 Task: Add a timeline in the project AutoWave for the epic 'IT skills development and training' from 2023/02/05 to 2024/08/14. Add a timeline in the project AutoWave for the epic 'Collaboration platform implementation' from 2023/02/07 to 2025/08/03. Add a timeline in the project AutoWave for the epic 'Software as a service (SaaS) migration' from 2023/06/23 to 2024/12/18
Action: Mouse moved to (244, 68)
Screenshot: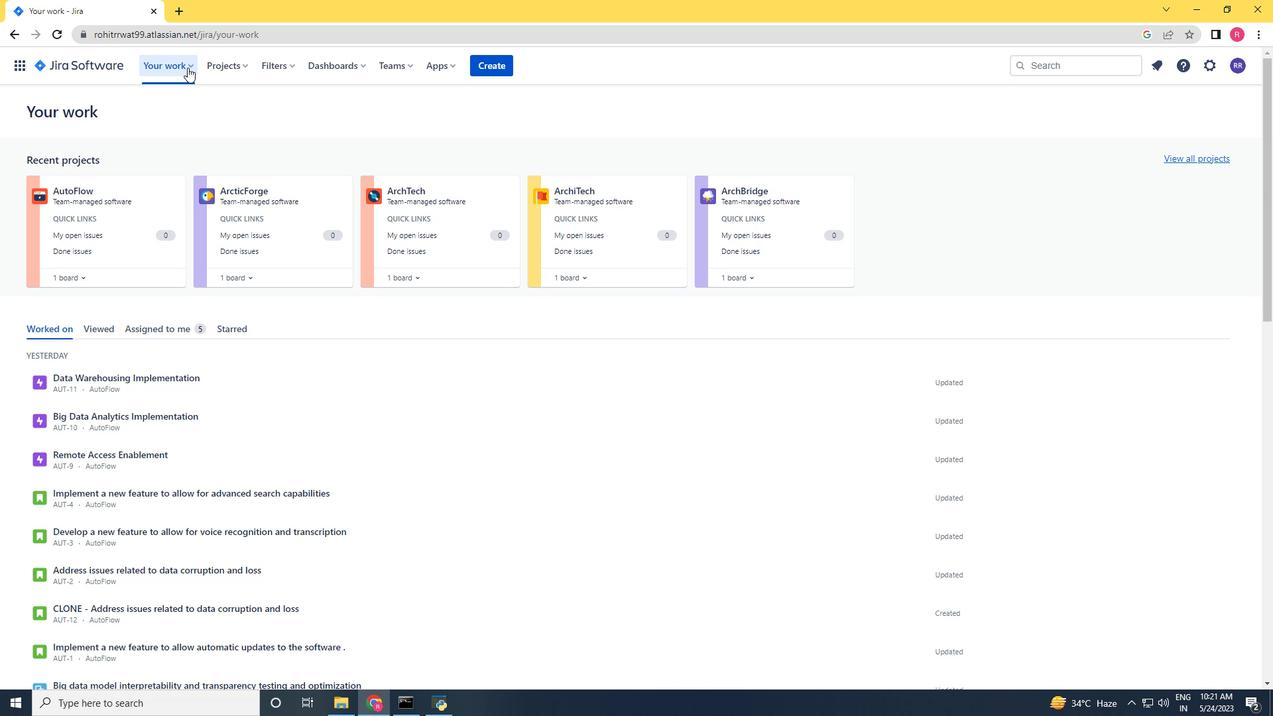 
Action: Mouse pressed left at (244, 68)
Screenshot: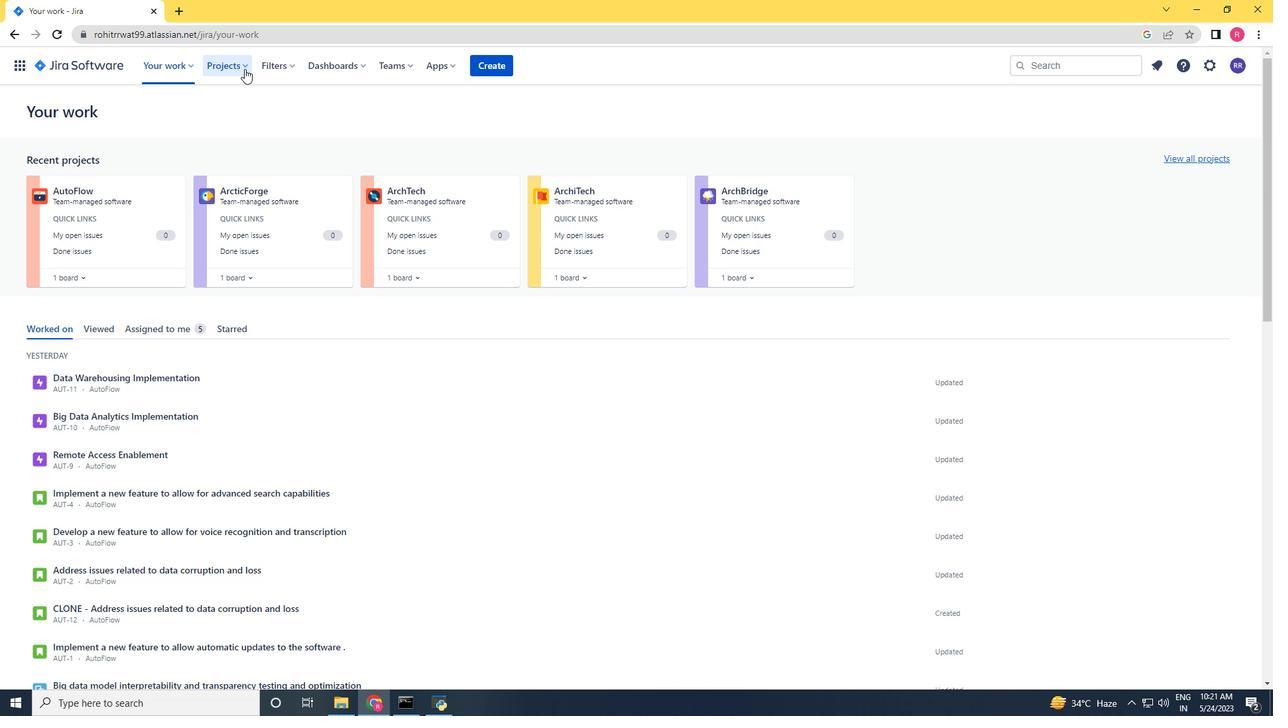 
Action: Mouse moved to (245, 114)
Screenshot: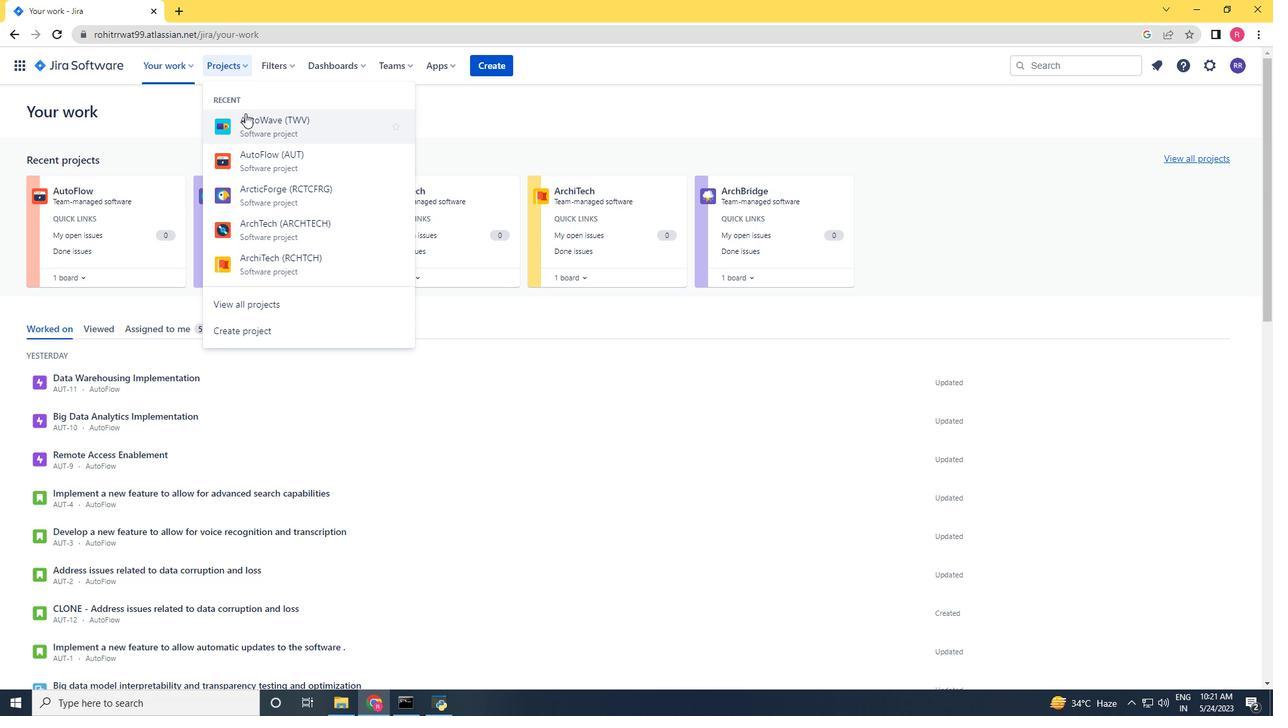 
Action: Mouse pressed left at (245, 114)
Screenshot: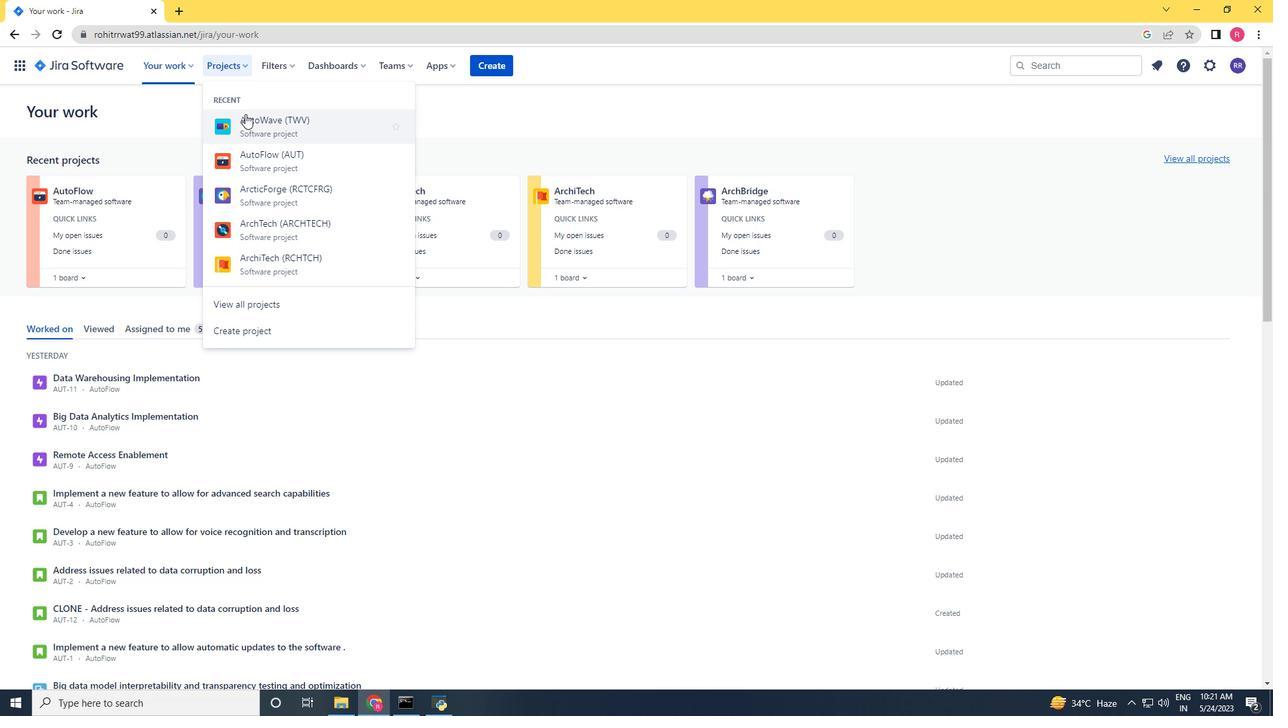 
Action: Mouse moved to (57, 204)
Screenshot: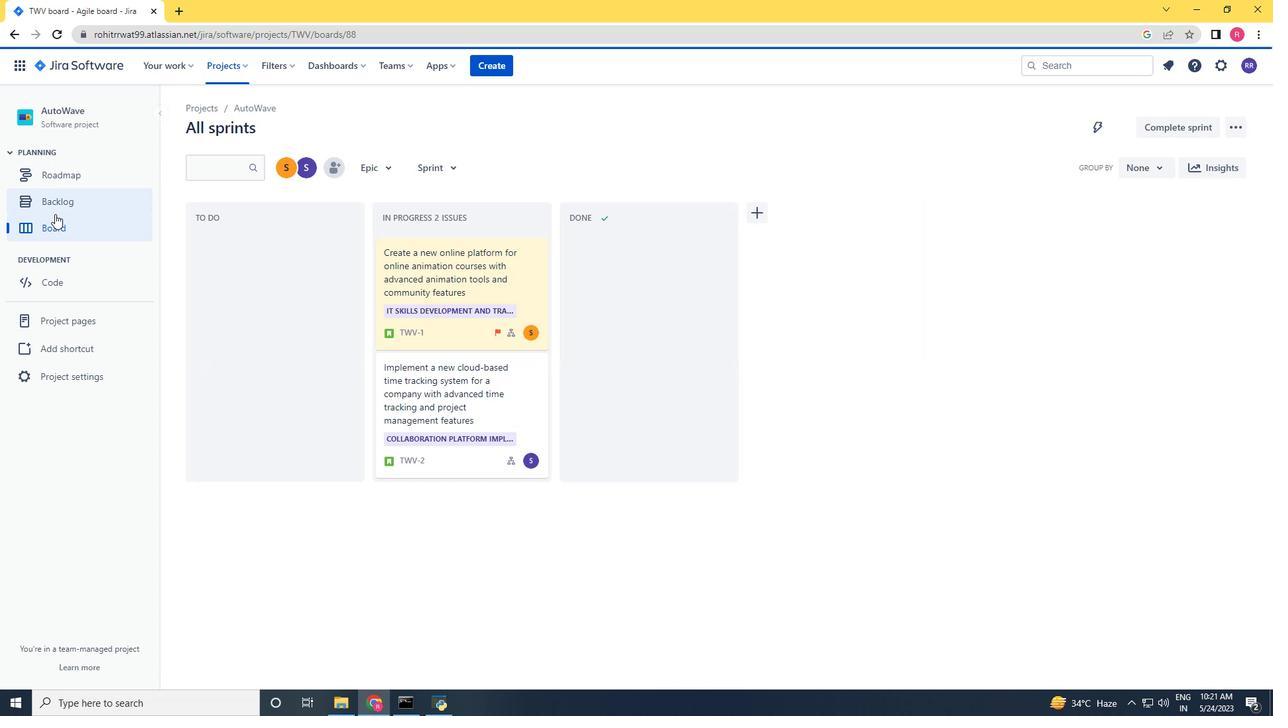 
Action: Mouse pressed left at (57, 204)
Screenshot: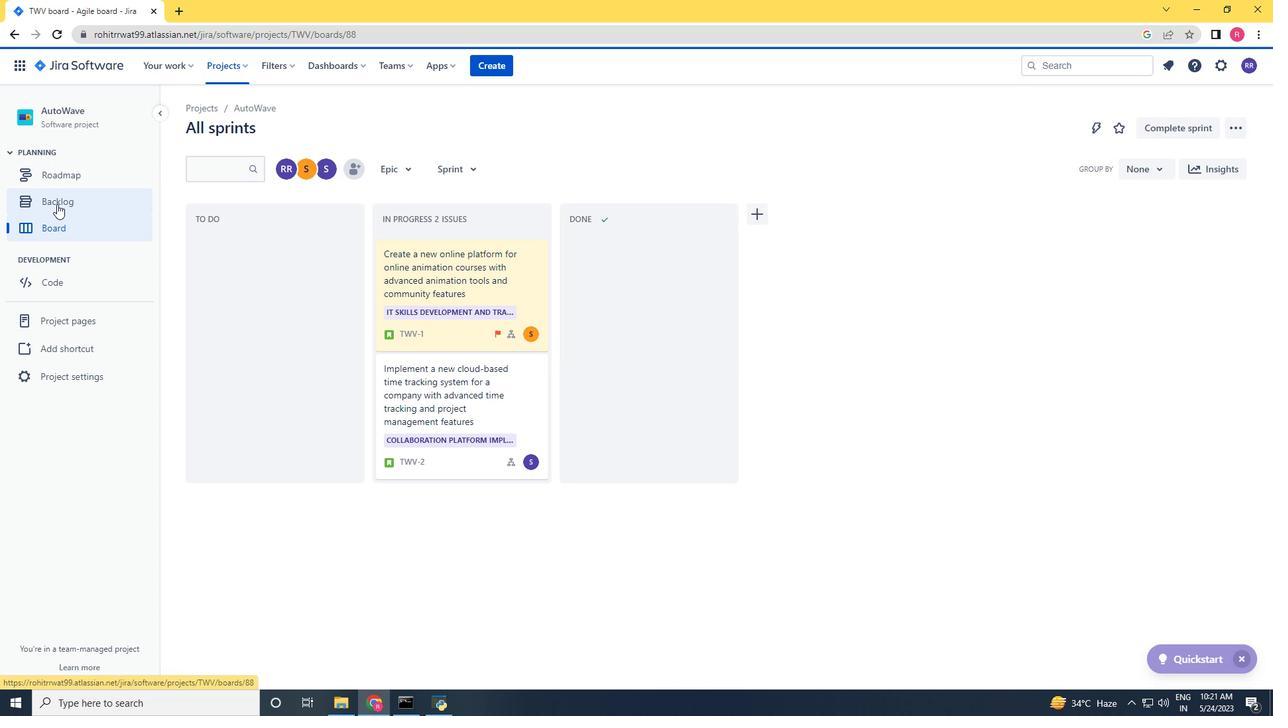 
Action: Mouse moved to (199, 267)
Screenshot: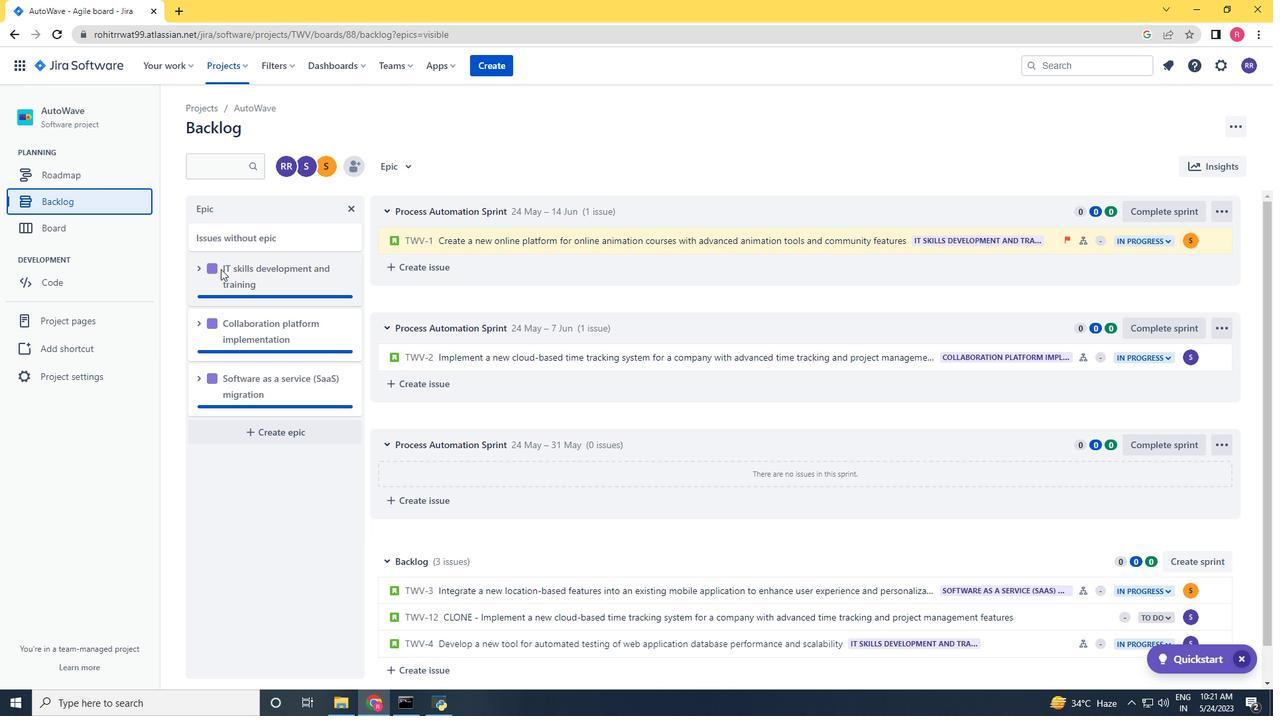 
Action: Mouse pressed left at (199, 267)
Screenshot: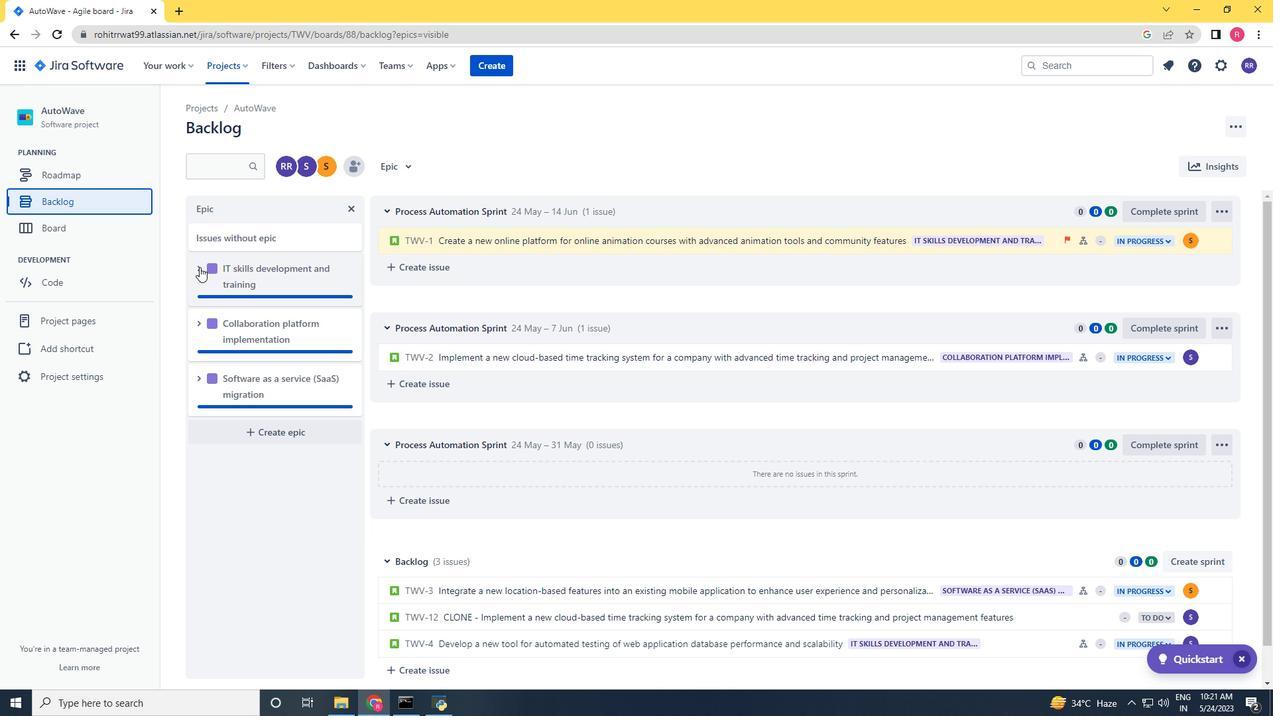 
Action: Mouse moved to (249, 375)
Screenshot: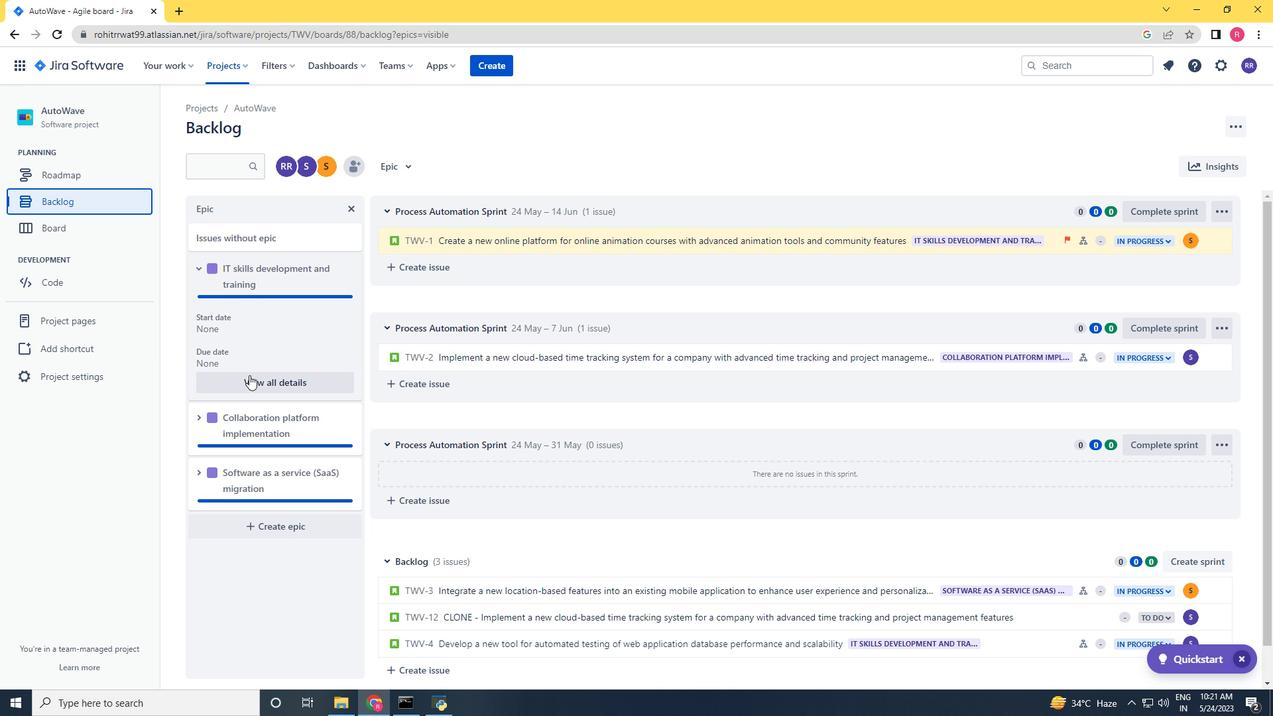 
Action: Mouse pressed left at (249, 375)
Screenshot: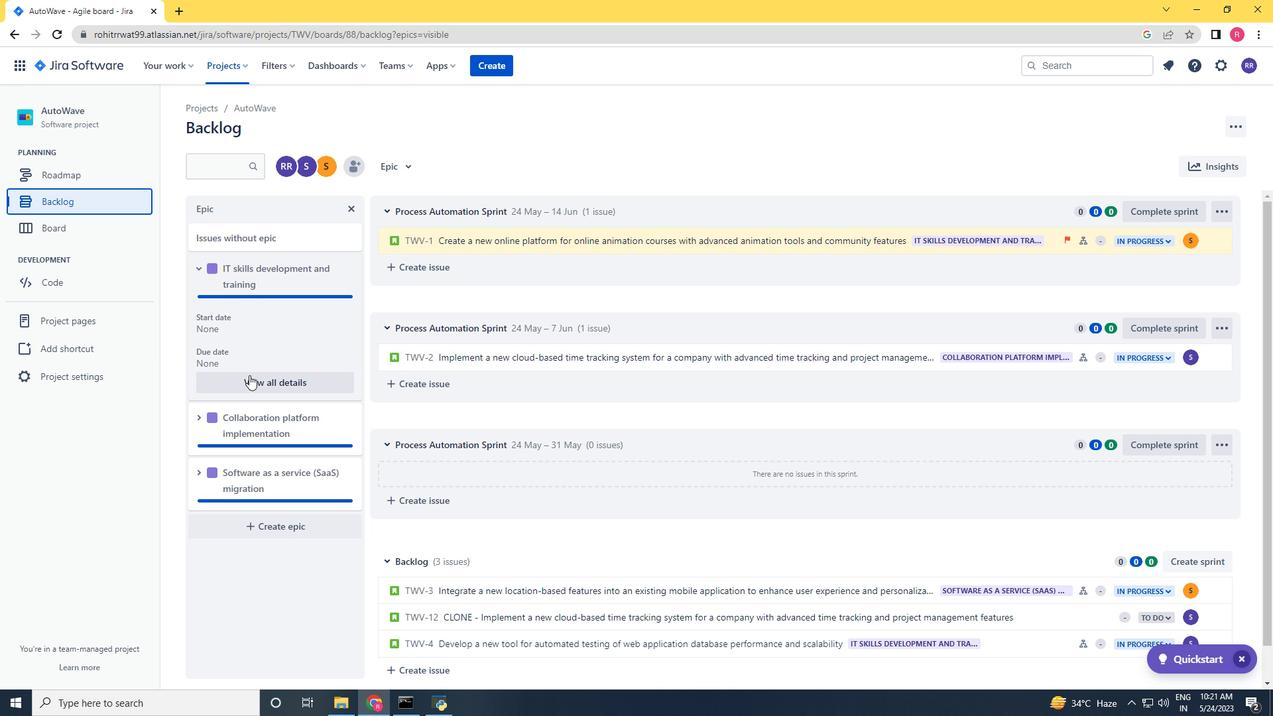 
Action: Mouse moved to (702, 400)
Screenshot: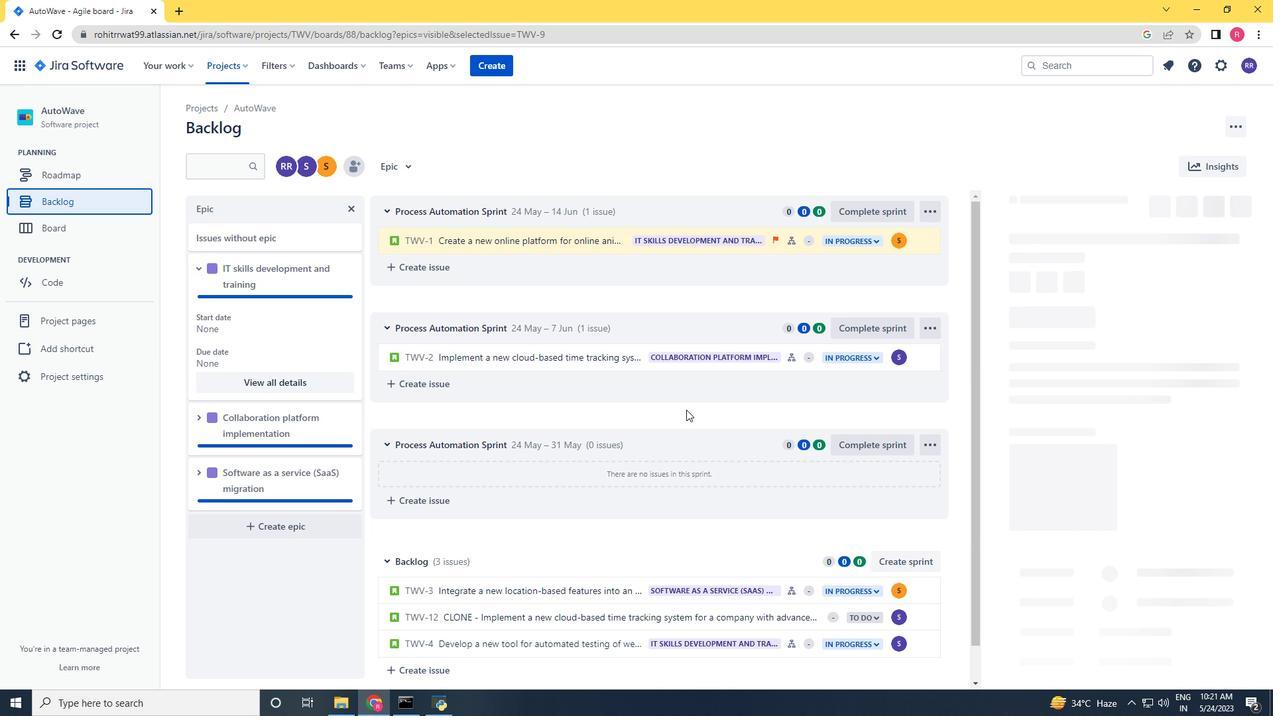 
Action: Mouse scrolled (702, 399) with delta (0, 0)
Screenshot: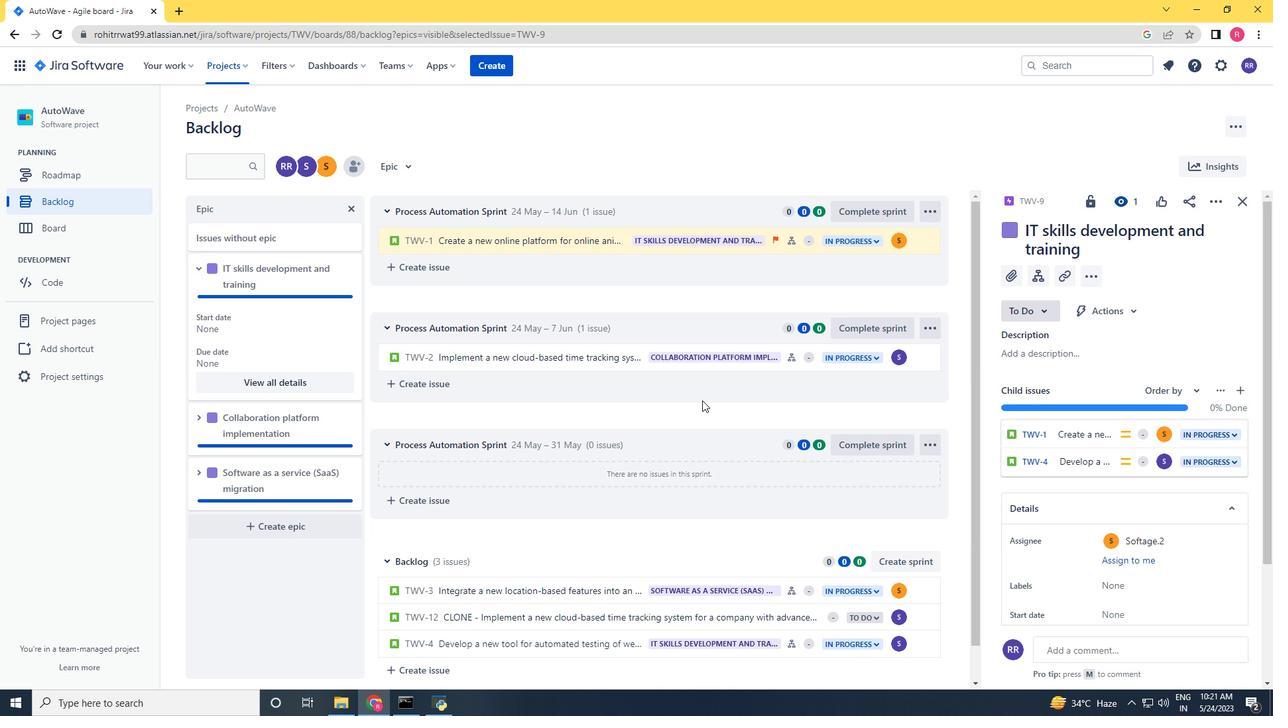 
Action: Mouse scrolled (702, 399) with delta (0, 0)
Screenshot: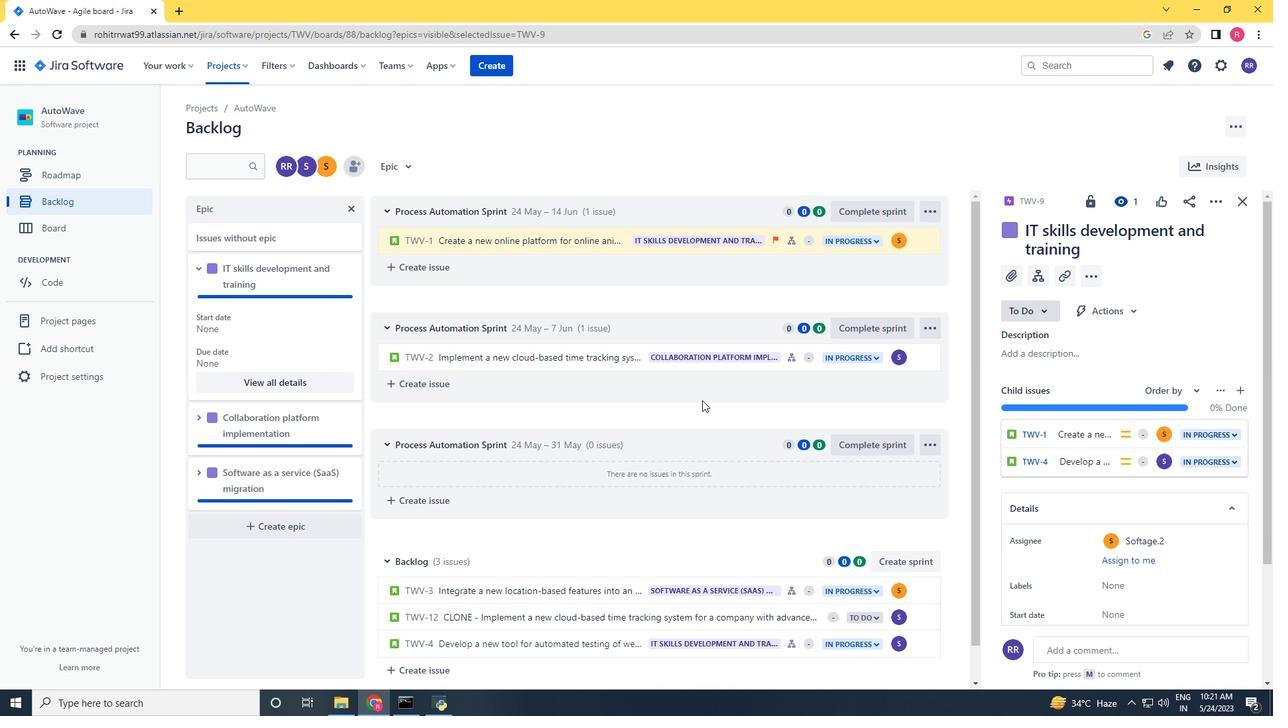 
Action: Mouse moved to (1186, 576)
Screenshot: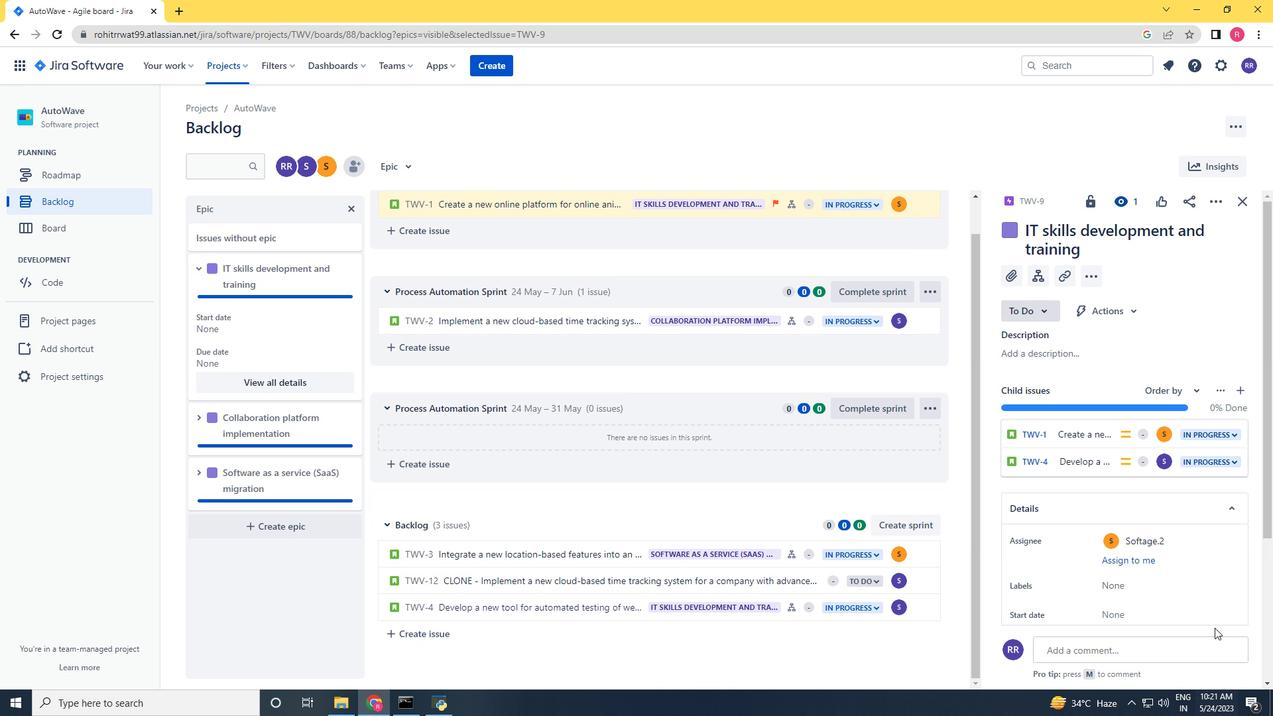 
Action: Mouse scrolled (1186, 576) with delta (0, 0)
Screenshot: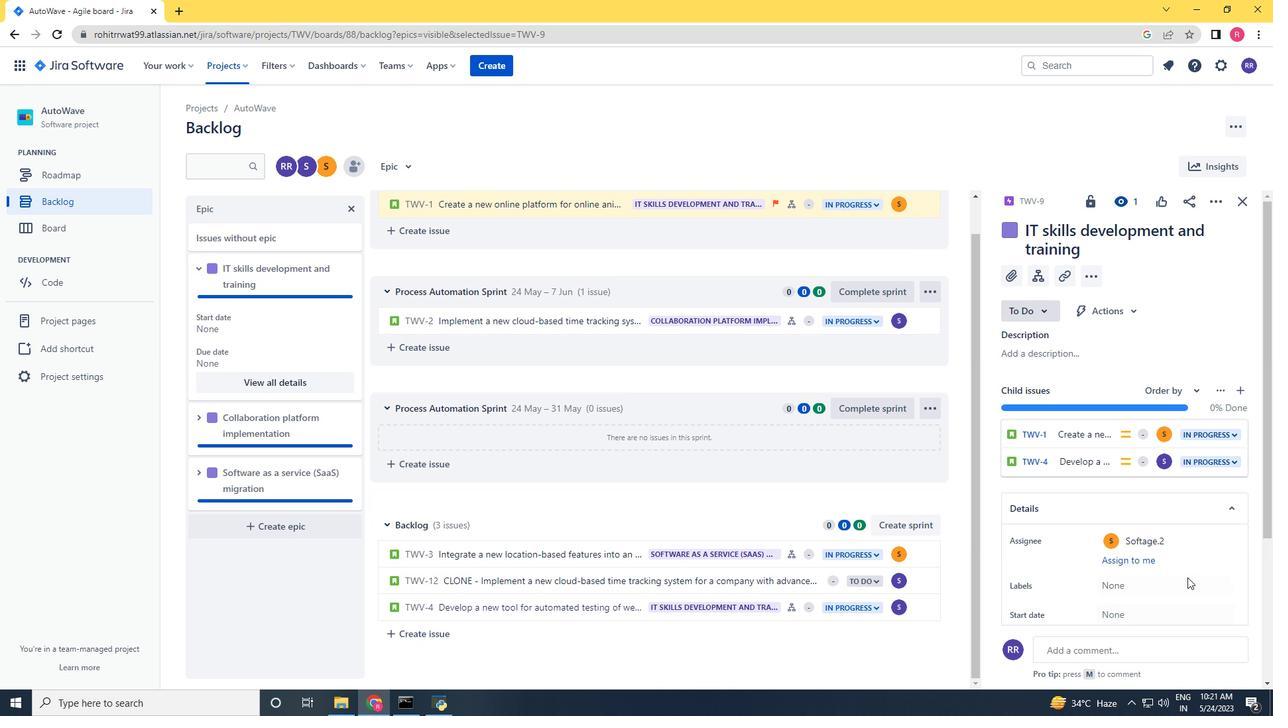 
Action: Mouse scrolled (1186, 576) with delta (0, 0)
Screenshot: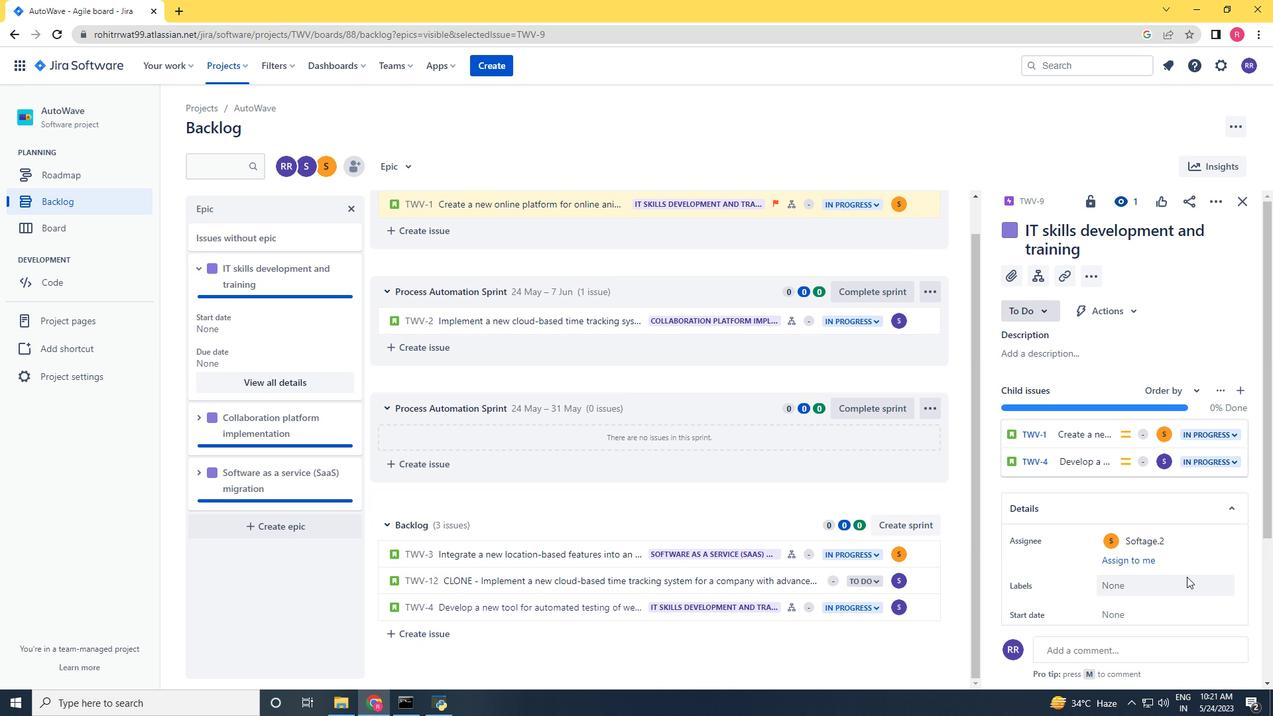 
Action: Mouse moved to (1128, 481)
Screenshot: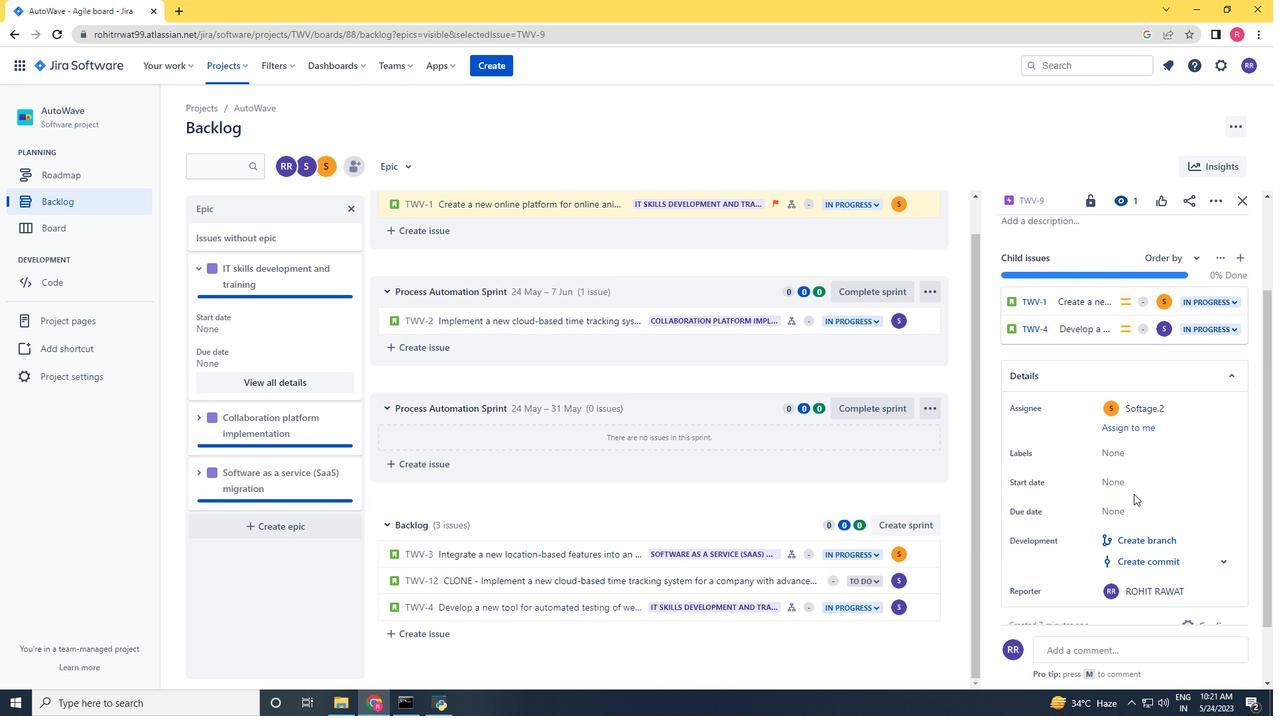 
Action: Mouse pressed left at (1128, 481)
Screenshot: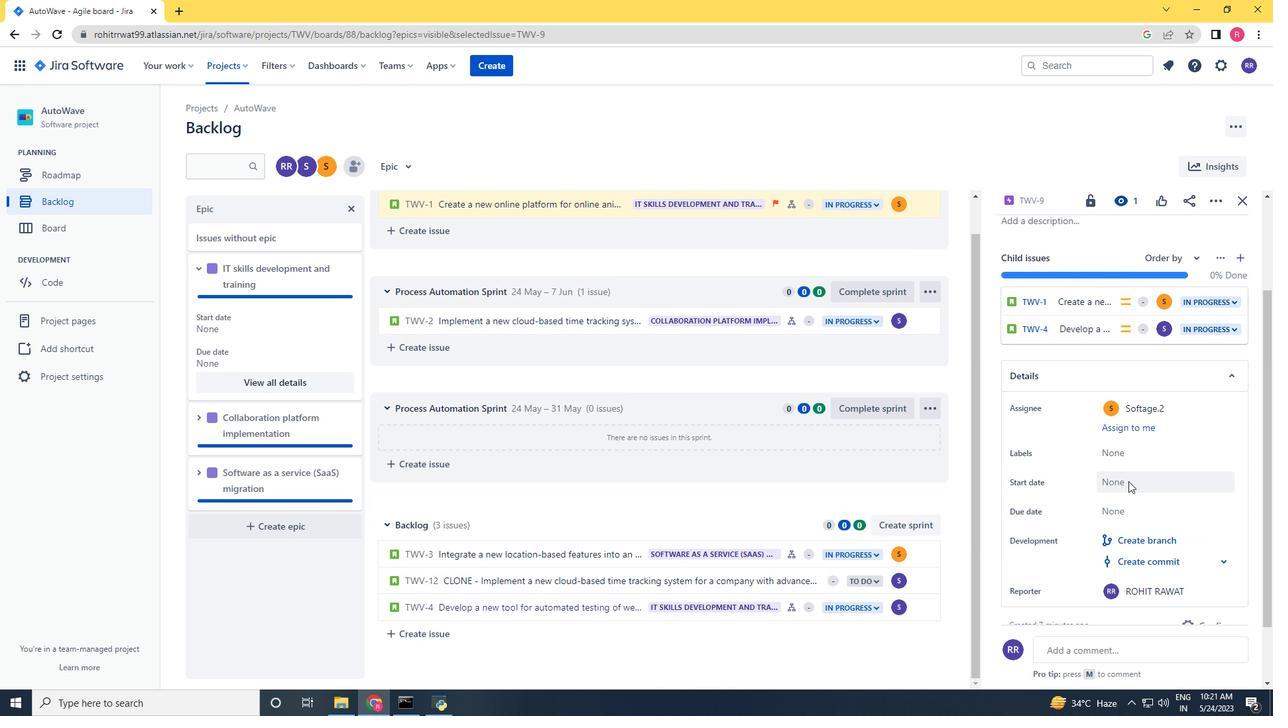 
Action: Mouse moved to (1245, 289)
Screenshot: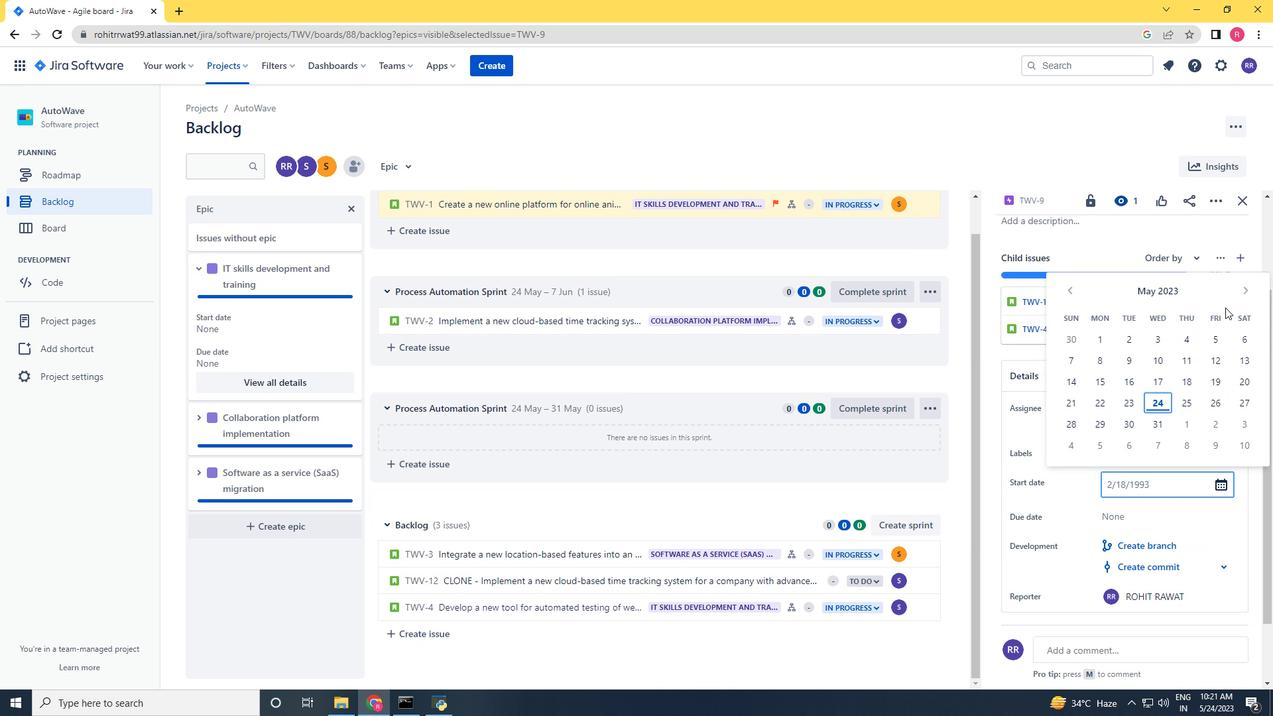 
Action: Mouse pressed left at (1245, 289)
Screenshot: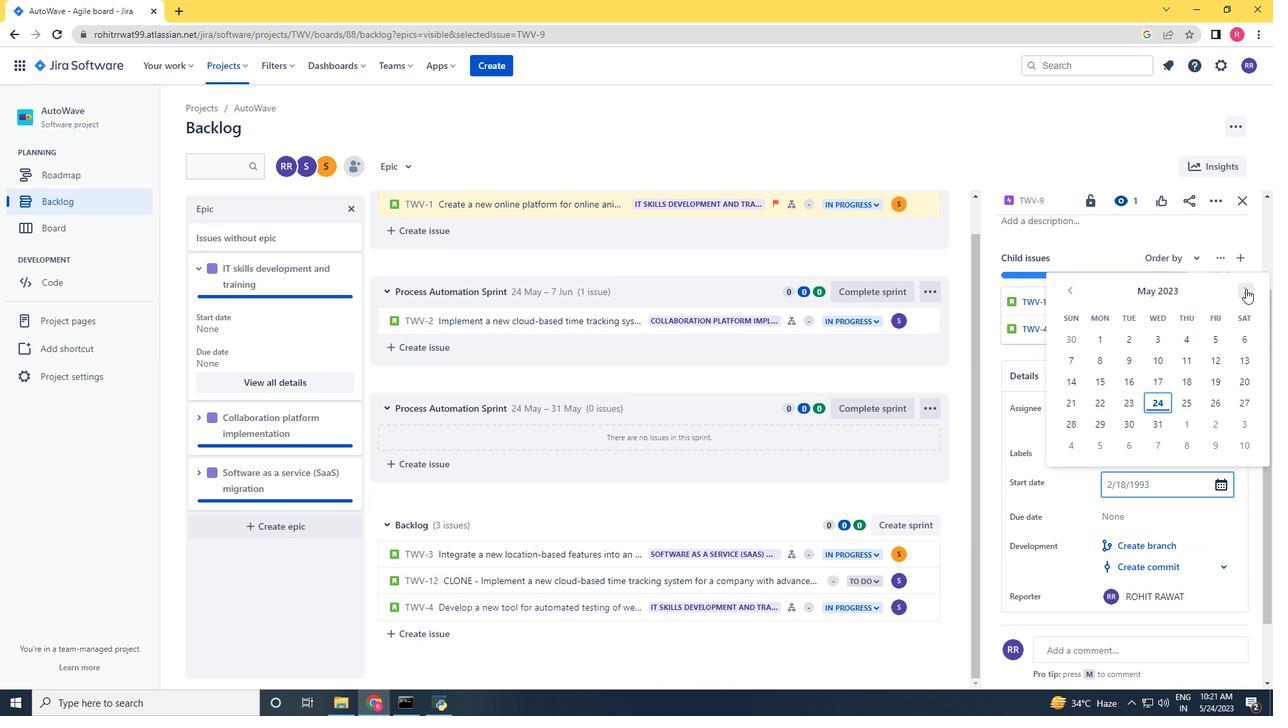 
Action: Mouse pressed left at (1245, 289)
Screenshot: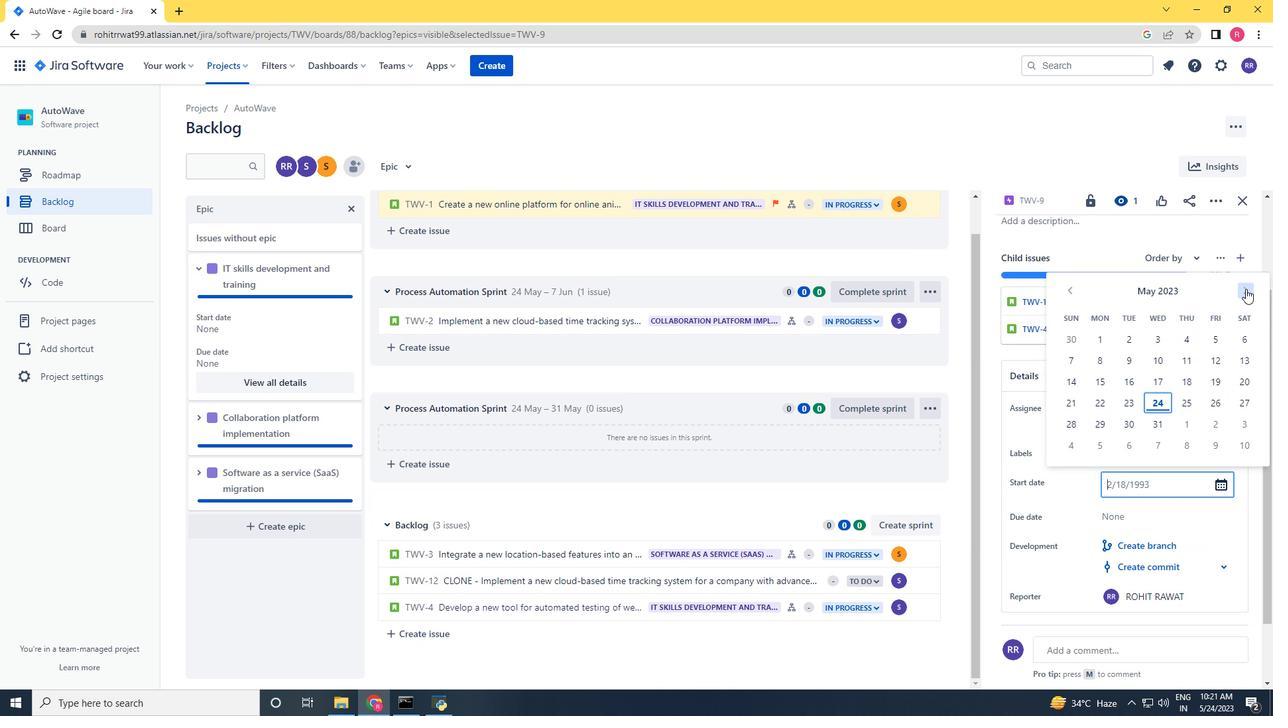
Action: Mouse moved to (1066, 291)
Screenshot: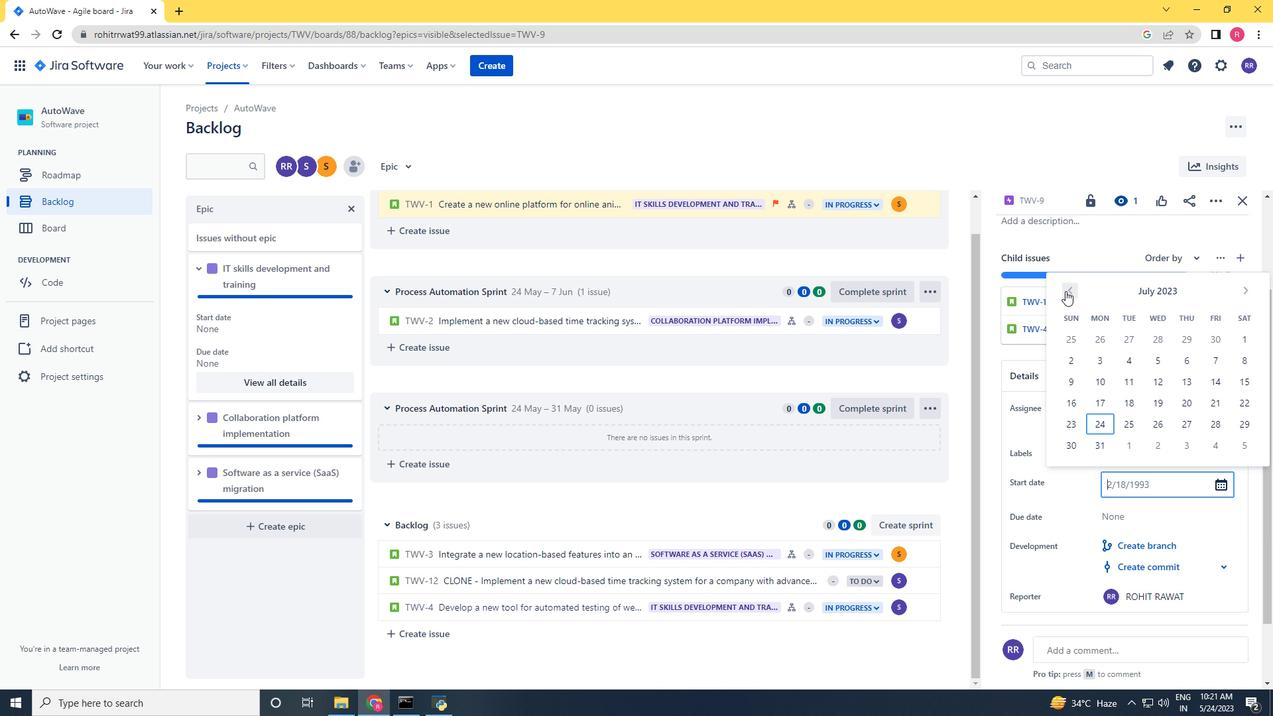 
Action: Mouse pressed left at (1066, 291)
Screenshot: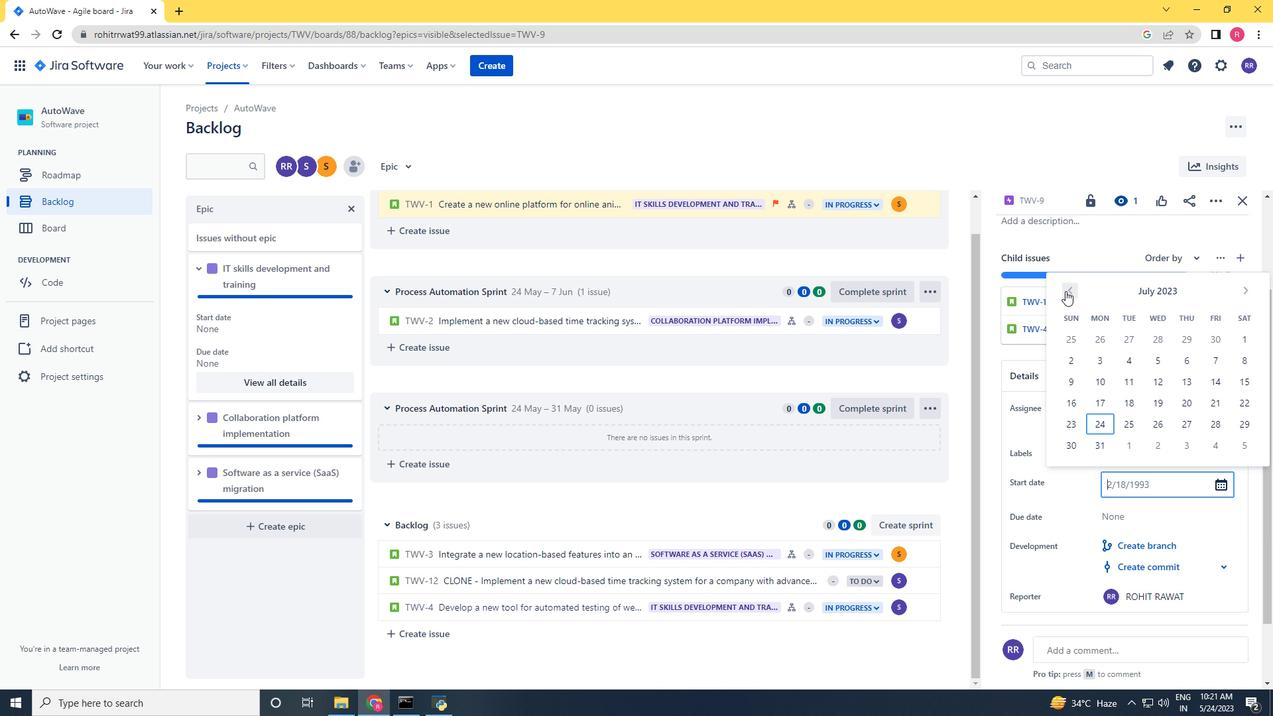 
Action: Mouse pressed left at (1066, 291)
Screenshot: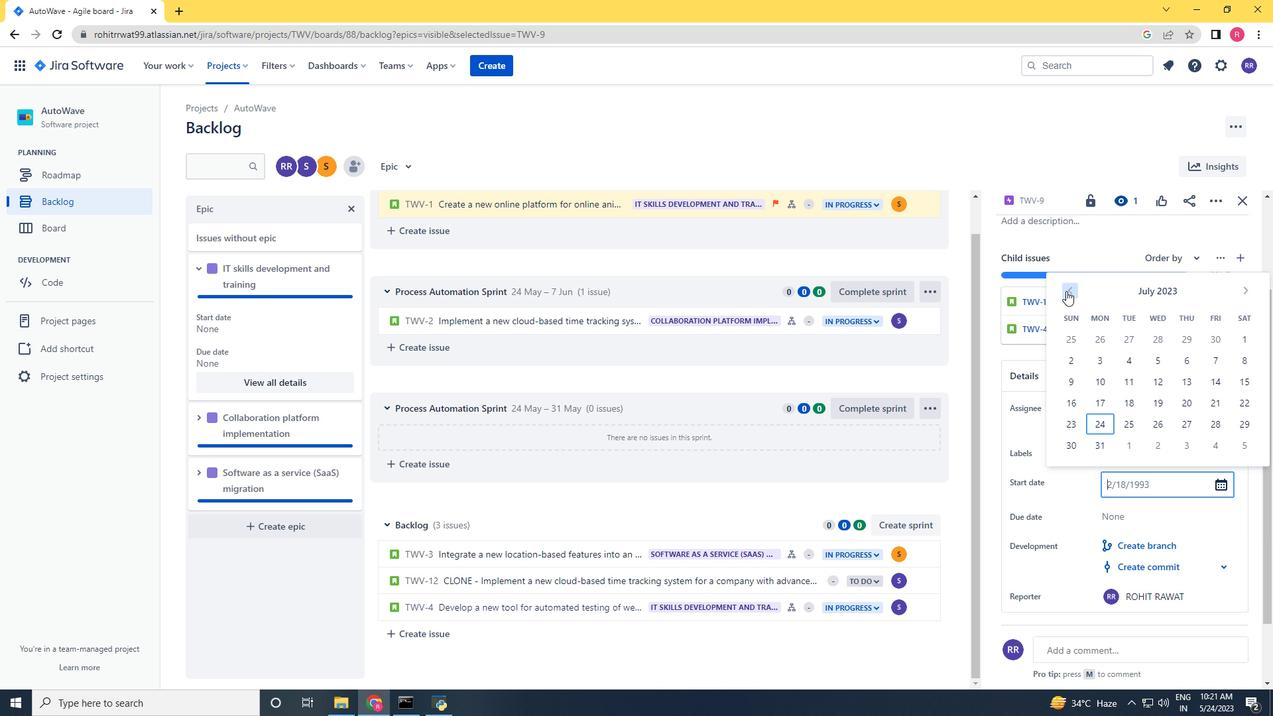 
Action: Mouse pressed left at (1066, 291)
Screenshot: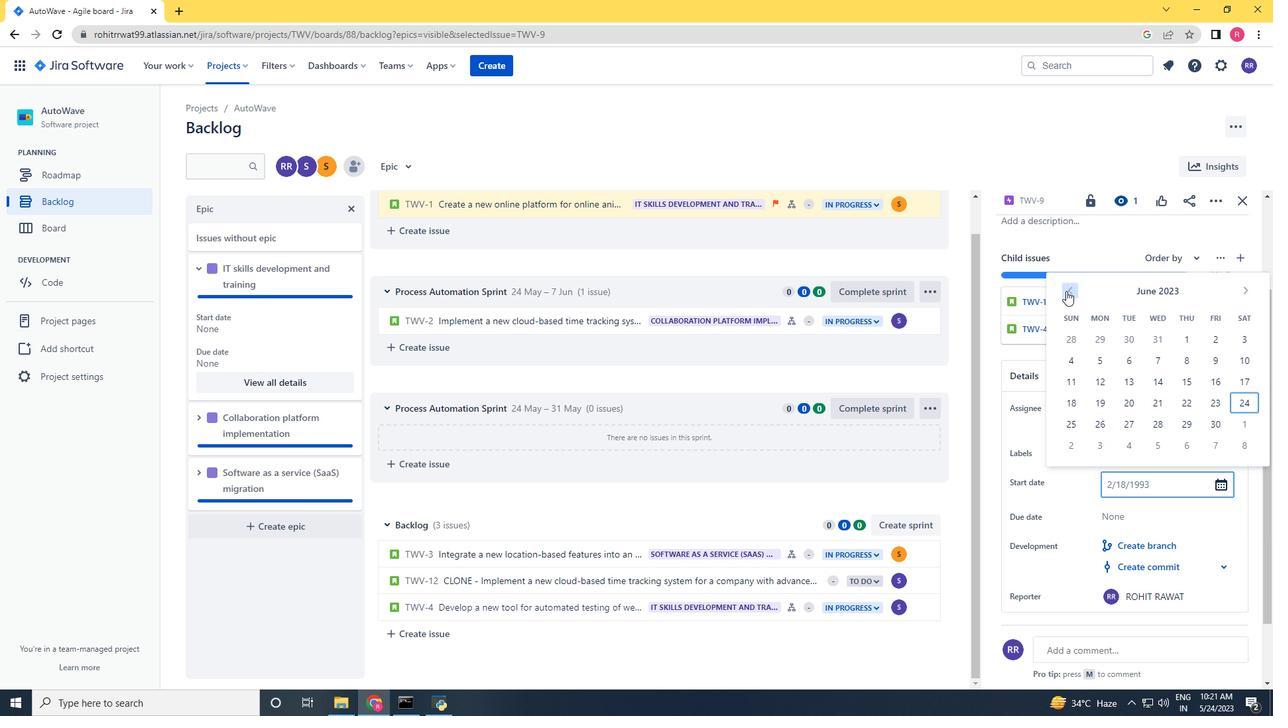 
Action: Mouse pressed left at (1066, 291)
Screenshot: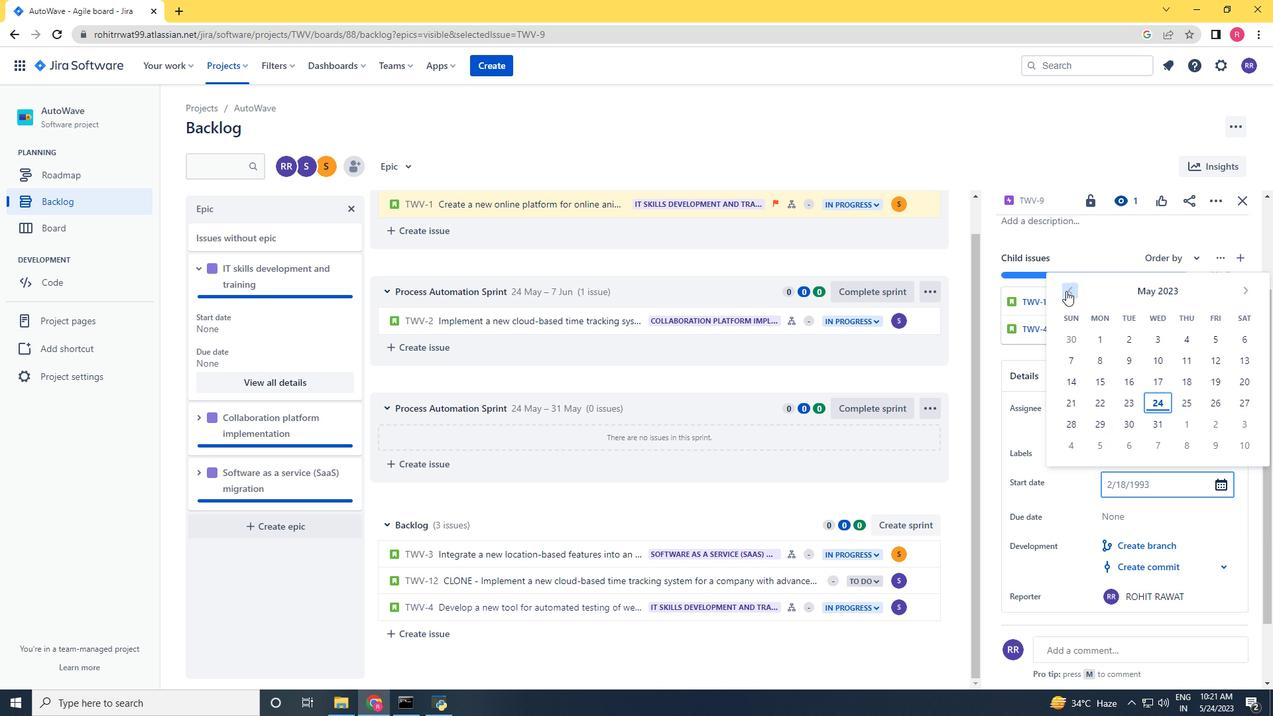 
Action: Mouse pressed left at (1066, 291)
Screenshot: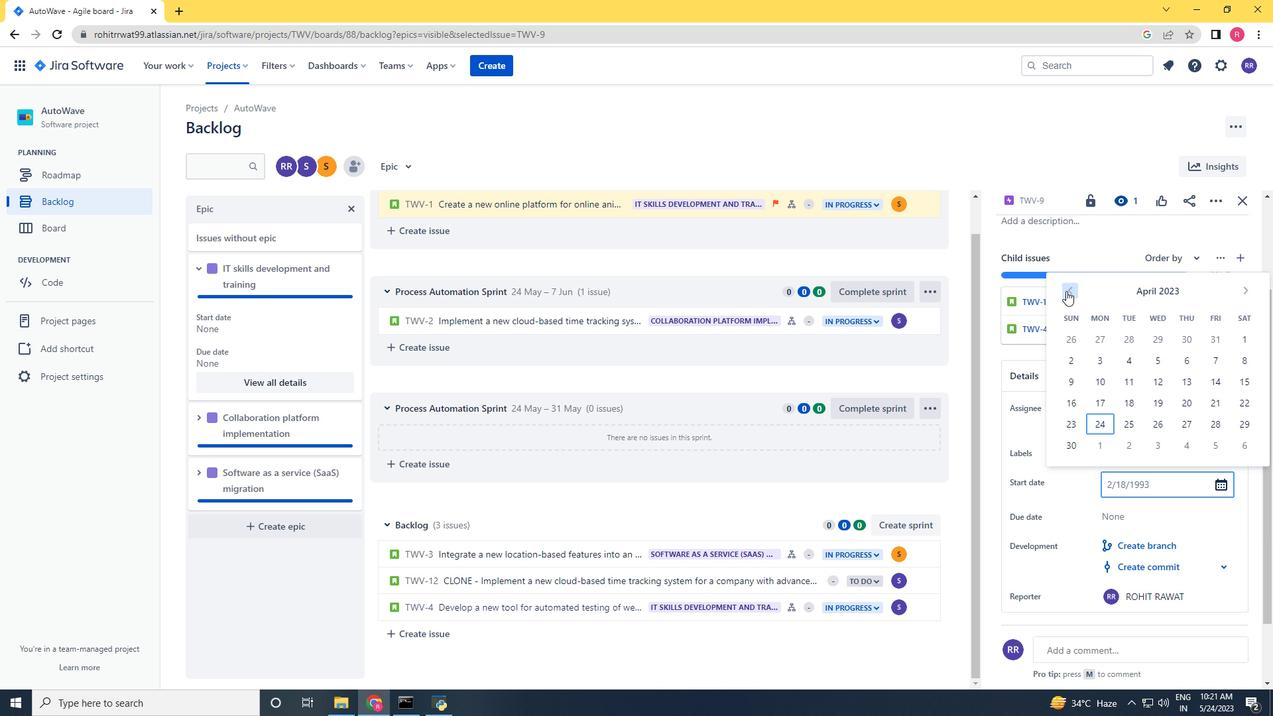 
Action: Mouse pressed left at (1066, 291)
Screenshot: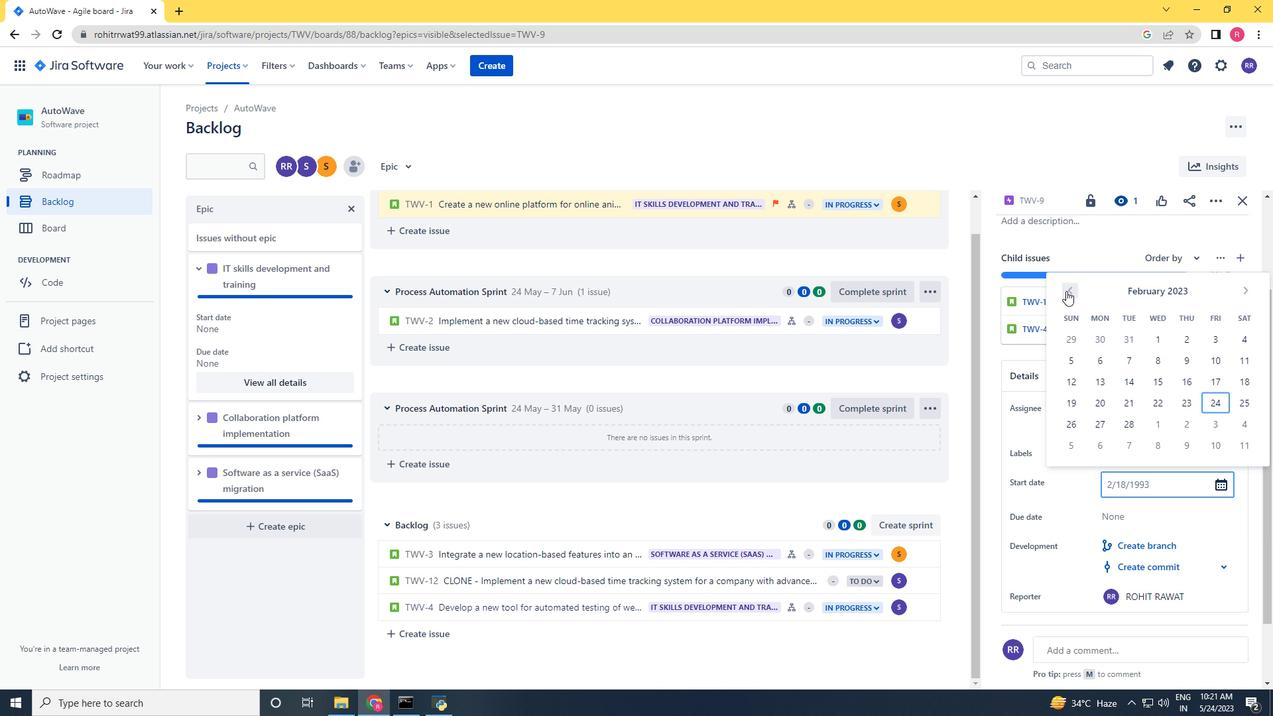 
Action: Mouse moved to (1253, 291)
Screenshot: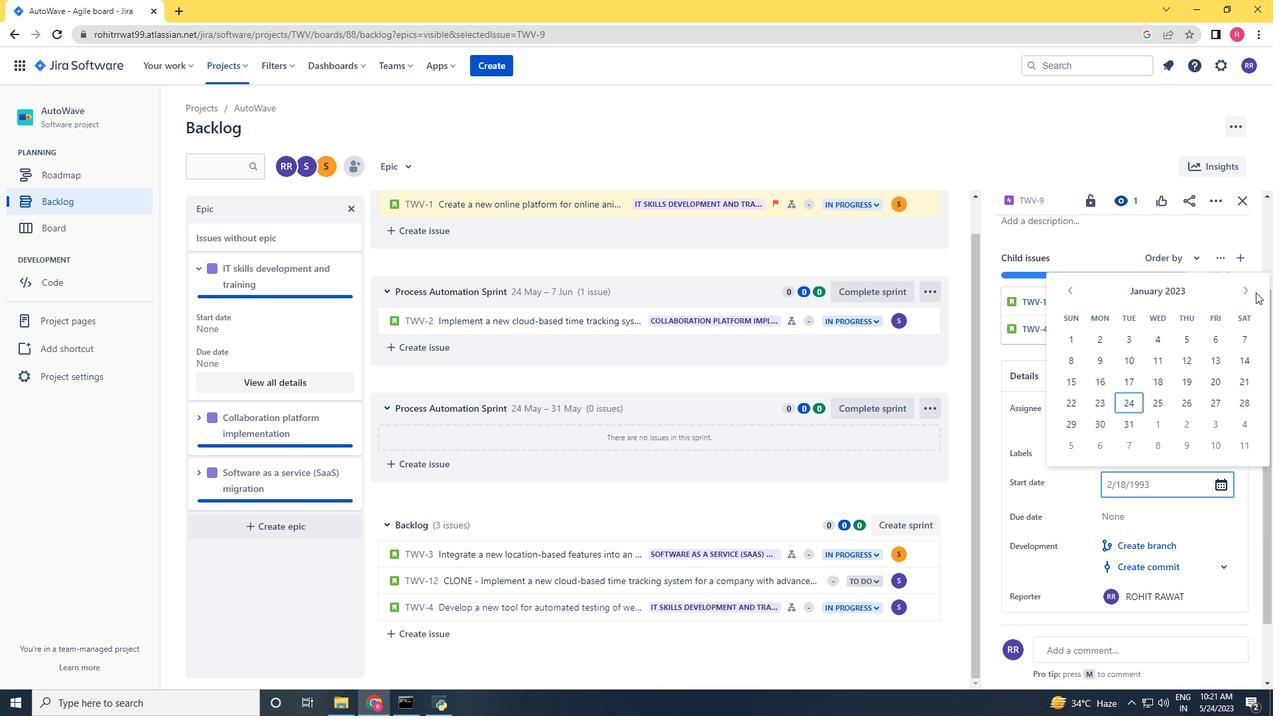 
Action: Mouse pressed left at (1253, 291)
Screenshot: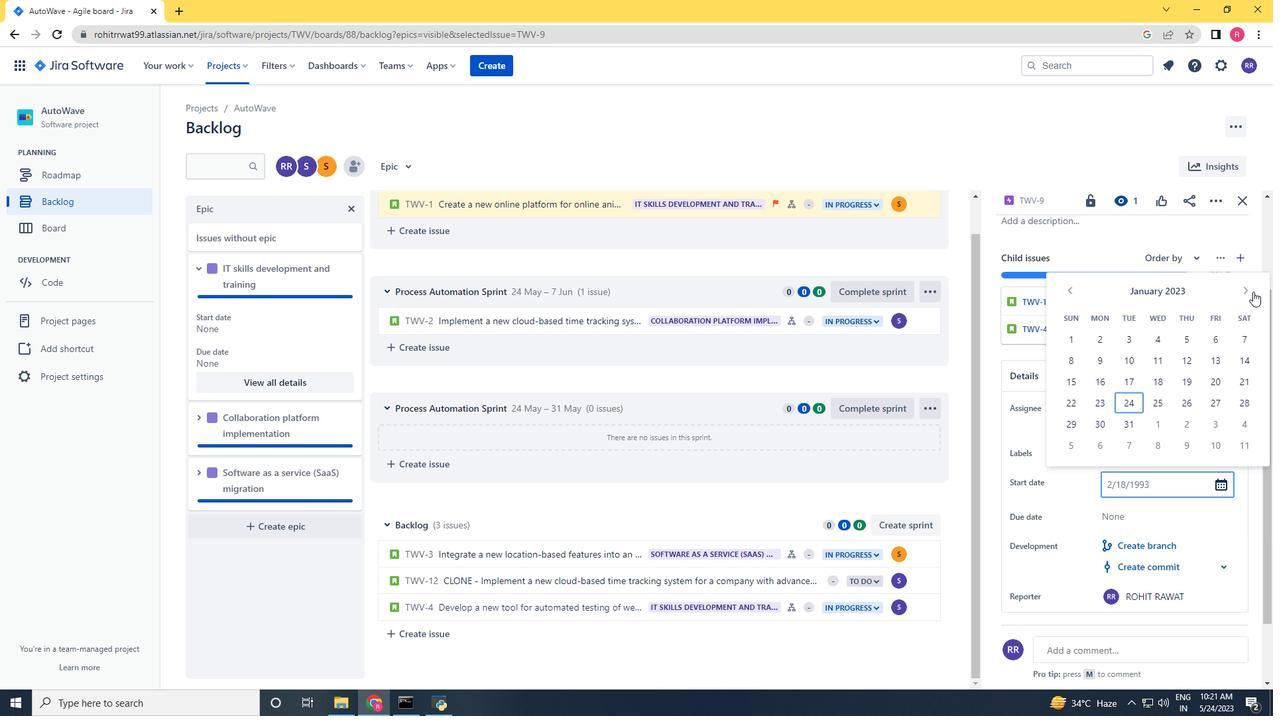 
Action: Mouse moved to (1082, 358)
Screenshot: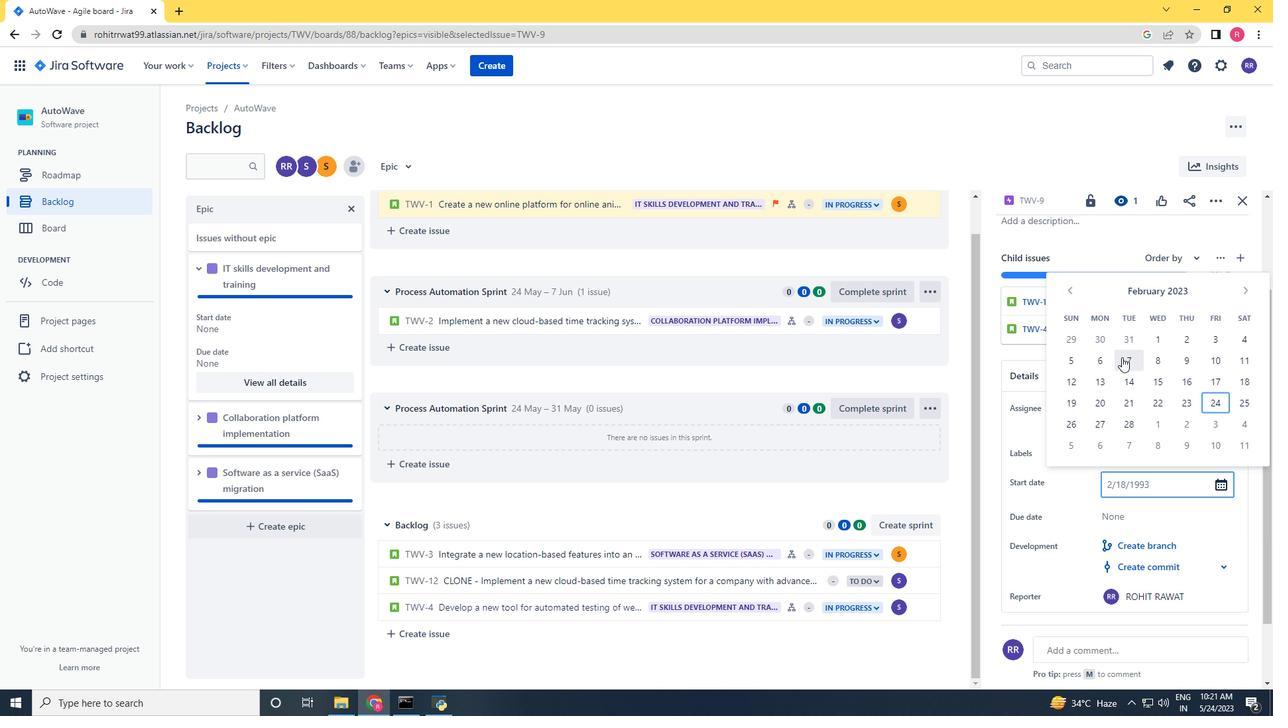 
Action: Mouse pressed left at (1082, 358)
Screenshot: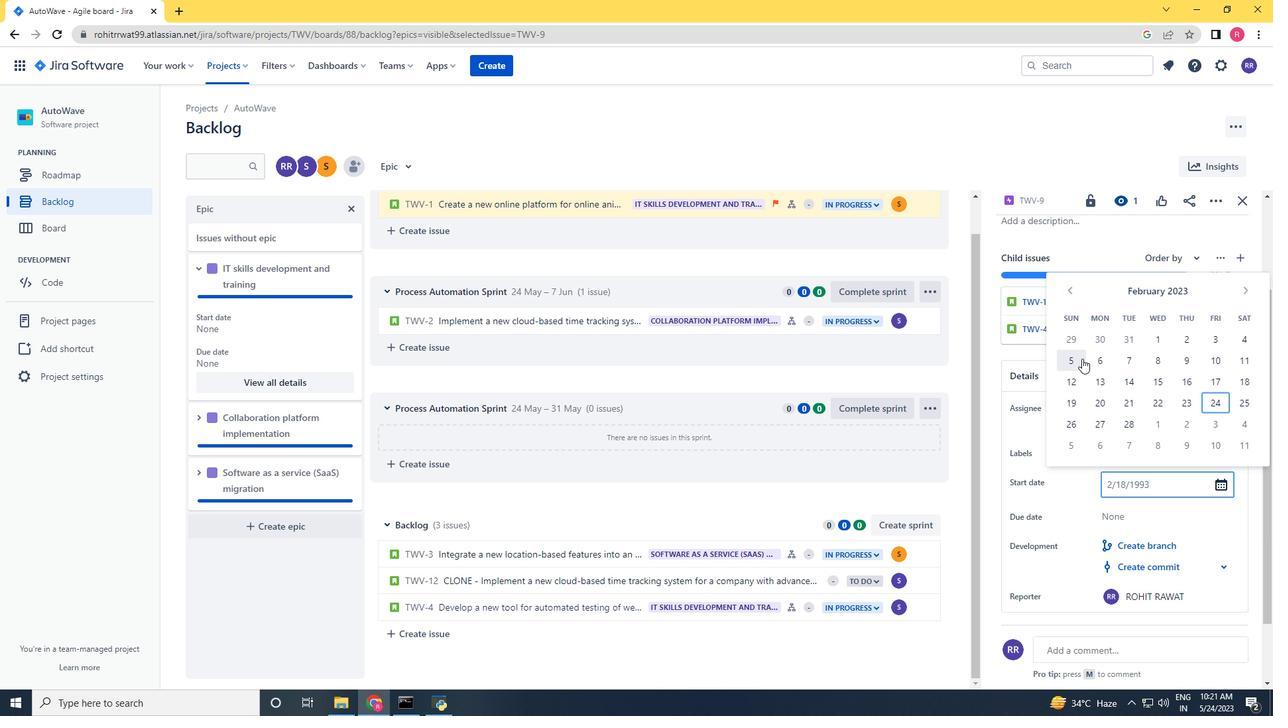 
Action: Mouse moved to (1125, 510)
Screenshot: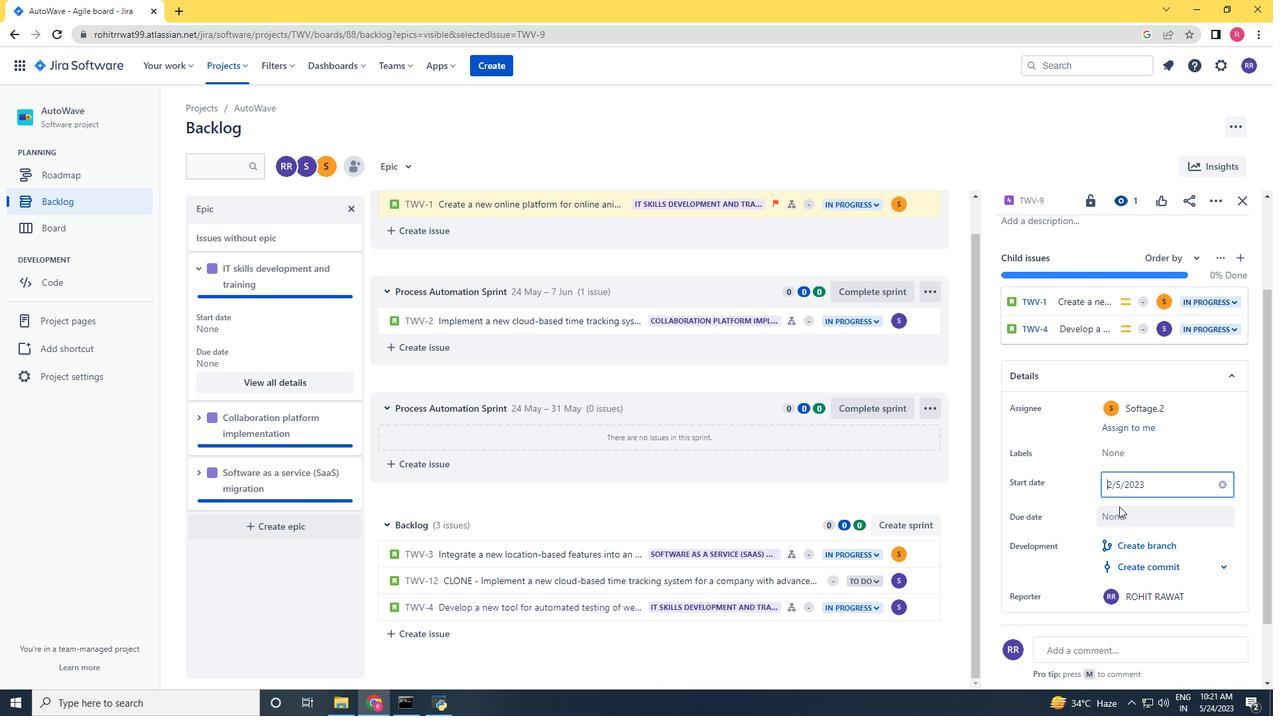 
Action: Mouse pressed left at (1125, 510)
Screenshot: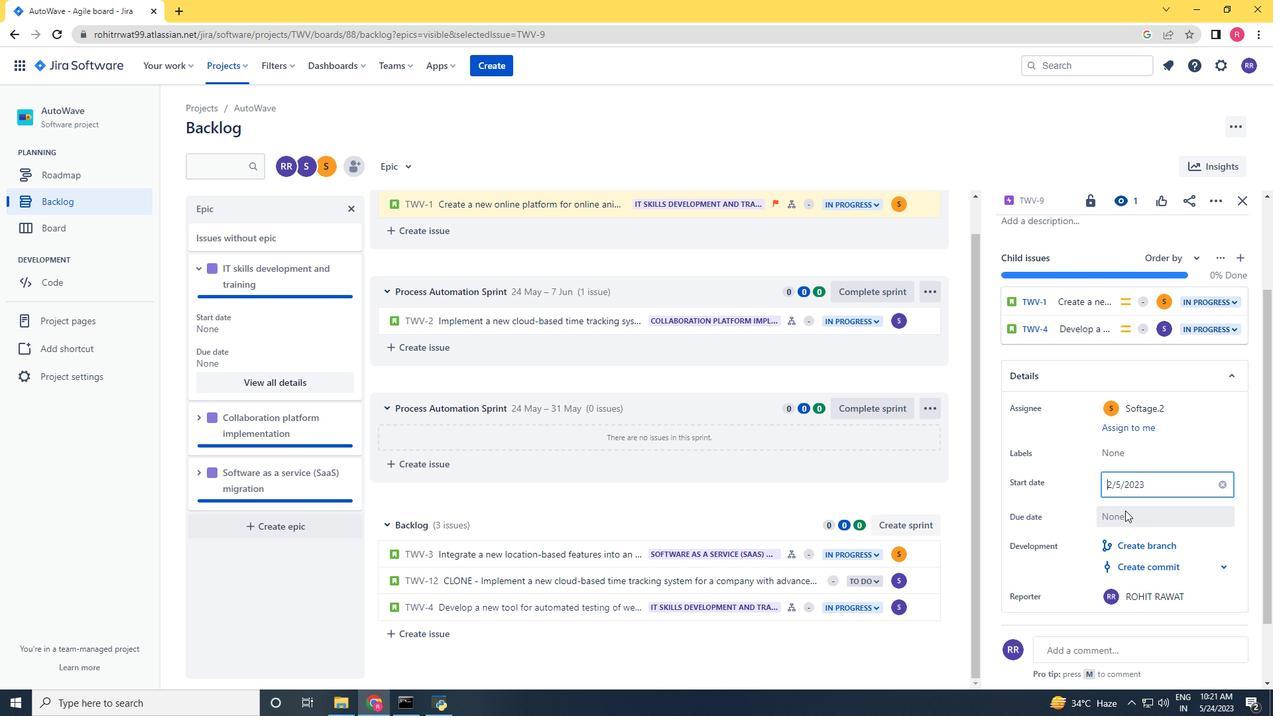 
Action: Mouse moved to (1245, 332)
Screenshot: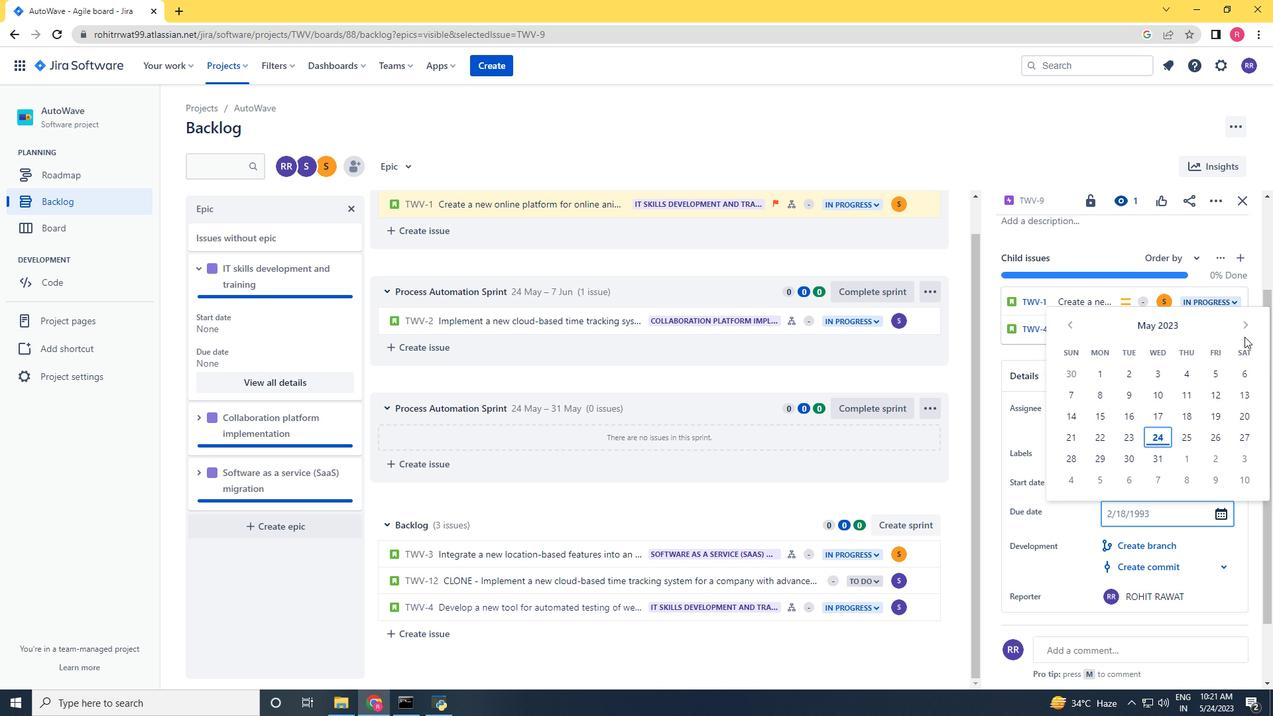 
Action: Mouse pressed left at (1245, 332)
Screenshot: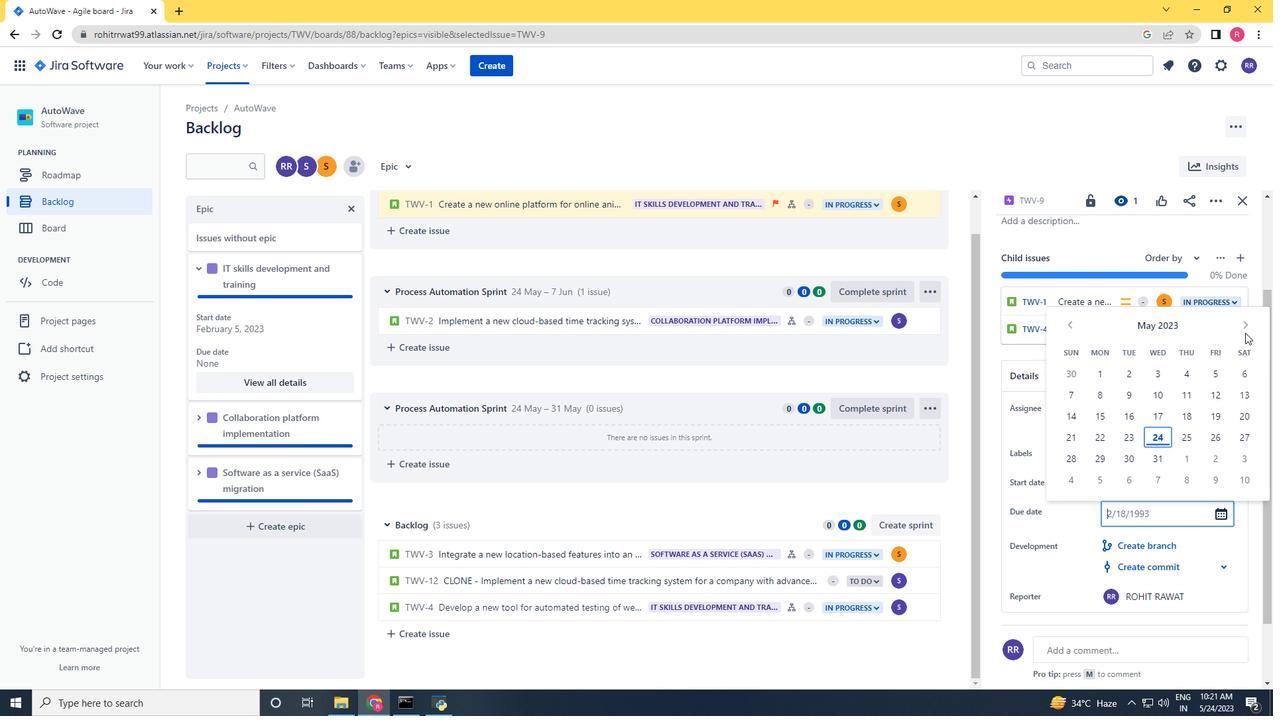 
Action: Mouse pressed left at (1245, 332)
Screenshot: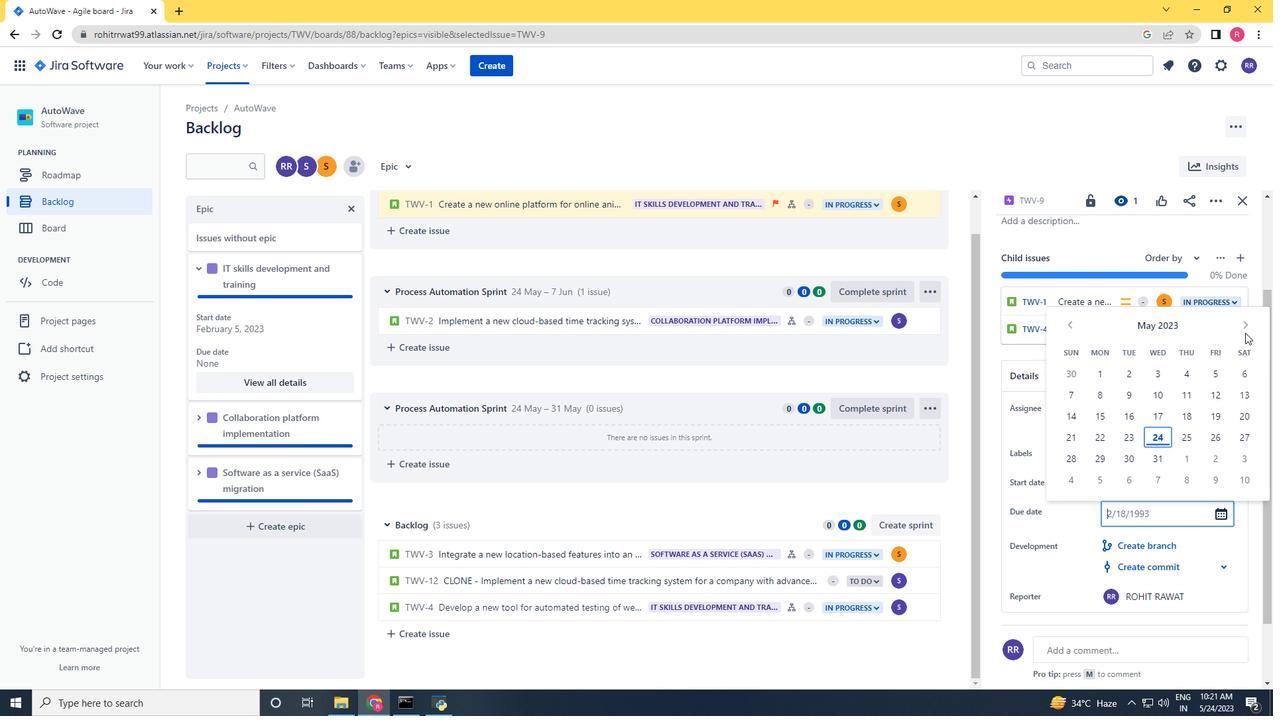 
Action: Mouse pressed left at (1245, 332)
Screenshot: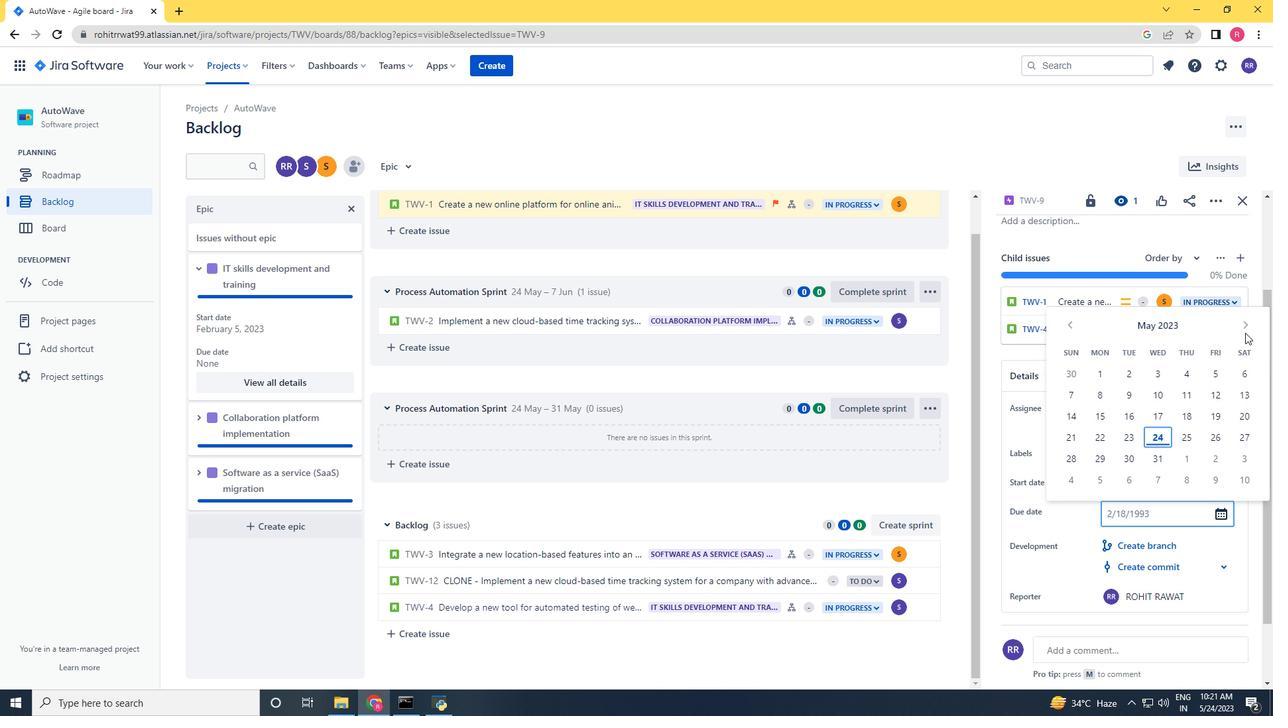 
Action: Mouse pressed left at (1245, 332)
Screenshot: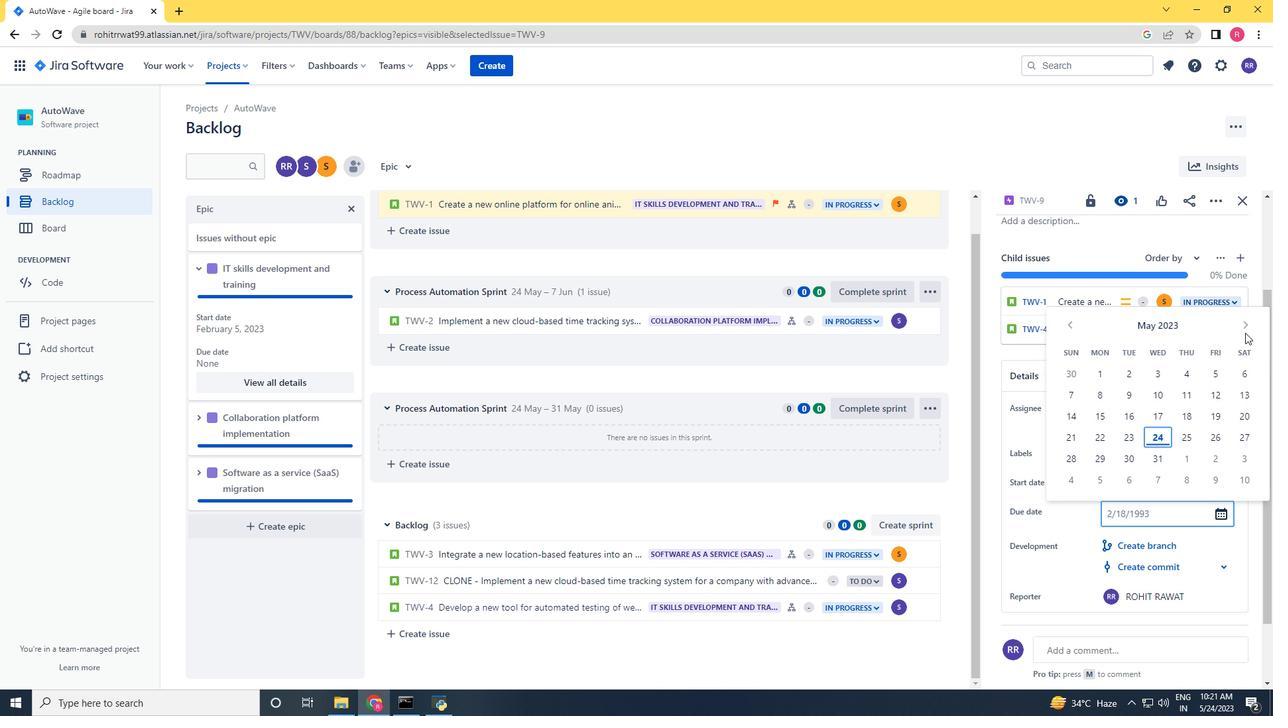 
Action: Mouse pressed left at (1245, 332)
Screenshot: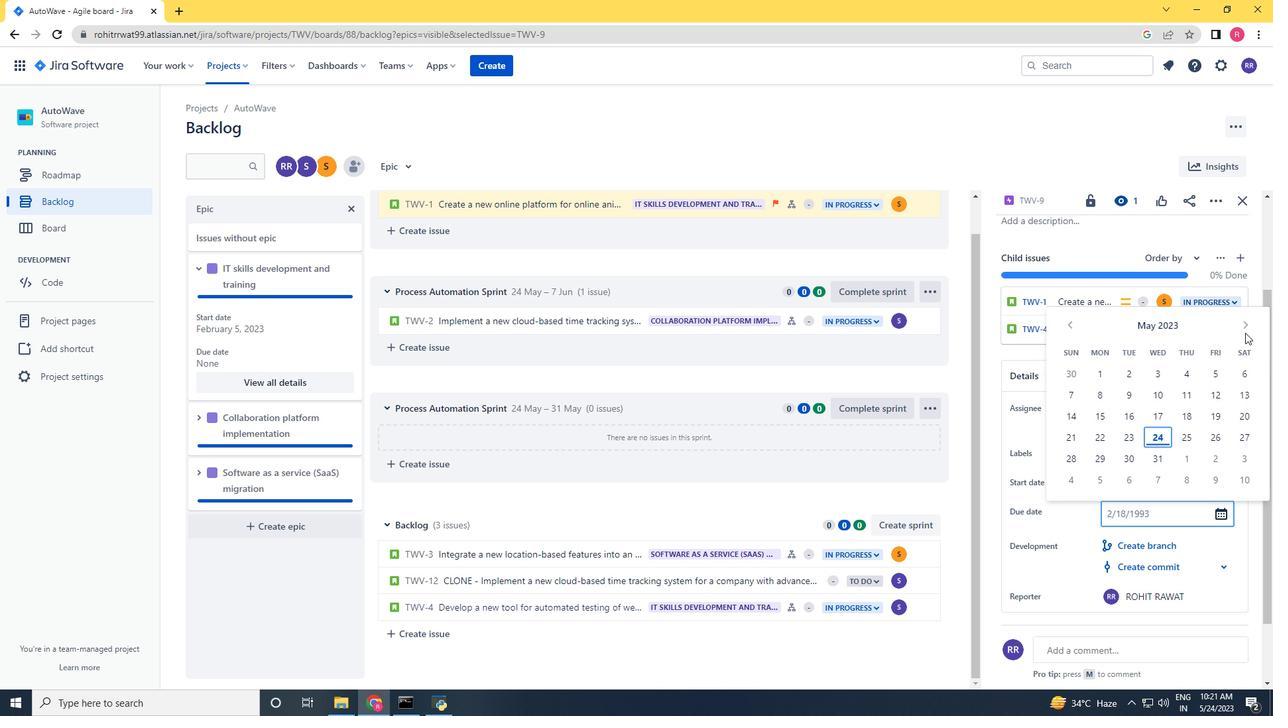 
Action: Mouse pressed left at (1245, 332)
Screenshot: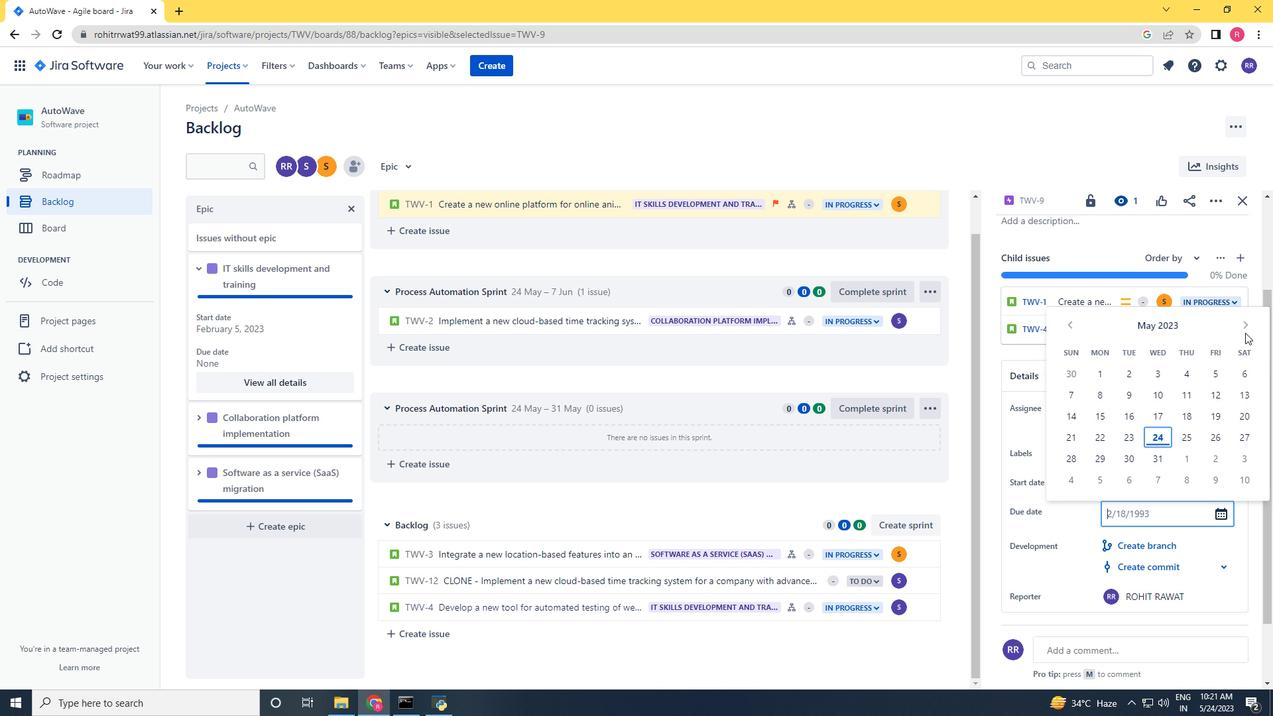 
Action: Mouse pressed left at (1245, 332)
Screenshot: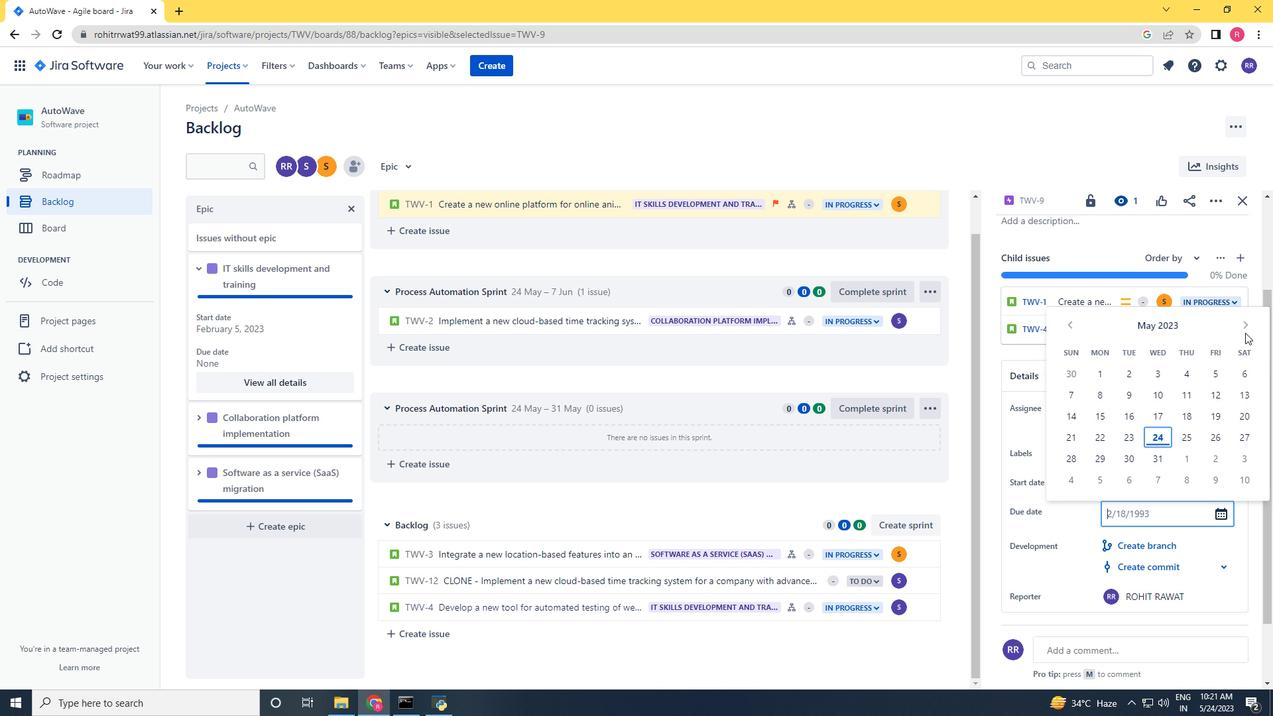 
Action: Mouse moved to (1246, 317)
Screenshot: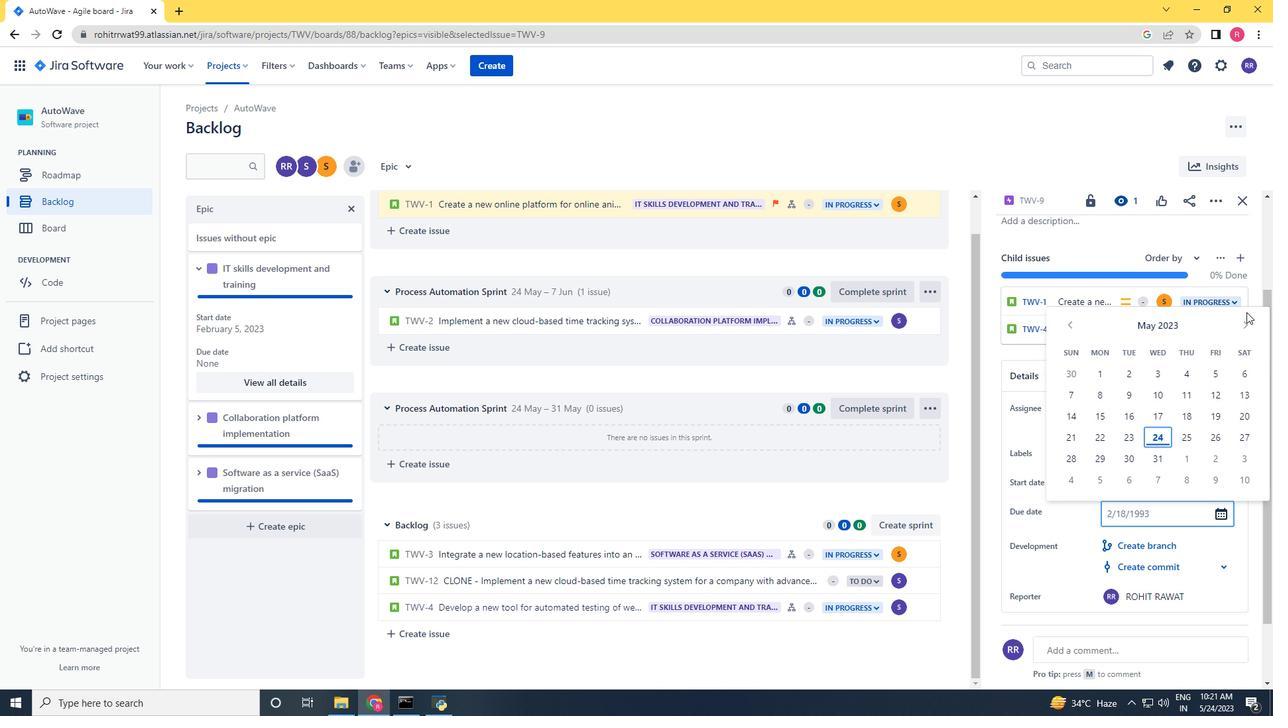 
Action: Mouse pressed left at (1246, 317)
Screenshot: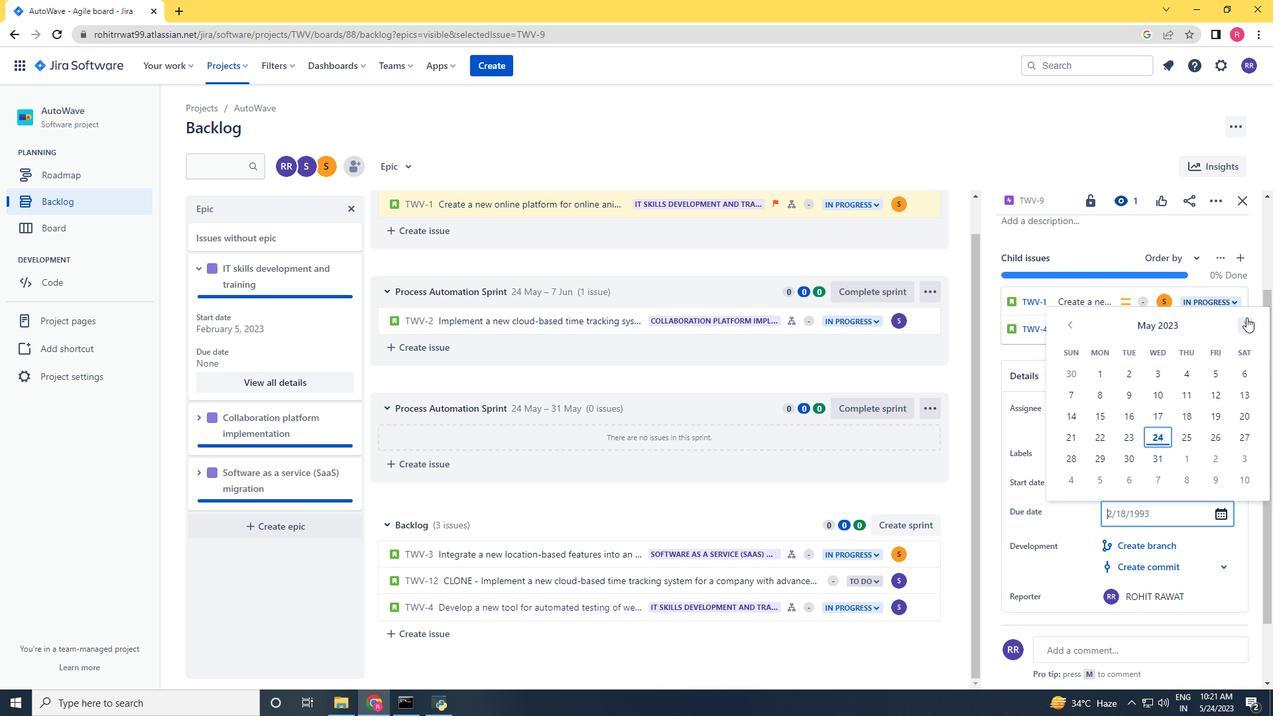 
Action: Mouse pressed left at (1246, 317)
Screenshot: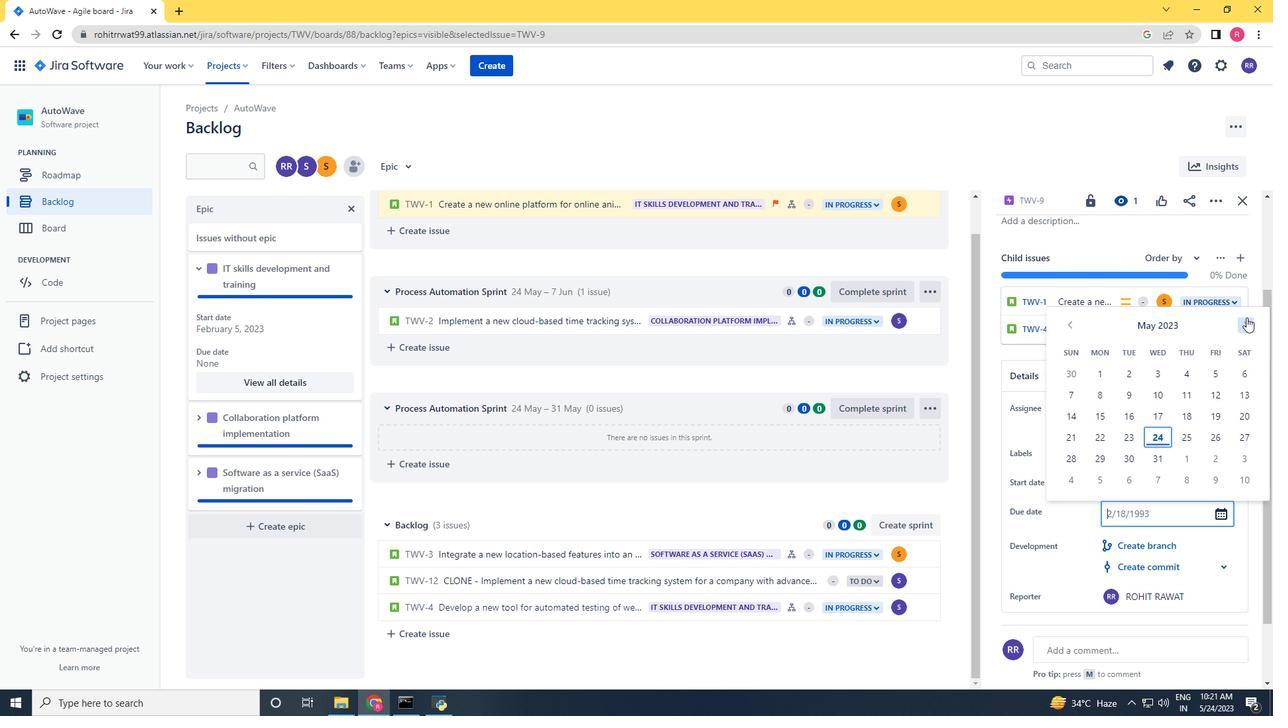 
Action: Mouse pressed left at (1246, 317)
Screenshot: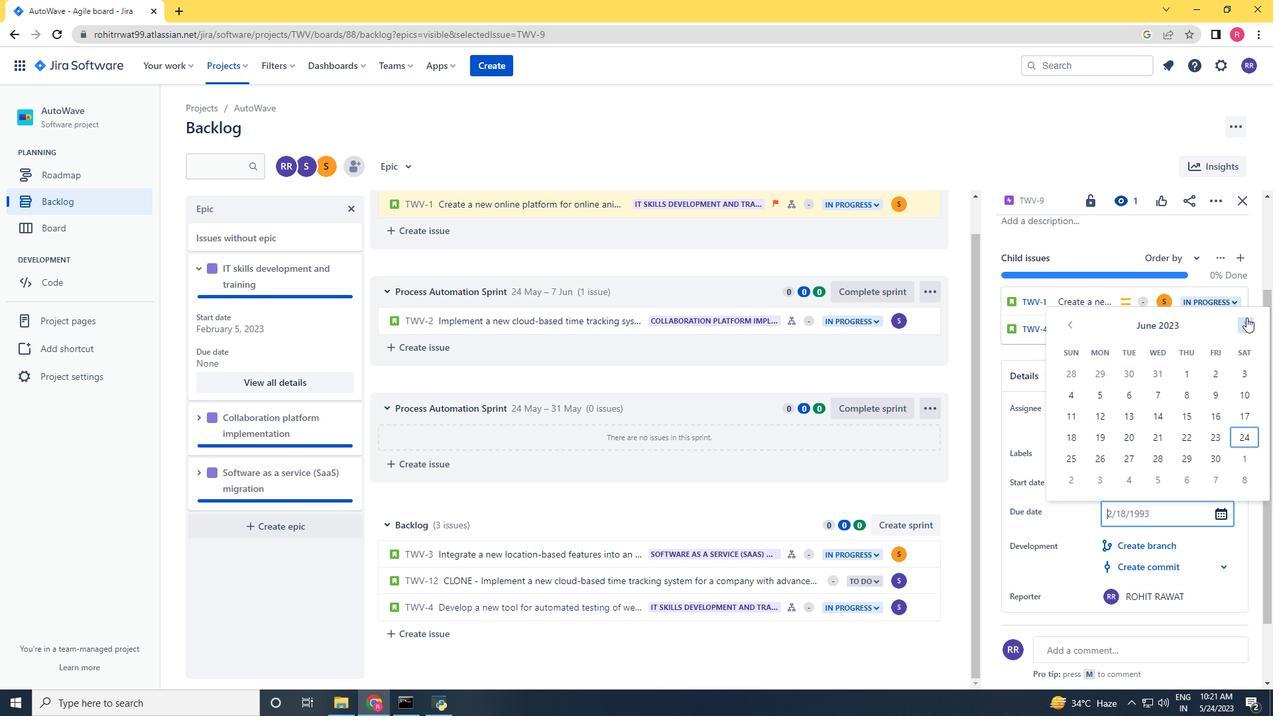 
Action: Mouse pressed left at (1246, 317)
Screenshot: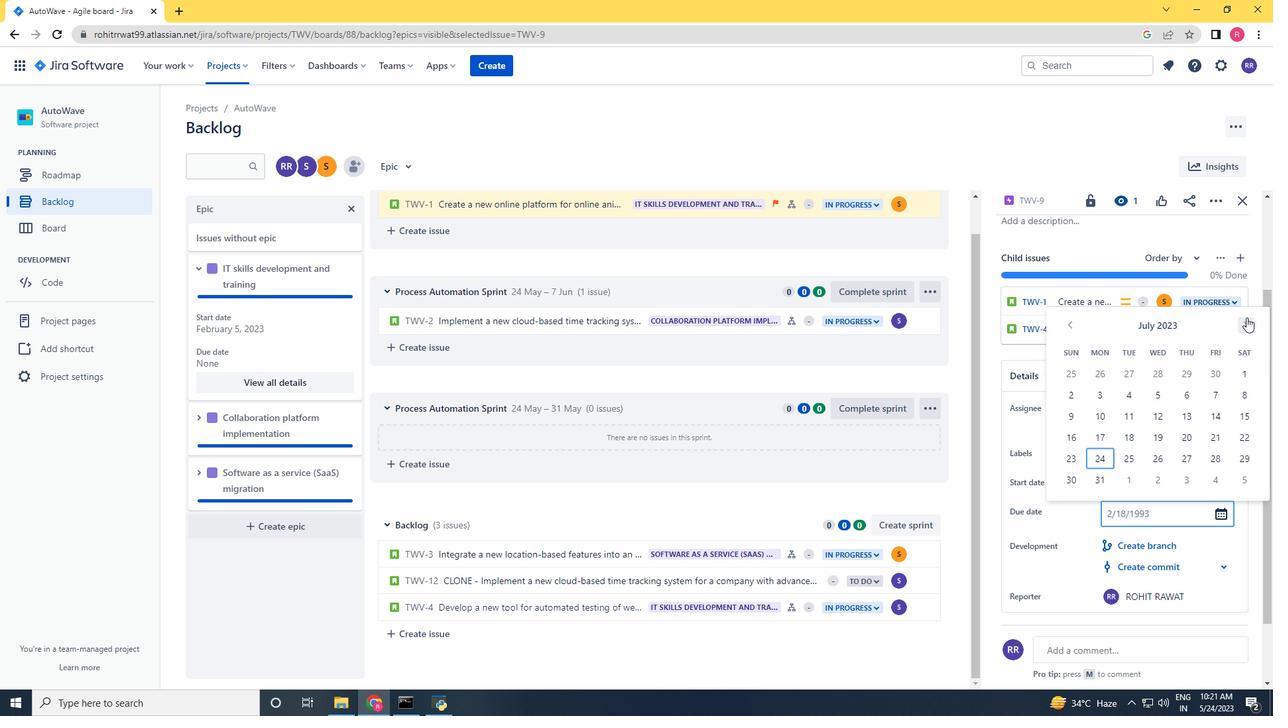 
Action: Mouse pressed left at (1246, 317)
Screenshot: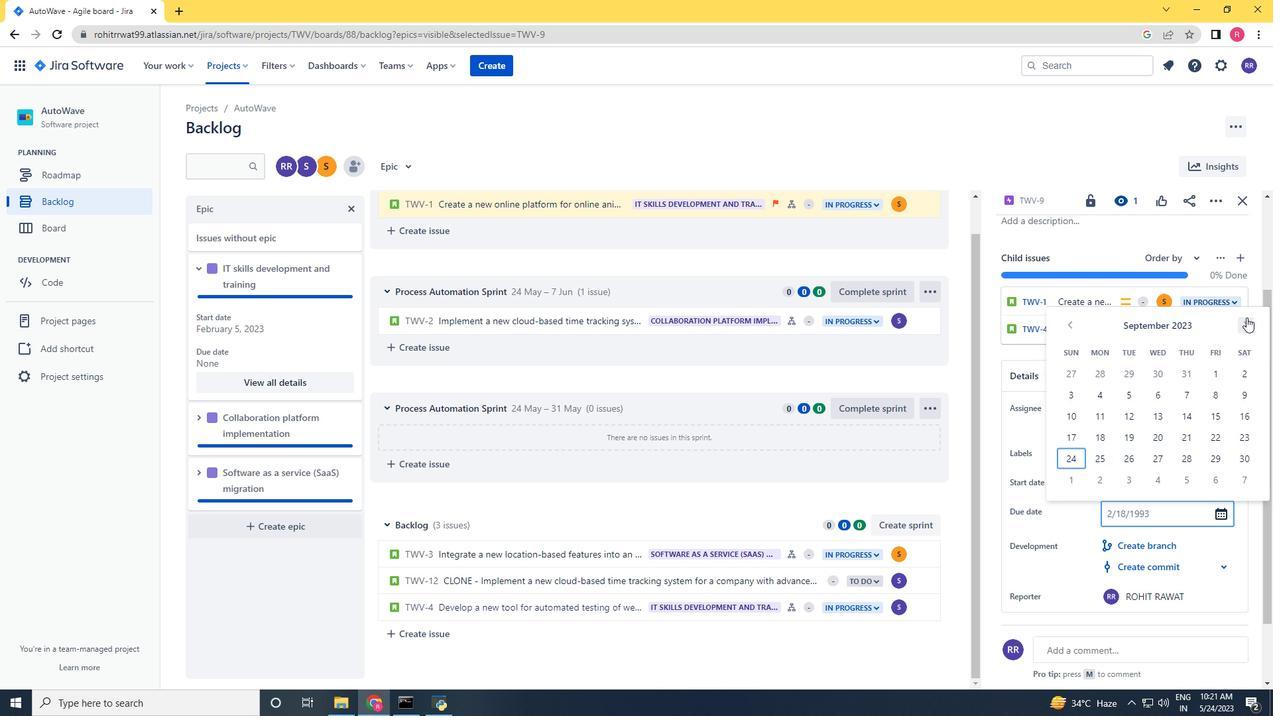 
Action: Mouse pressed left at (1246, 317)
Screenshot: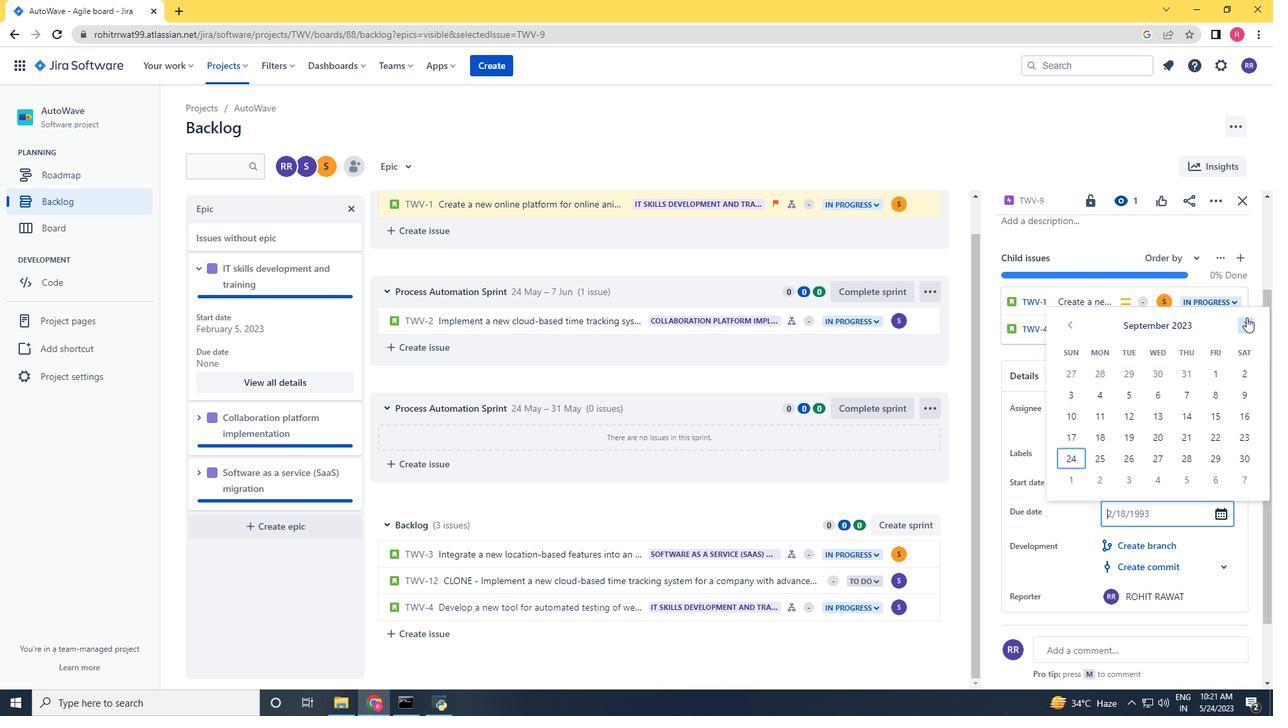 
Action: Mouse pressed left at (1246, 317)
Screenshot: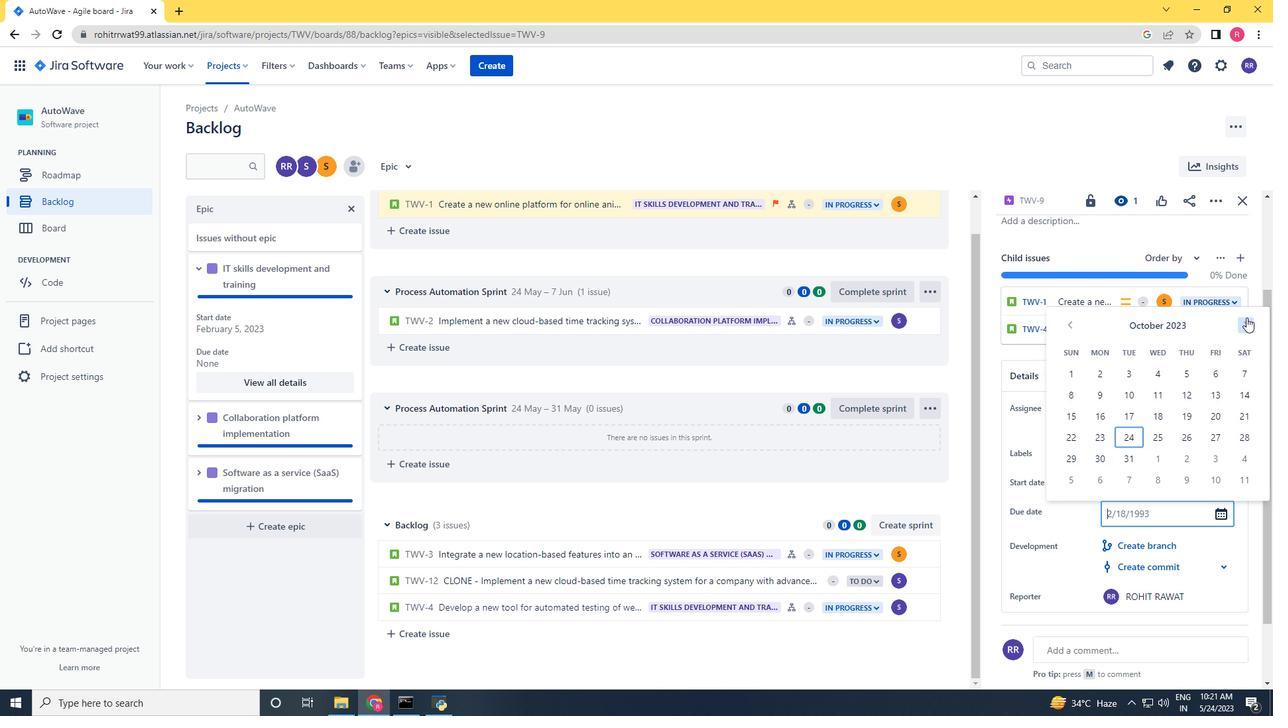 
Action: Mouse pressed left at (1246, 317)
Screenshot: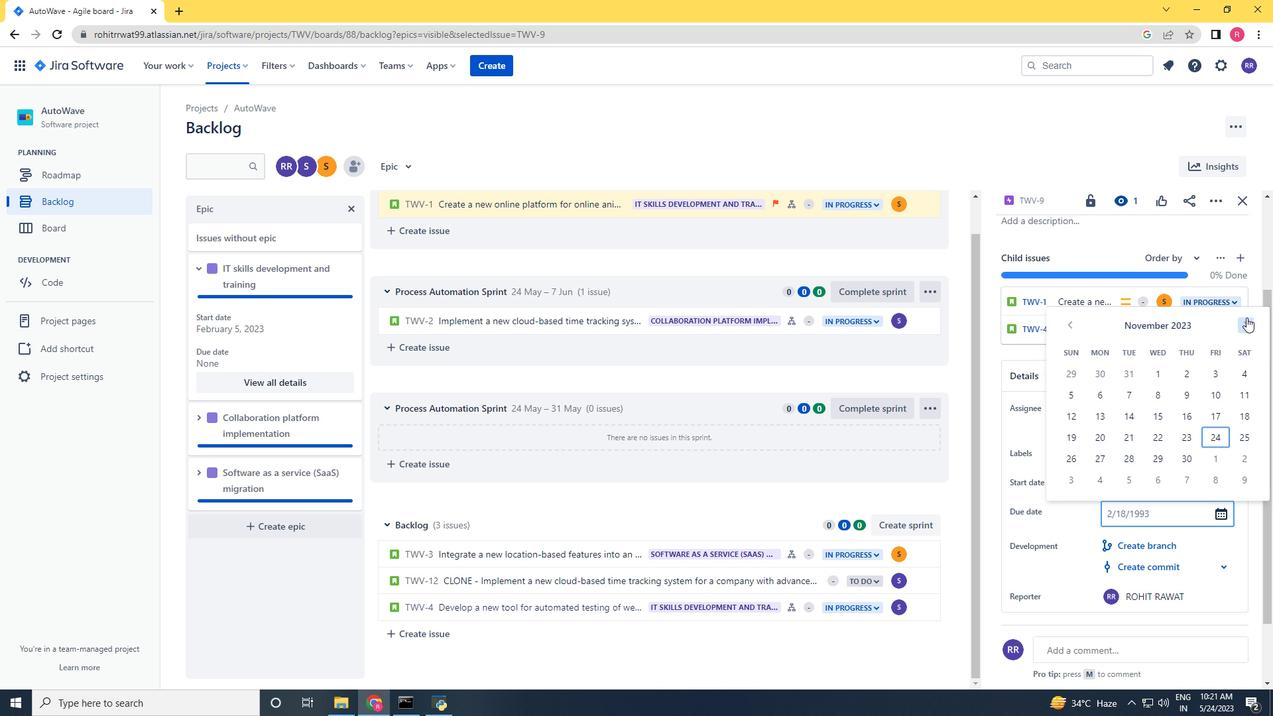 
Action: Mouse pressed left at (1246, 317)
Screenshot: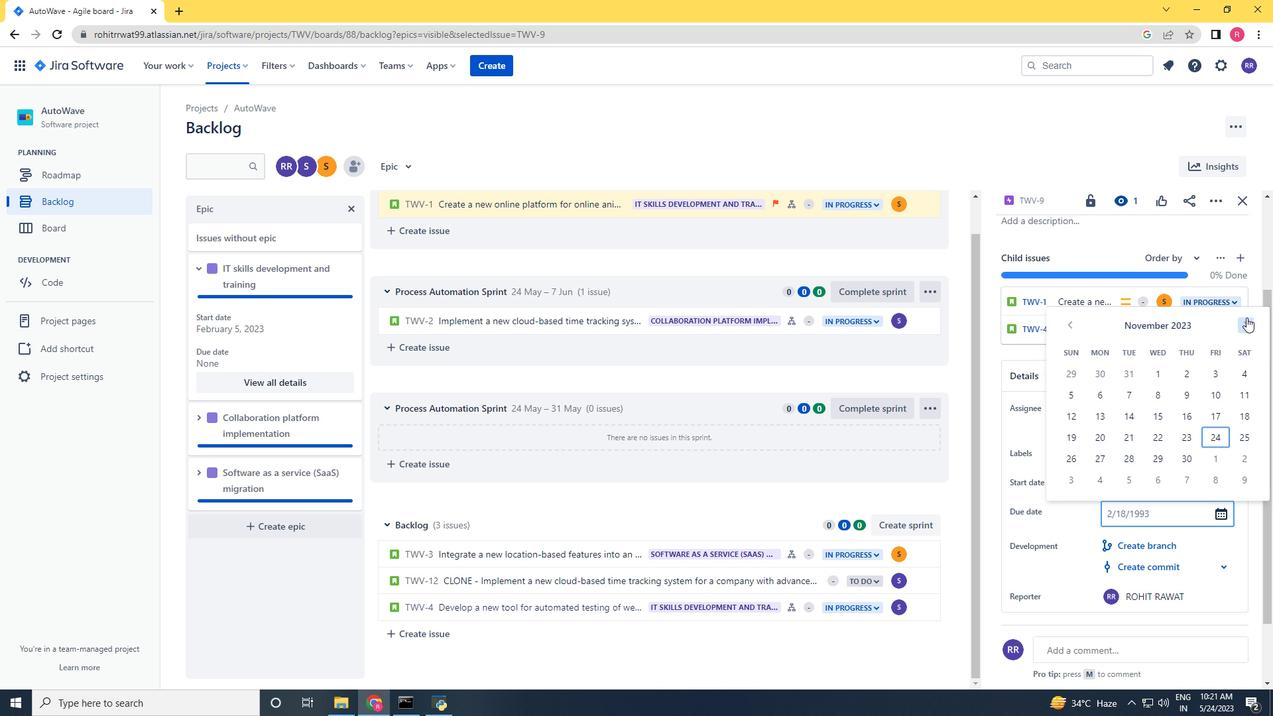
Action: Mouse pressed left at (1246, 317)
Screenshot: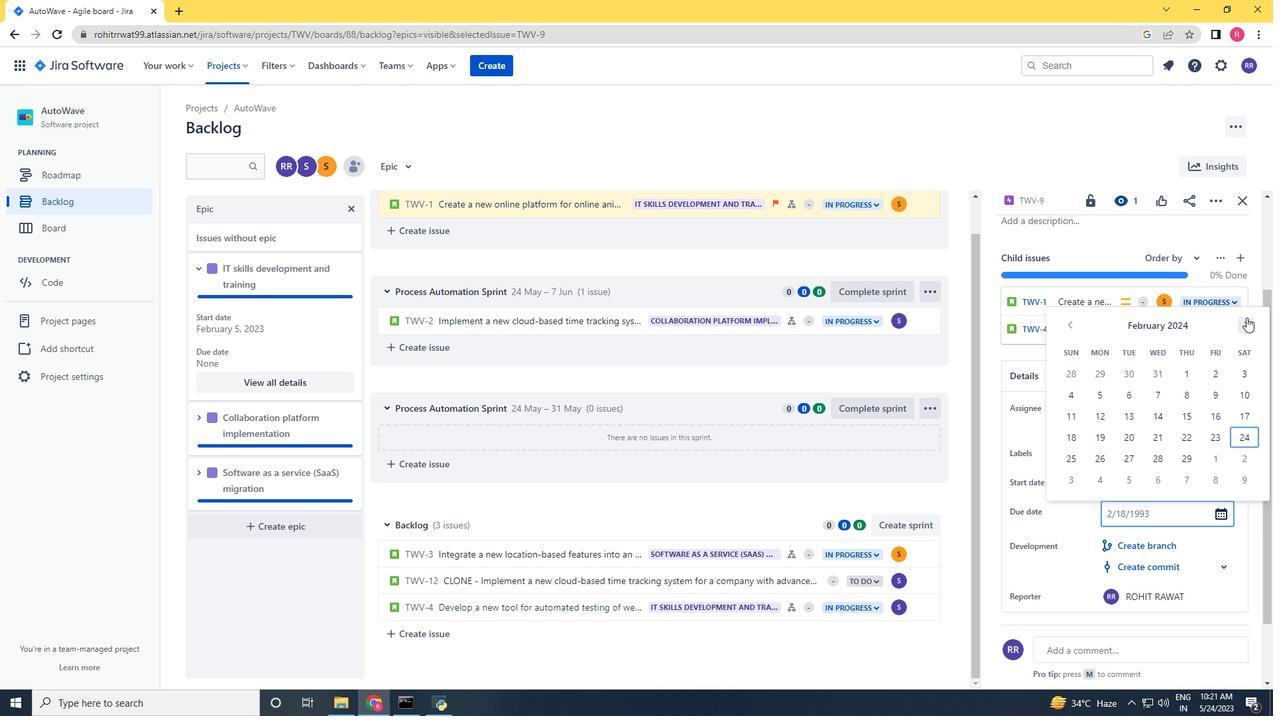 
Action: Mouse pressed left at (1246, 317)
Screenshot: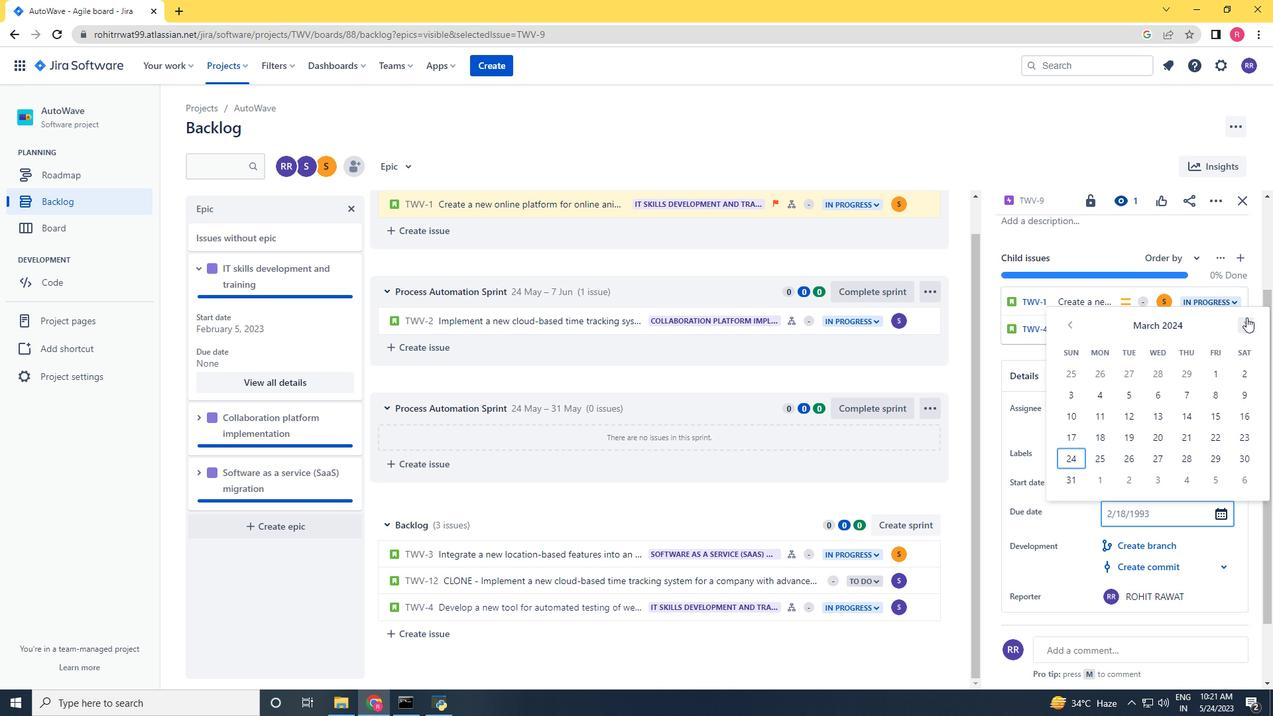 
Action: Mouse pressed left at (1246, 317)
Screenshot: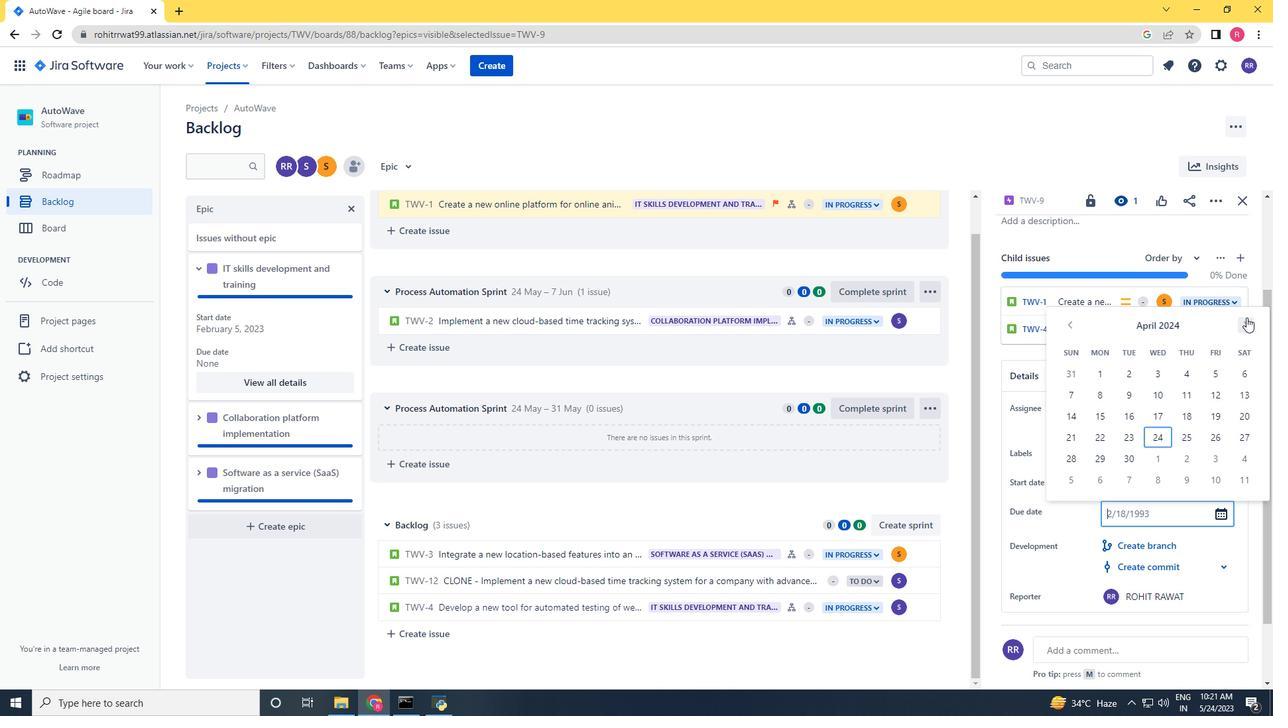 
Action: Mouse pressed left at (1246, 317)
Screenshot: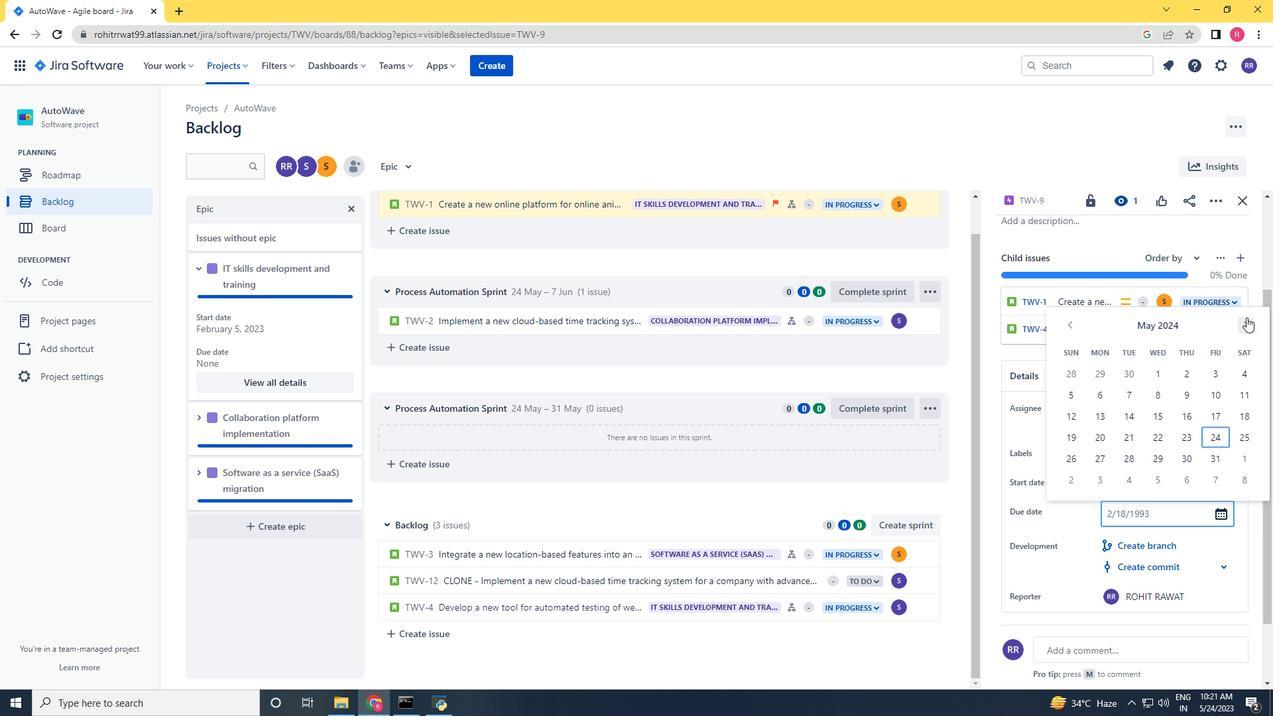 
Action: Mouse pressed left at (1246, 317)
Screenshot: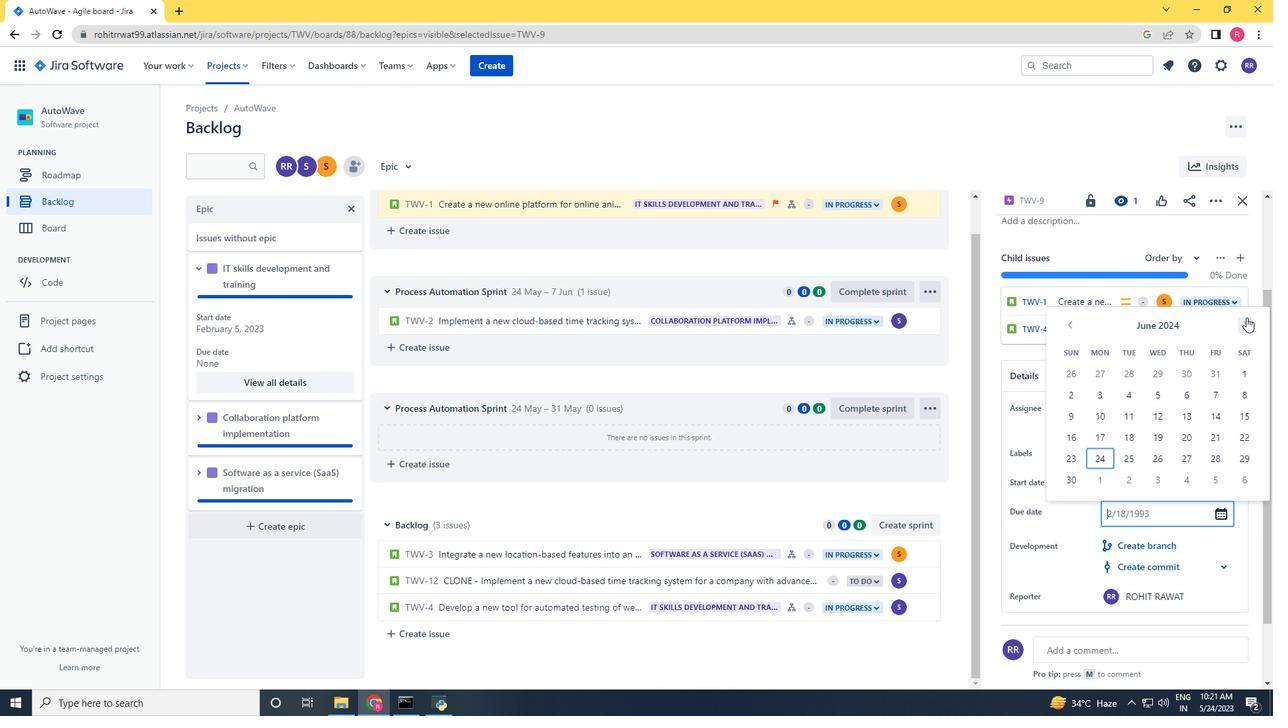 
Action: Mouse pressed left at (1246, 317)
Screenshot: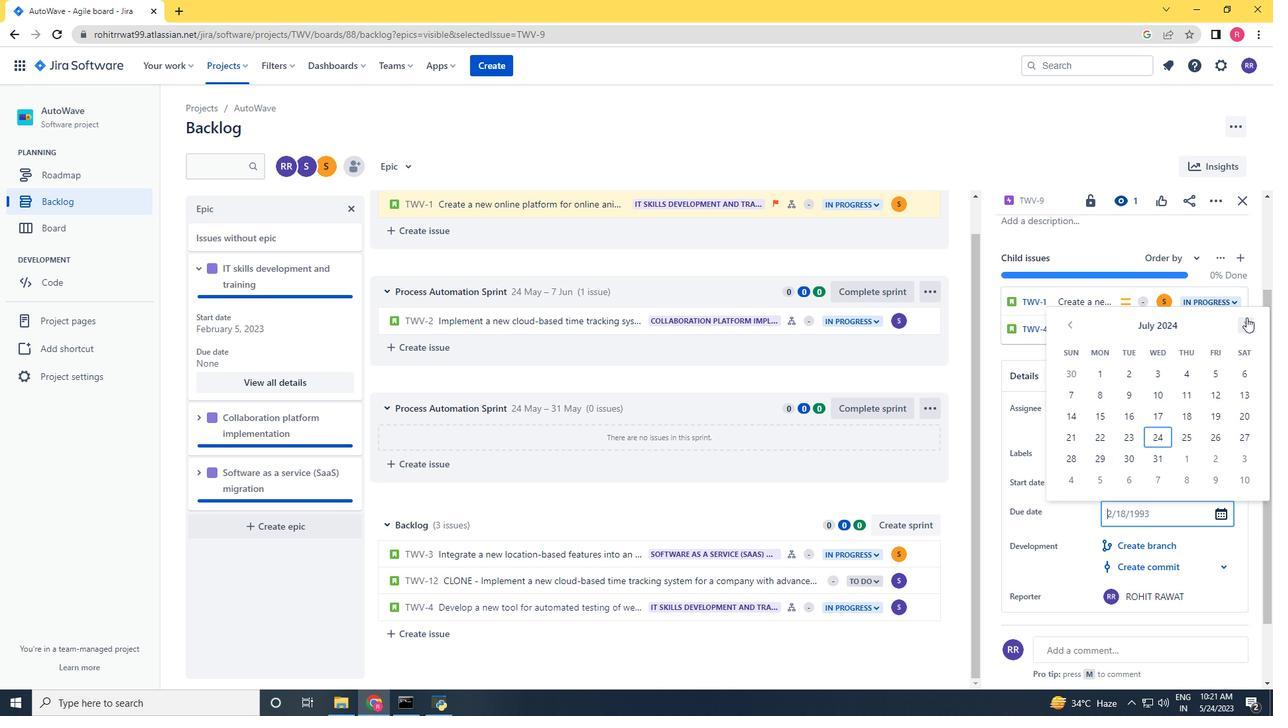 
Action: Mouse moved to (1162, 419)
Screenshot: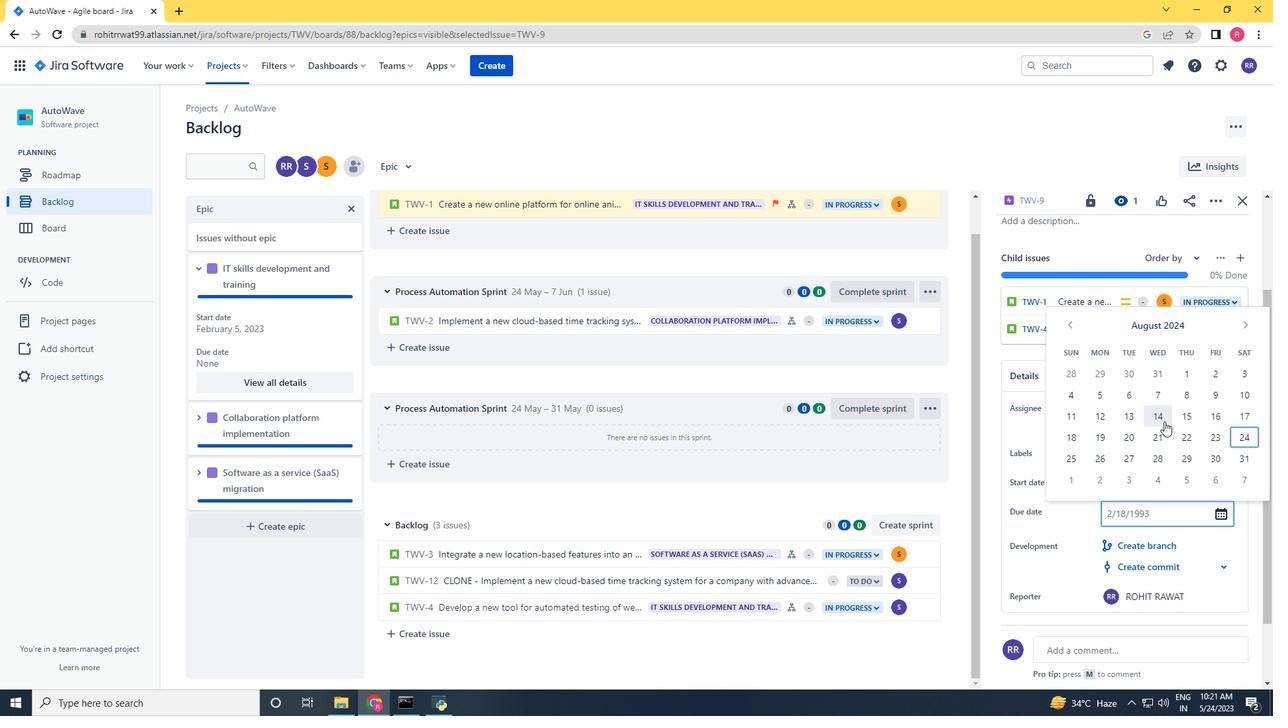 
Action: Mouse pressed left at (1162, 419)
Screenshot: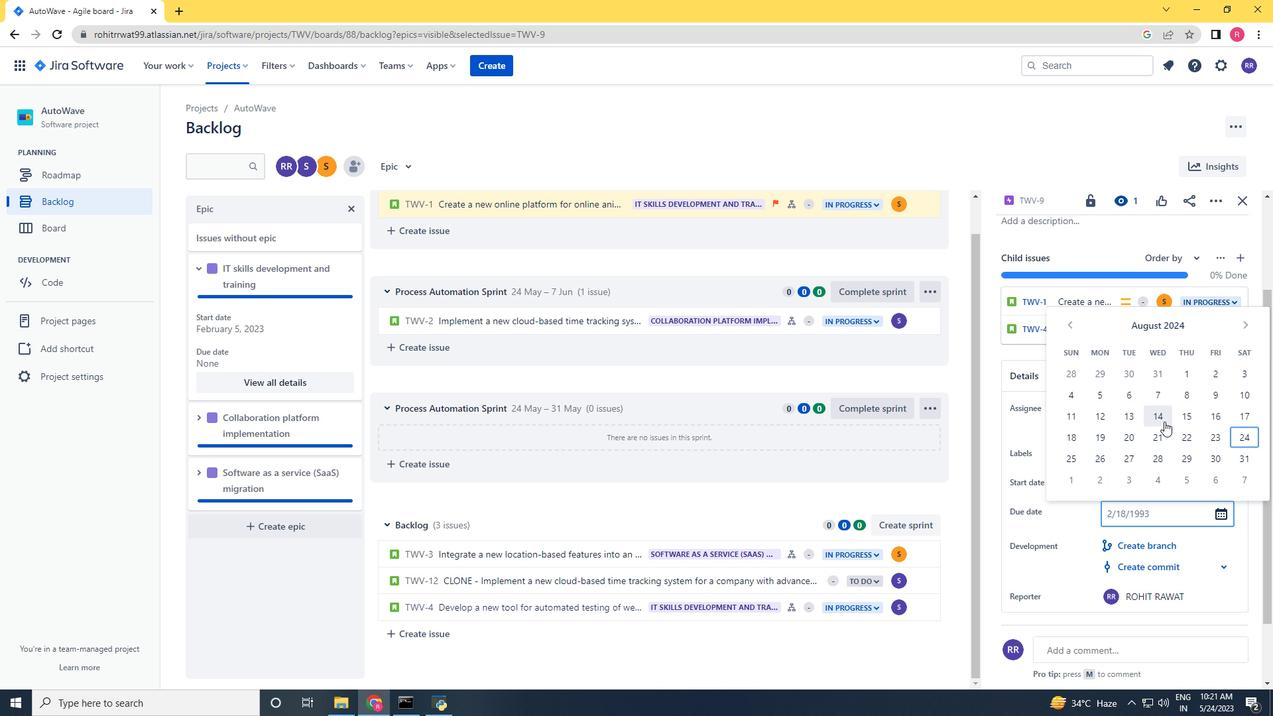 
Action: Mouse moved to (1123, 597)
Screenshot: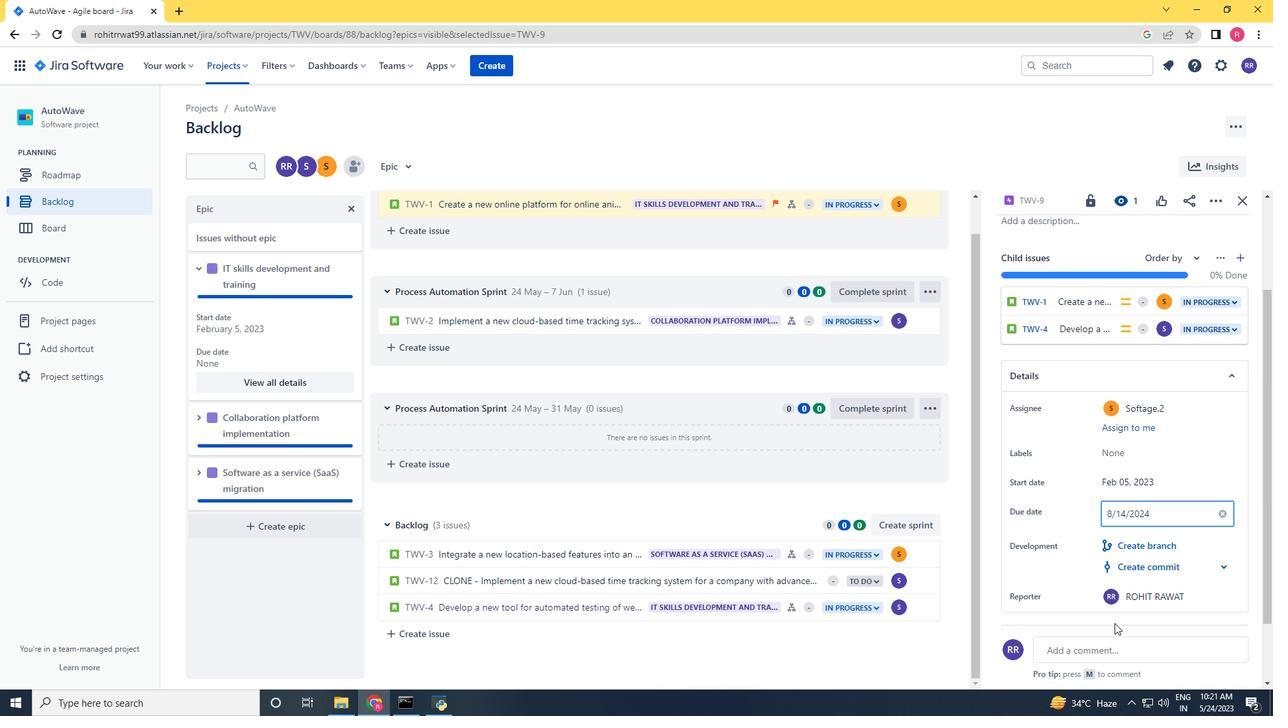 
Action: Mouse scrolled (1123, 596) with delta (0, 0)
Screenshot: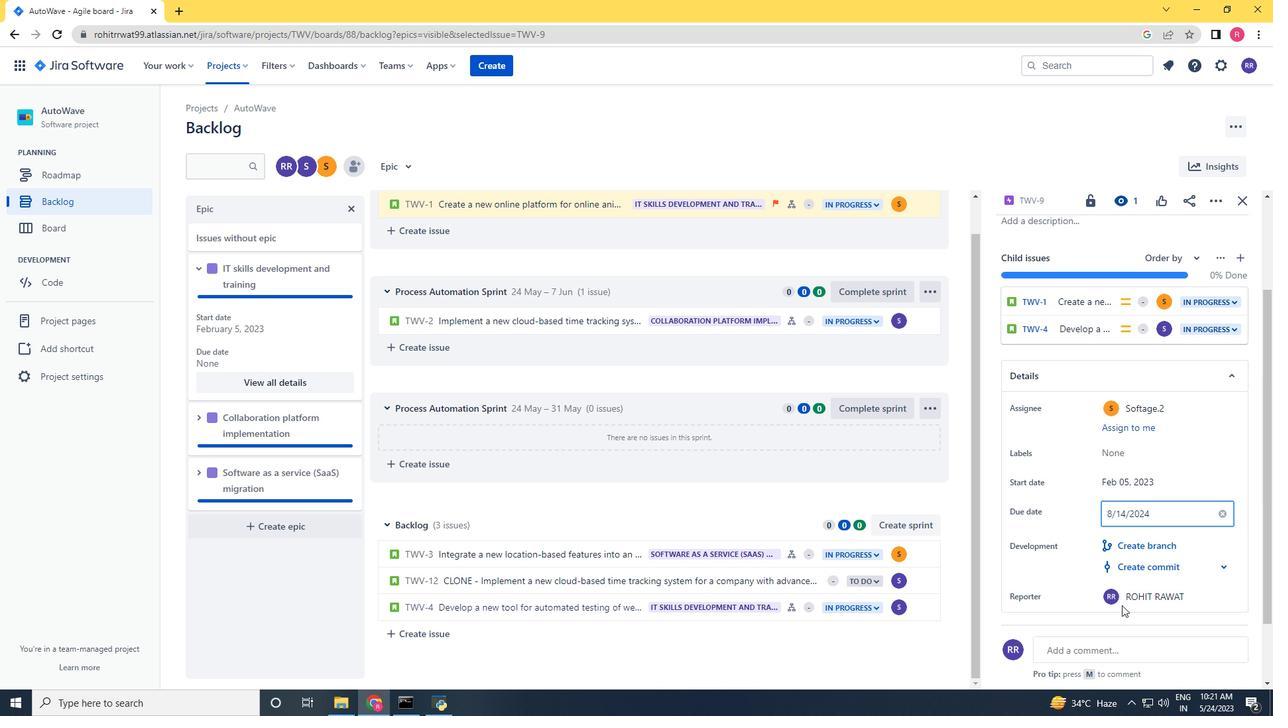 
Action: Mouse moved to (1123, 596)
Screenshot: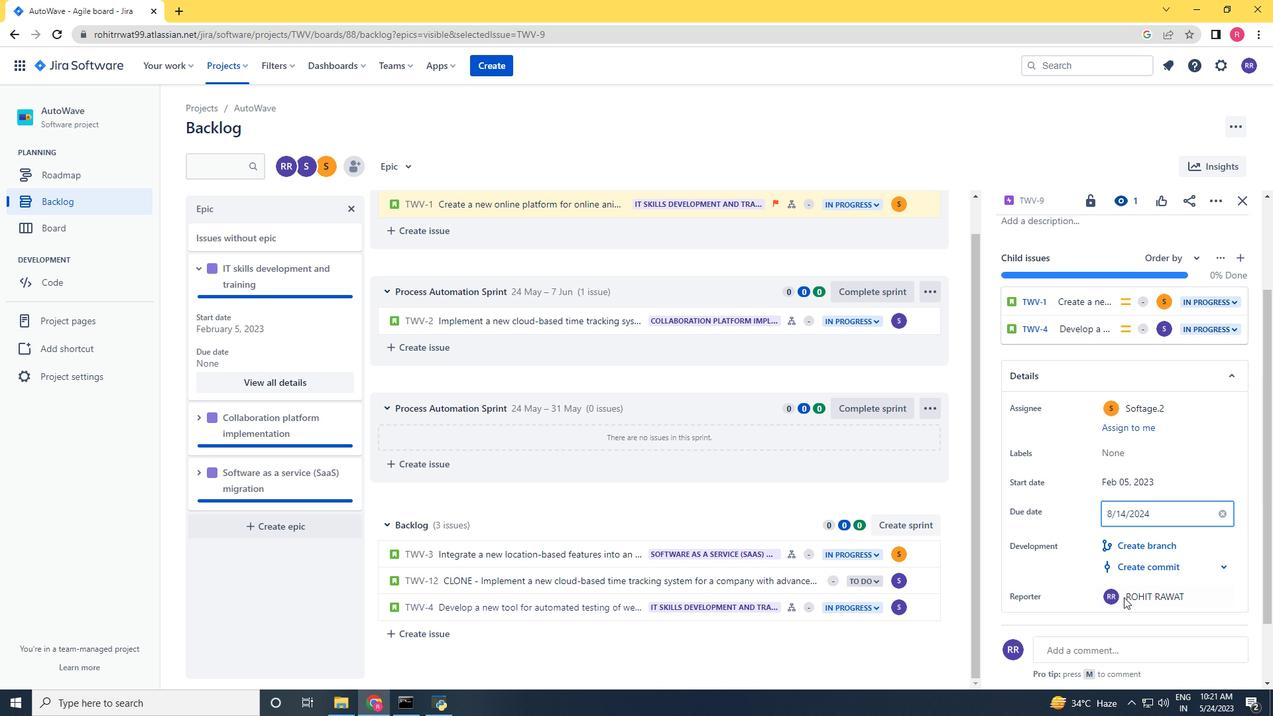 
Action: Mouse scrolled (1123, 596) with delta (0, 0)
Screenshot: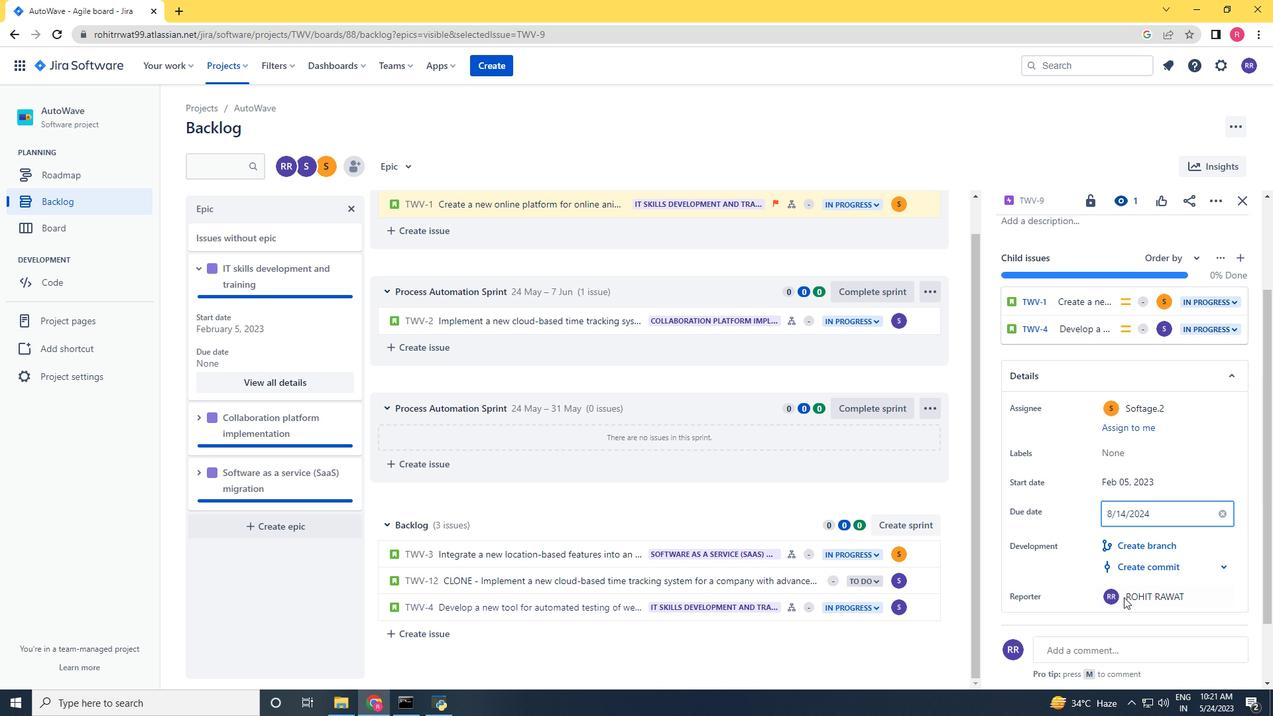 
Action: Mouse scrolled (1123, 596) with delta (0, 0)
Screenshot: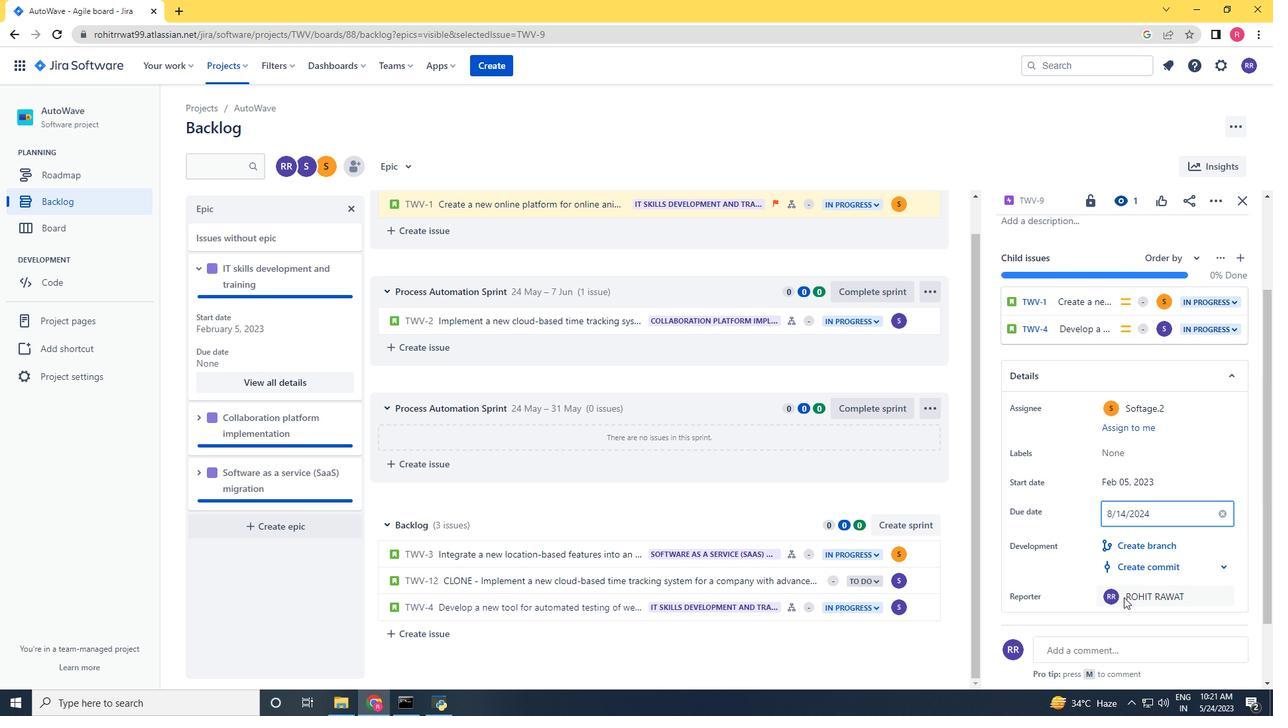 
Action: Mouse moved to (1145, 562)
Screenshot: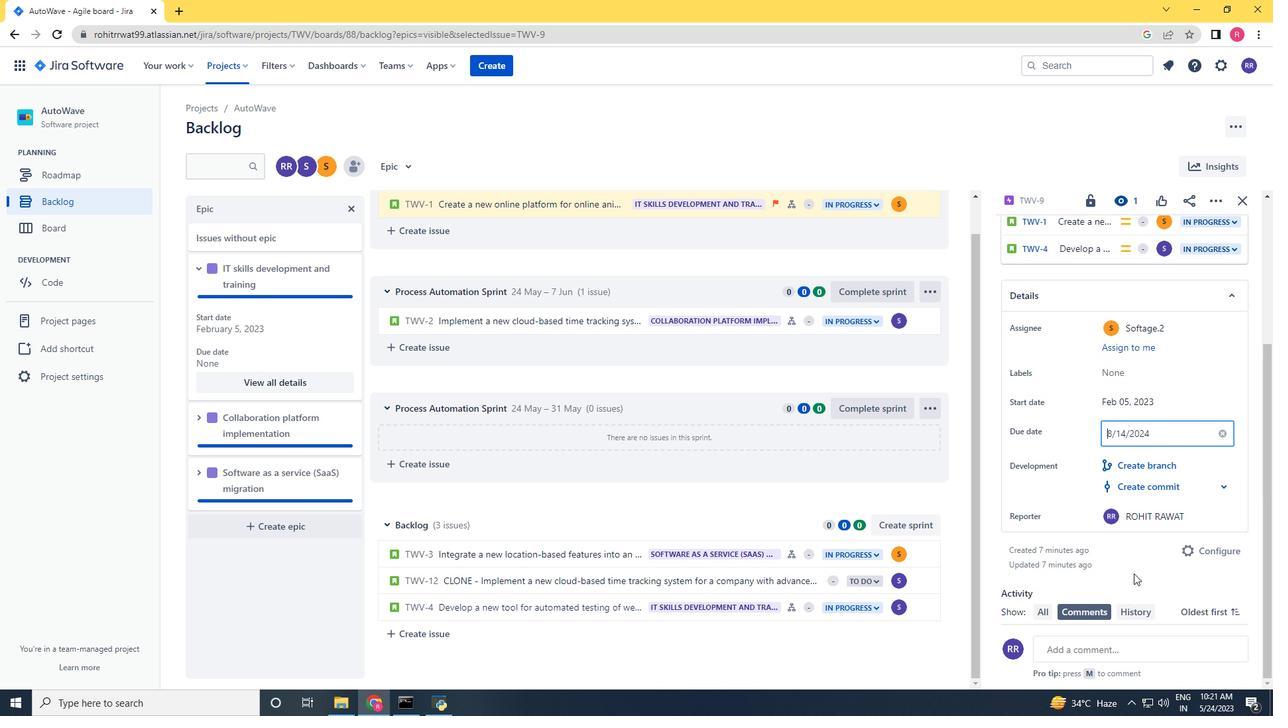 
Action: Mouse pressed left at (1145, 562)
Screenshot: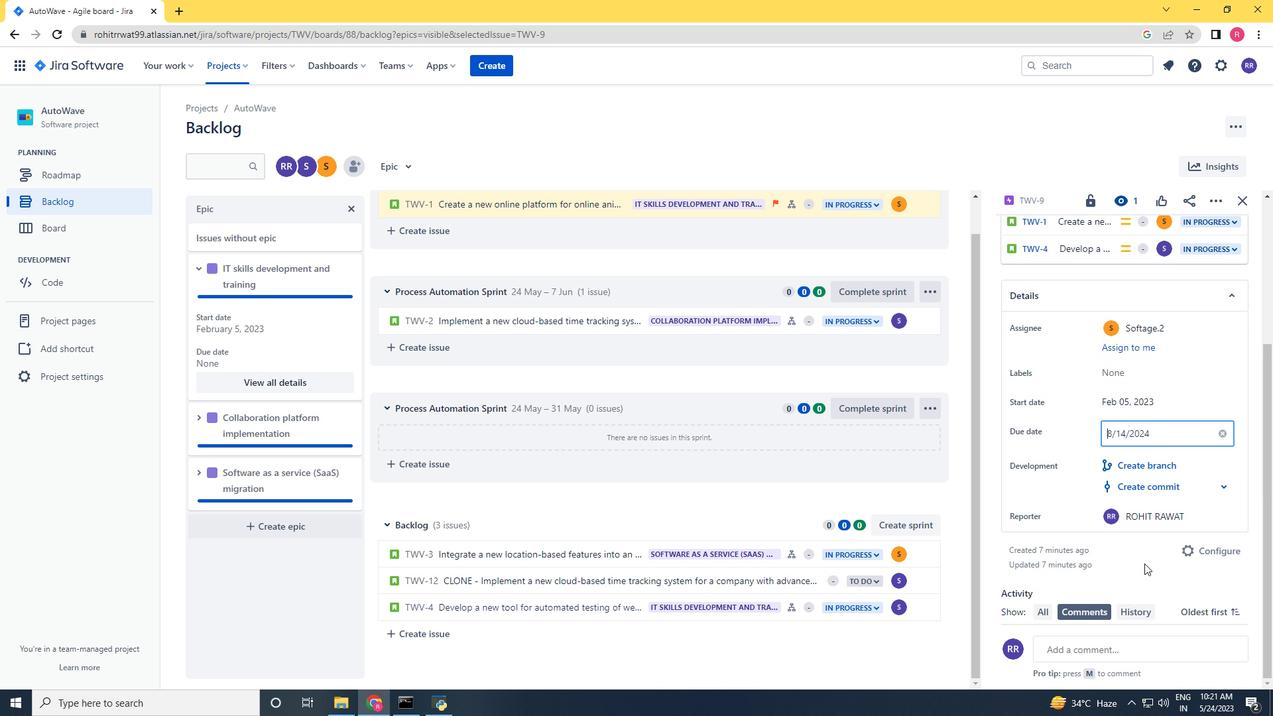 
Action: Mouse moved to (203, 423)
Screenshot: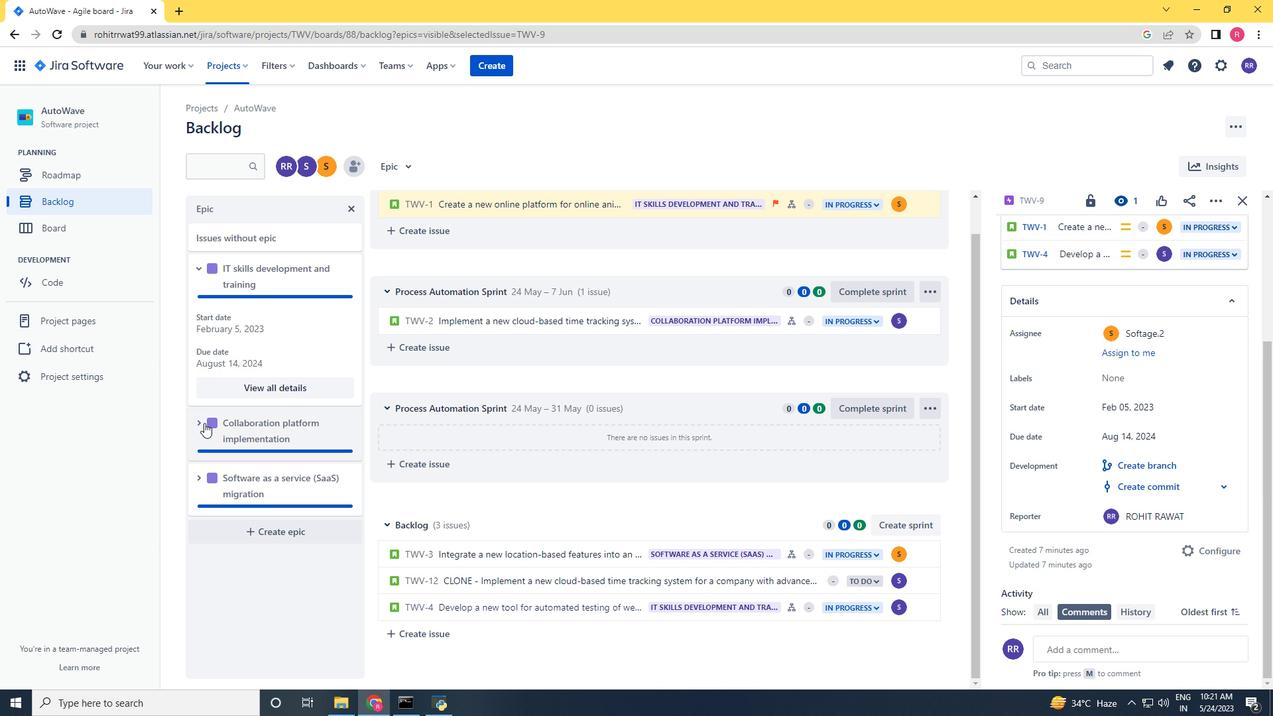 
Action: Mouse pressed left at (203, 423)
Screenshot: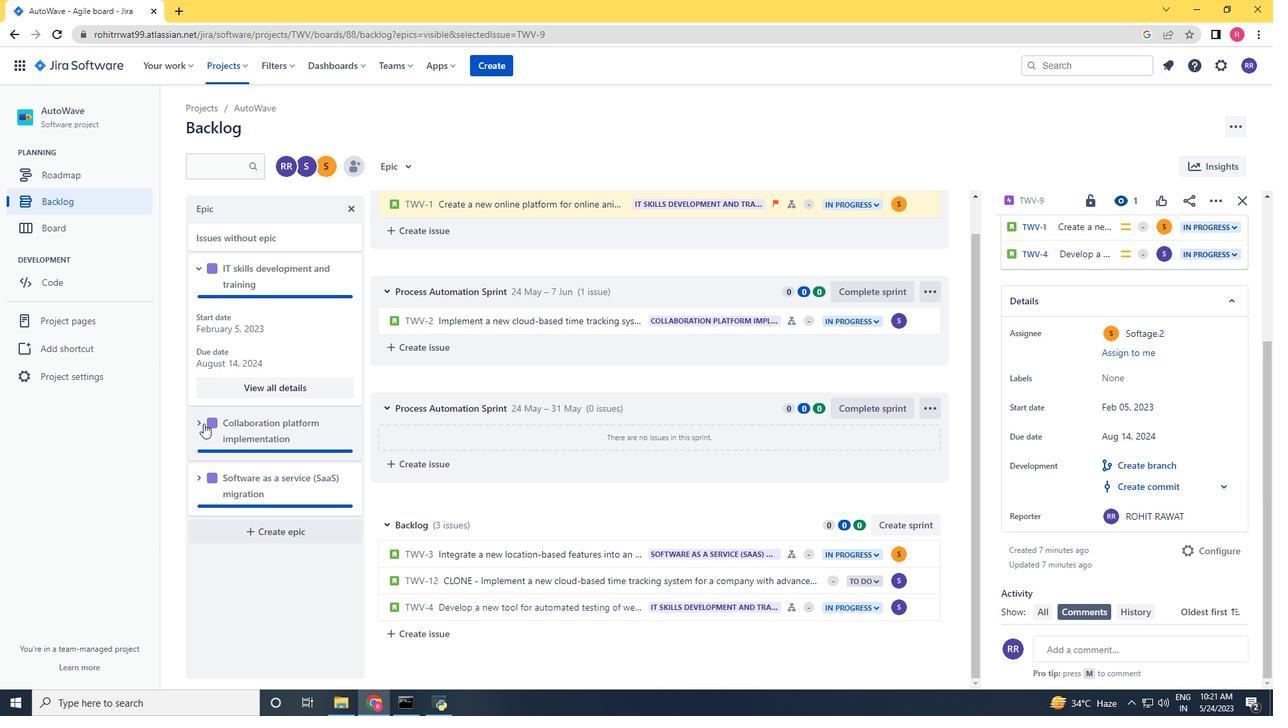 
Action: Mouse moved to (276, 539)
Screenshot: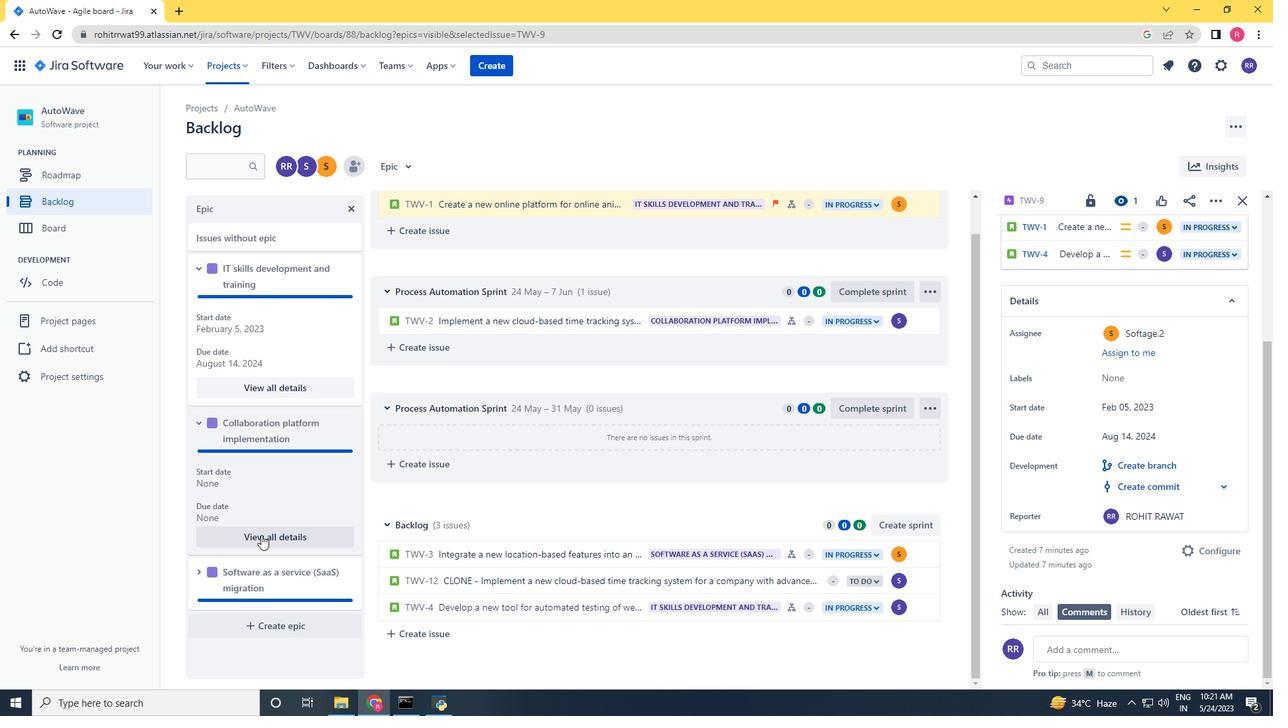 
Action: Mouse pressed left at (276, 539)
Screenshot: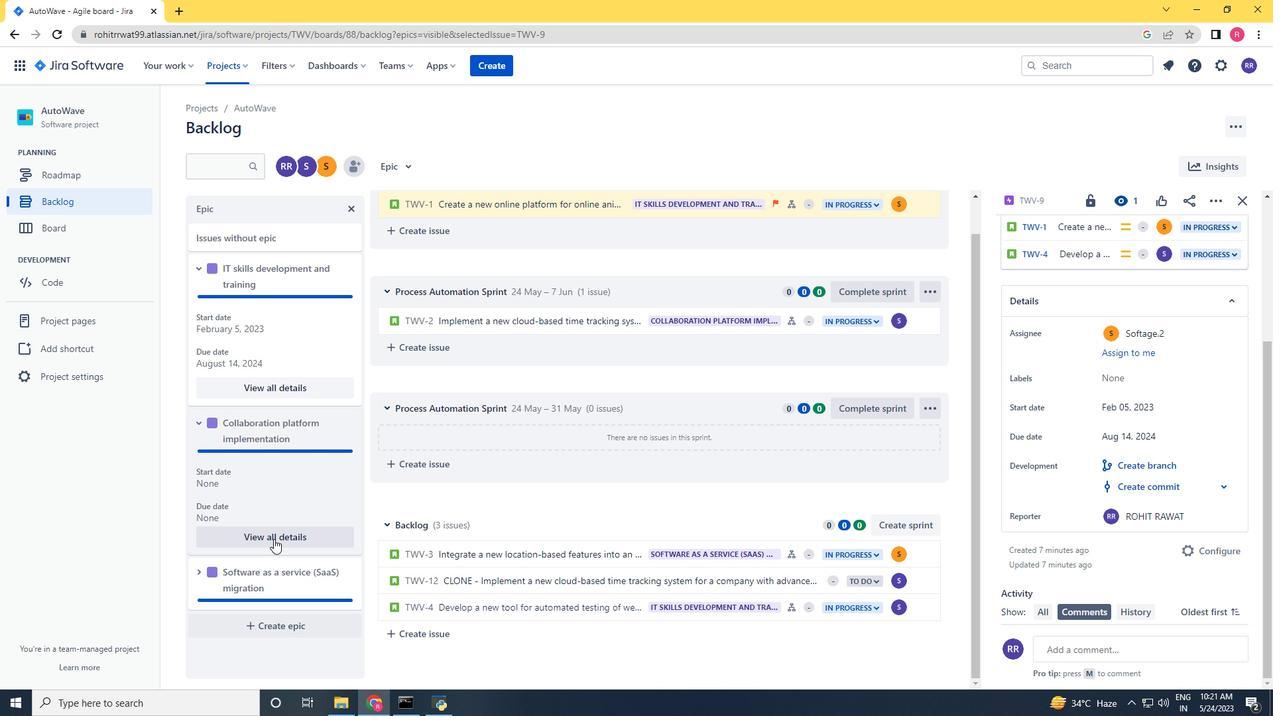 
Action: Mouse moved to (1083, 375)
Screenshot: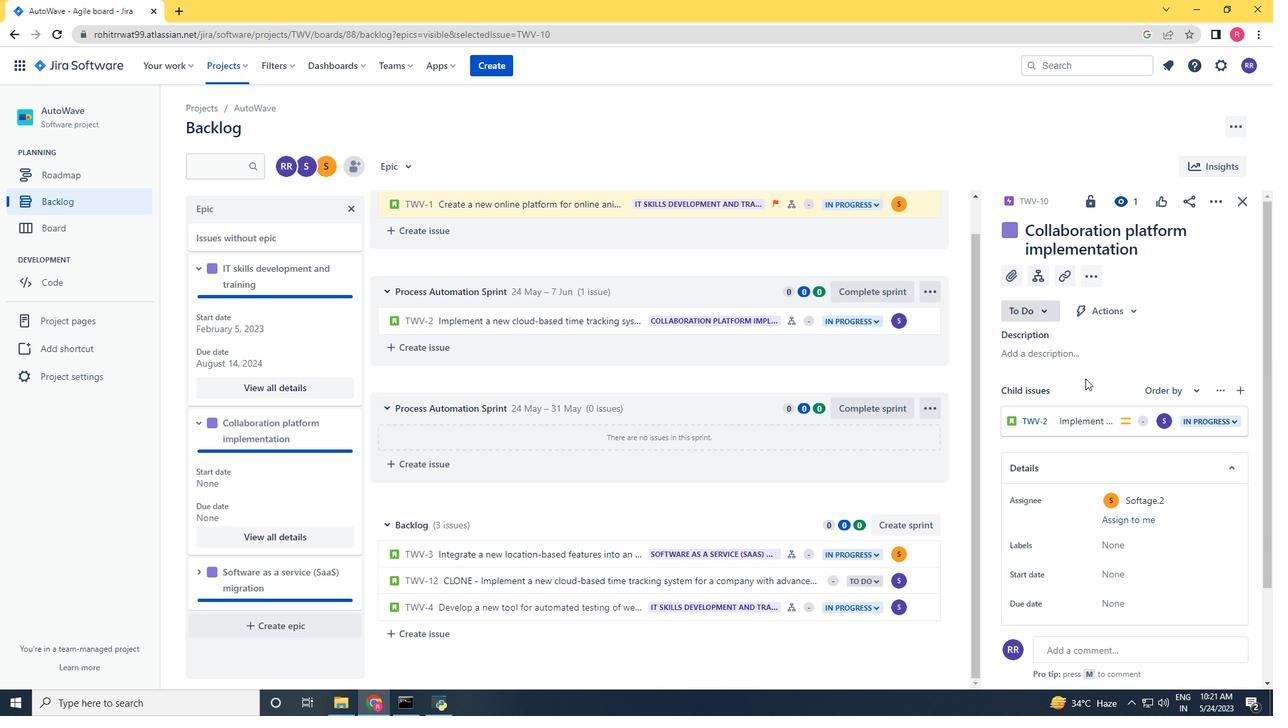 
Action: Mouse scrolled (1083, 375) with delta (0, 0)
Screenshot: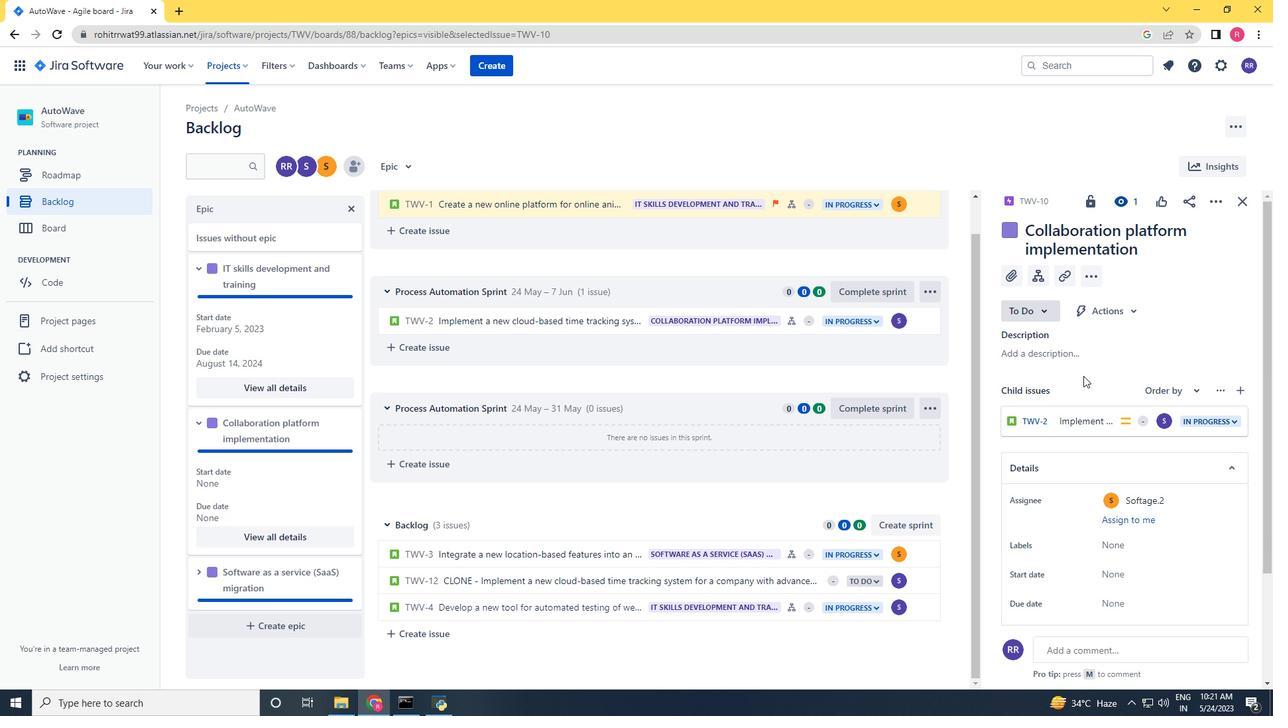 
Action: Mouse scrolled (1083, 375) with delta (0, 0)
Screenshot: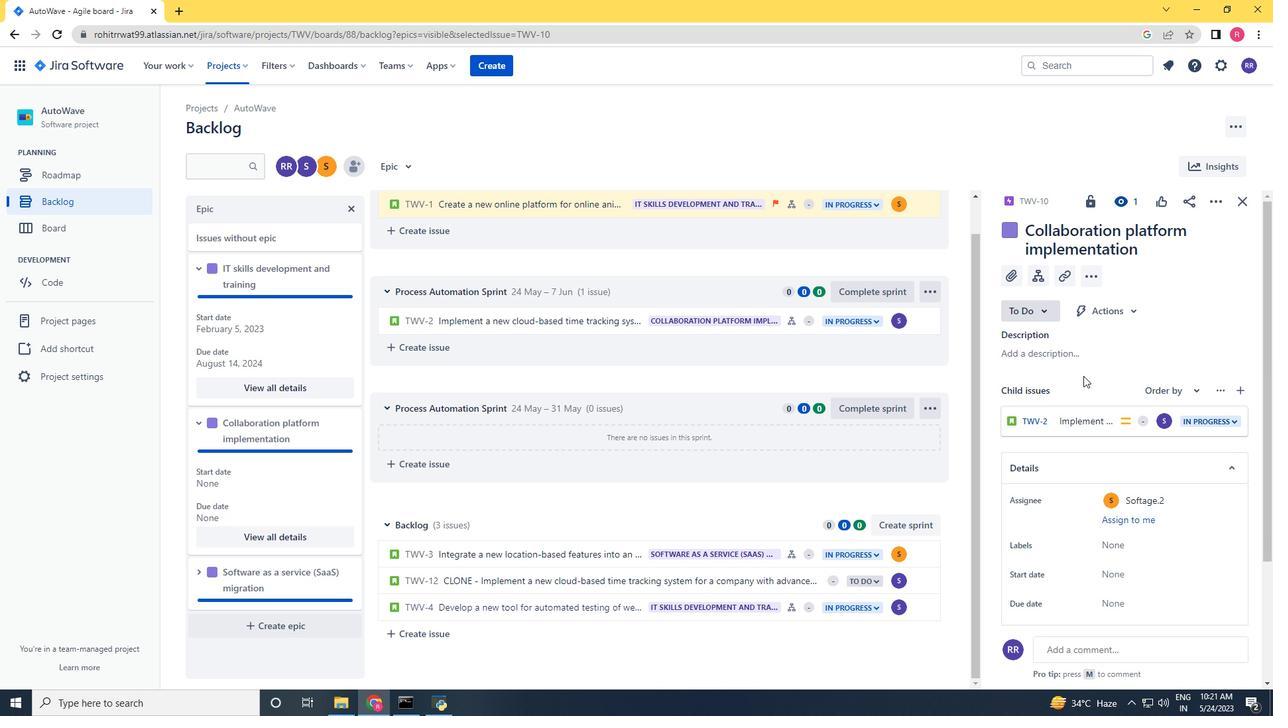 
Action: Mouse moved to (1083, 381)
Screenshot: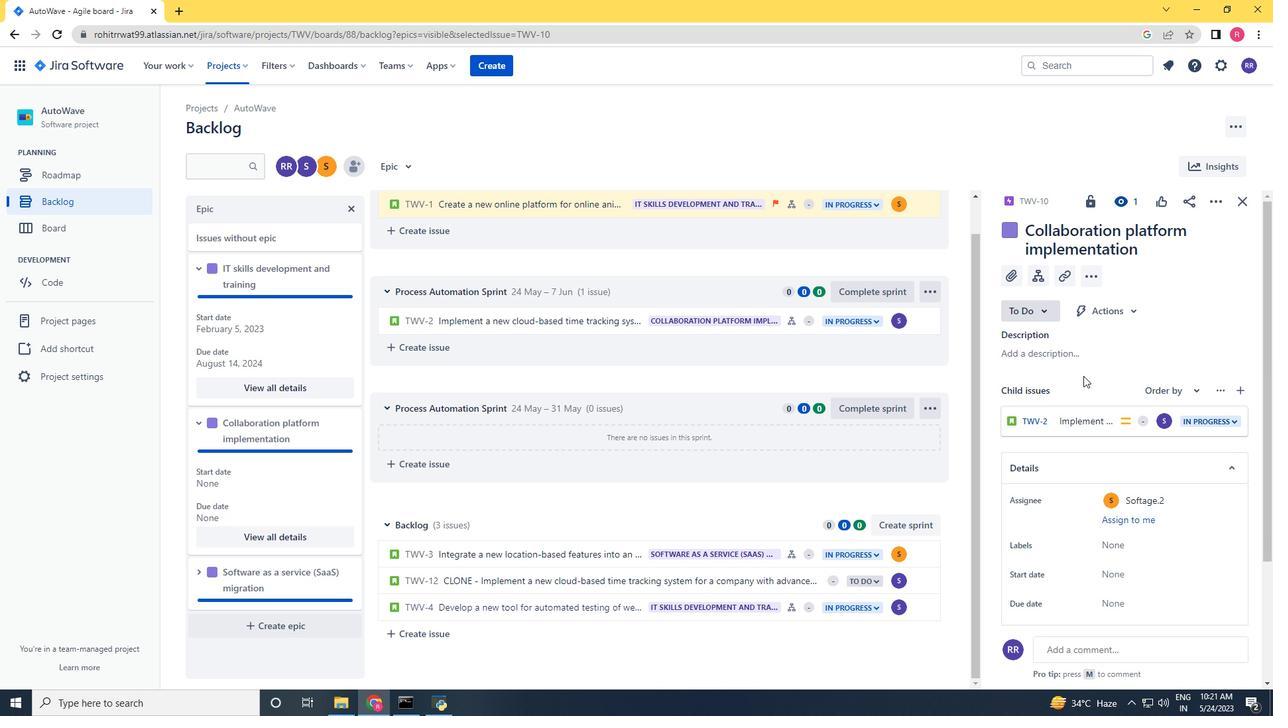 
Action: Mouse scrolled (1083, 381) with delta (0, 0)
Screenshot: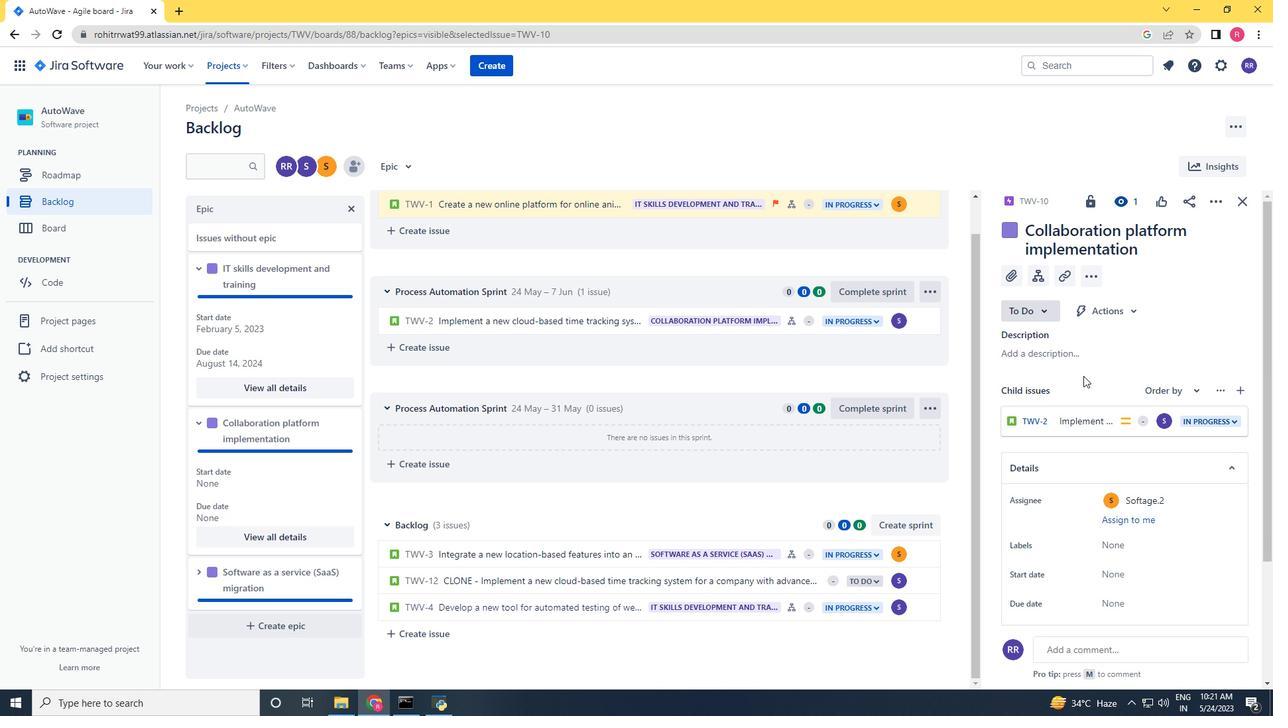 
Action: Mouse moved to (1113, 407)
Screenshot: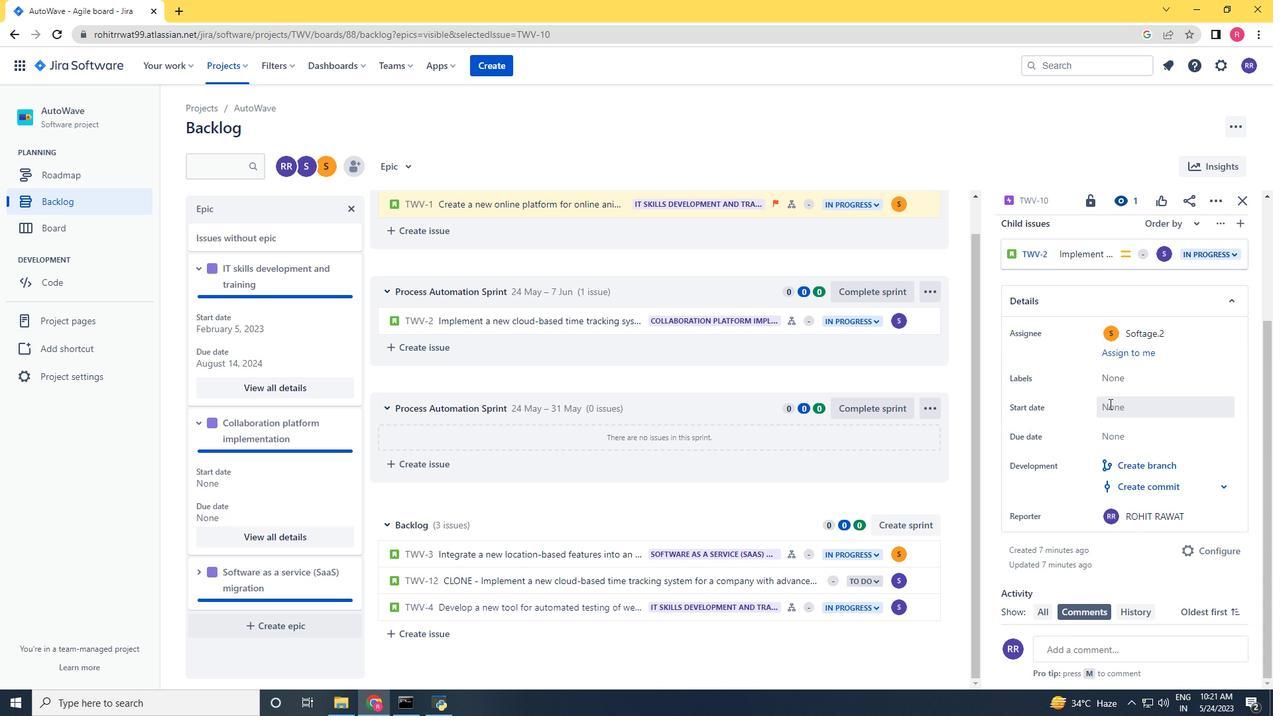 
Action: Mouse pressed left at (1113, 407)
Screenshot: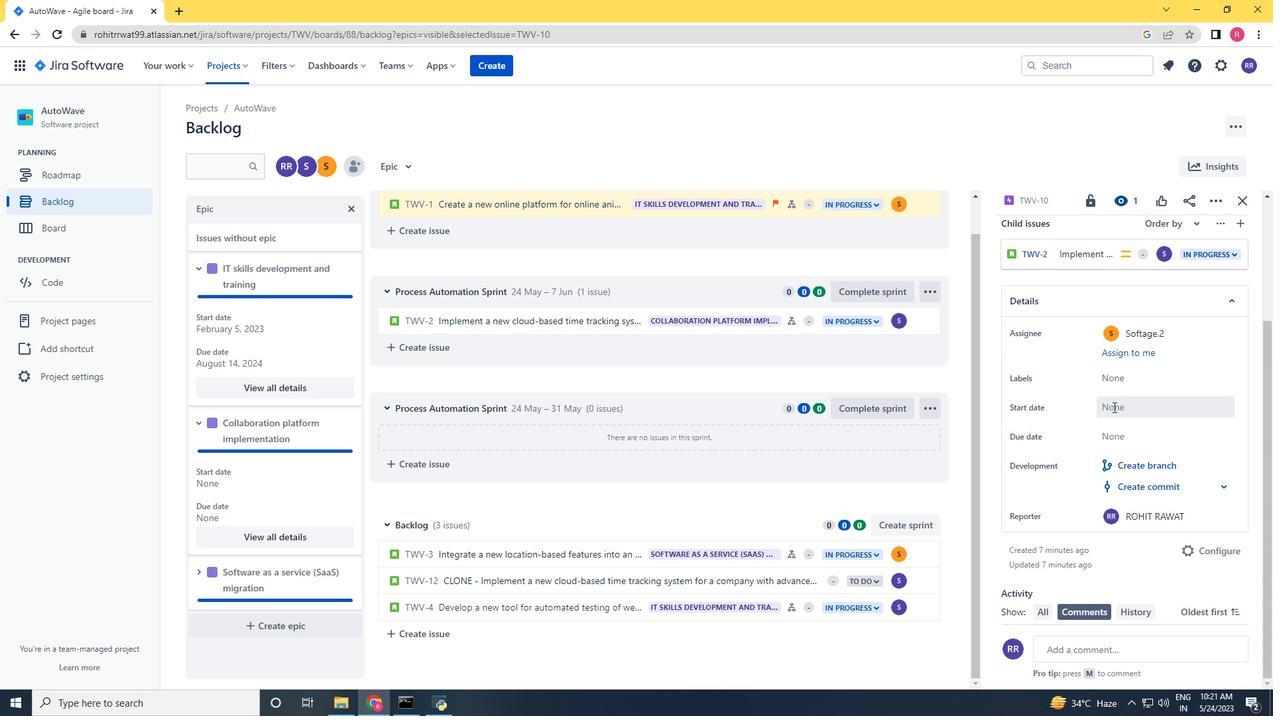 
Action: Mouse moved to (1241, 446)
Screenshot: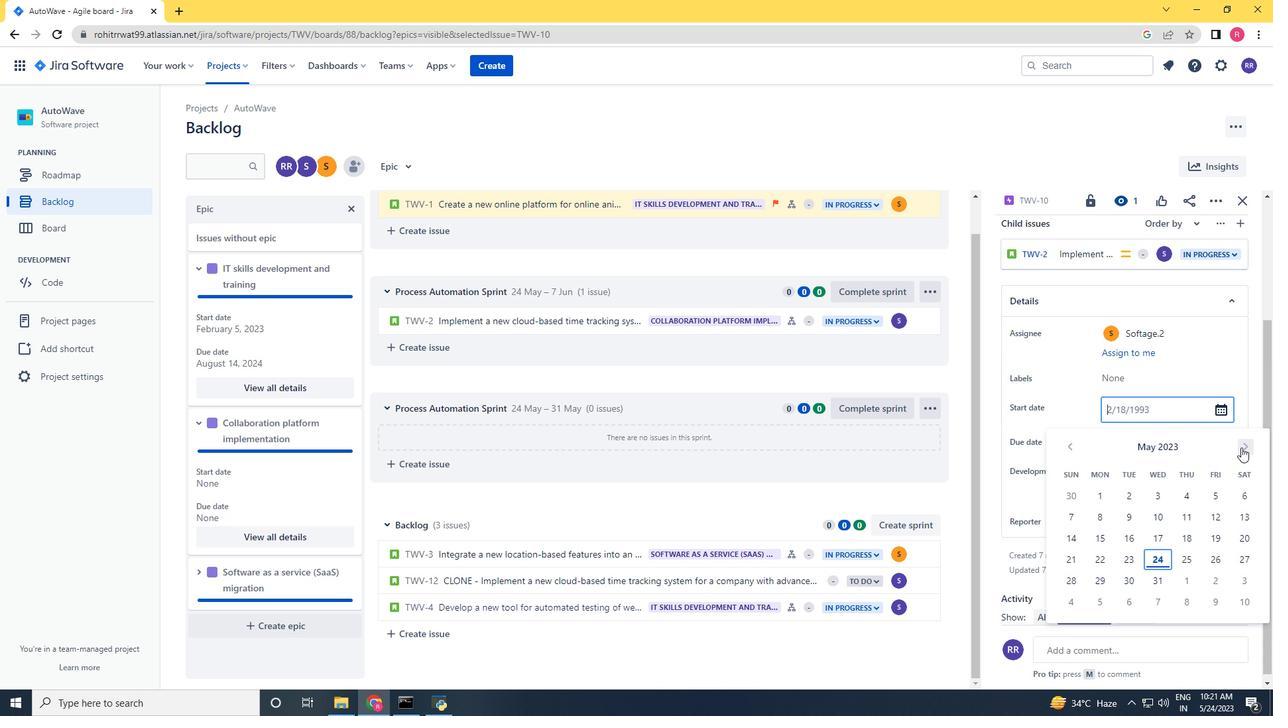 
Action: Mouse pressed left at (1241, 446)
Screenshot: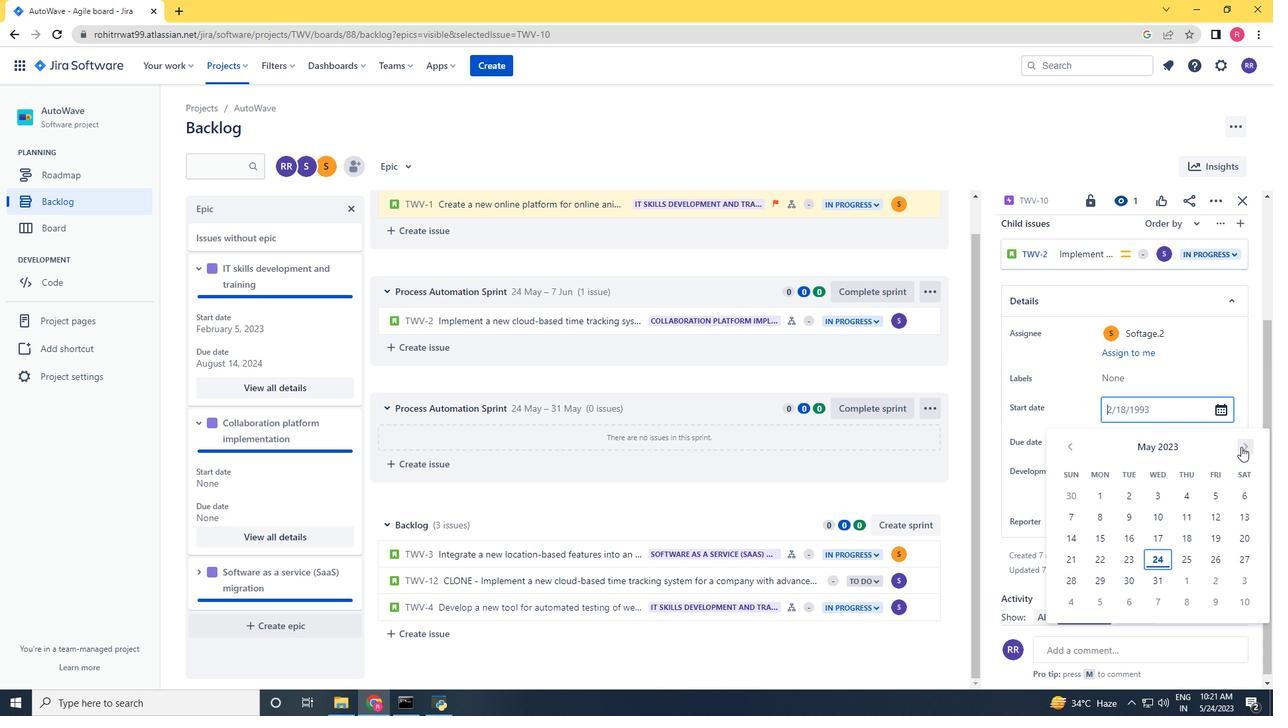 
Action: Mouse moved to (1072, 446)
Screenshot: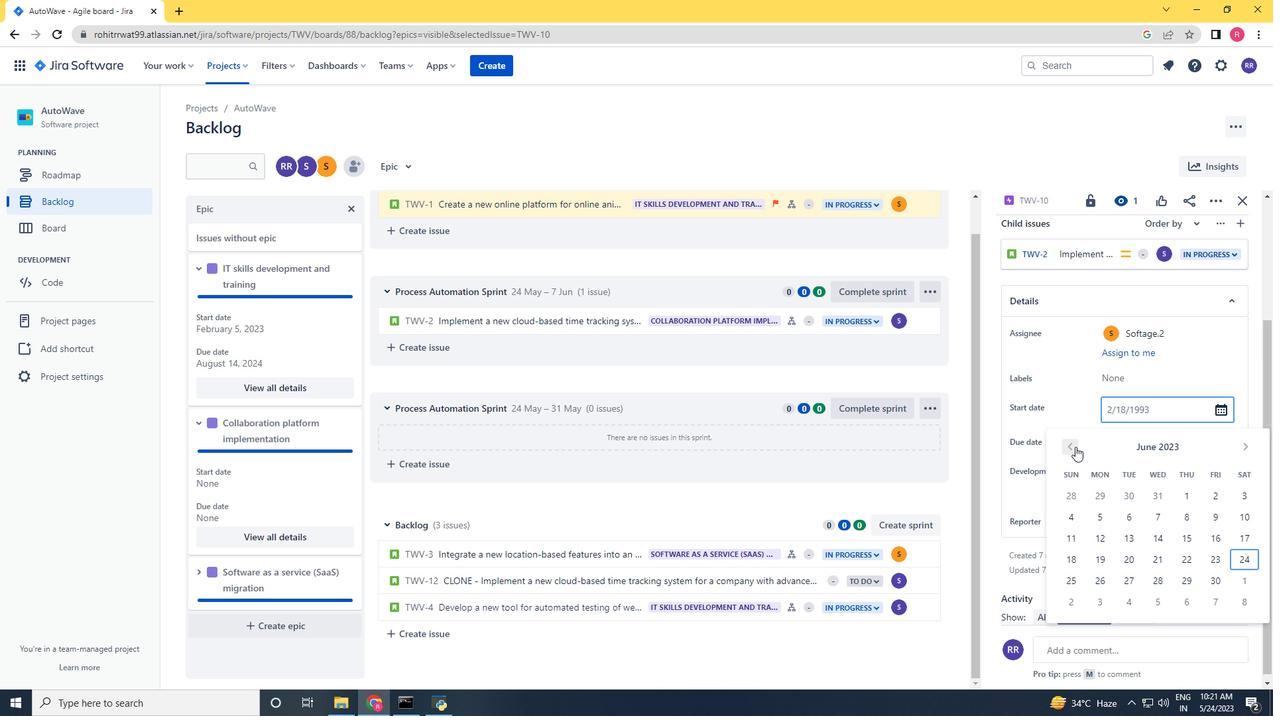 
Action: Mouse pressed left at (1072, 446)
Screenshot: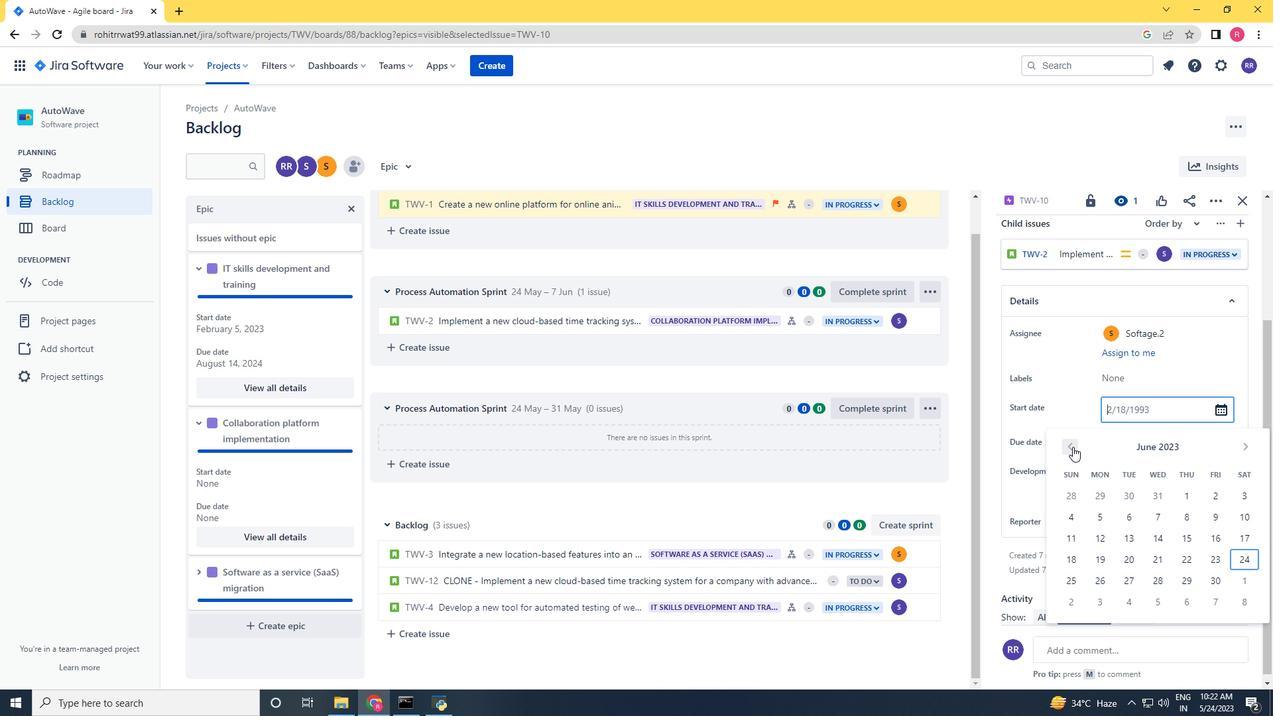 
Action: Mouse pressed left at (1072, 446)
Screenshot: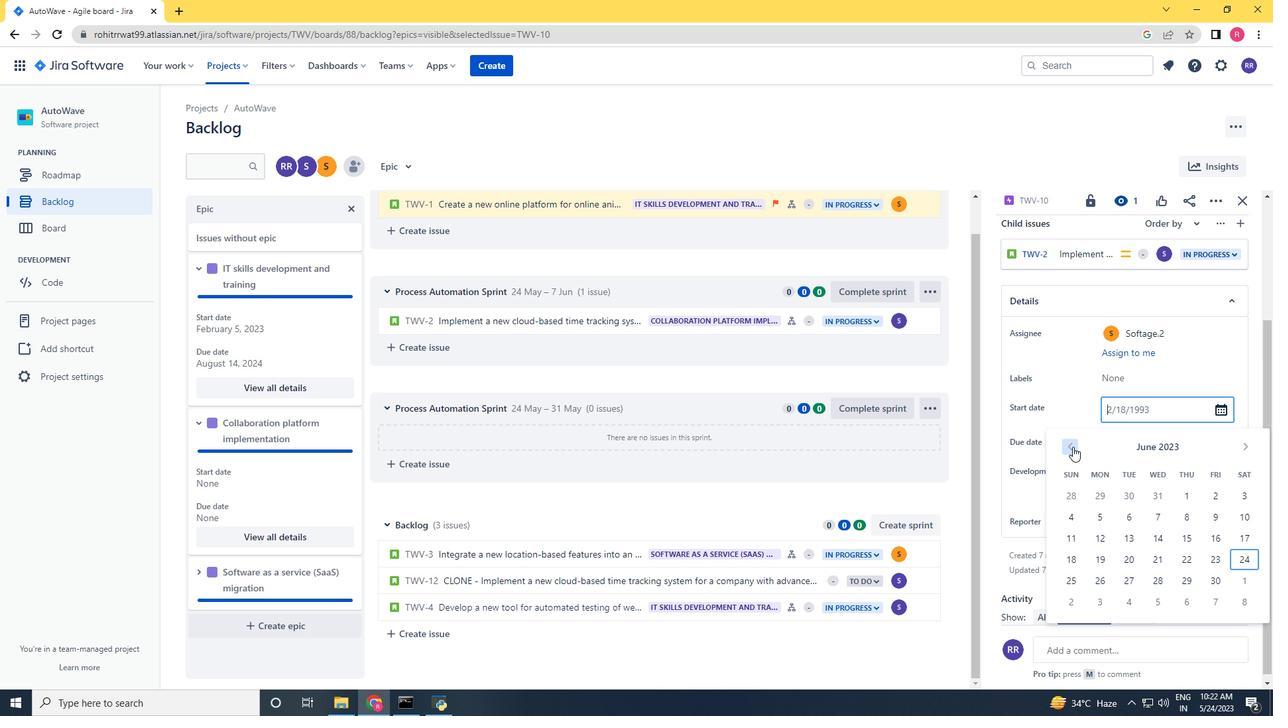 
Action: Mouse pressed left at (1072, 446)
Screenshot: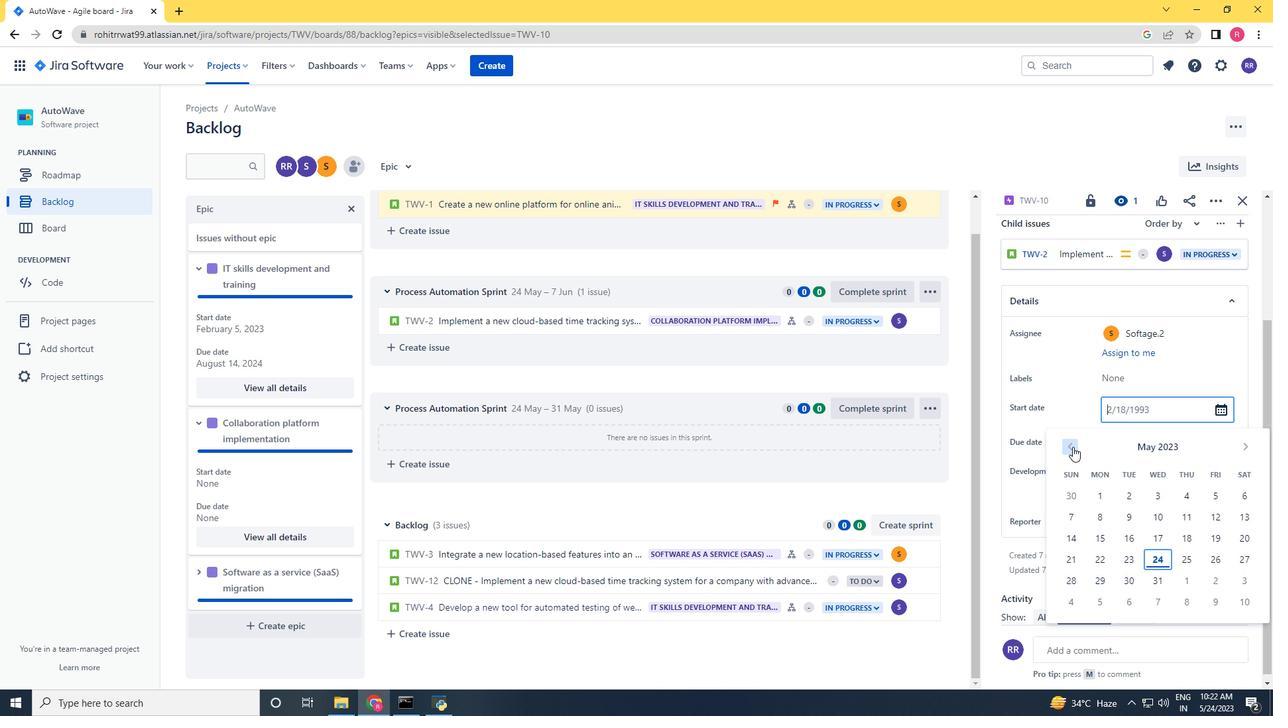 
Action: Mouse pressed left at (1072, 446)
Screenshot: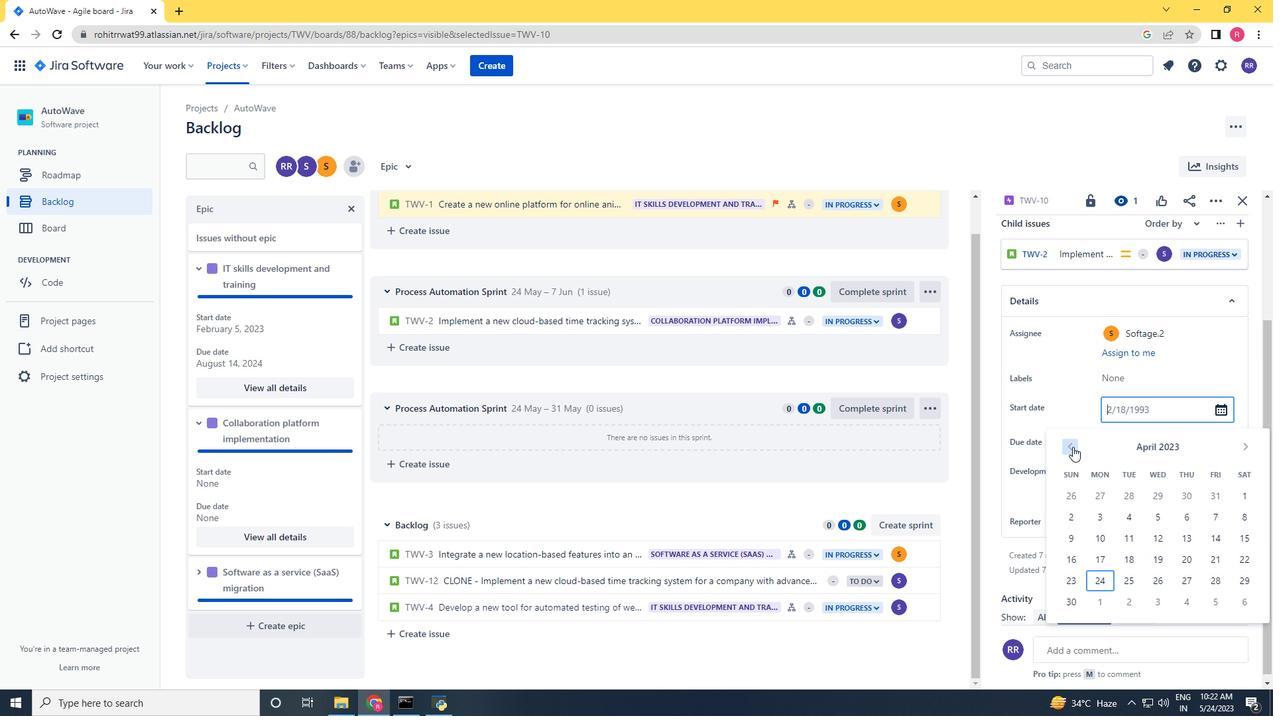 
Action: Mouse moved to (1123, 508)
Screenshot: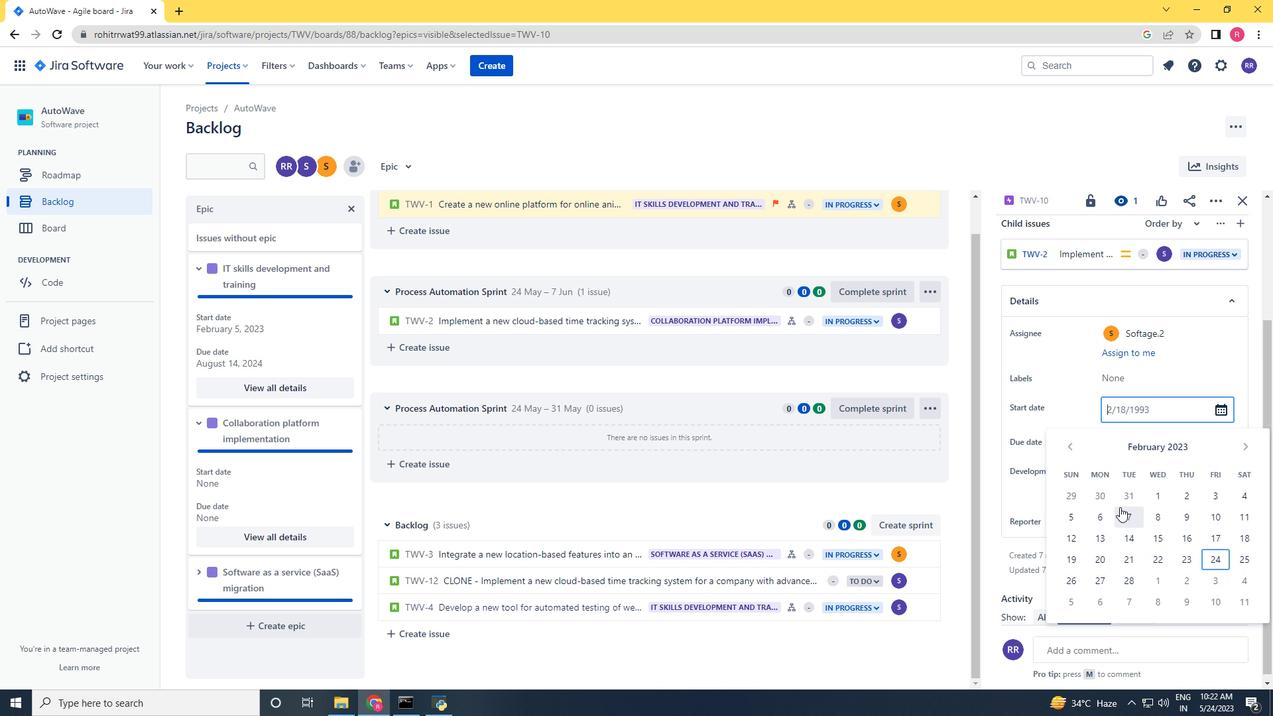 
Action: Mouse pressed left at (1123, 508)
Screenshot: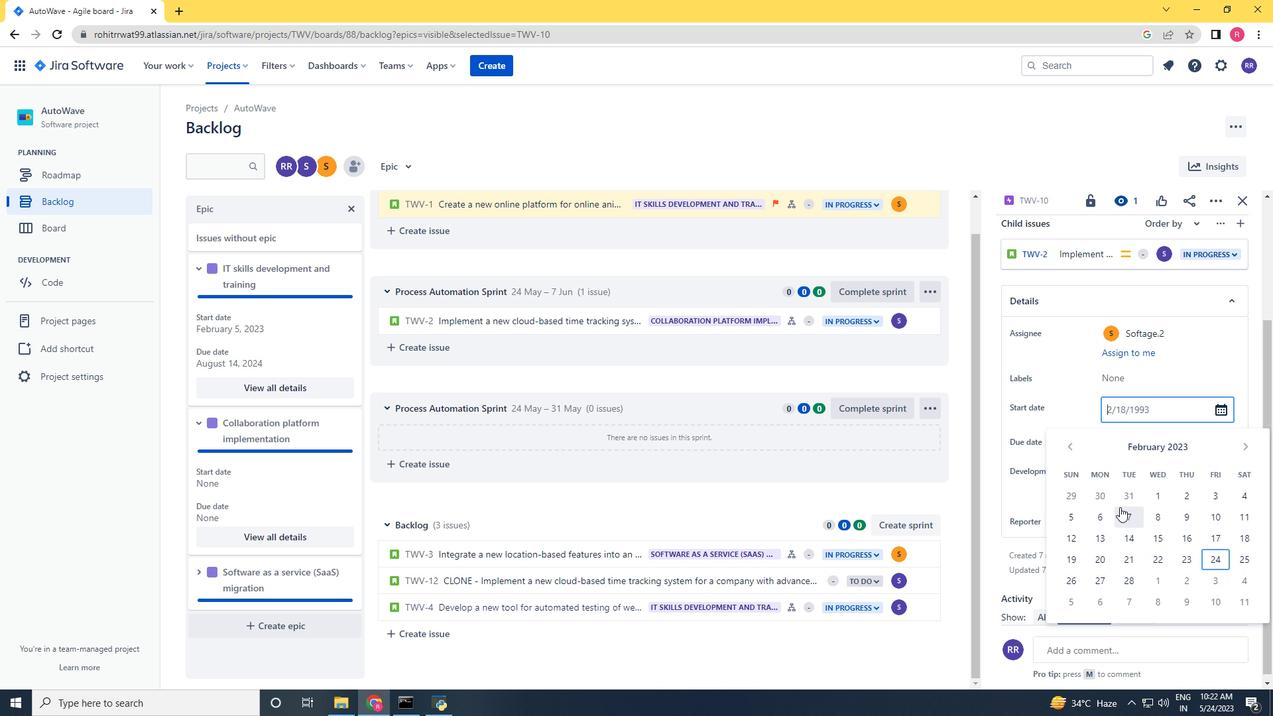 
Action: Mouse moved to (1121, 445)
Screenshot: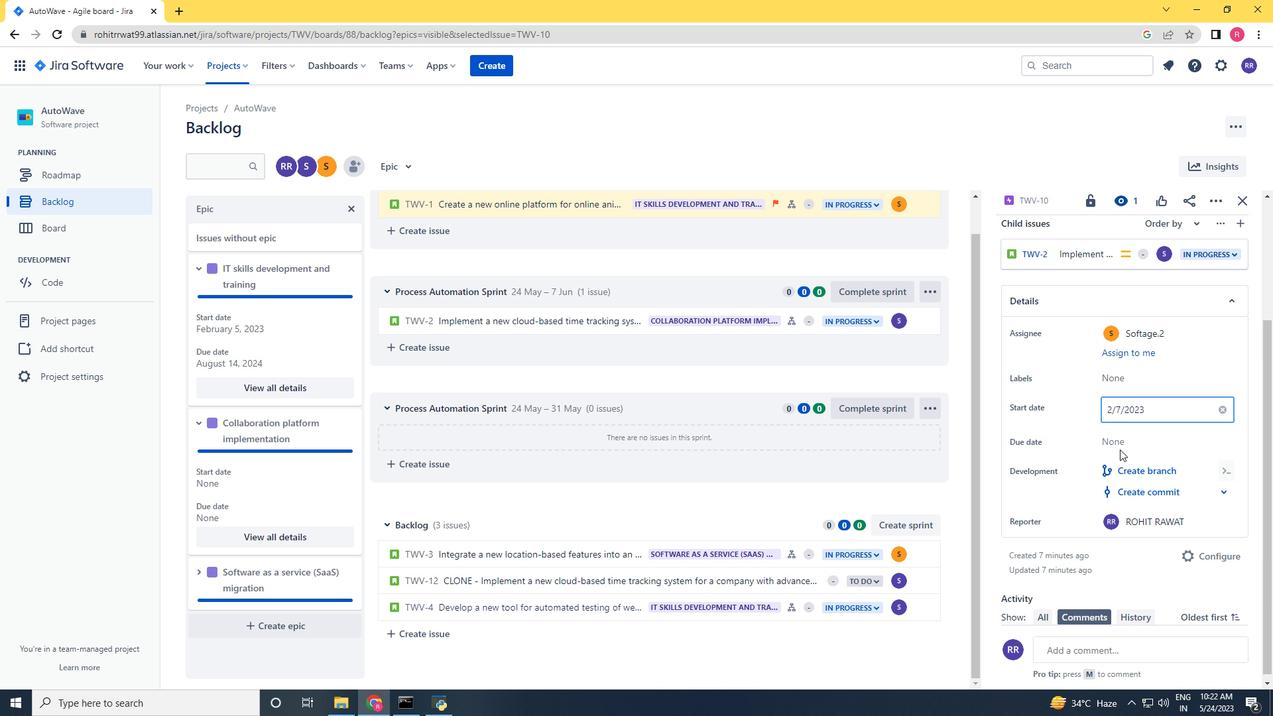 
Action: Mouse pressed left at (1121, 445)
Screenshot: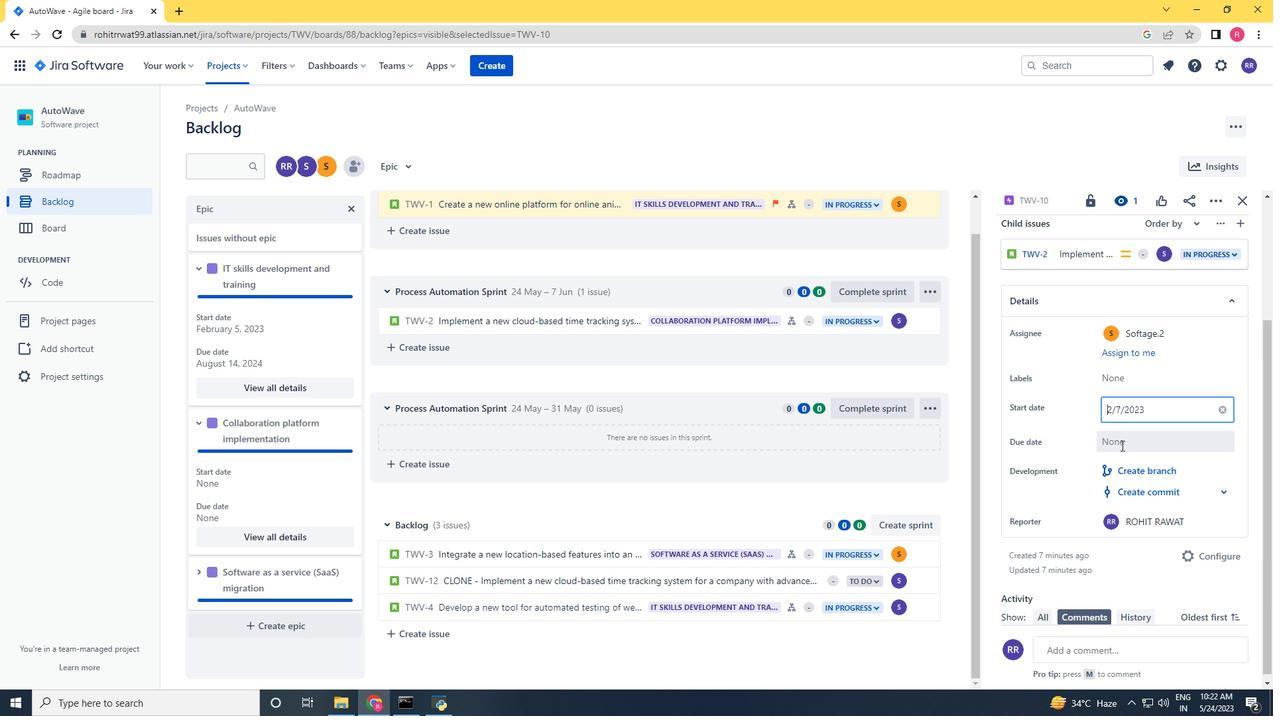 
Action: Mouse moved to (1249, 473)
Screenshot: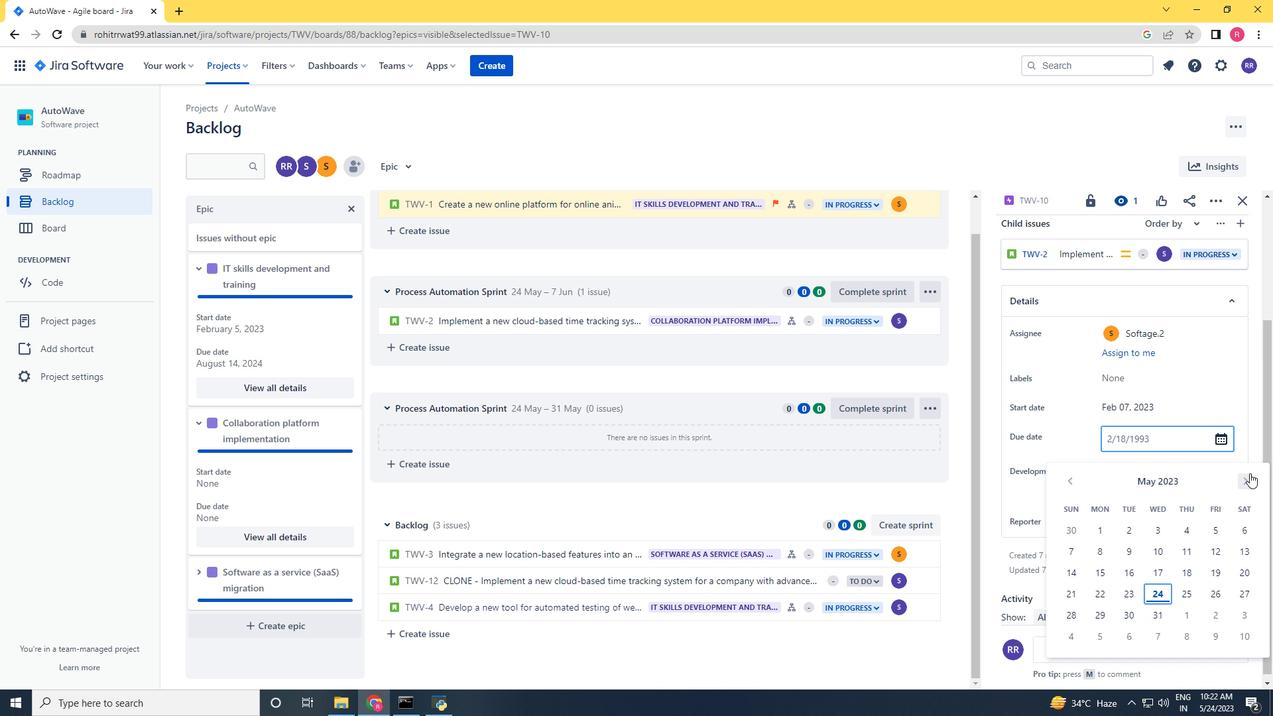
Action: Mouse pressed left at (1249, 473)
Screenshot: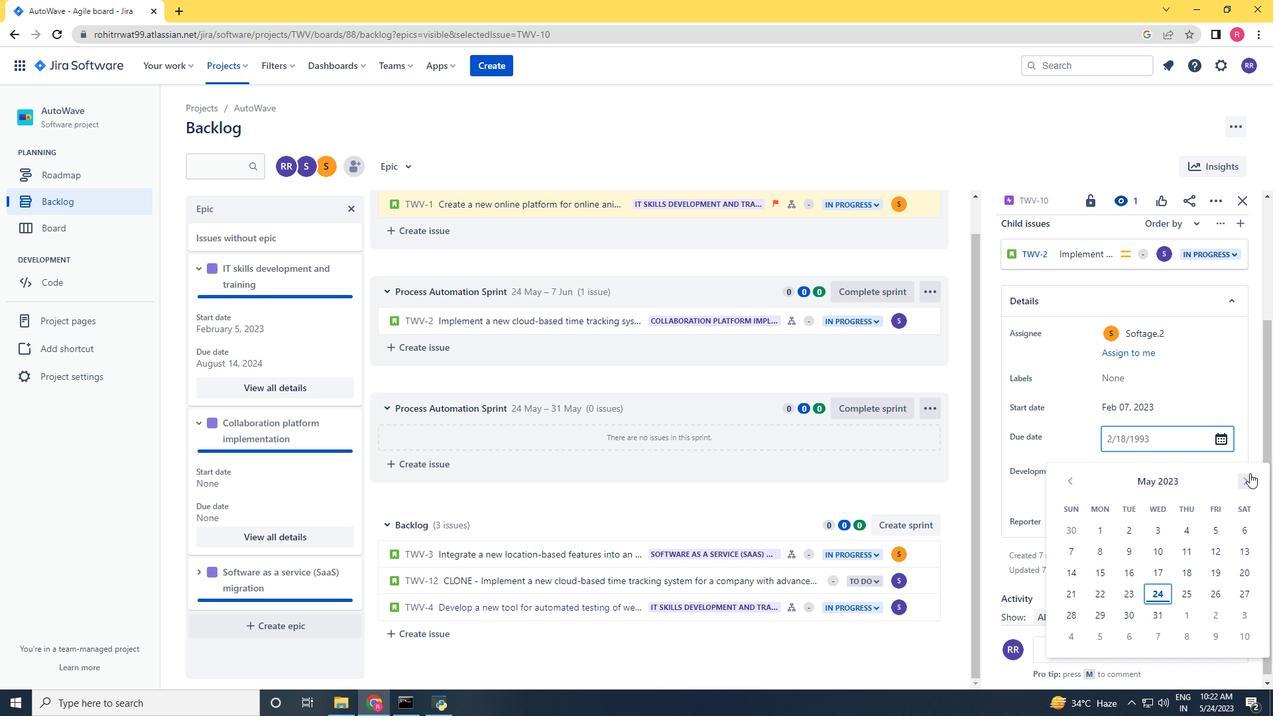 
Action: Mouse pressed left at (1249, 473)
Screenshot: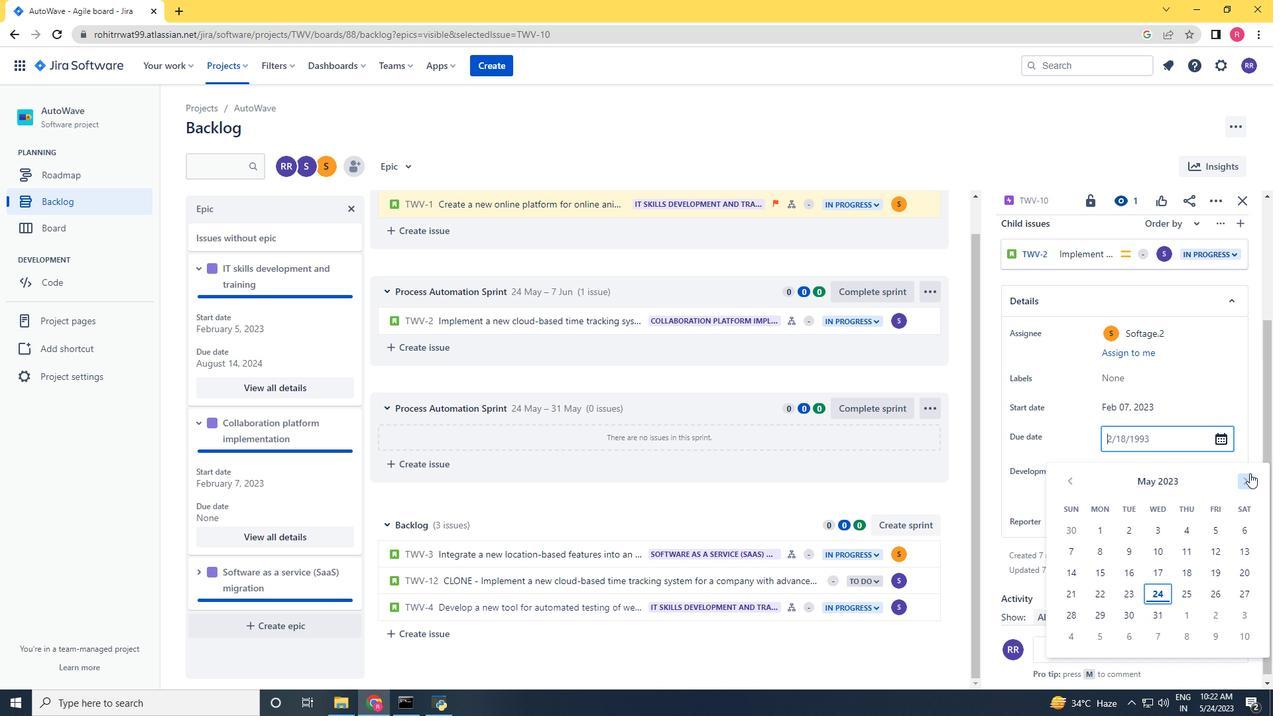 
Action: Mouse pressed left at (1249, 473)
Screenshot: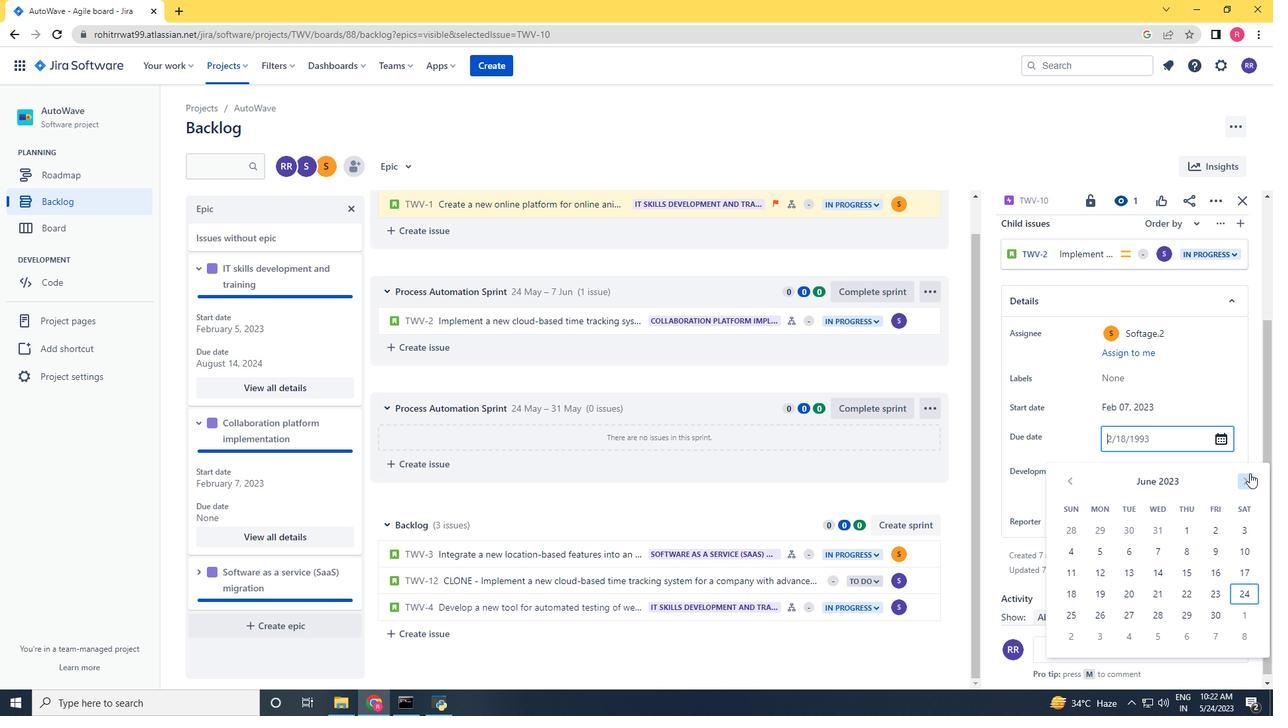 
Action: Mouse pressed left at (1249, 473)
Screenshot: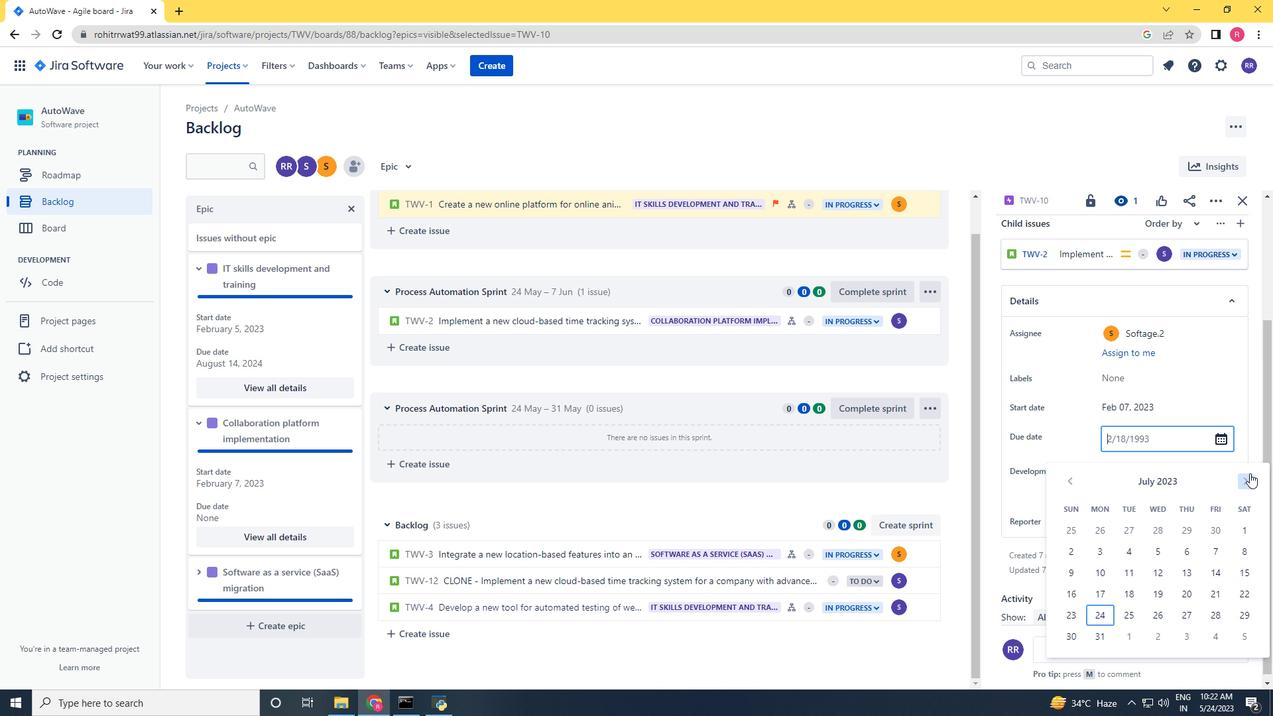 
Action: Mouse pressed left at (1249, 473)
Screenshot: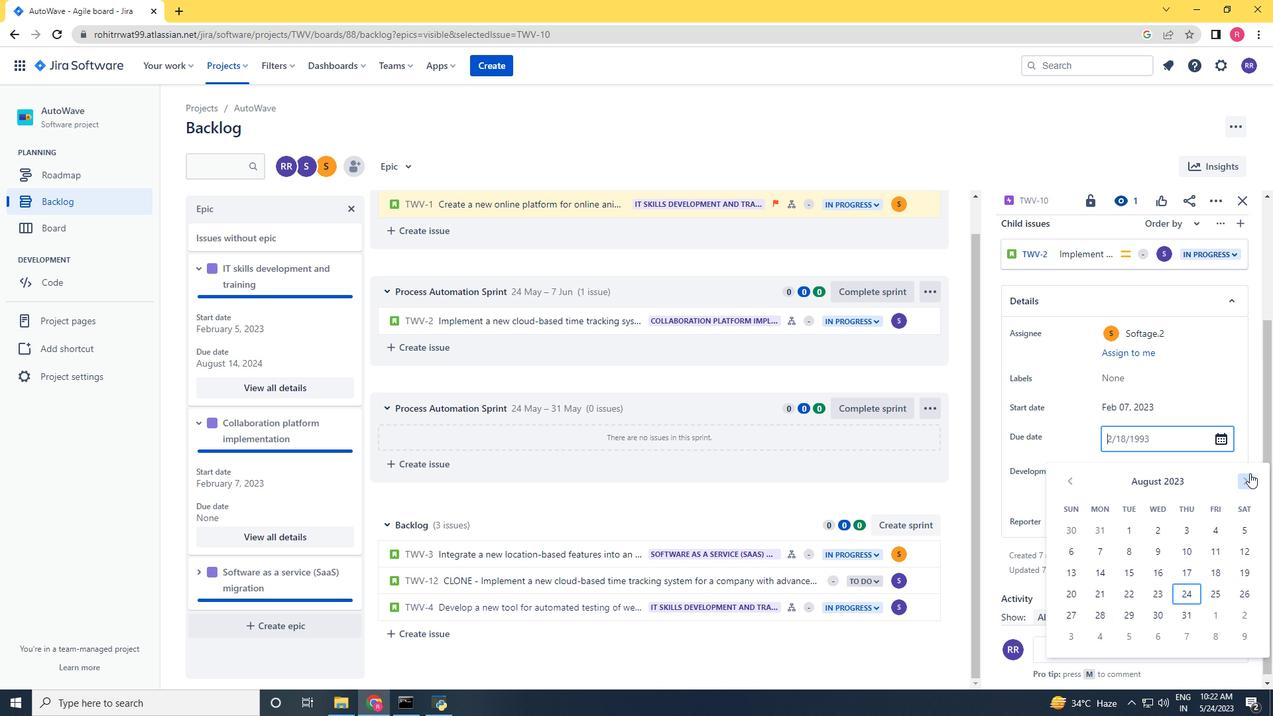 
Action: Mouse pressed left at (1249, 473)
Screenshot: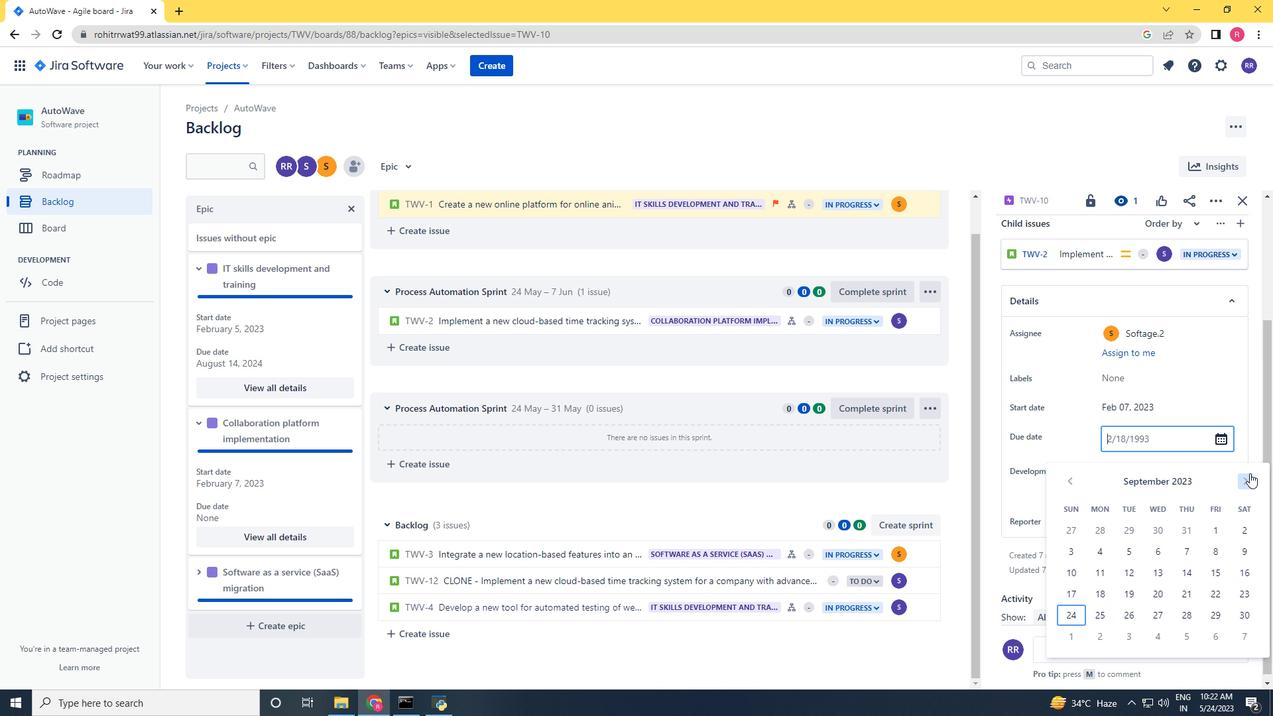 
Action: Mouse pressed left at (1249, 473)
Screenshot: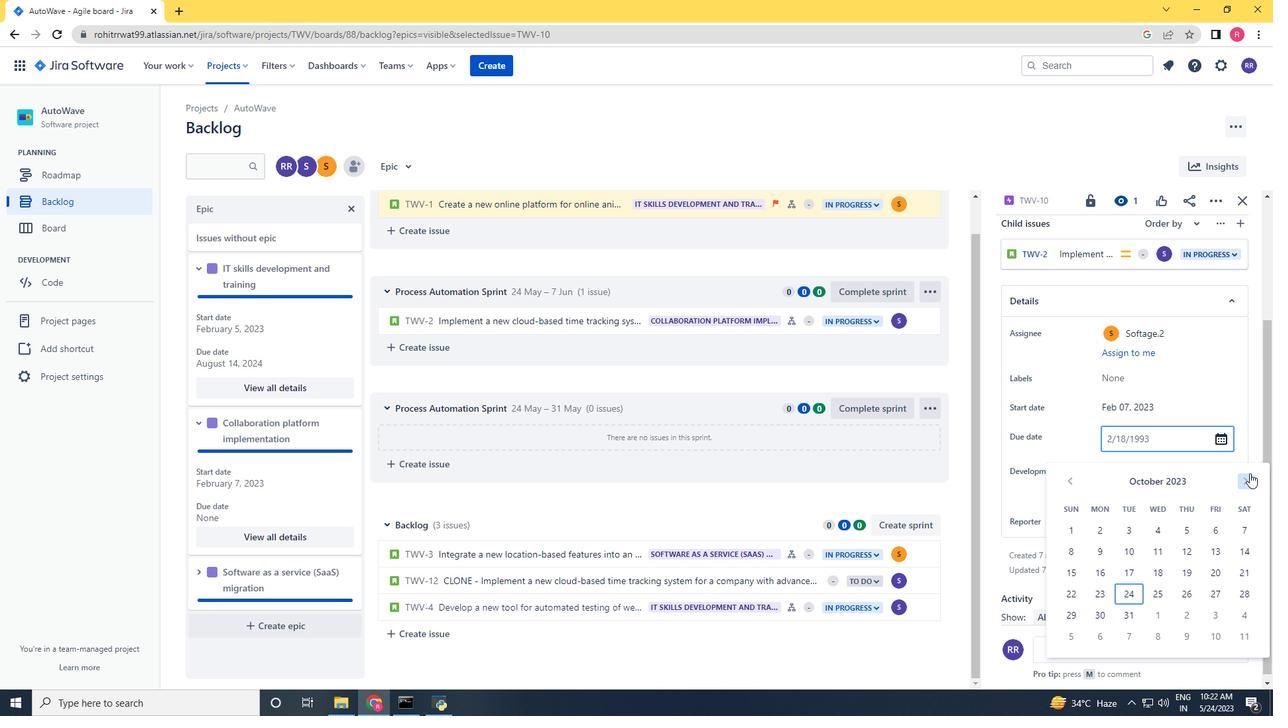 
Action: Mouse pressed left at (1249, 473)
Screenshot: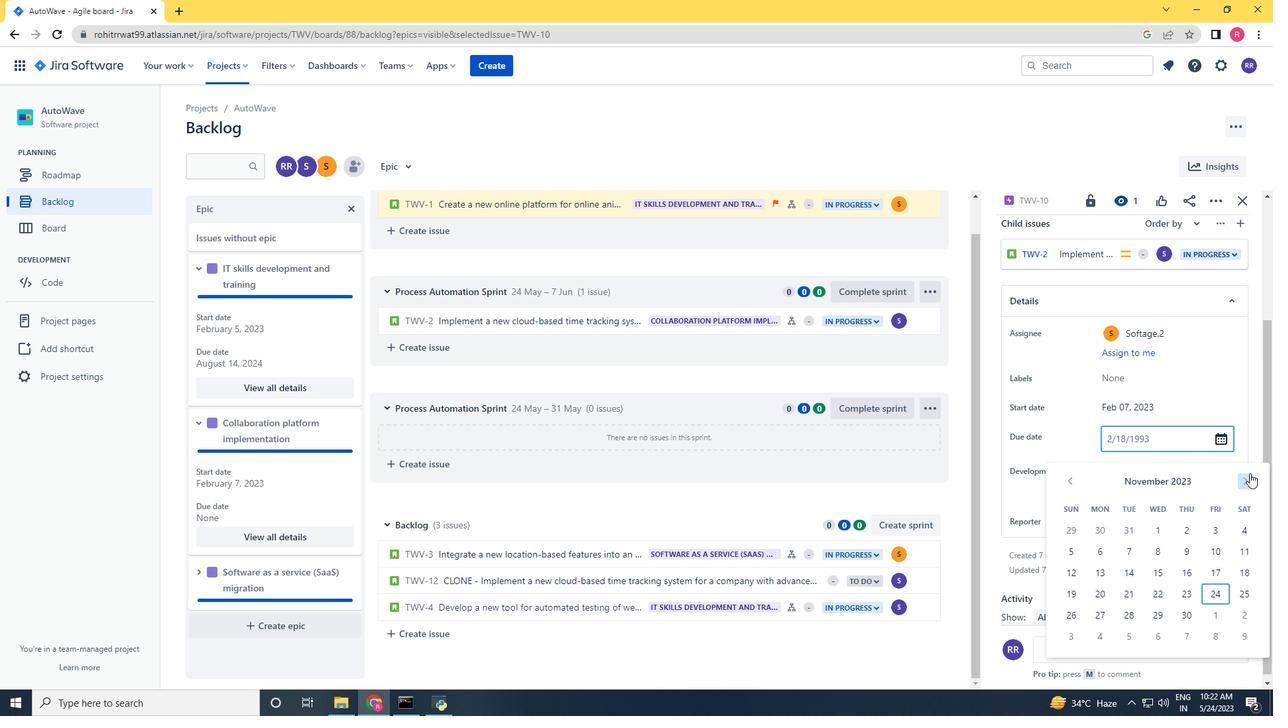 
Action: Mouse pressed left at (1249, 473)
Screenshot: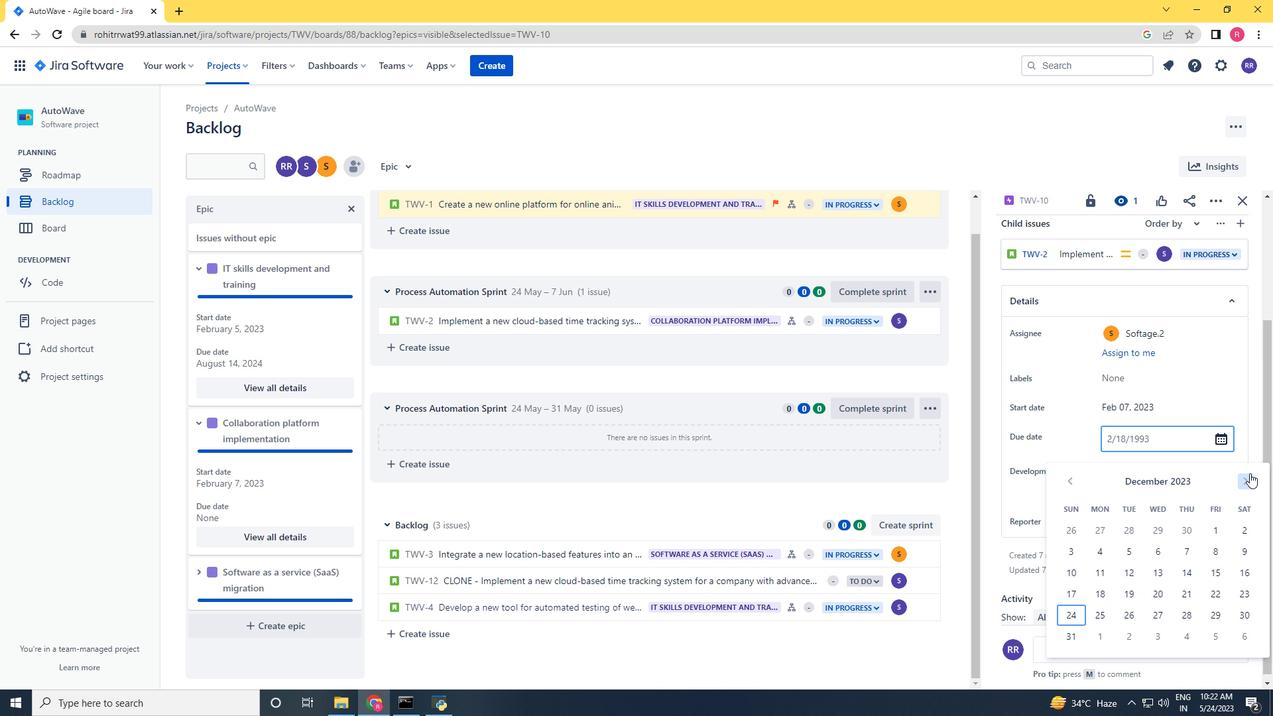
Action: Mouse pressed left at (1249, 473)
Screenshot: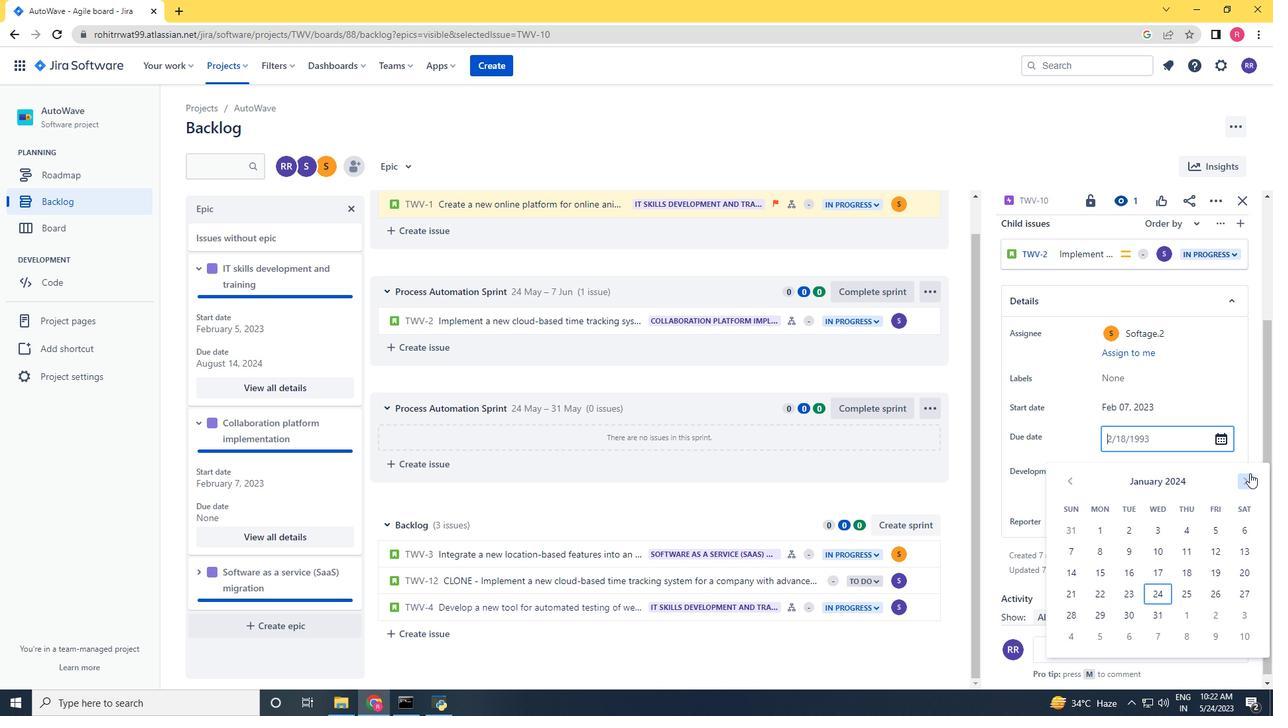 
Action: Mouse pressed left at (1249, 473)
Screenshot: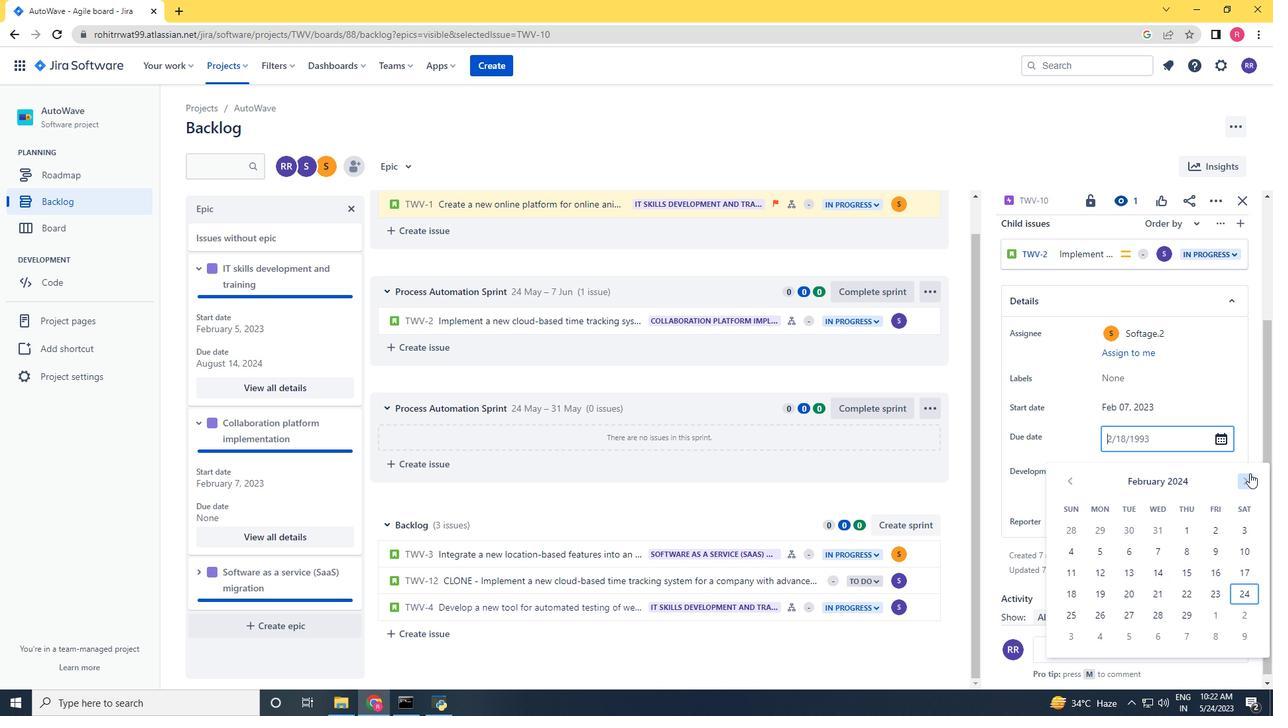 
Action: Mouse pressed left at (1249, 473)
Screenshot: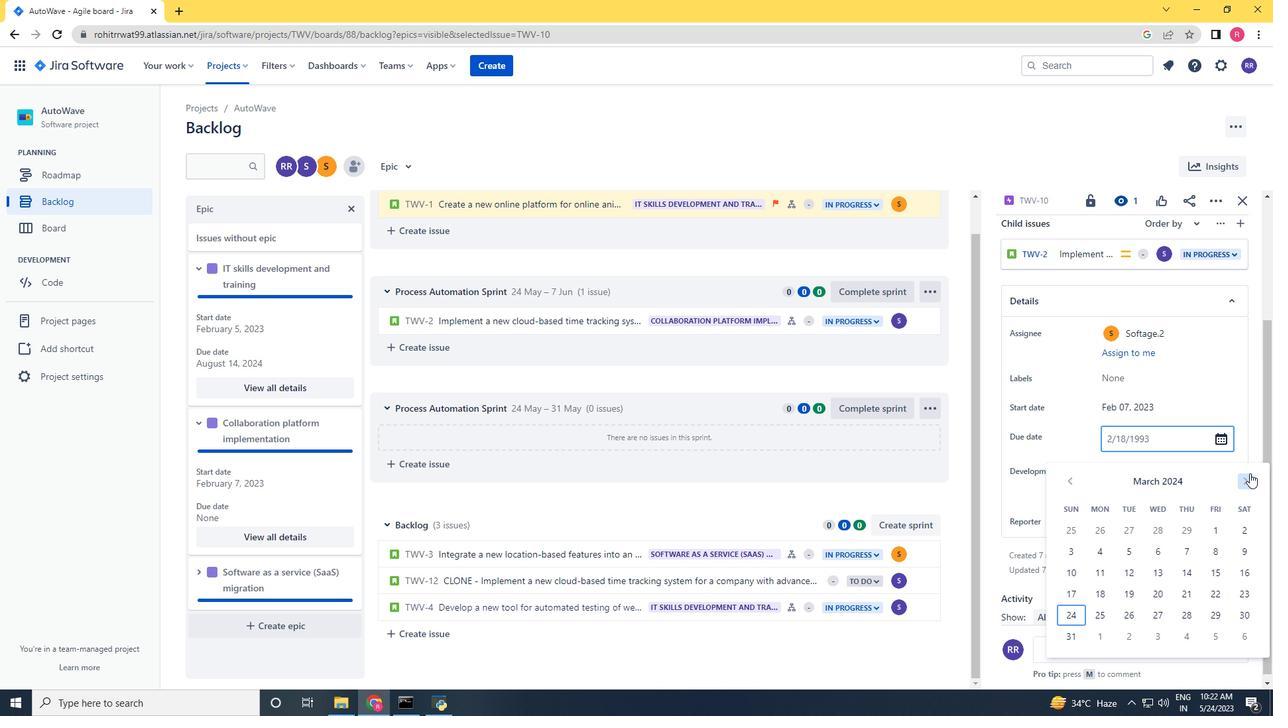 
Action: Mouse pressed left at (1249, 473)
Screenshot: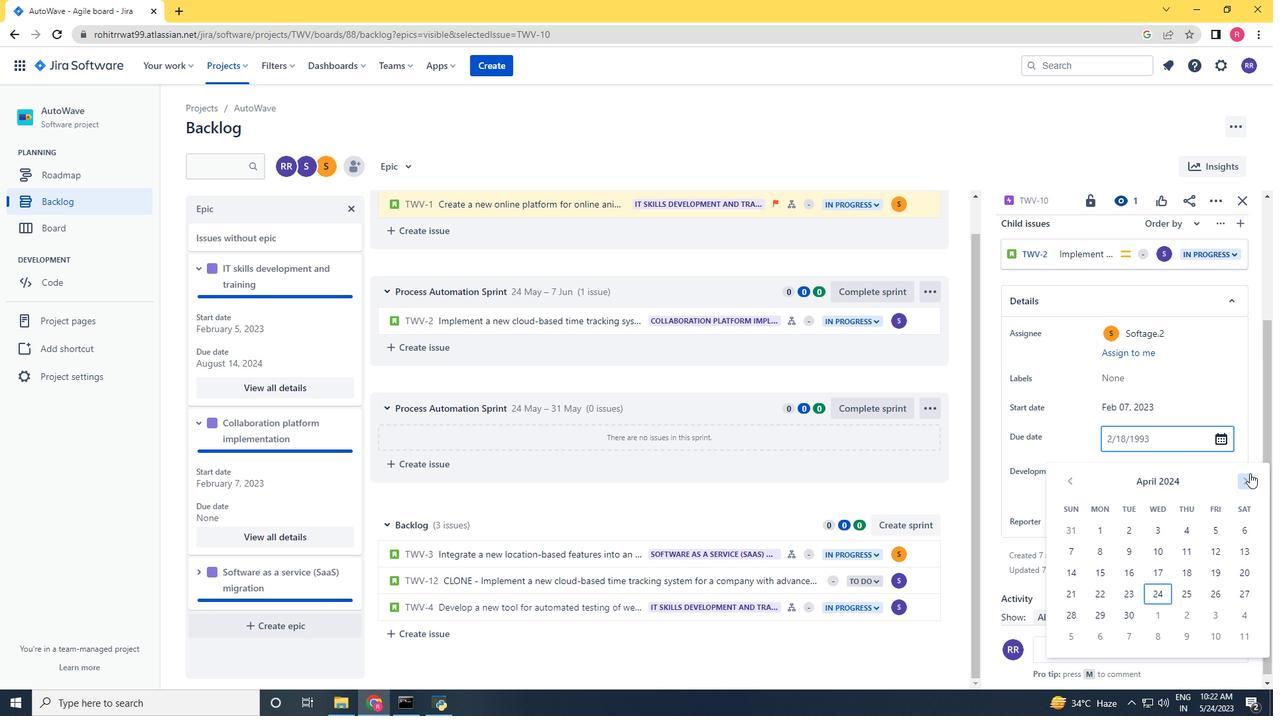 
Action: Mouse pressed left at (1249, 473)
Screenshot: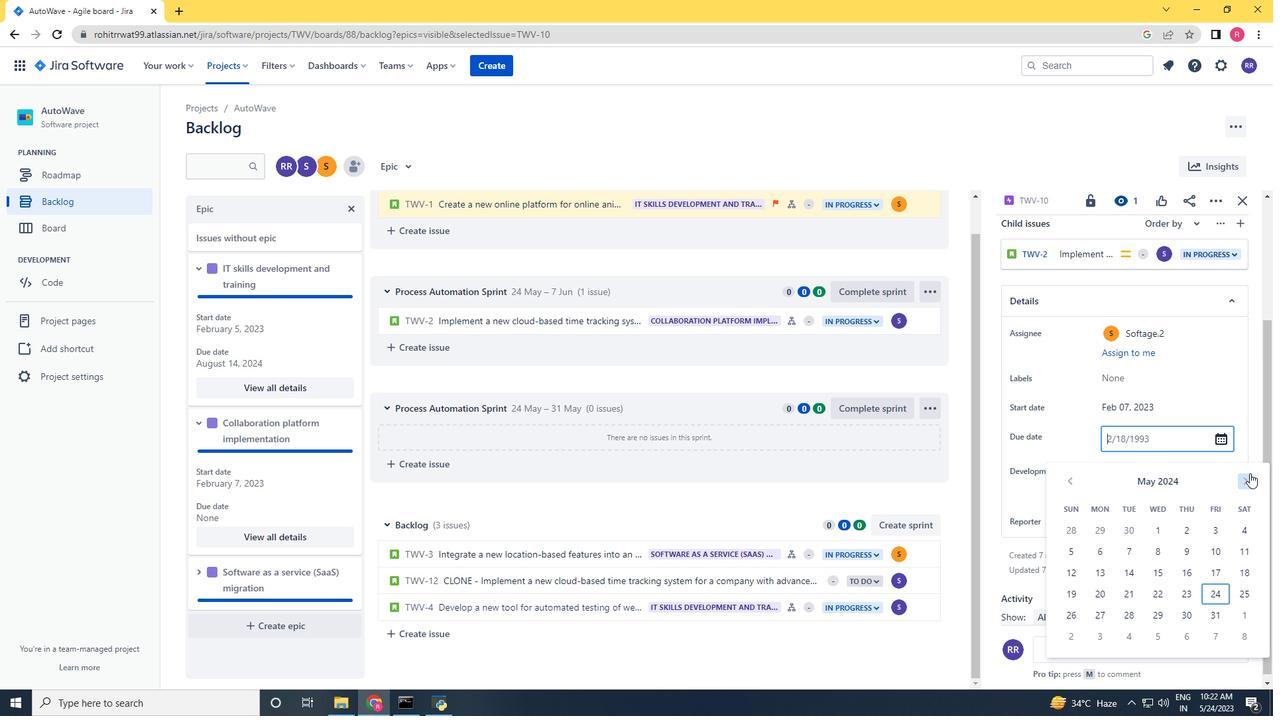 
Action: Mouse pressed left at (1249, 473)
Screenshot: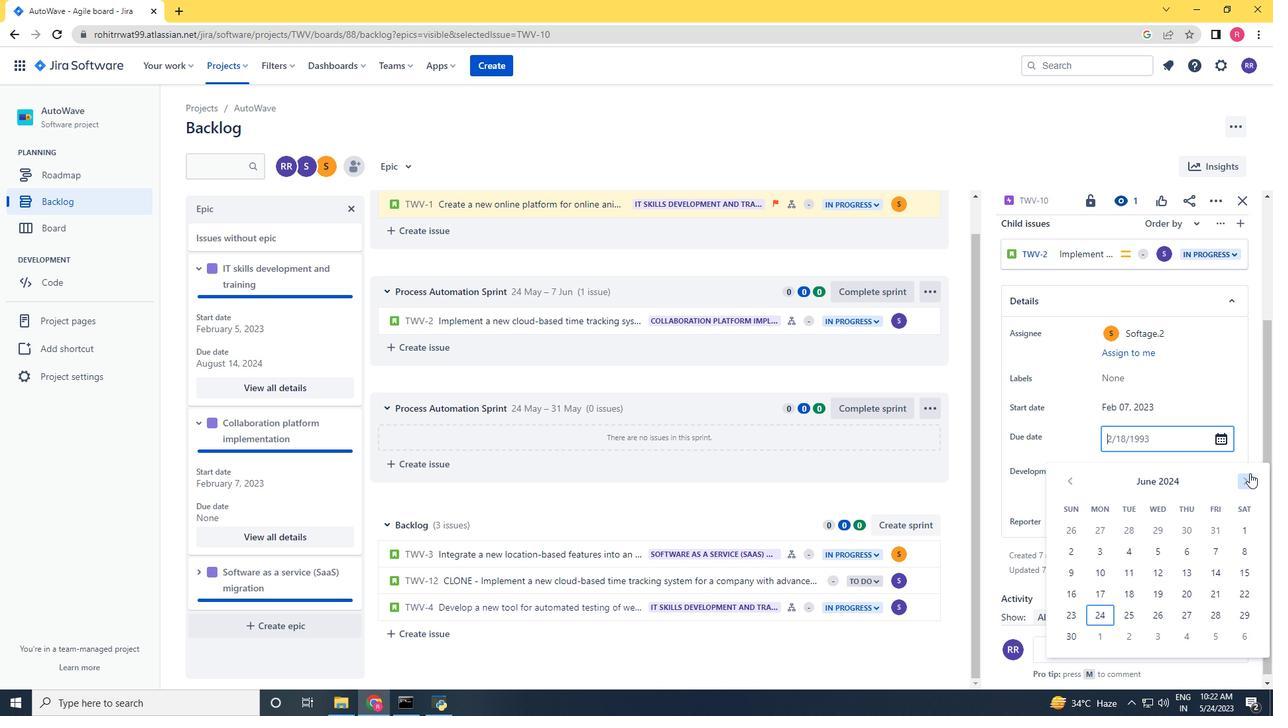 
Action: Mouse pressed left at (1249, 473)
Screenshot: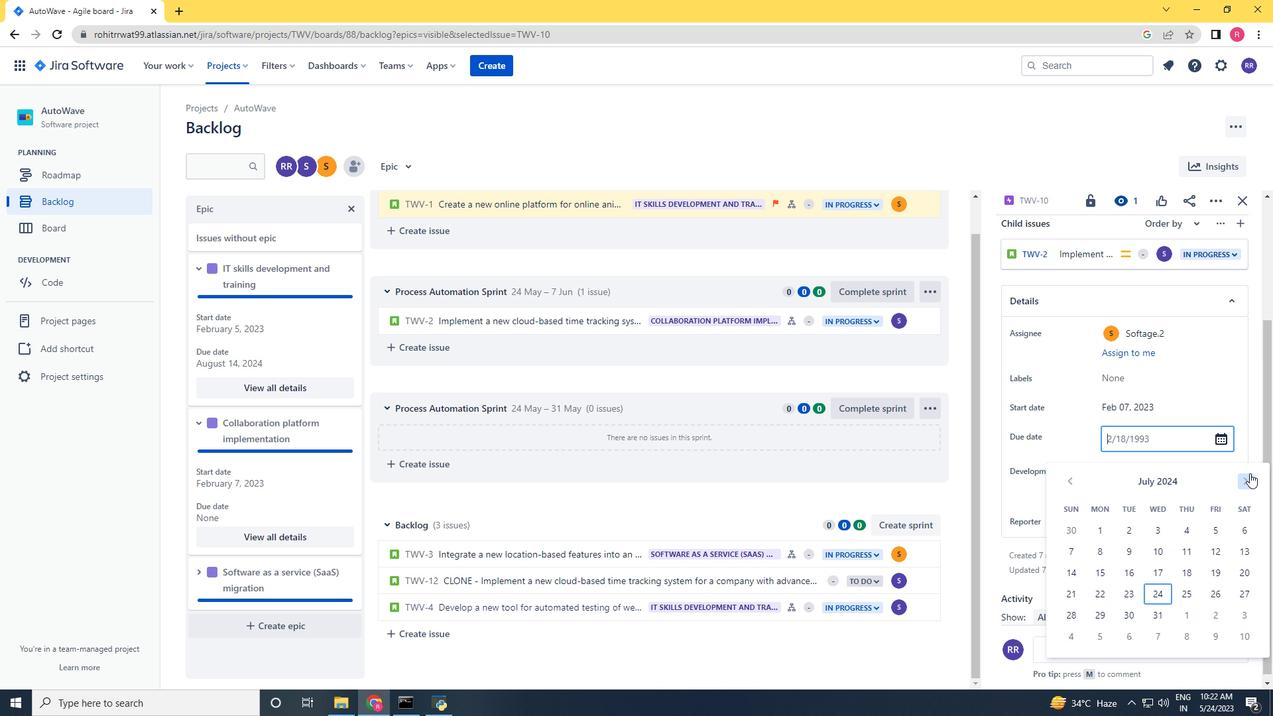 
Action: Mouse pressed left at (1249, 473)
Screenshot: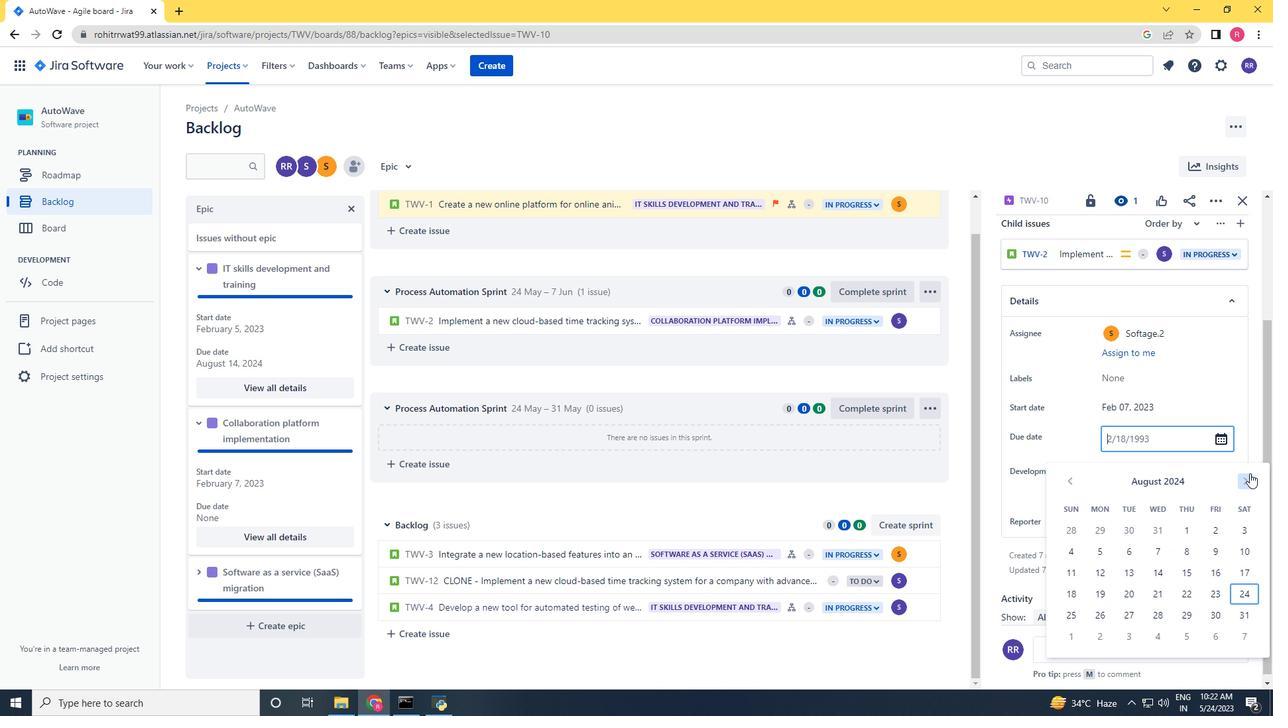 
Action: Mouse pressed left at (1249, 473)
Screenshot: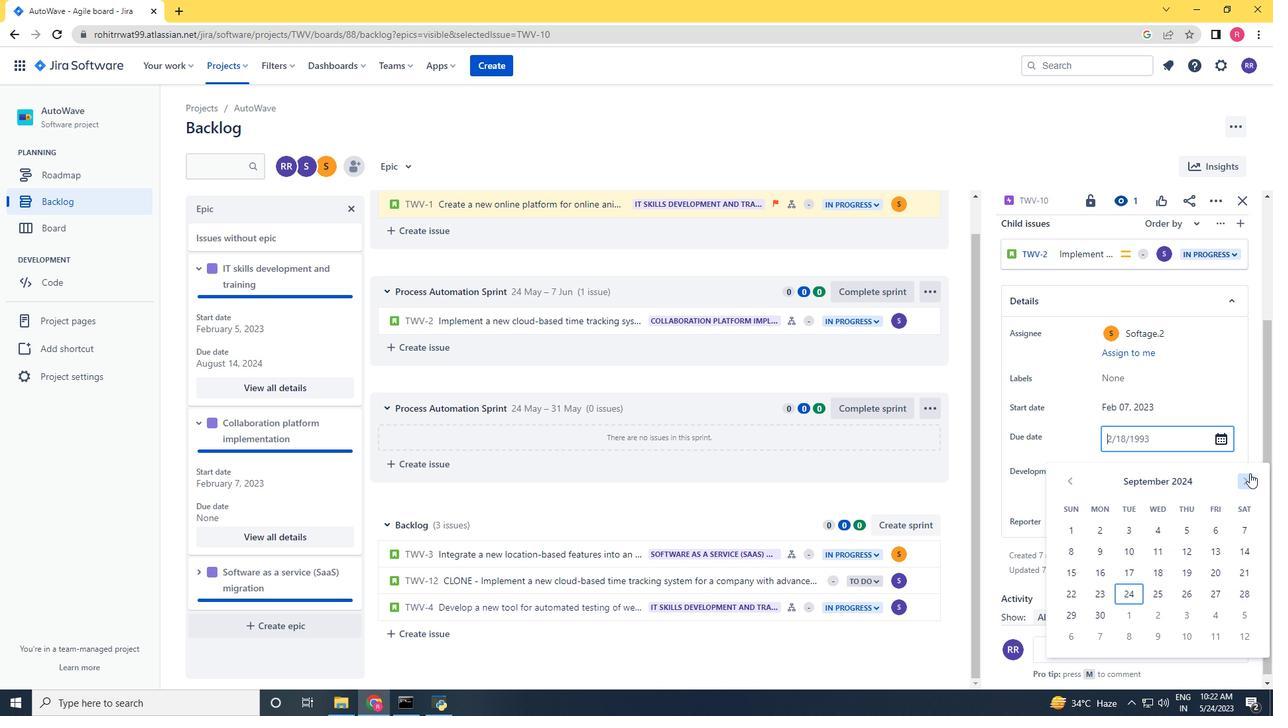 
Action: Mouse pressed left at (1249, 473)
Screenshot: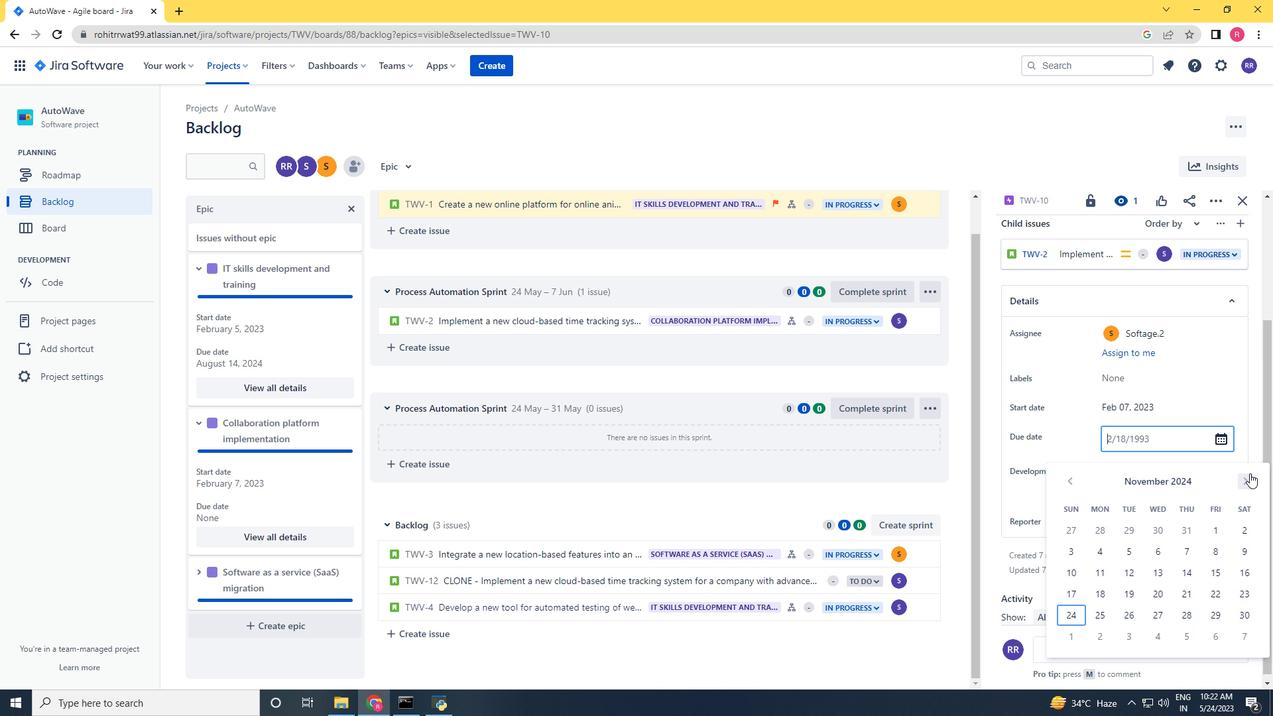 
Action: Mouse pressed left at (1249, 473)
Screenshot: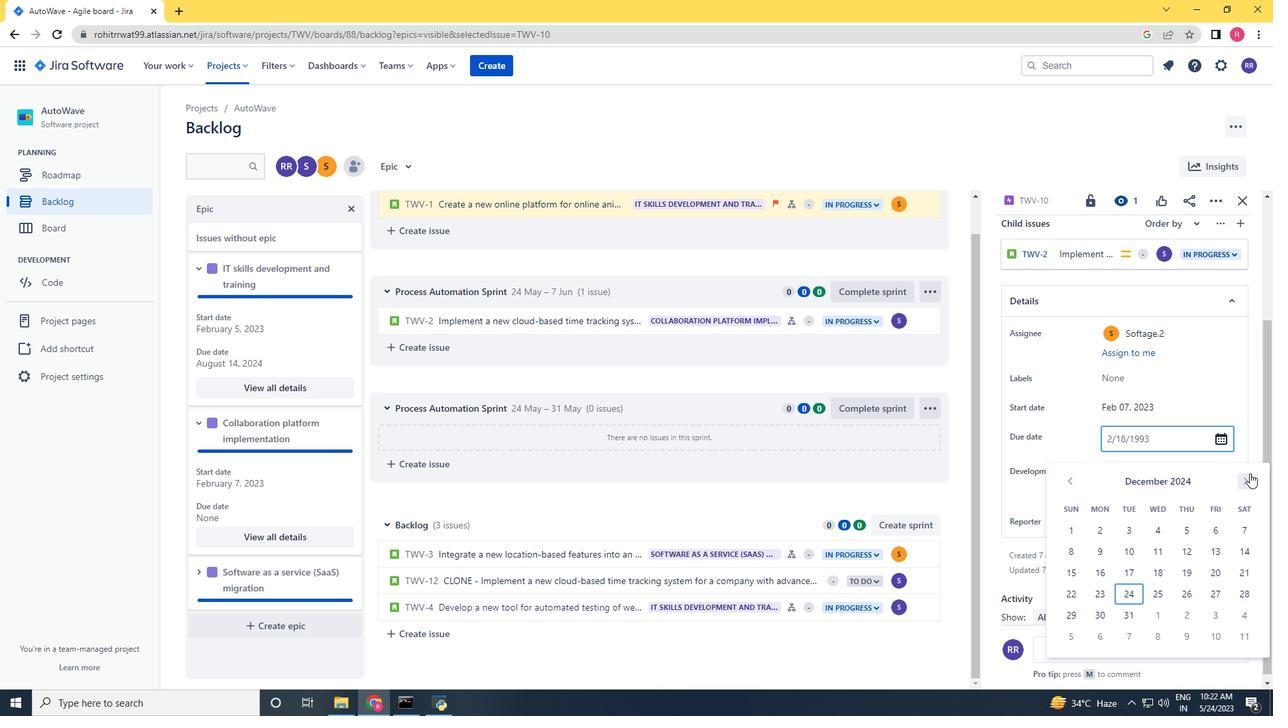 
Action: Mouse pressed left at (1249, 473)
Screenshot: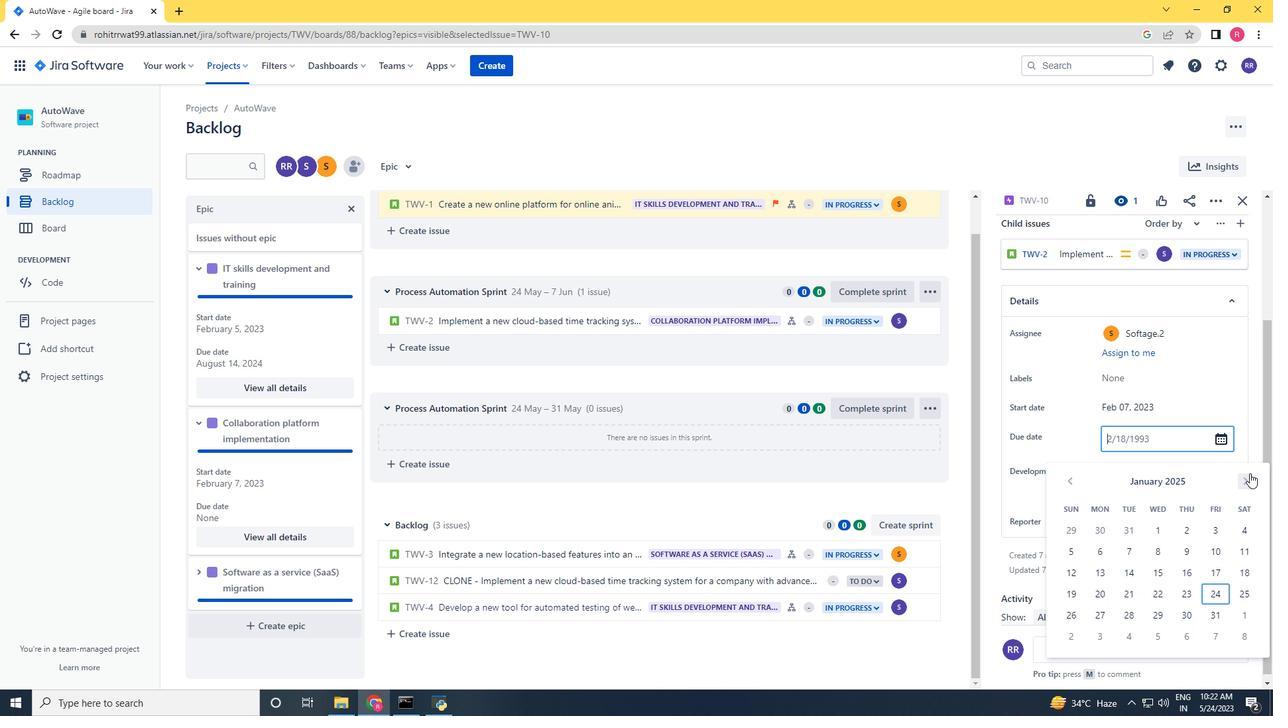 
Action: Mouse pressed left at (1249, 473)
Screenshot: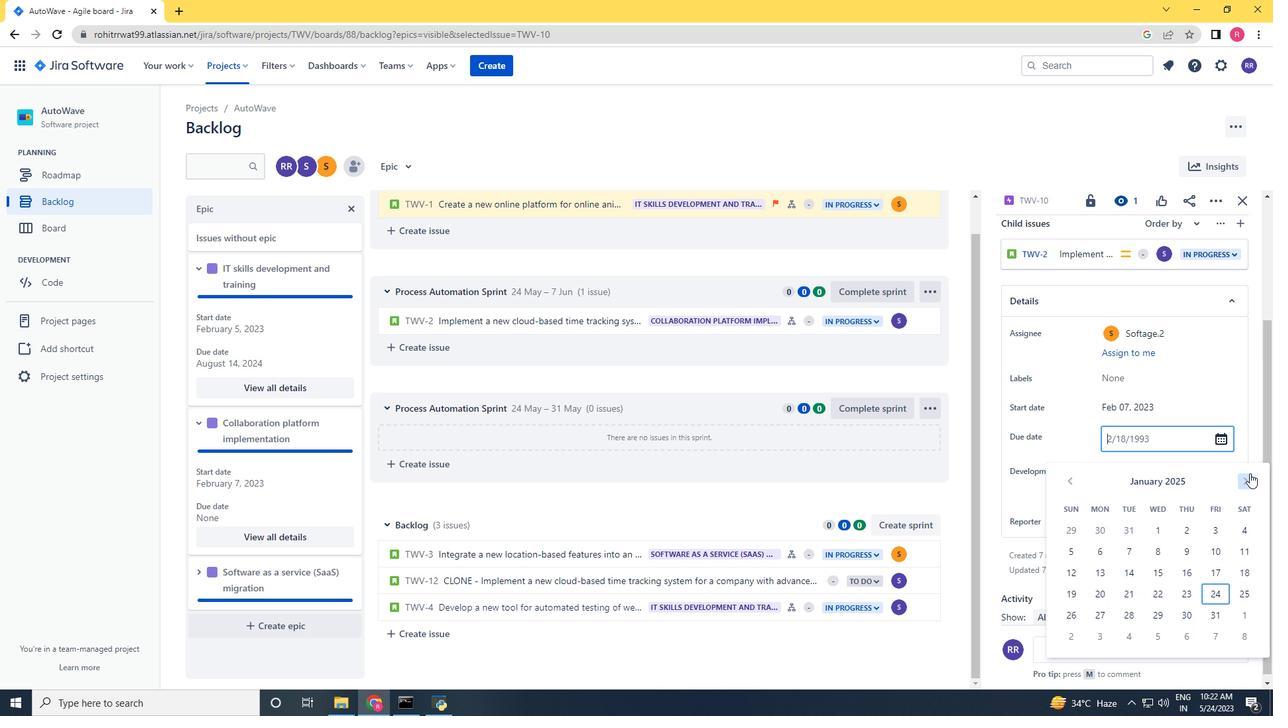 
Action: Mouse pressed left at (1249, 473)
Screenshot: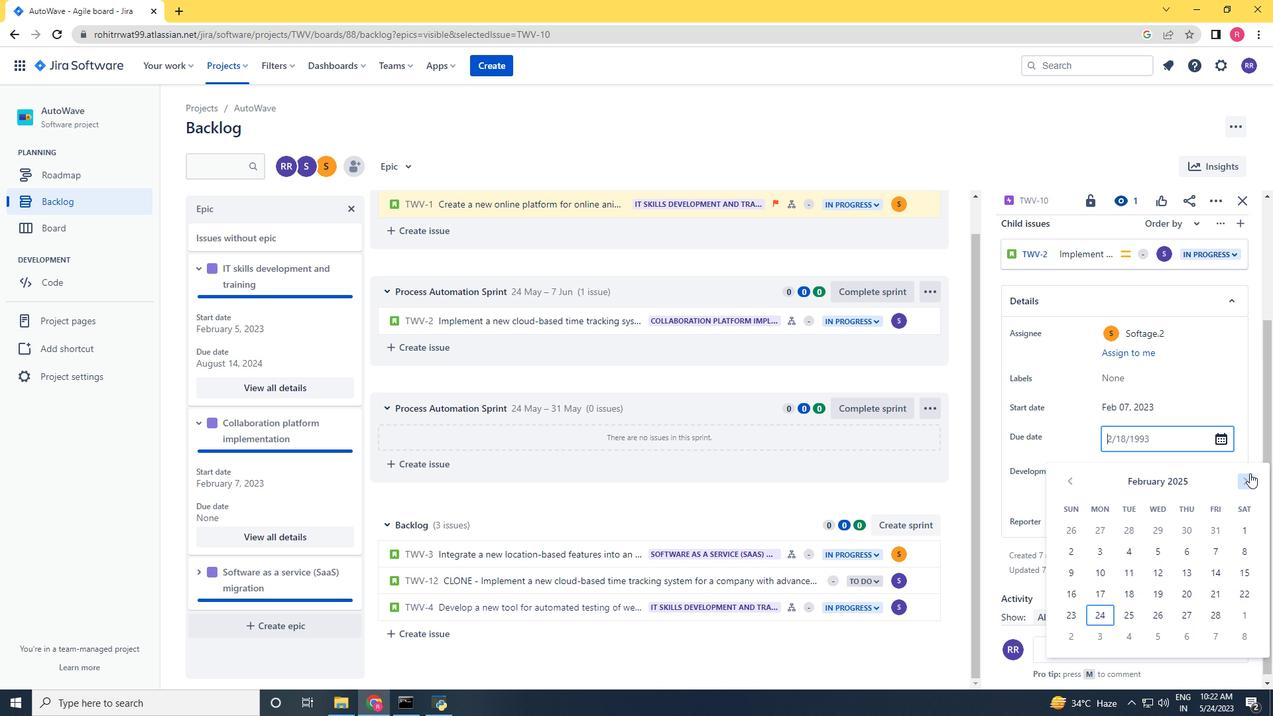 
Action: Mouse pressed left at (1249, 473)
Screenshot: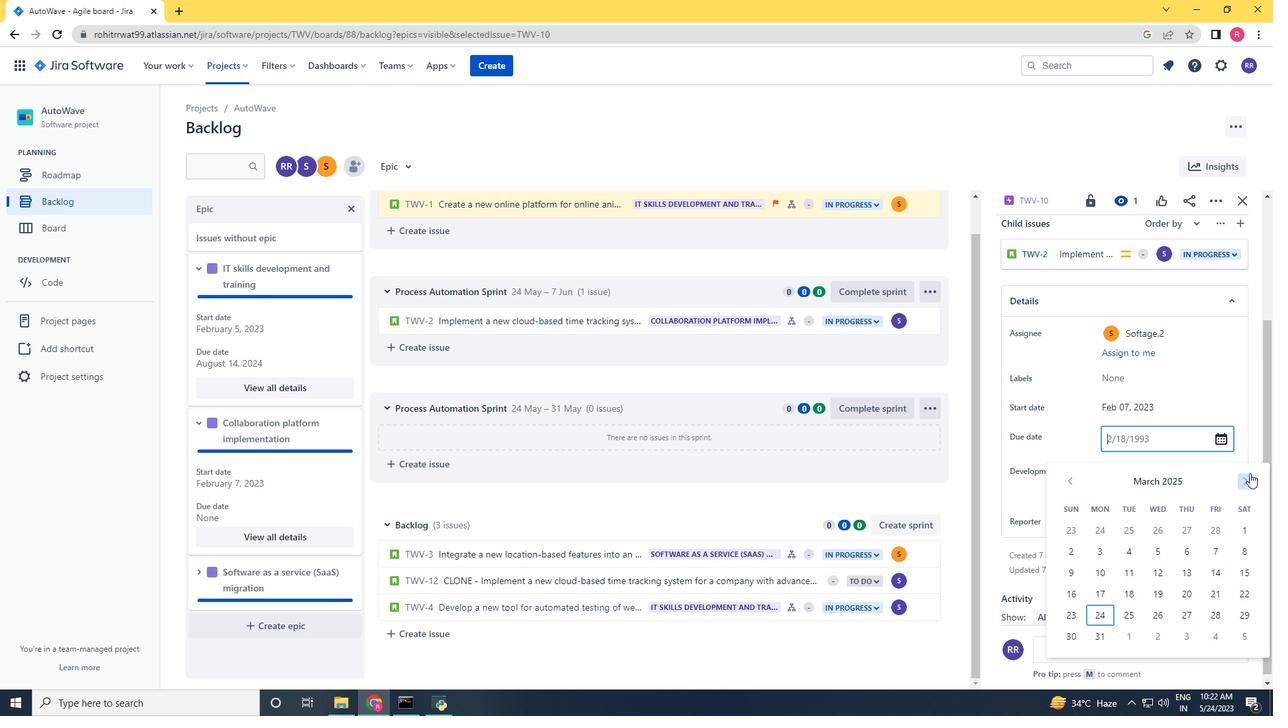 
Action: Mouse pressed left at (1249, 473)
Screenshot: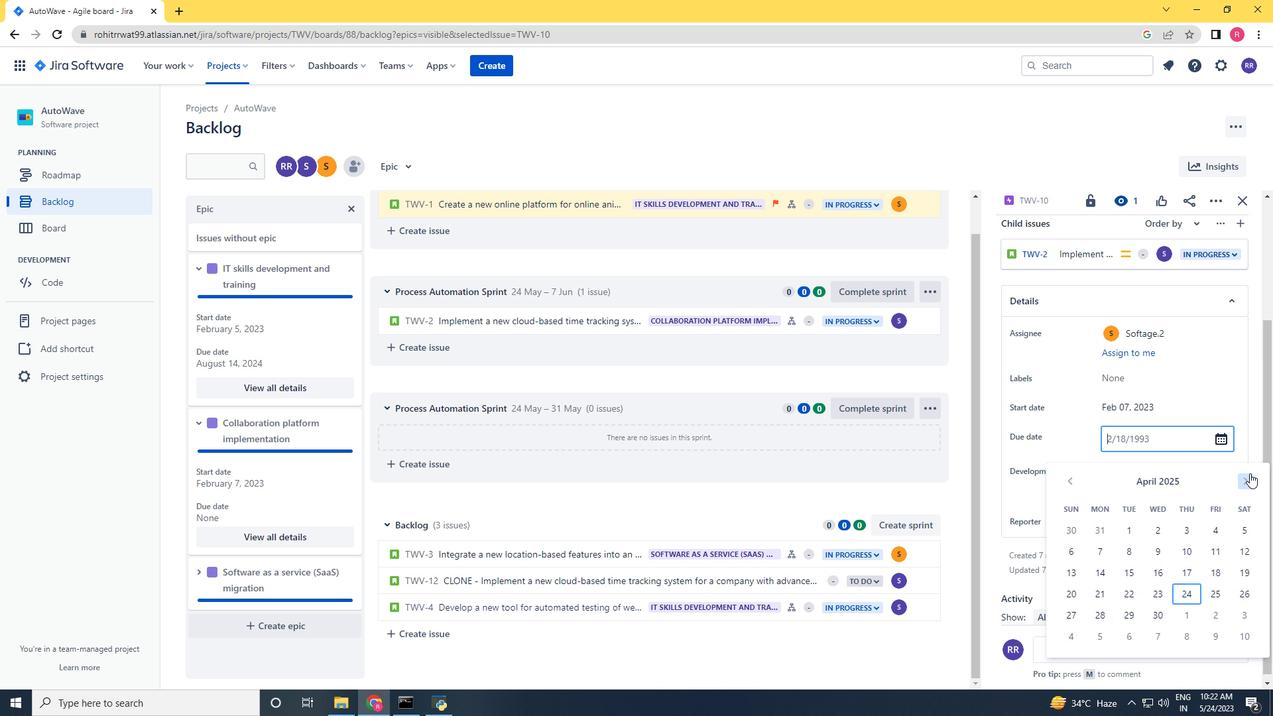 
Action: Mouse pressed left at (1249, 473)
Screenshot: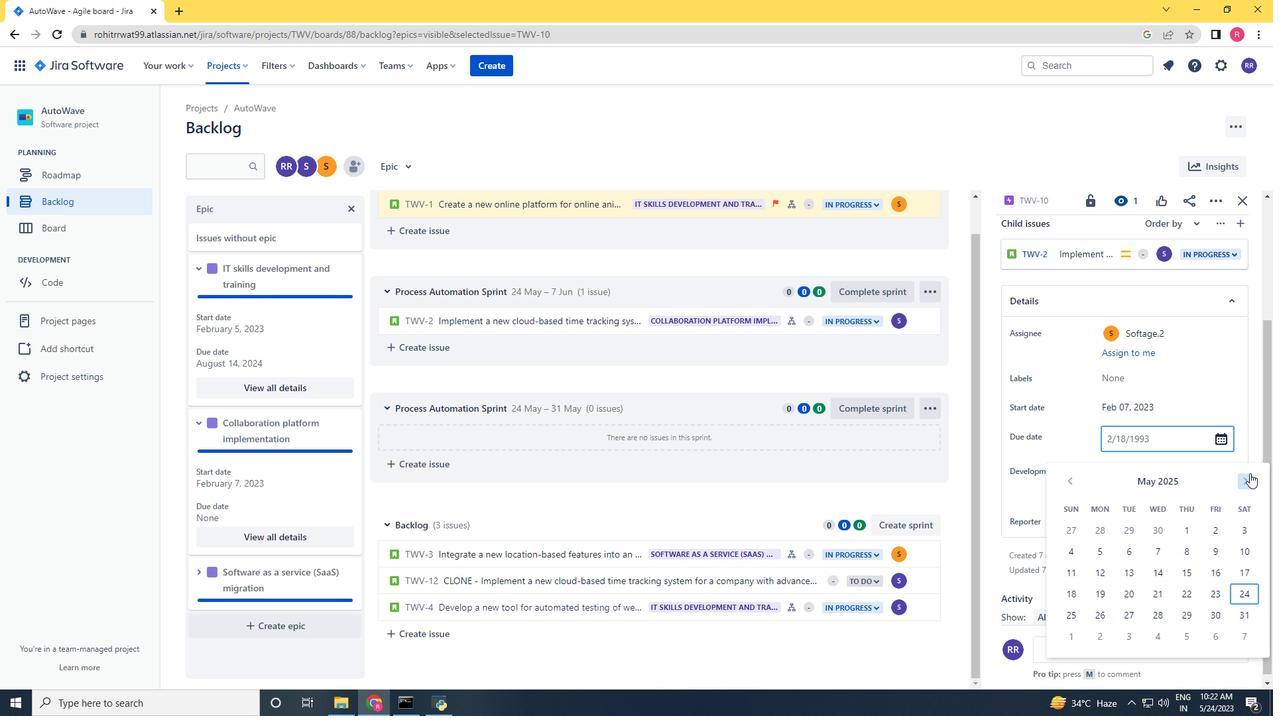 
Action: Mouse pressed left at (1249, 473)
Screenshot: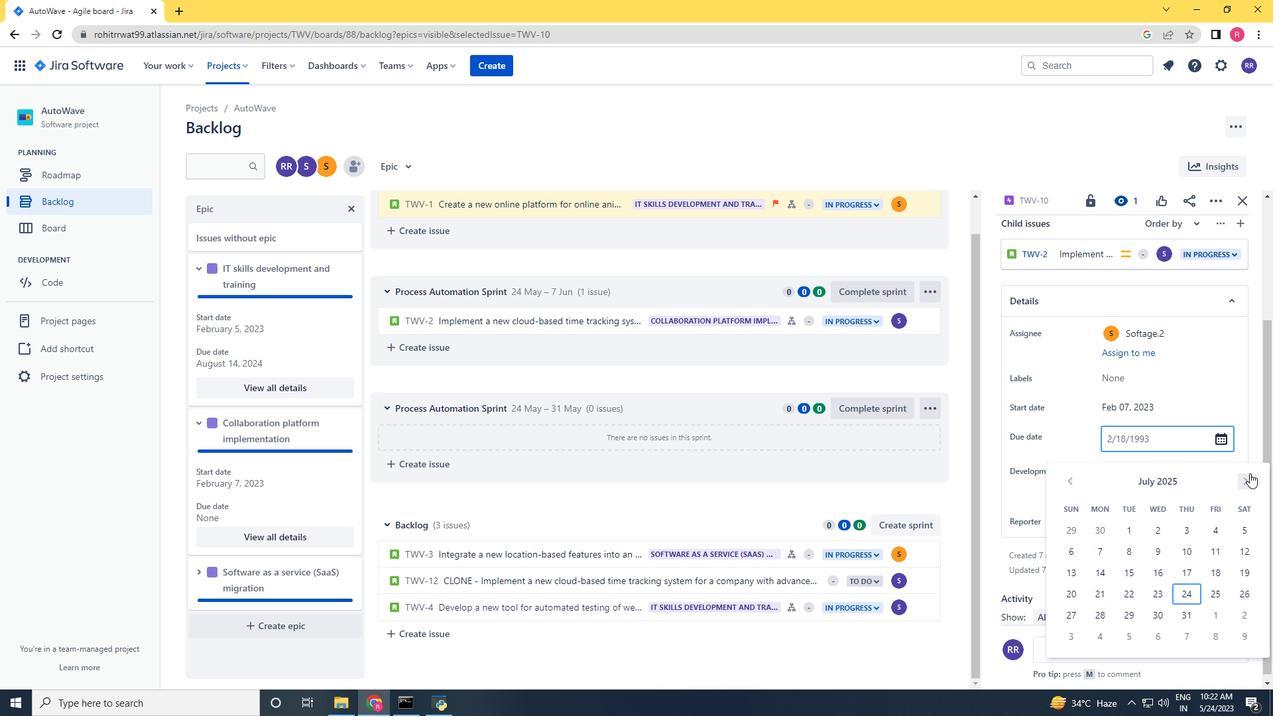 
Action: Mouse pressed left at (1249, 473)
Screenshot: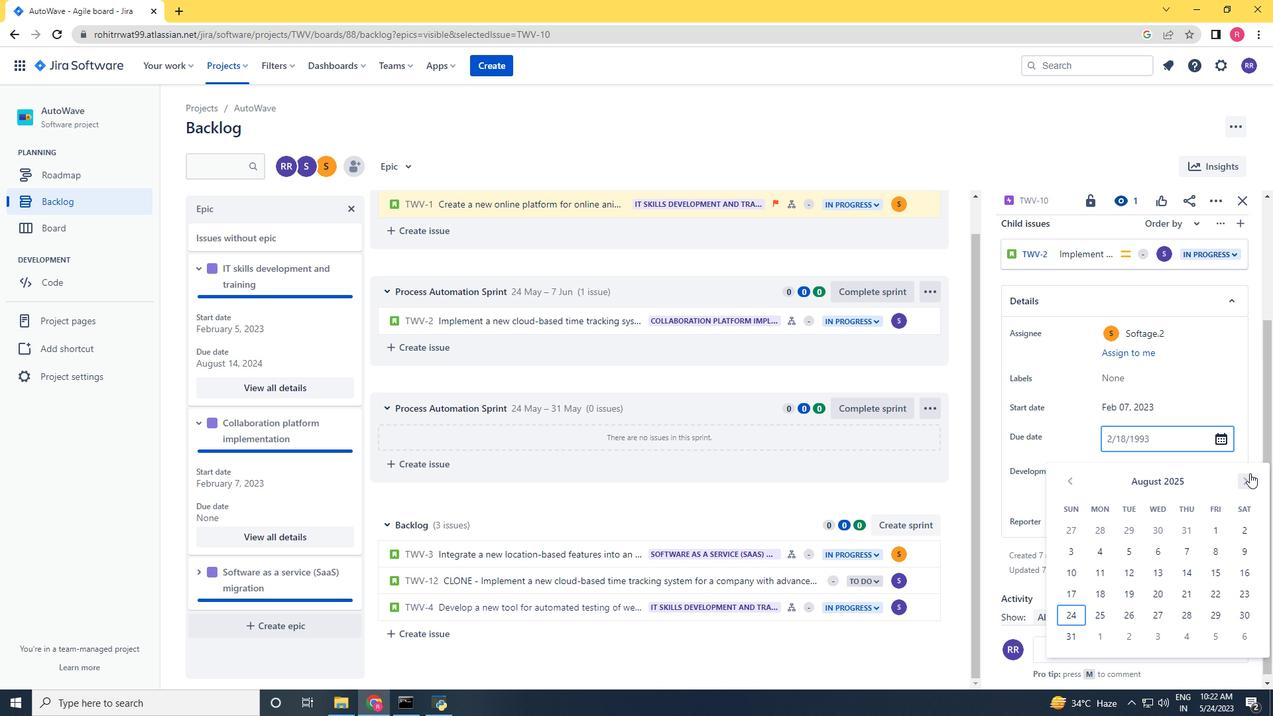 
Action: Mouse pressed left at (1249, 473)
Screenshot: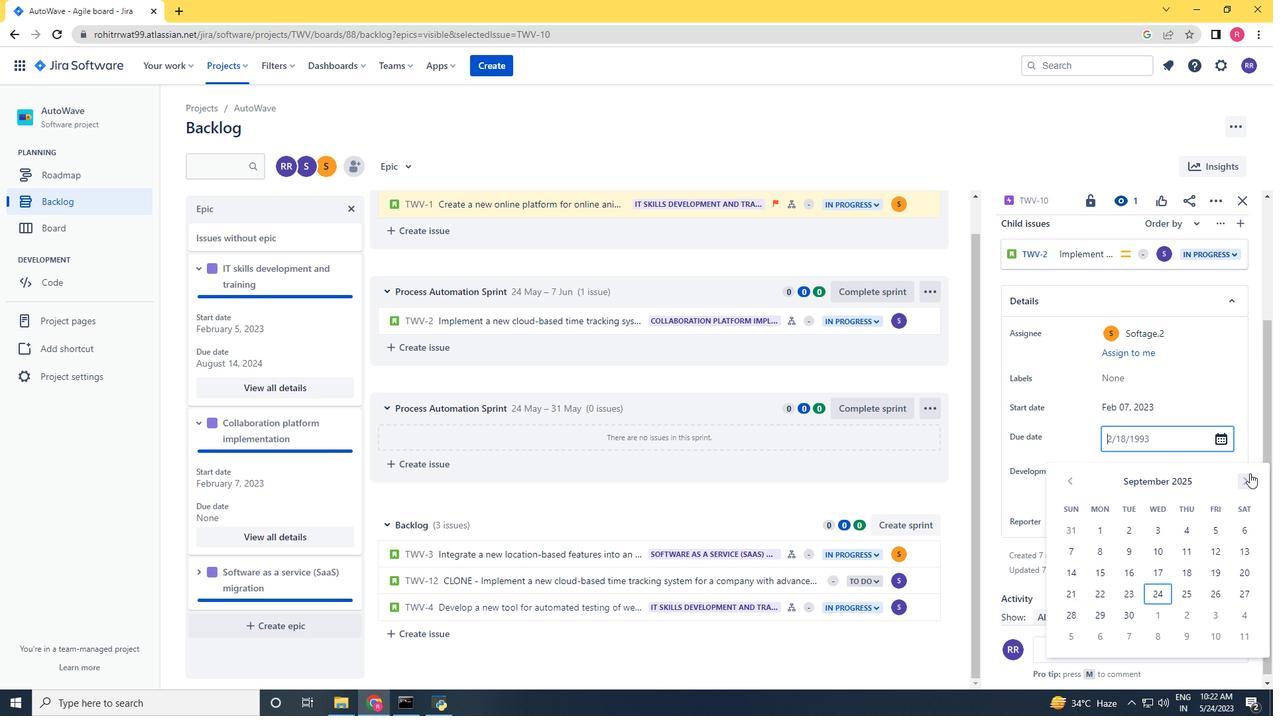 
Action: Mouse moved to (1215, 526)
Screenshot: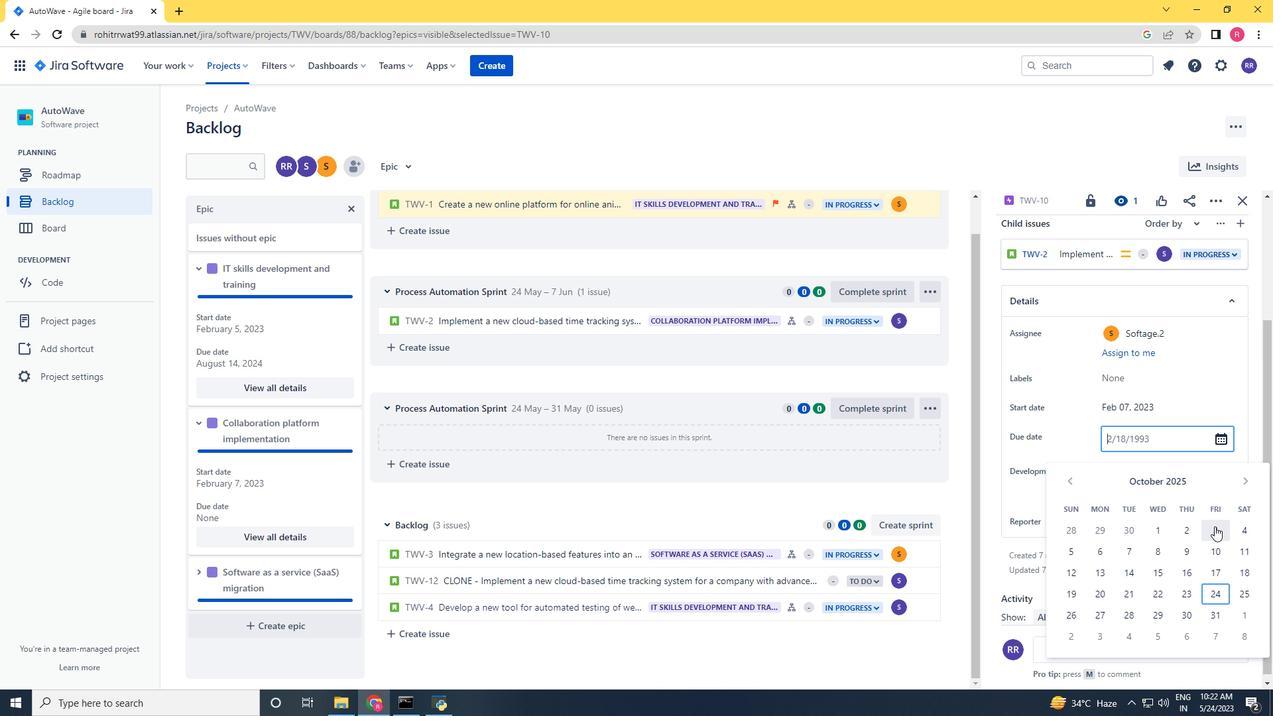 
Action: Mouse pressed left at (1215, 526)
Screenshot: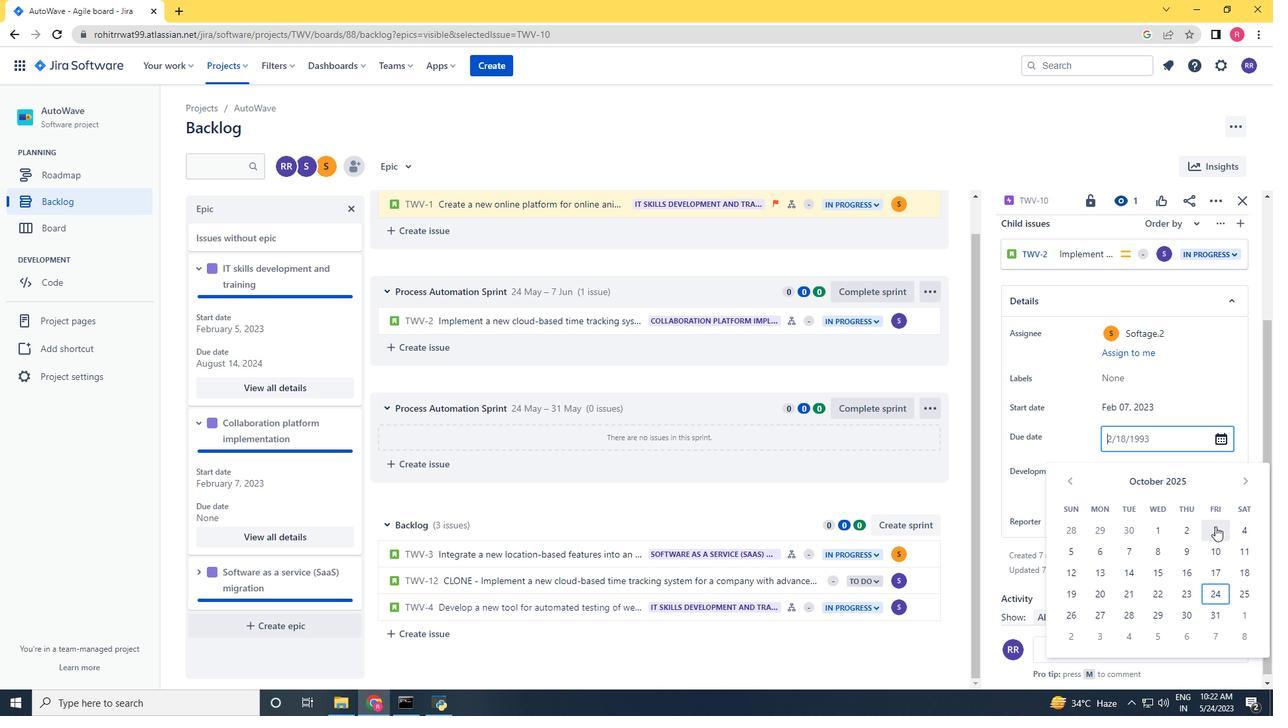 
Action: Mouse moved to (1137, 576)
Screenshot: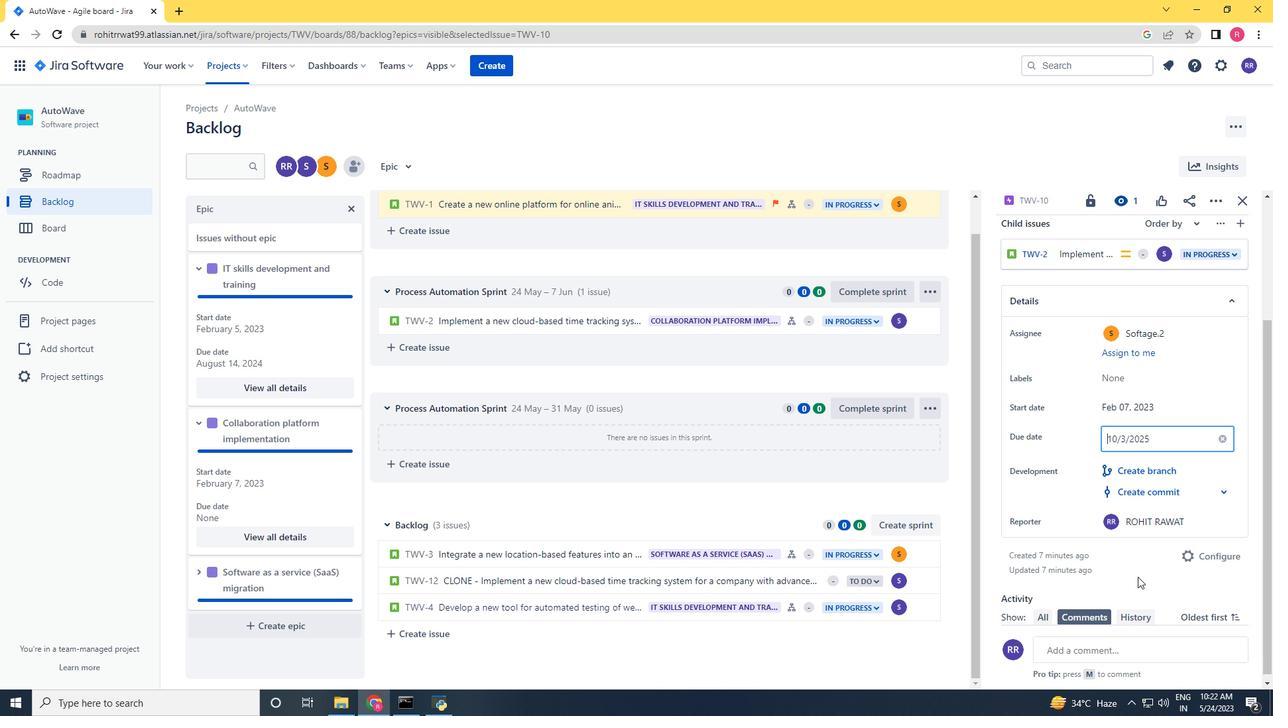 
Action: Mouse pressed left at (1137, 576)
Screenshot: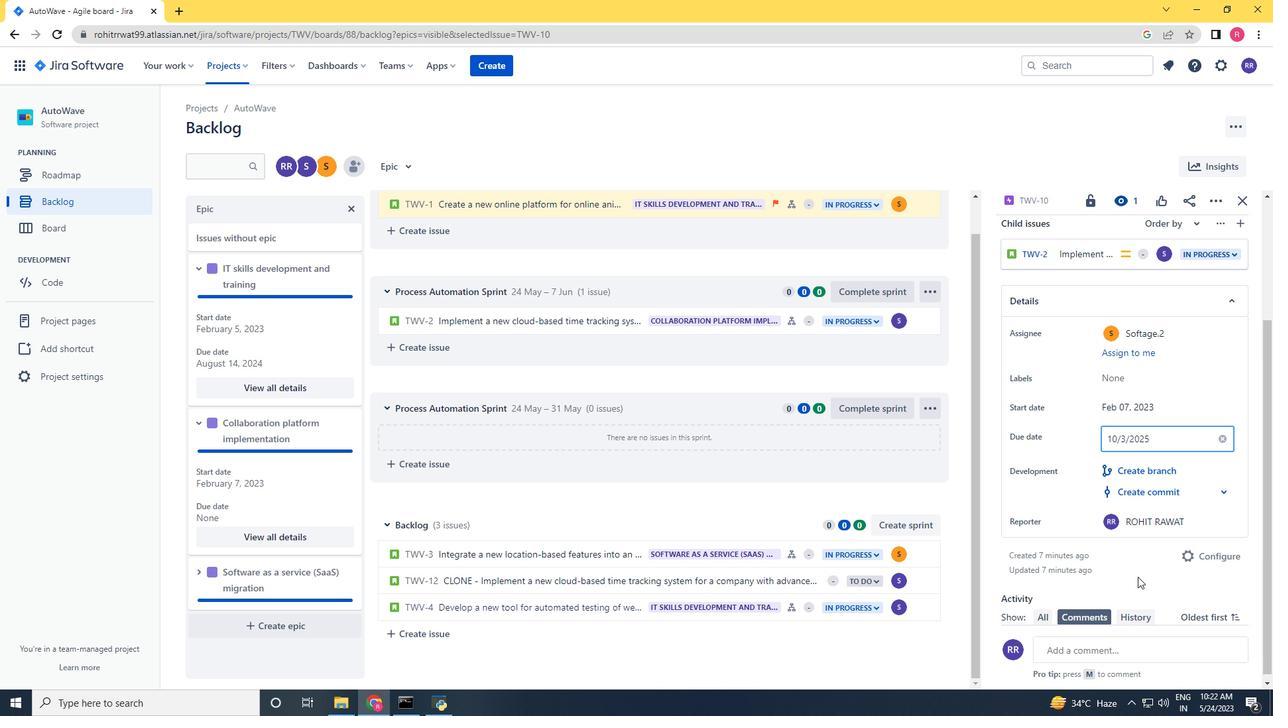 
Action: Mouse moved to (268, 547)
Screenshot: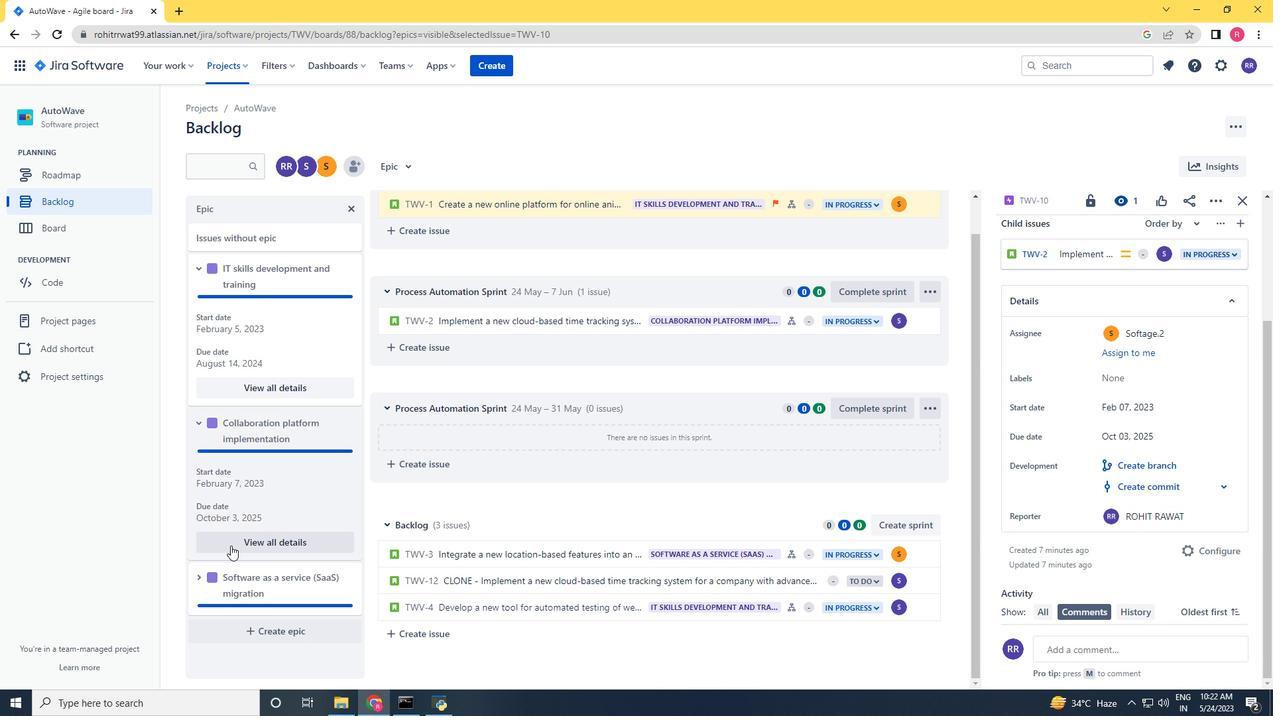 
Action: Mouse scrolled (268, 546) with delta (0, 0)
Screenshot: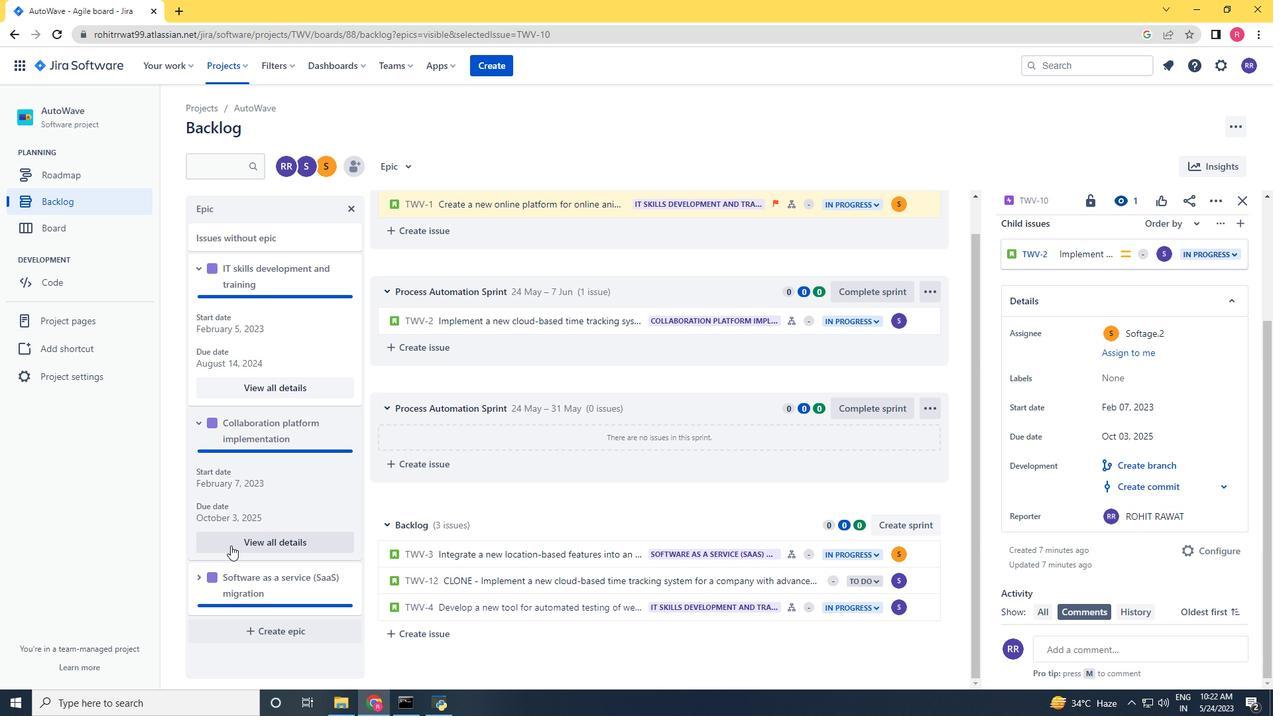 
Action: Mouse scrolled (268, 546) with delta (0, 0)
Screenshot: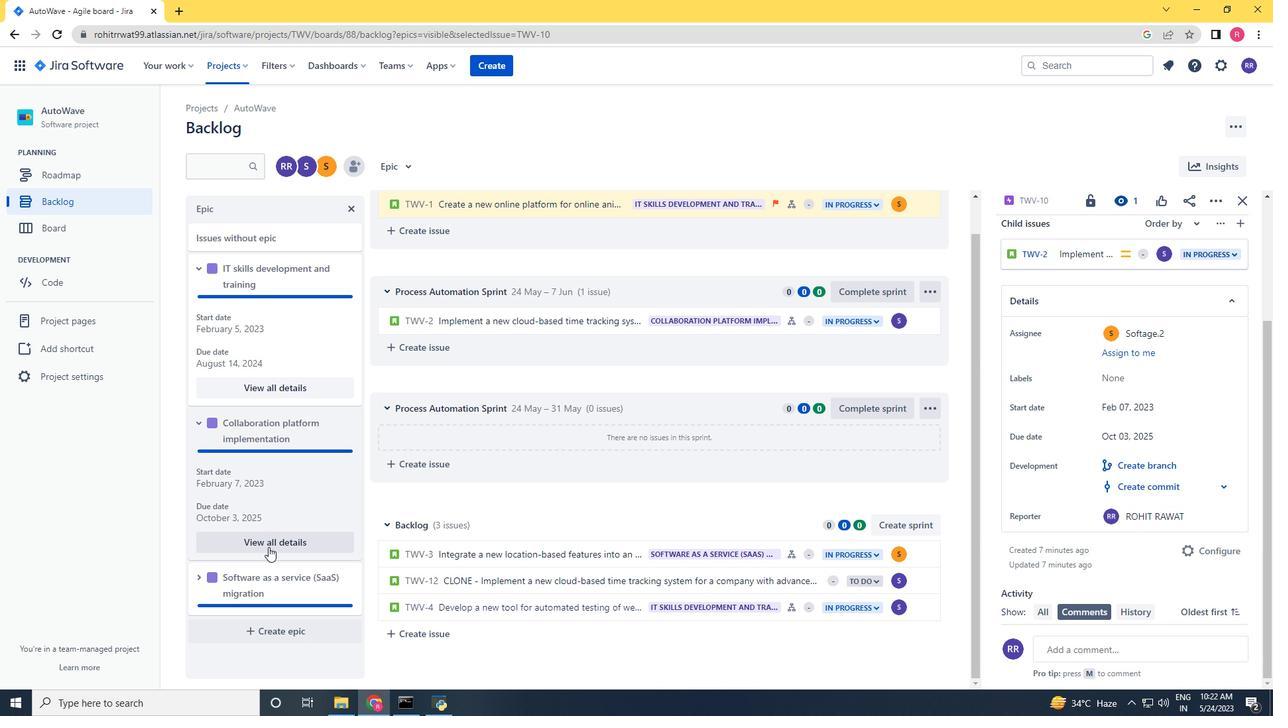 
Action: Mouse moved to (201, 576)
Screenshot: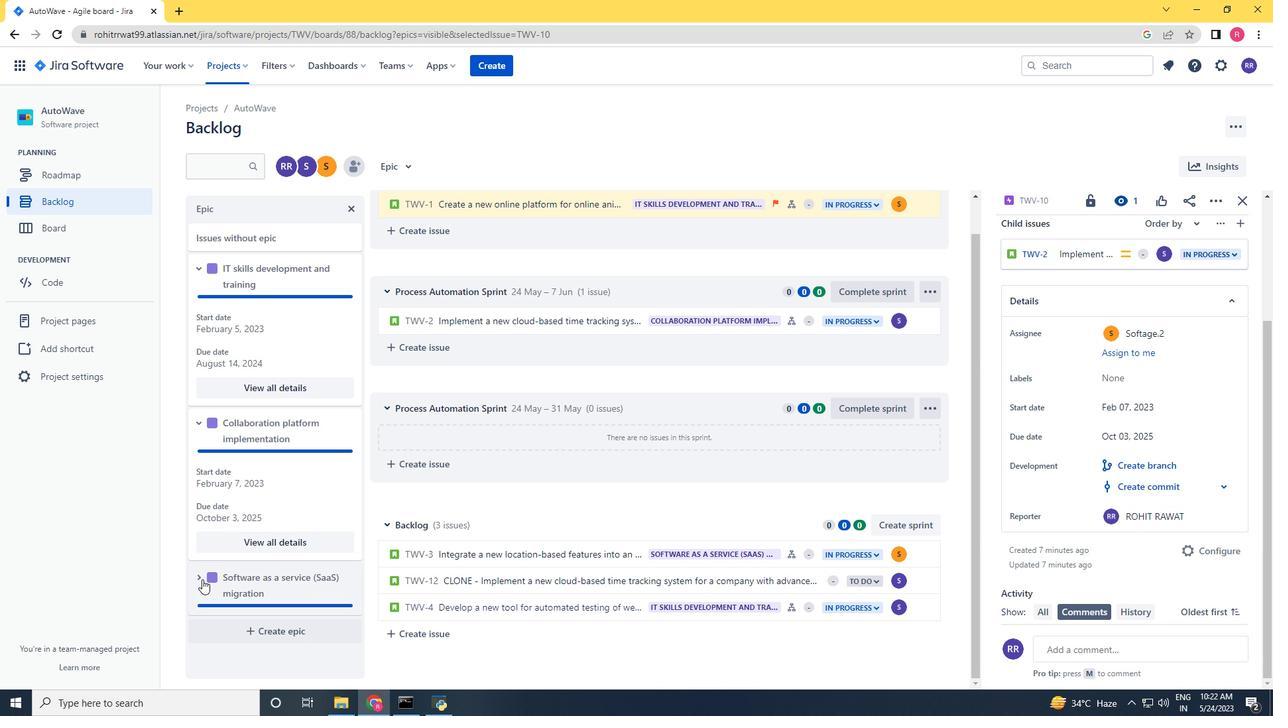 
Action: Mouse pressed left at (201, 576)
Screenshot: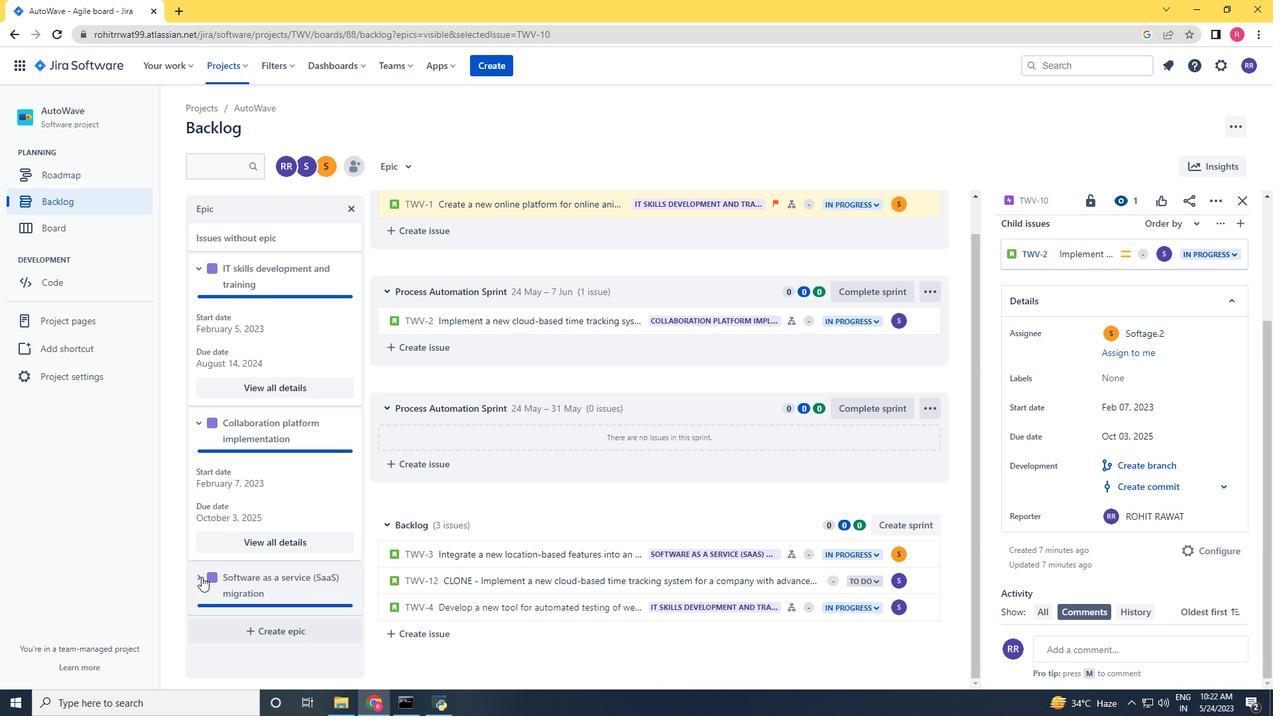 
Action: Mouse moved to (201, 575)
Screenshot: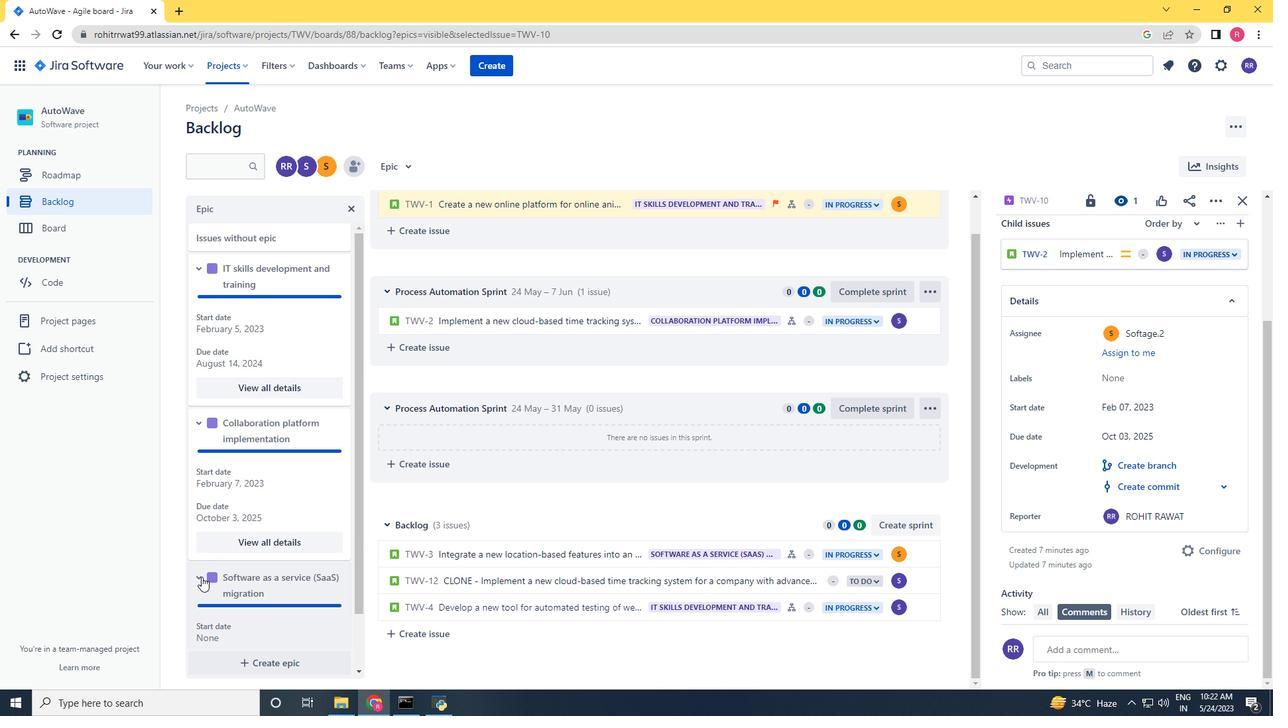 
Action: Mouse scrolled (201, 574) with delta (0, 0)
Screenshot: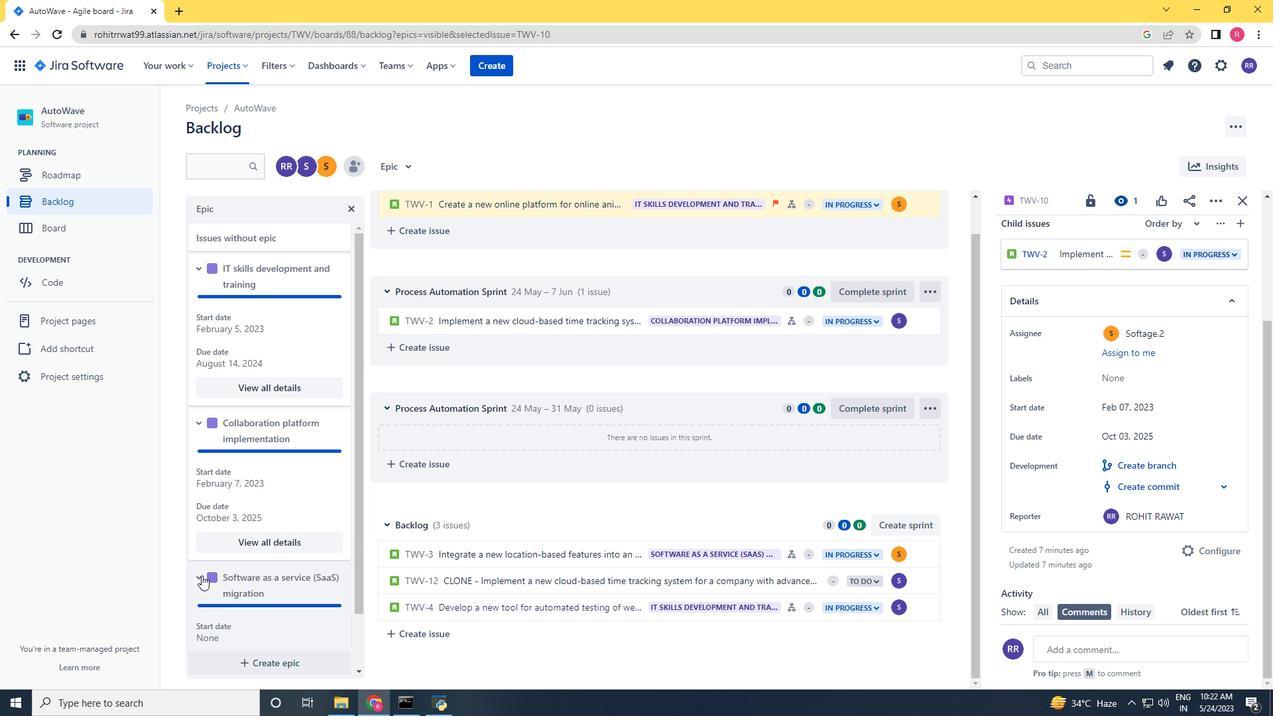 
Action: Mouse scrolled (201, 574) with delta (0, 0)
Screenshot: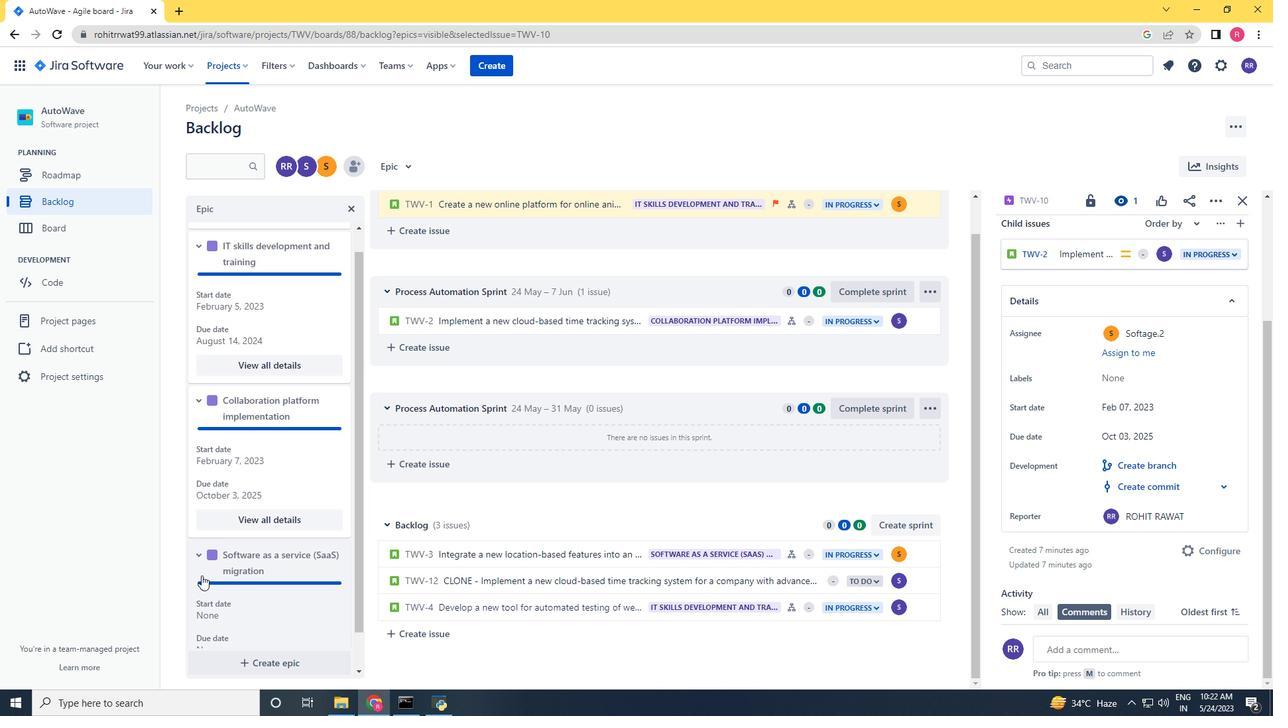 
Action: Mouse scrolled (201, 574) with delta (0, 0)
Screenshot: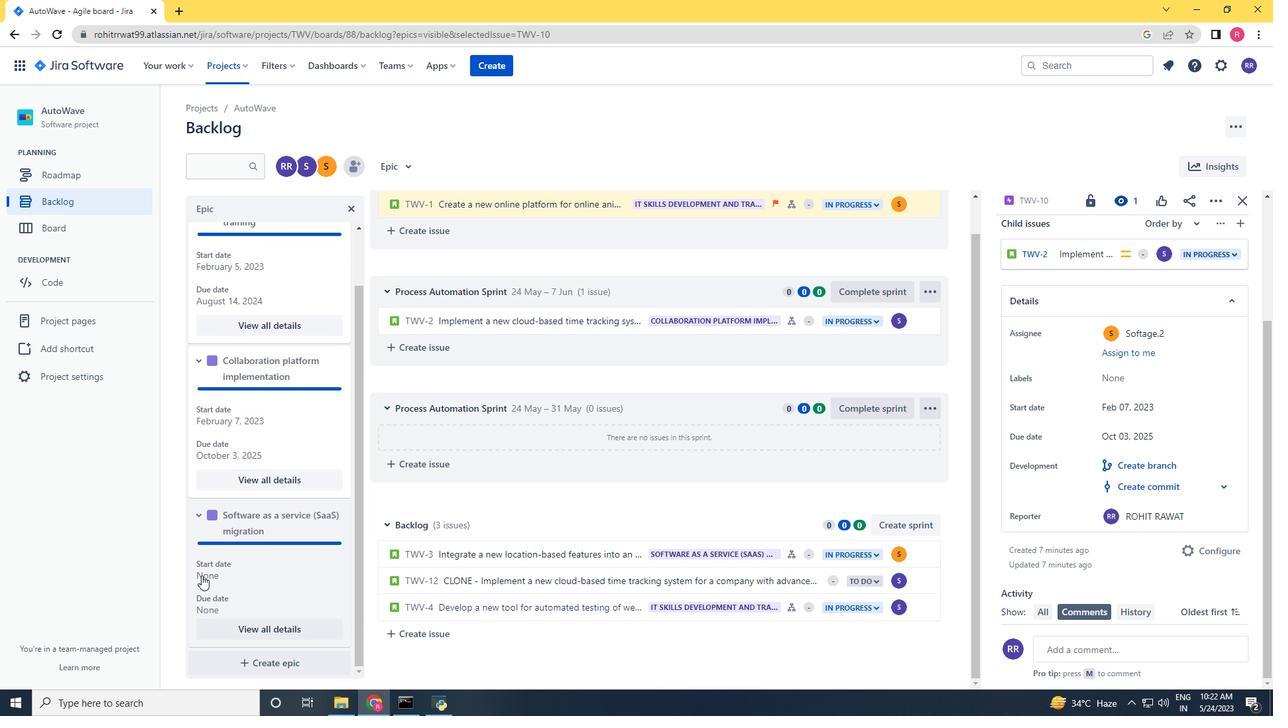 
Action: Mouse scrolled (201, 574) with delta (0, 0)
Screenshot: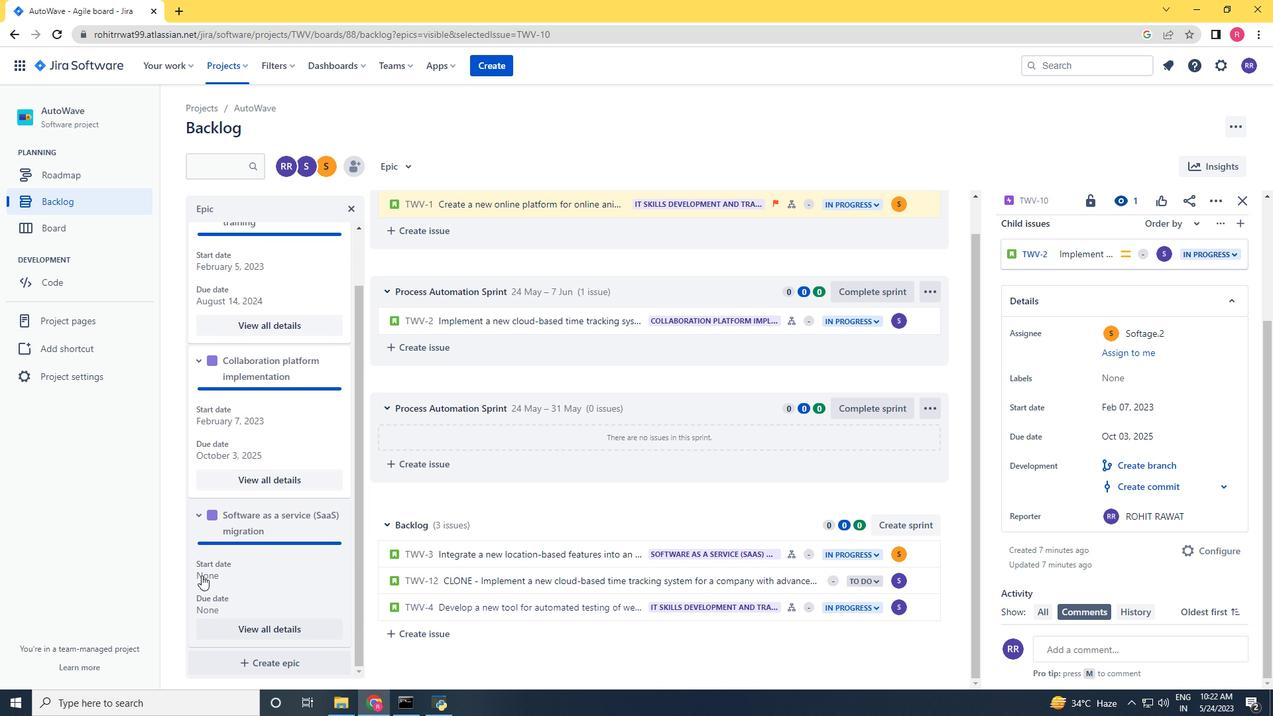 
Action: Mouse moved to (247, 594)
Screenshot: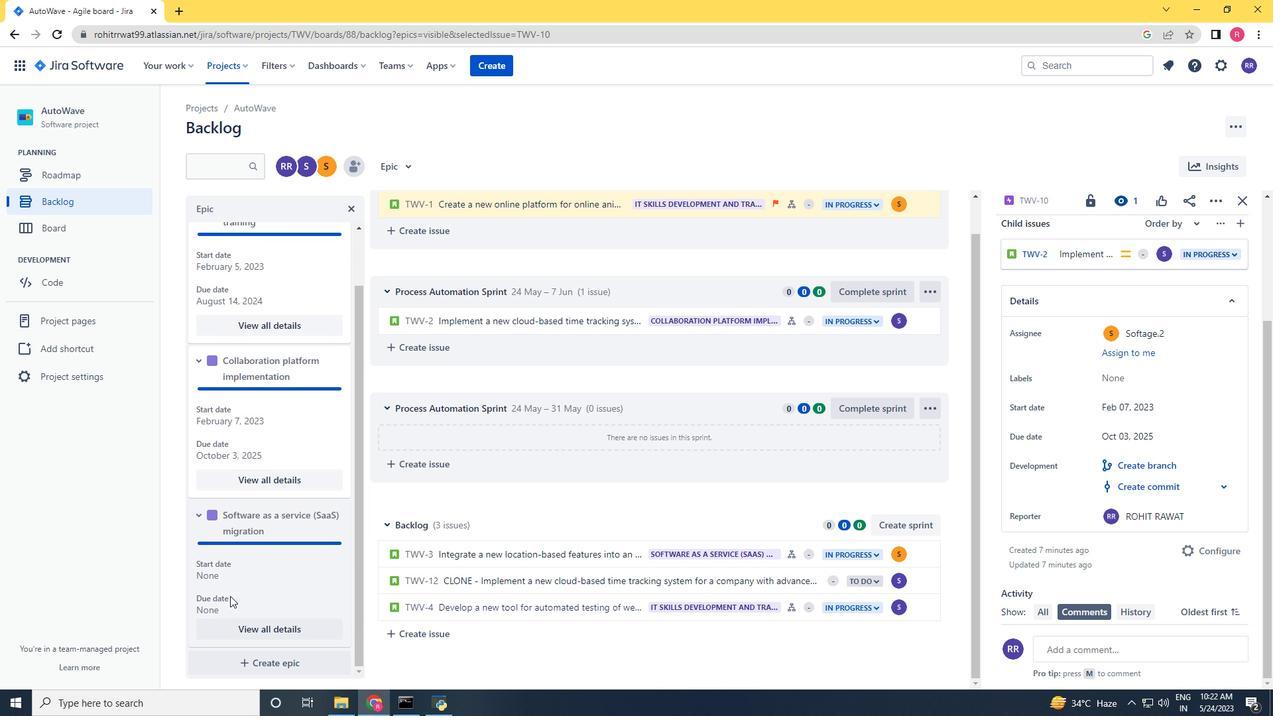 
Action: Mouse scrolled (247, 593) with delta (0, 0)
Screenshot: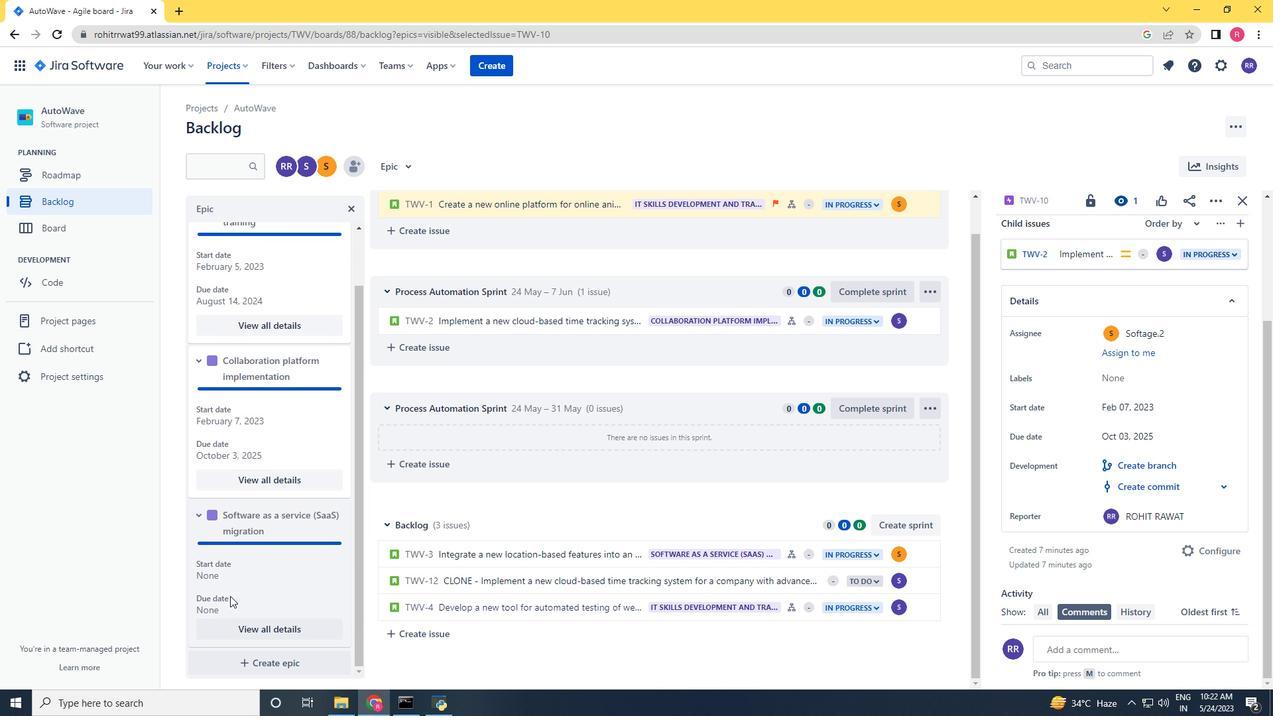 
Action: Mouse moved to (253, 600)
Screenshot: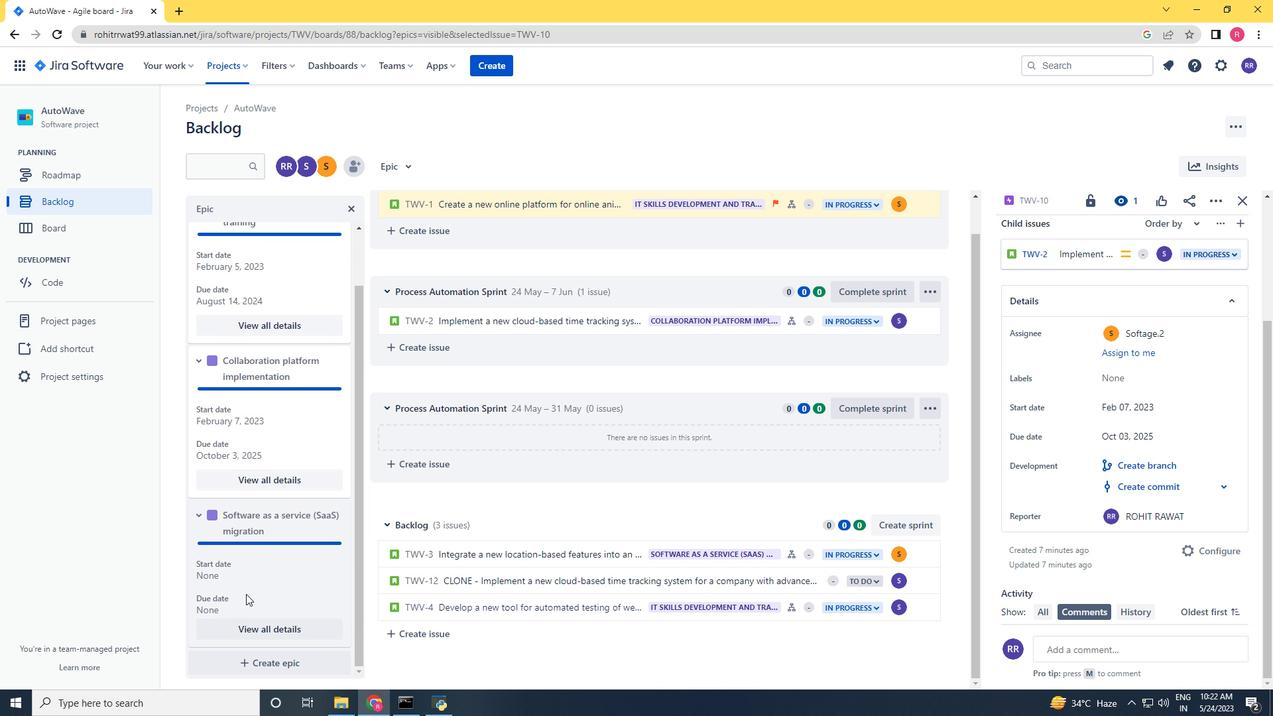 
Action: Mouse scrolled (253, 599) with delta (0, 0)
Screenshot: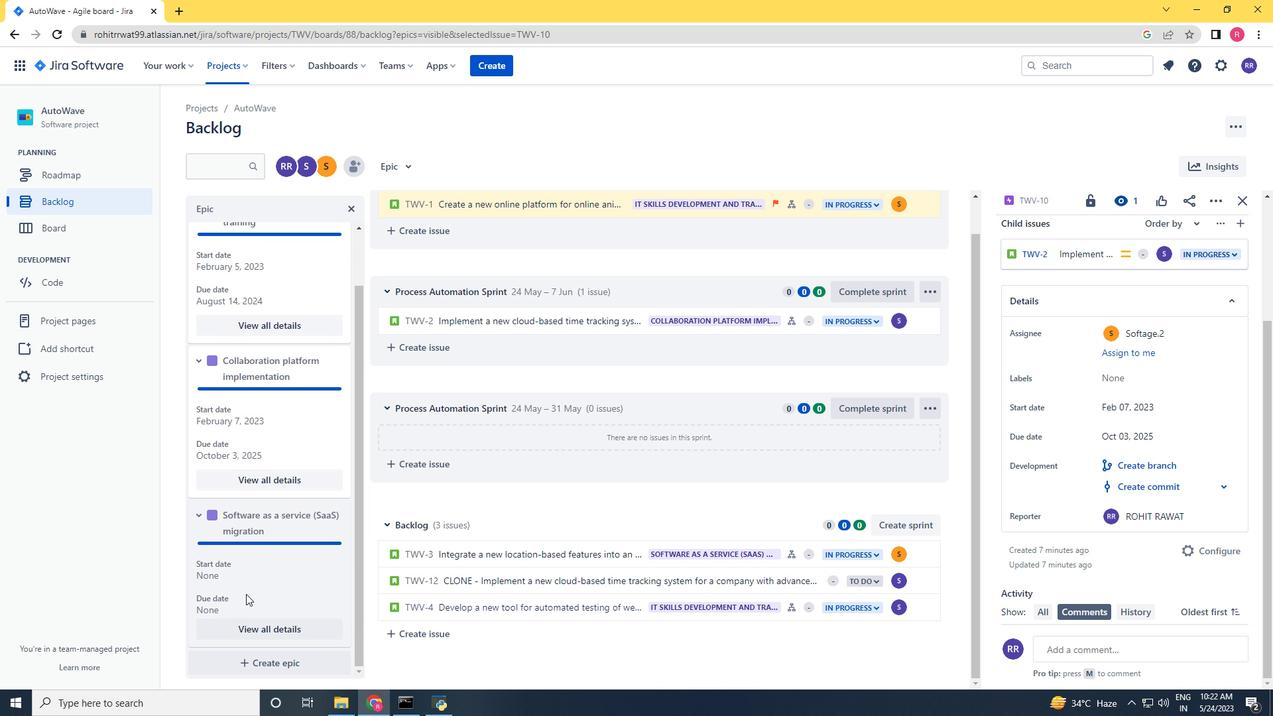 
Action: Mouse moved to (255, 620)
Screenshot: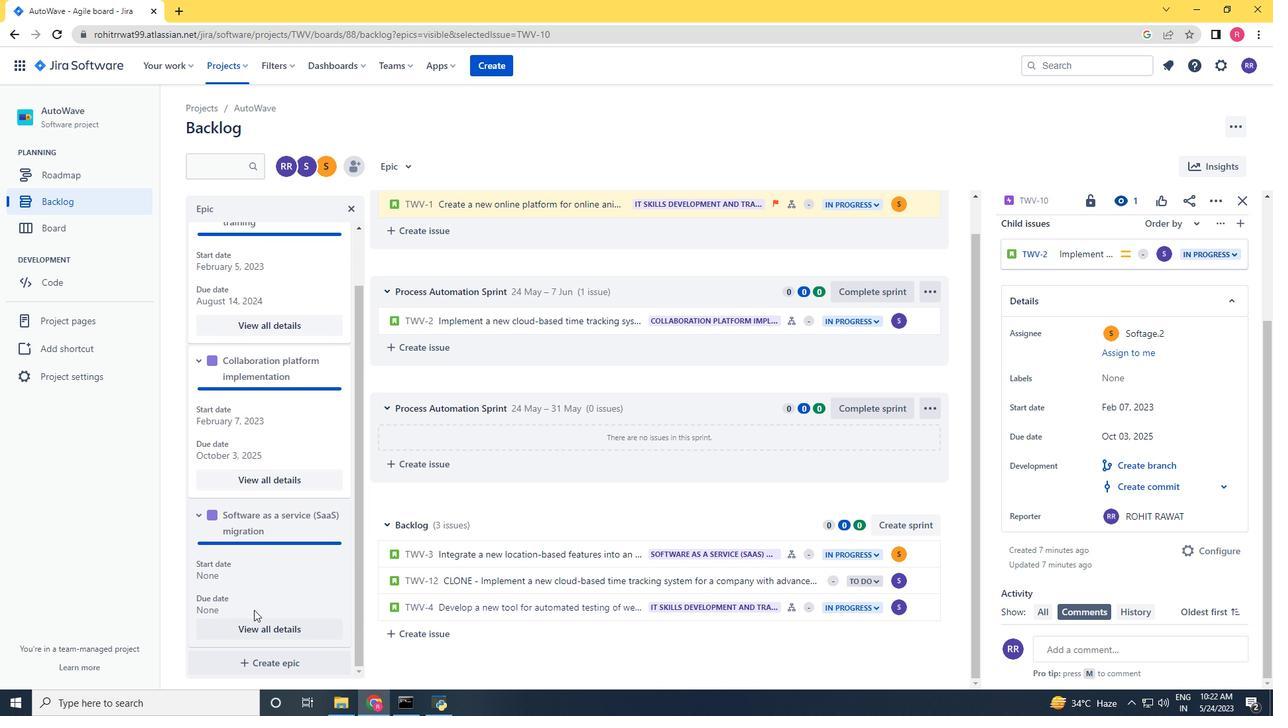 
Action: Mouse pressed left at (255, 620)
Screenshot: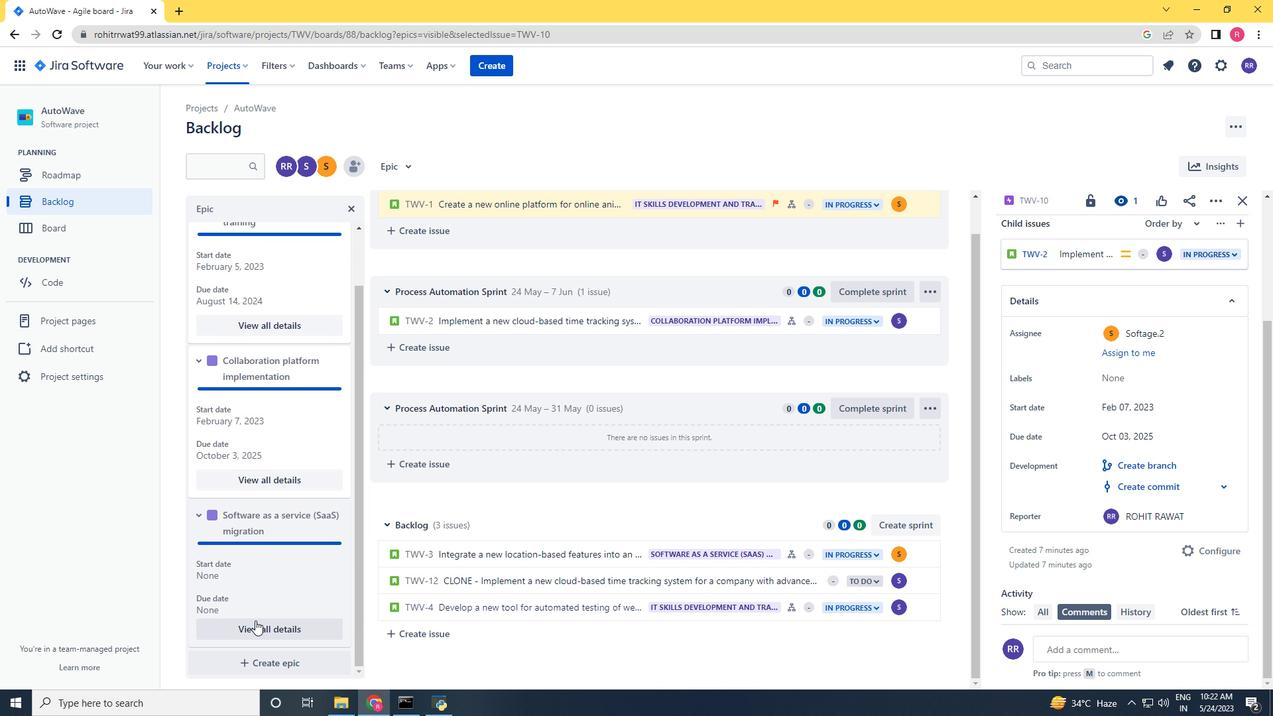 
Action: Mouse moved to (1082, 585)
Screenshot: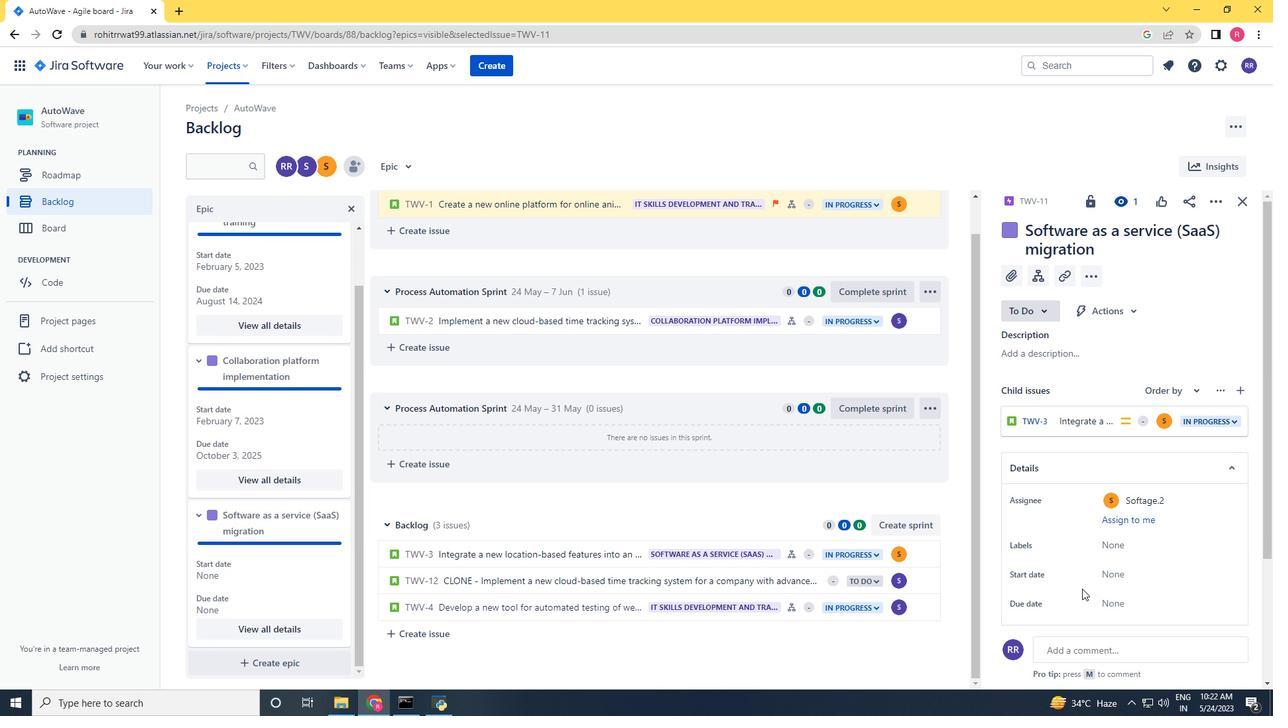 
Action: Mouse scrolled (1082, 584) with delta (0, 0)
Screenshot: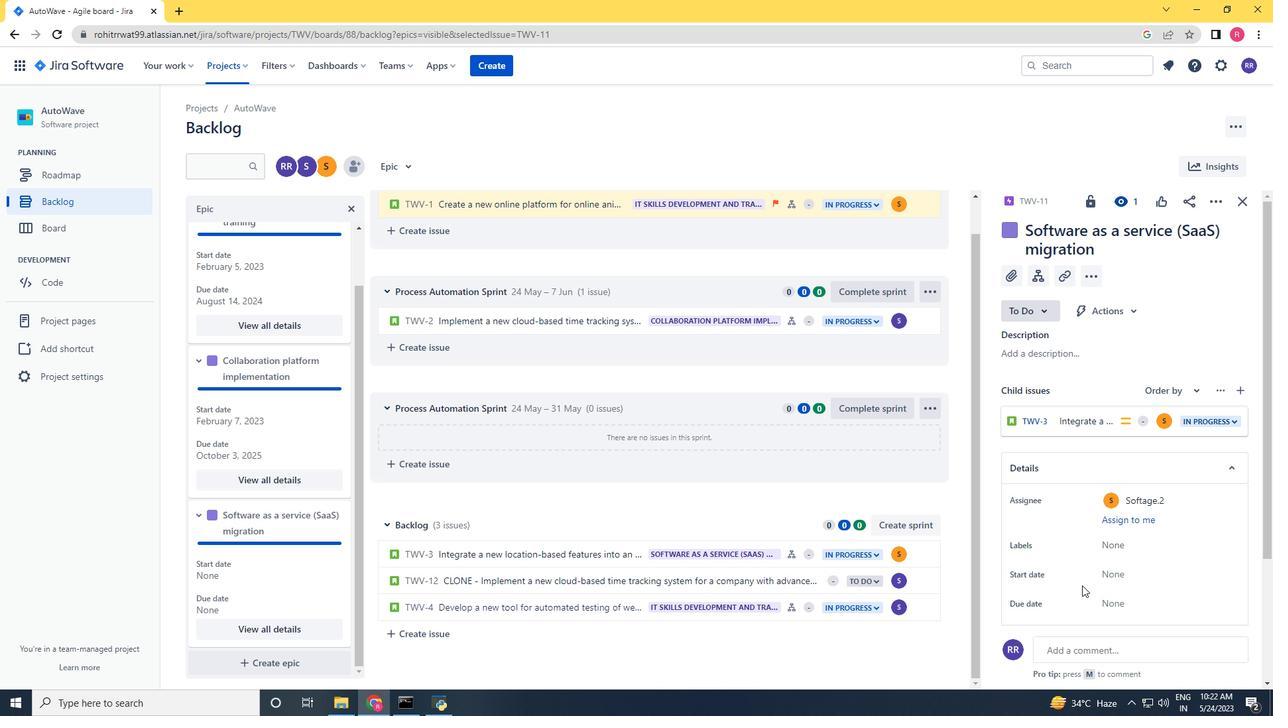 
Action: Mouse scrolled (1082, 584) with delta (0, 0)
Screenshot: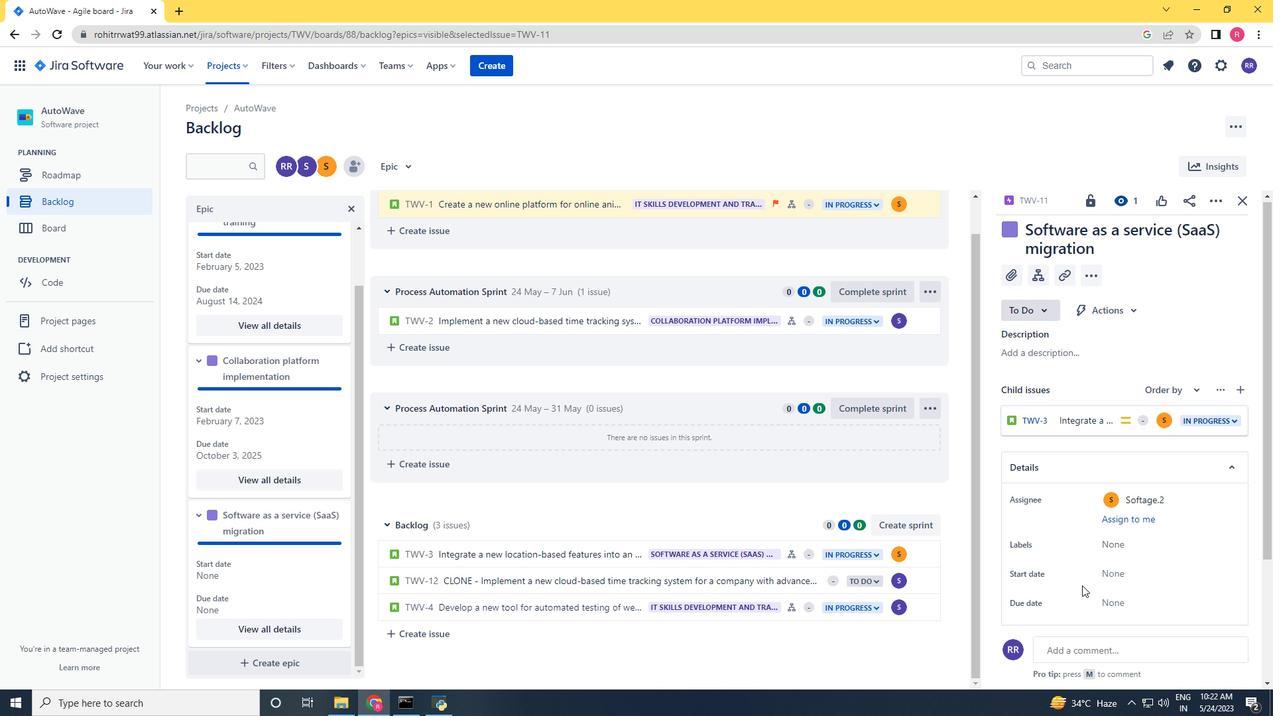
Action: Mouse scrolled (1082, 584) with delta (0, 0)
Screenshot: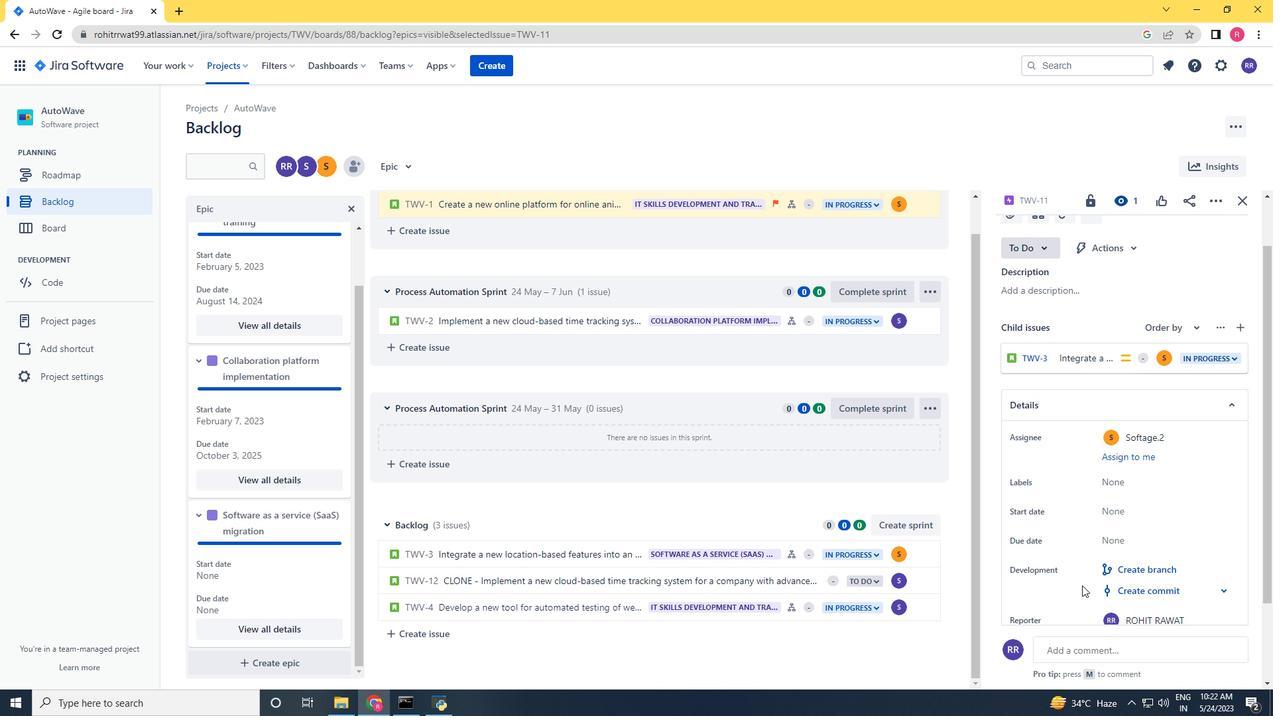 
Action: Mouse moved to (1136, 407)
Screenshot: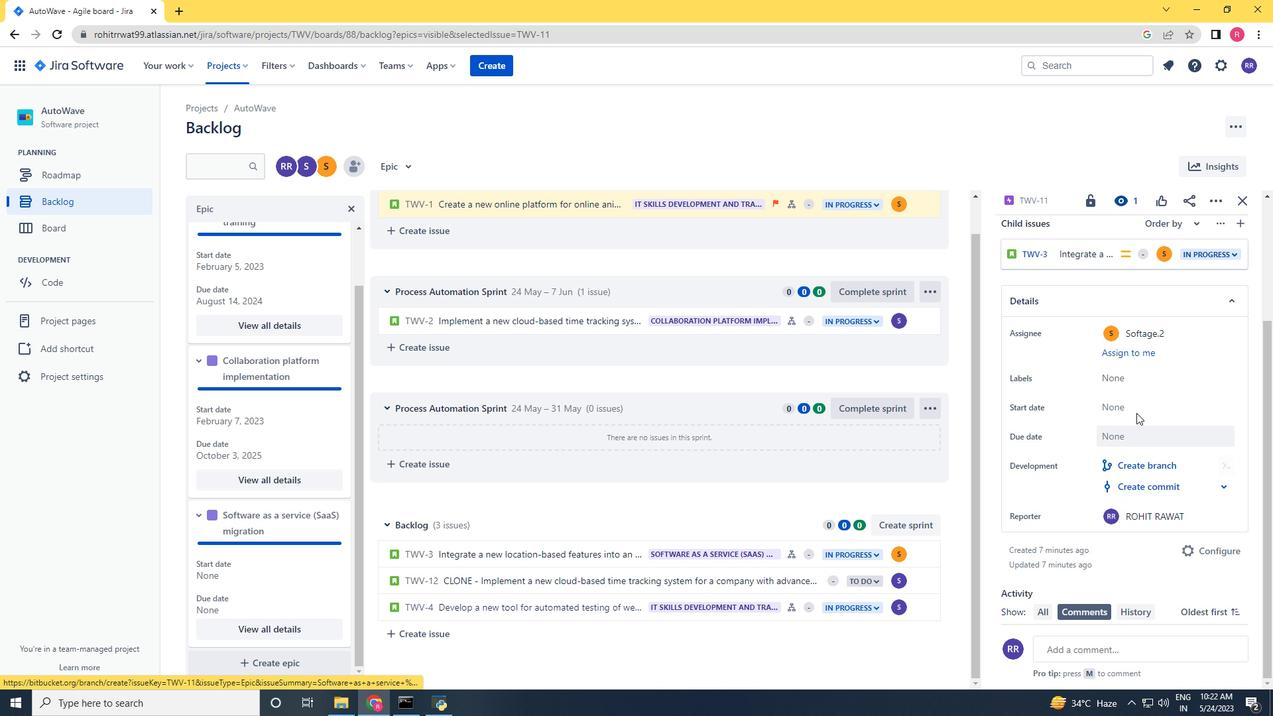 
Action: Mouse pressed left at (1136, 407)
Screenshot: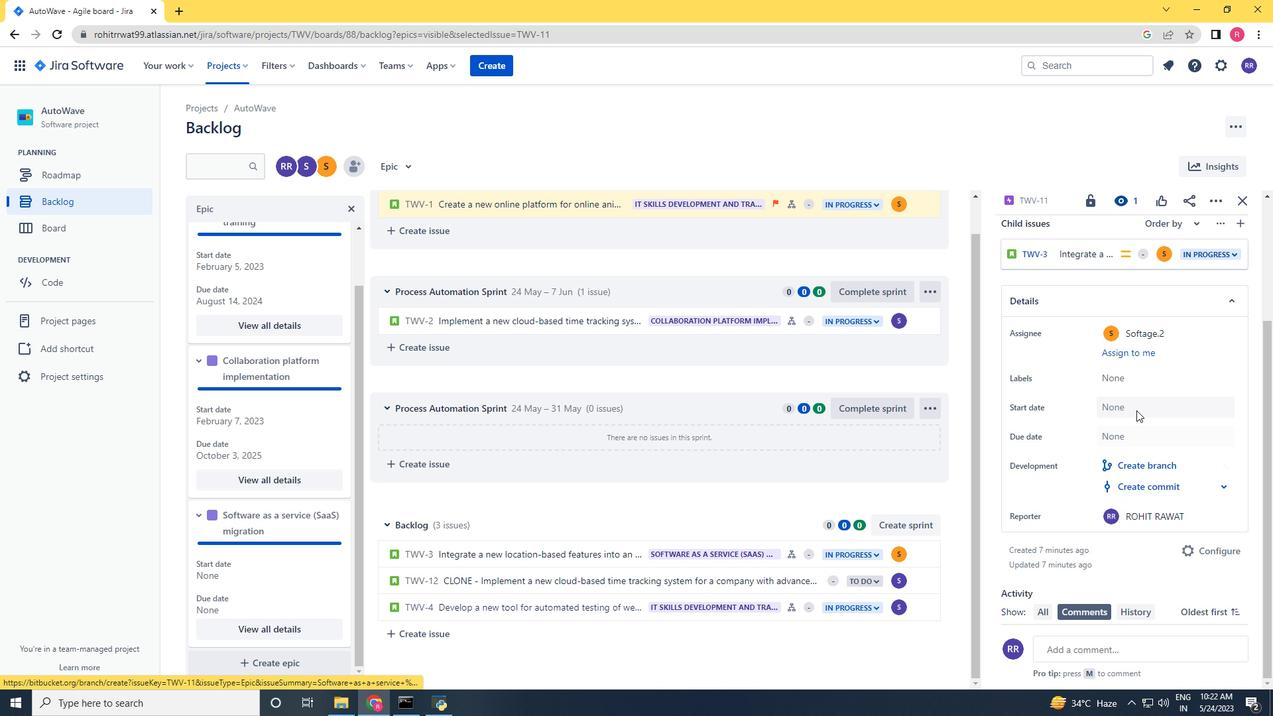 
Action: Mouse moved to (1159, 406)
Screenshot: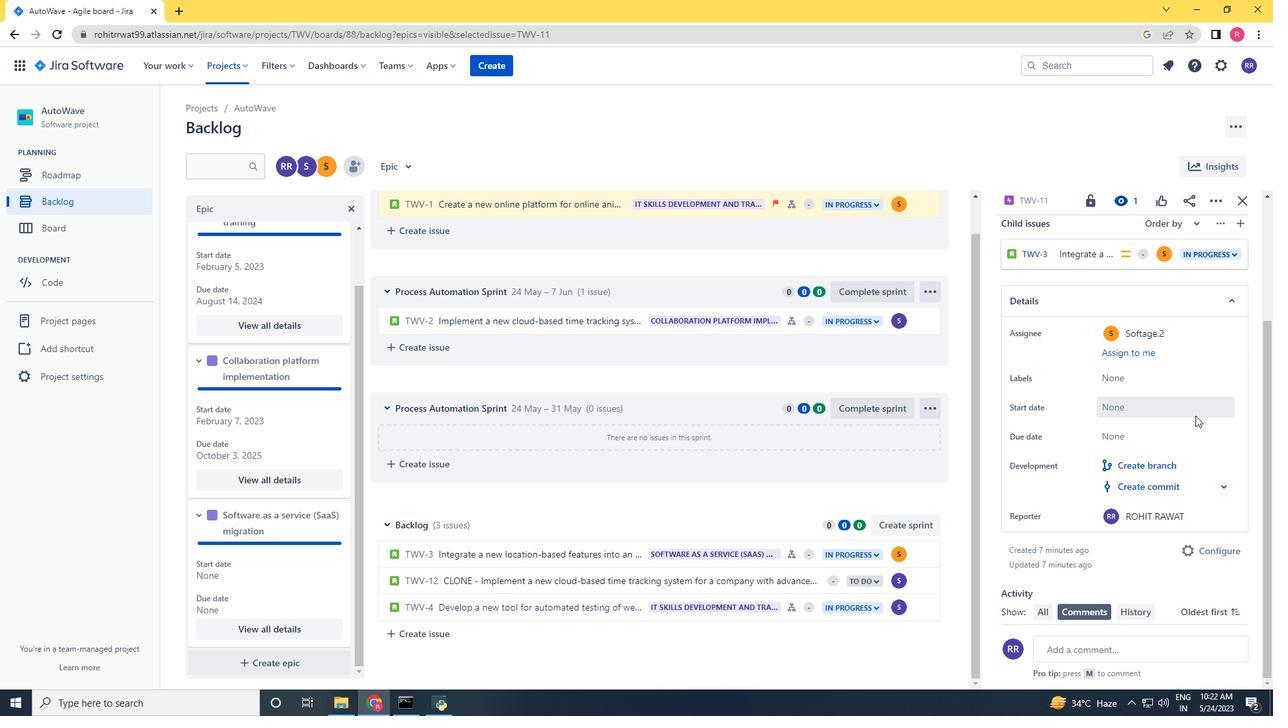 
Action: Mouse pressed left at (1159, 406)
Screenshot: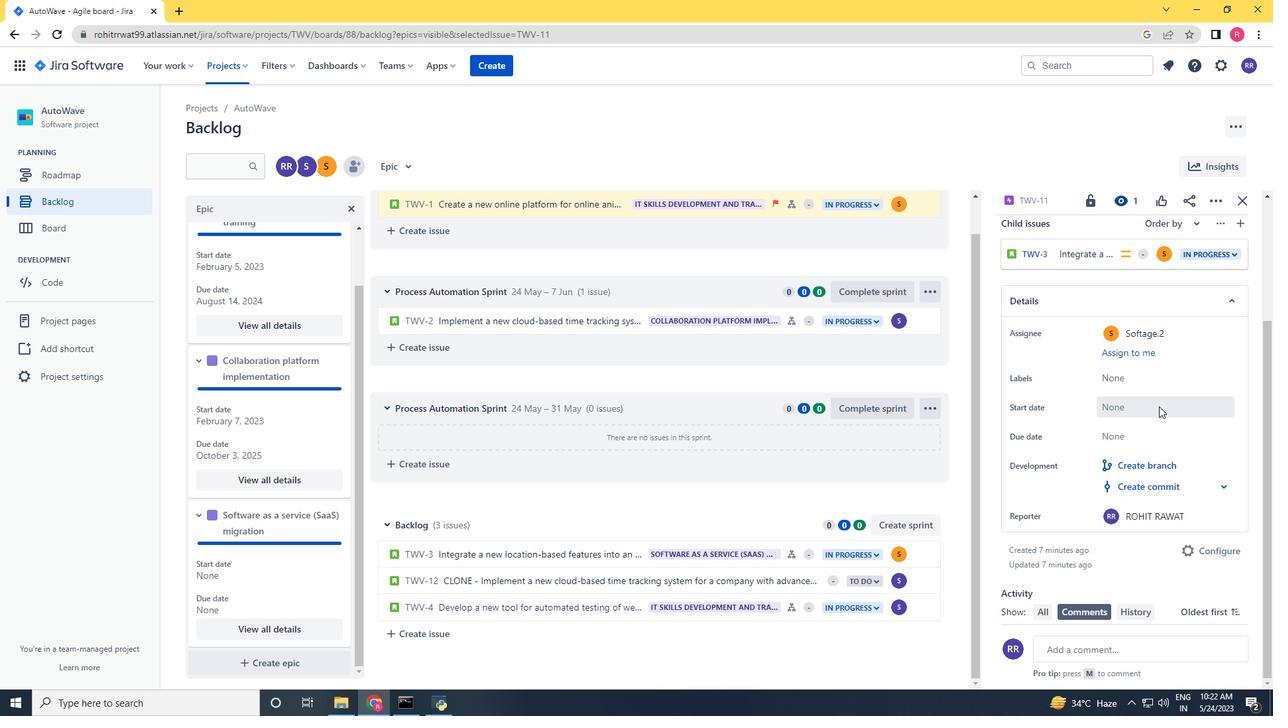 
Action: Mouse moved to (1241, 438)
Screenshot: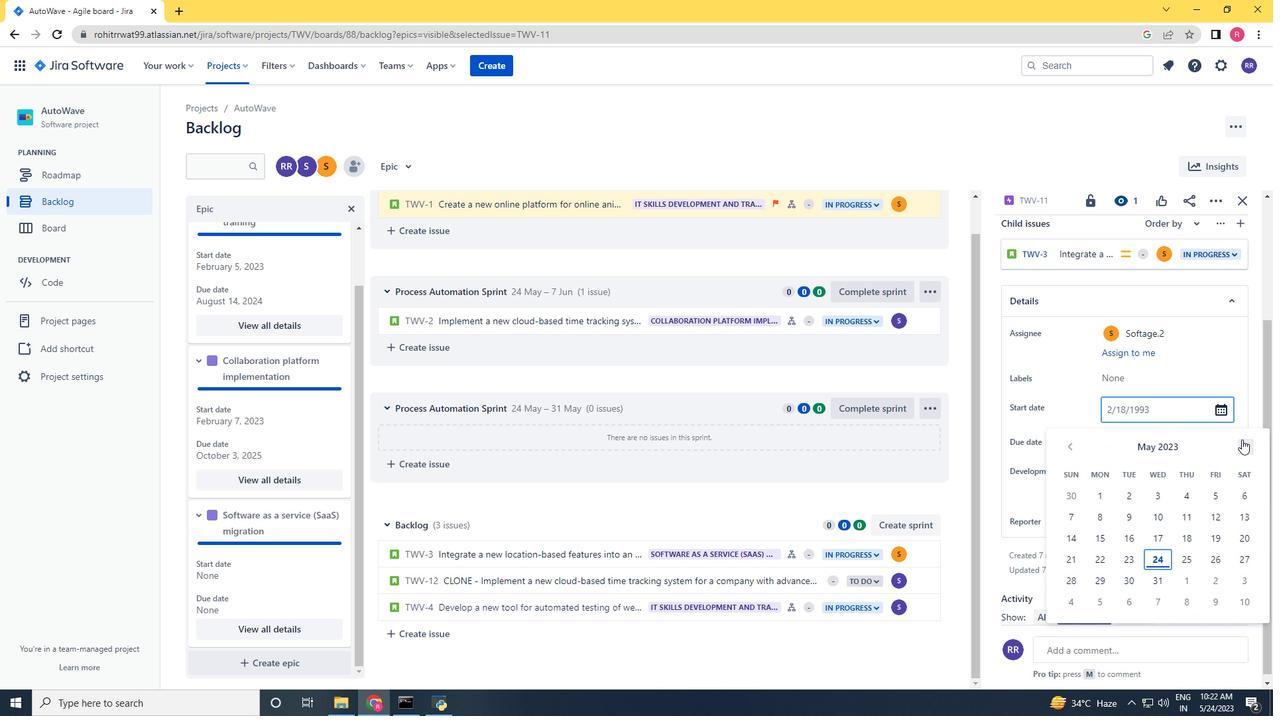 
Action: Mouse pressed left at (1241, 438)
Screenshot: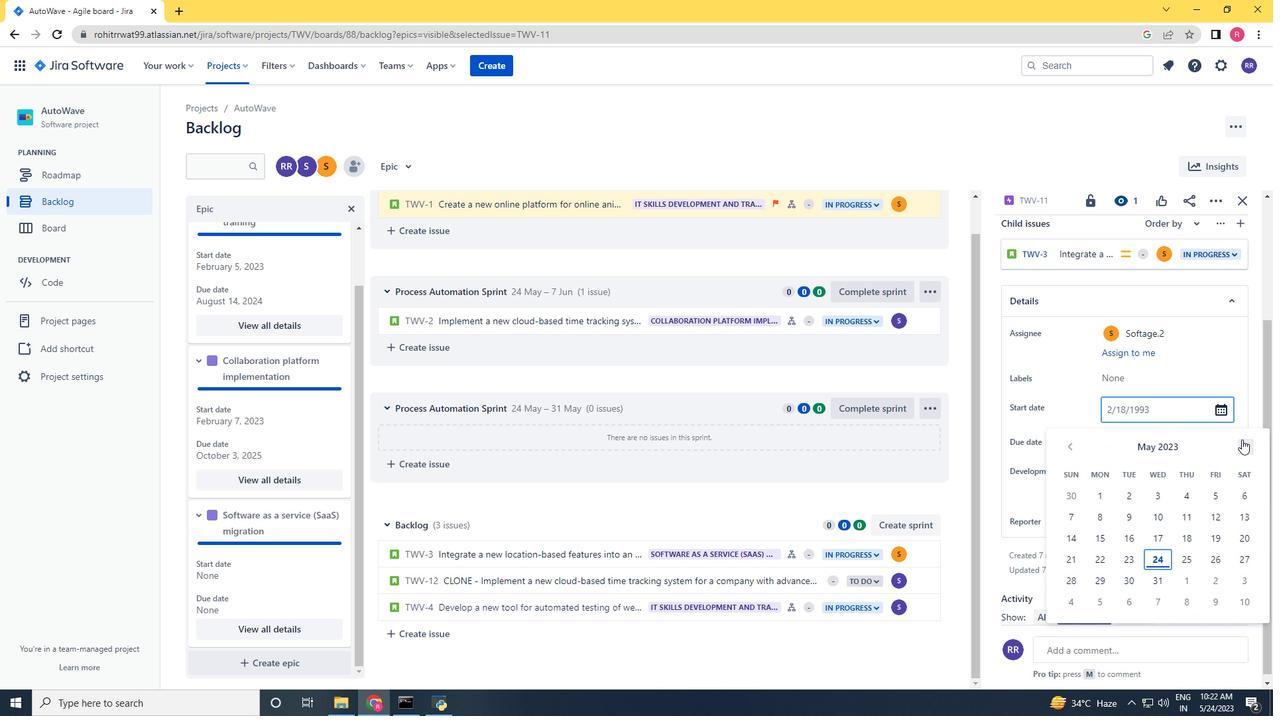 
Action: Mouse pressed left at (1241, 438)
Screenshot: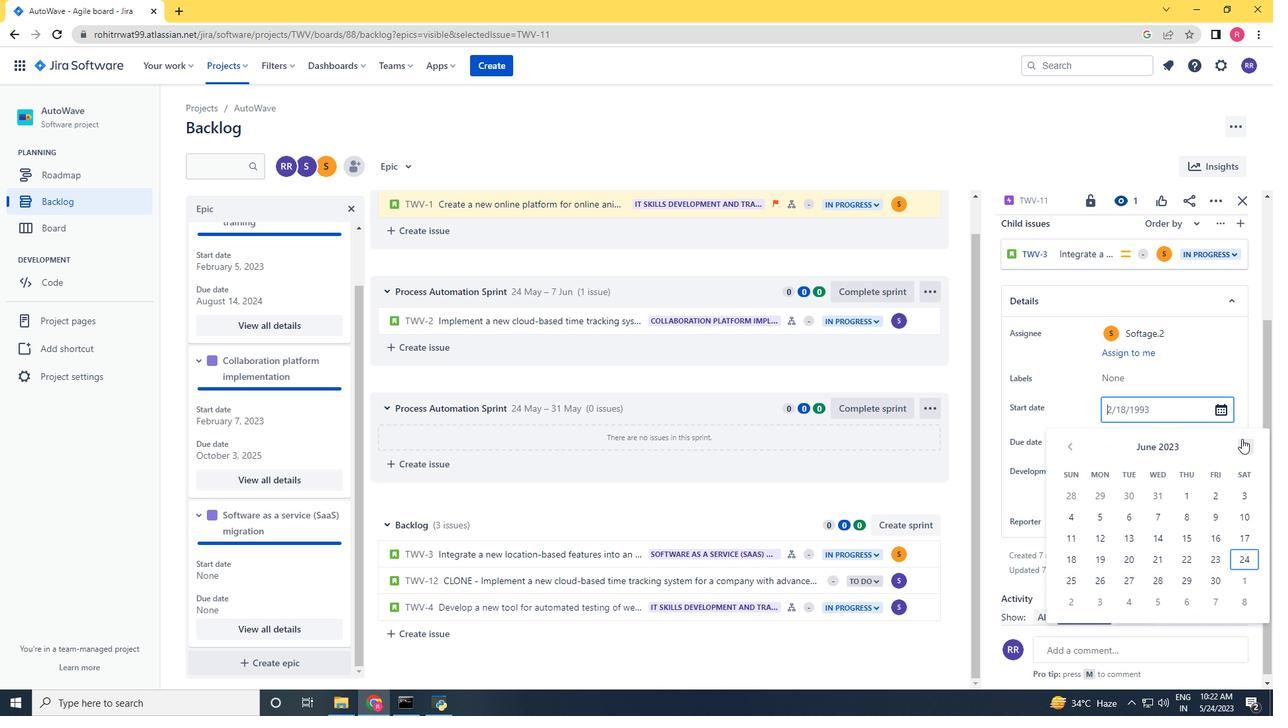 
Action: Mouse moved to (1072, 452)
Screenshot: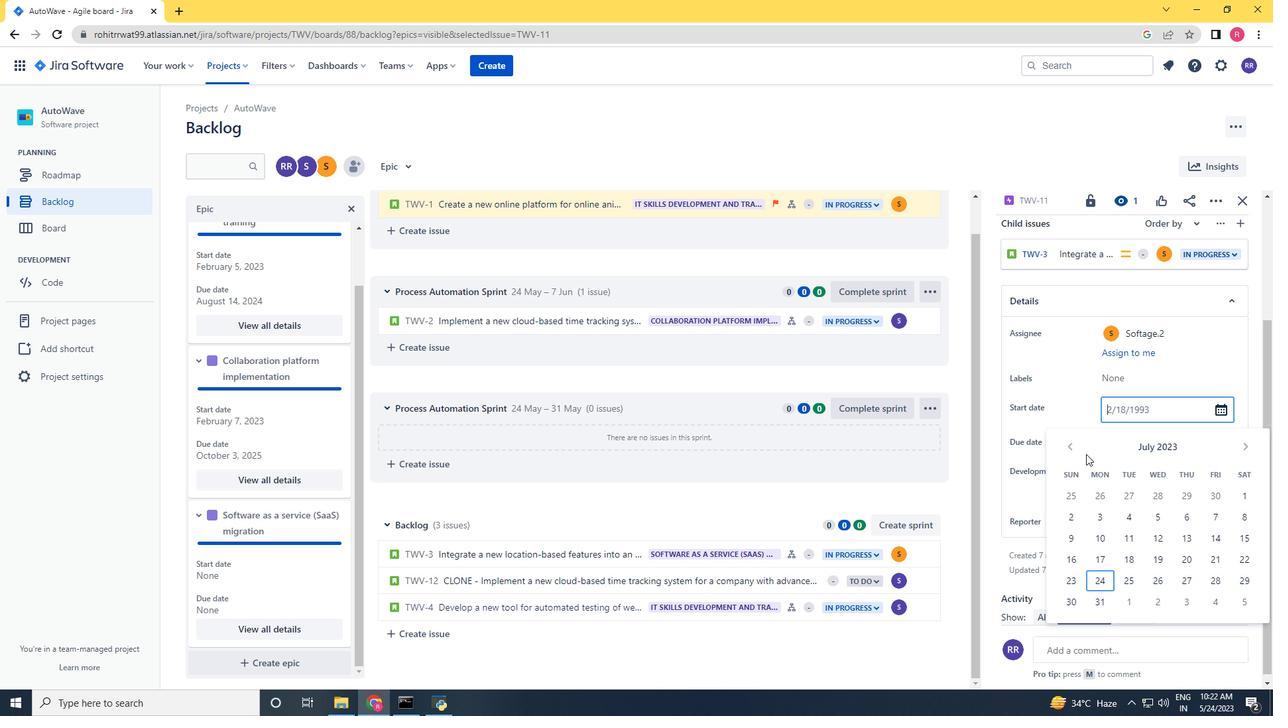 
Action: Mouse pressed left at (1072, 452)
Screenshot: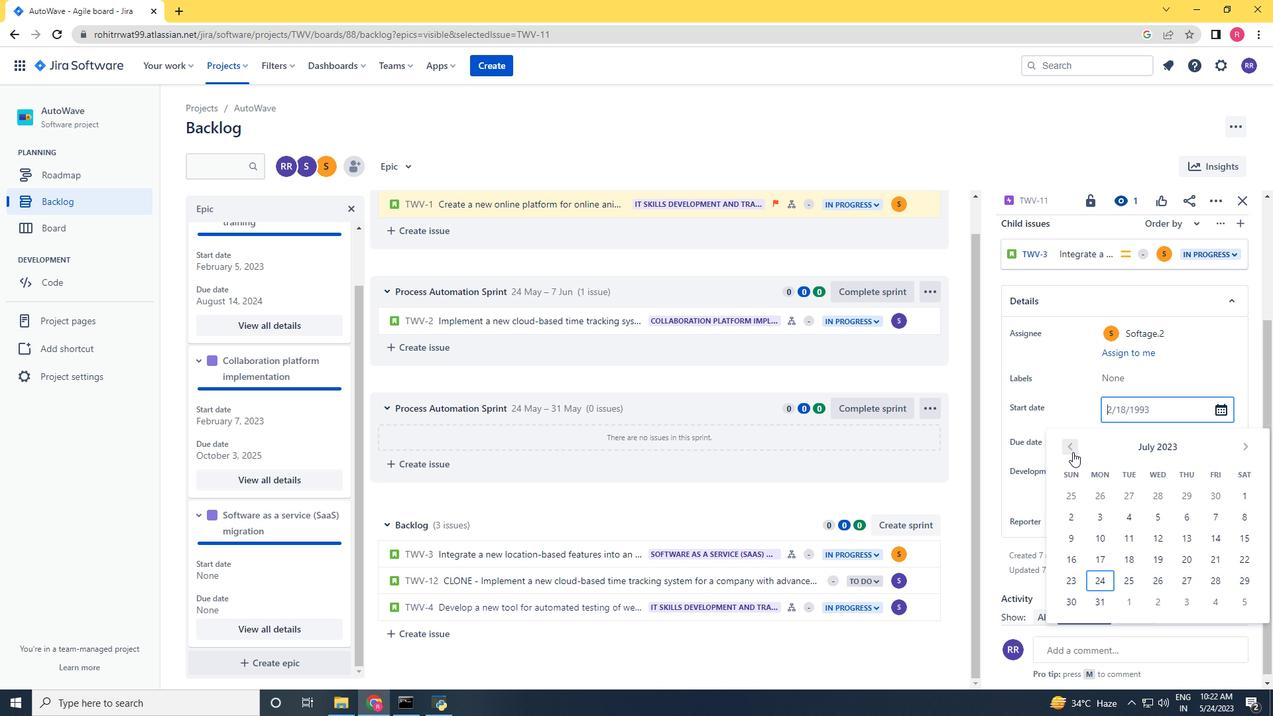 
Action: Mouse moved to (1207, 556)
Screenshot: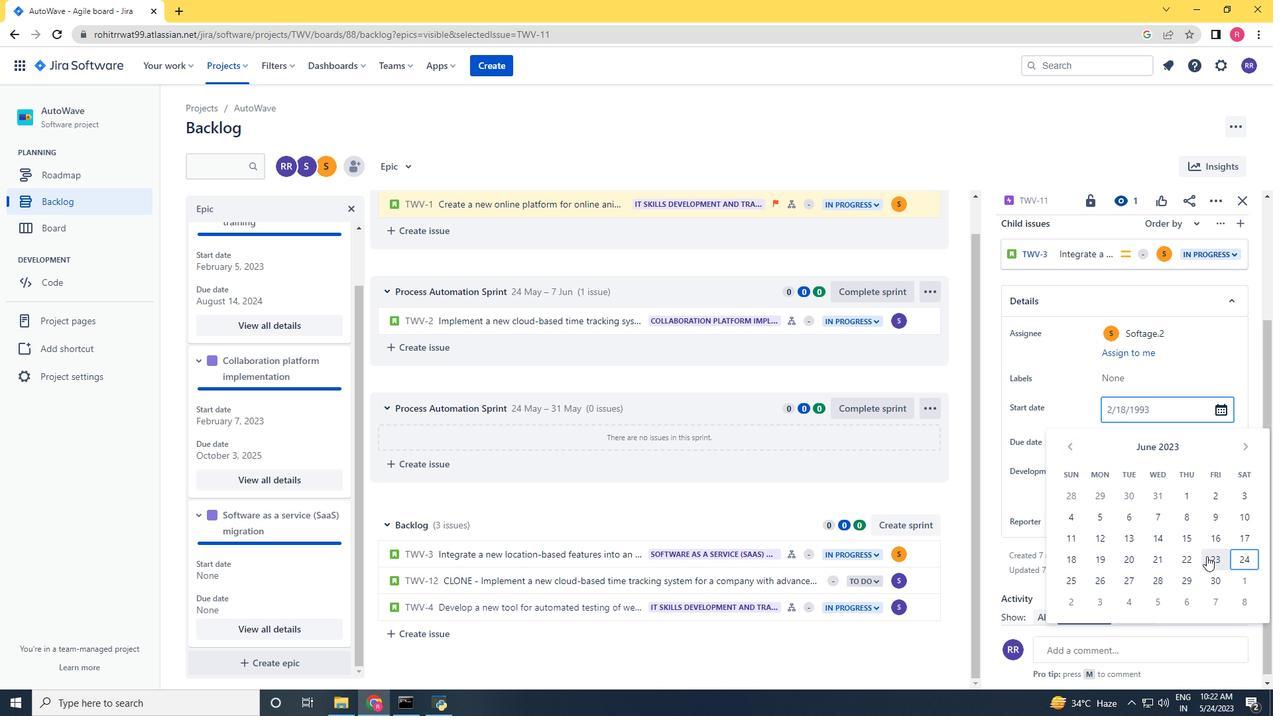 
Action: Mouse pressed left at (1207, 556)
Screenshot: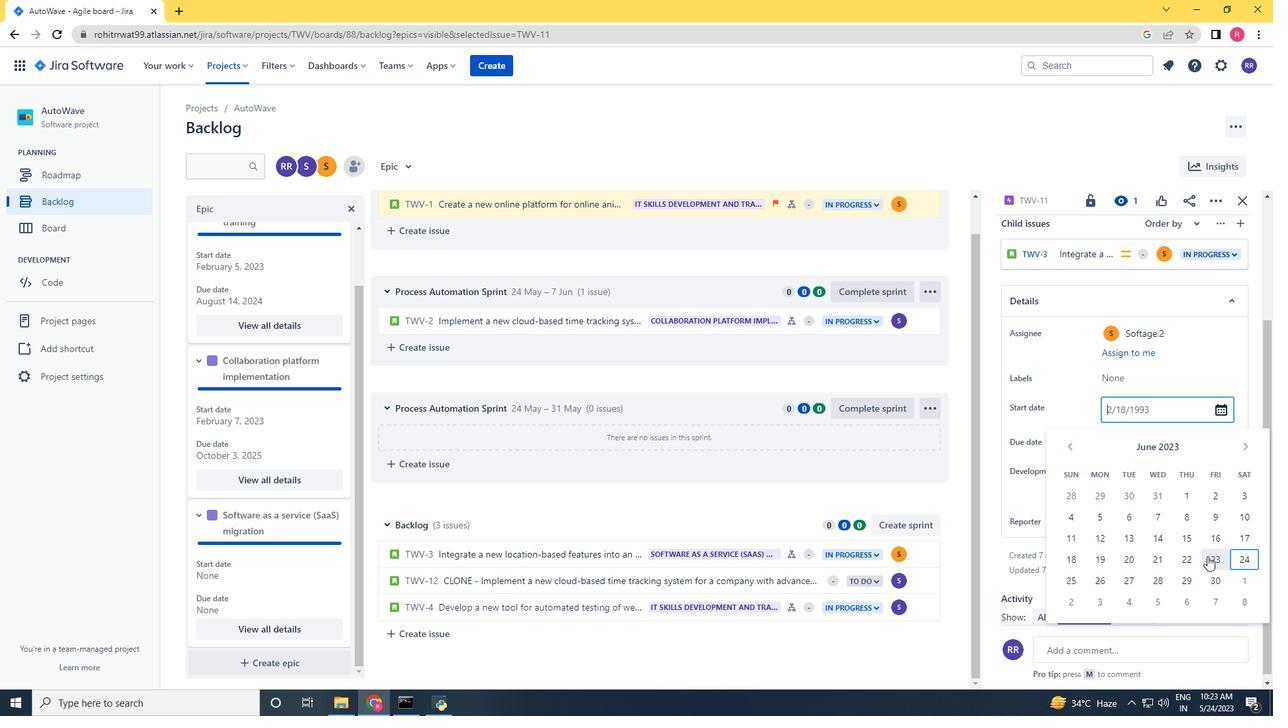 
Action: Mouse moved to (1130, 449)
Screenshot: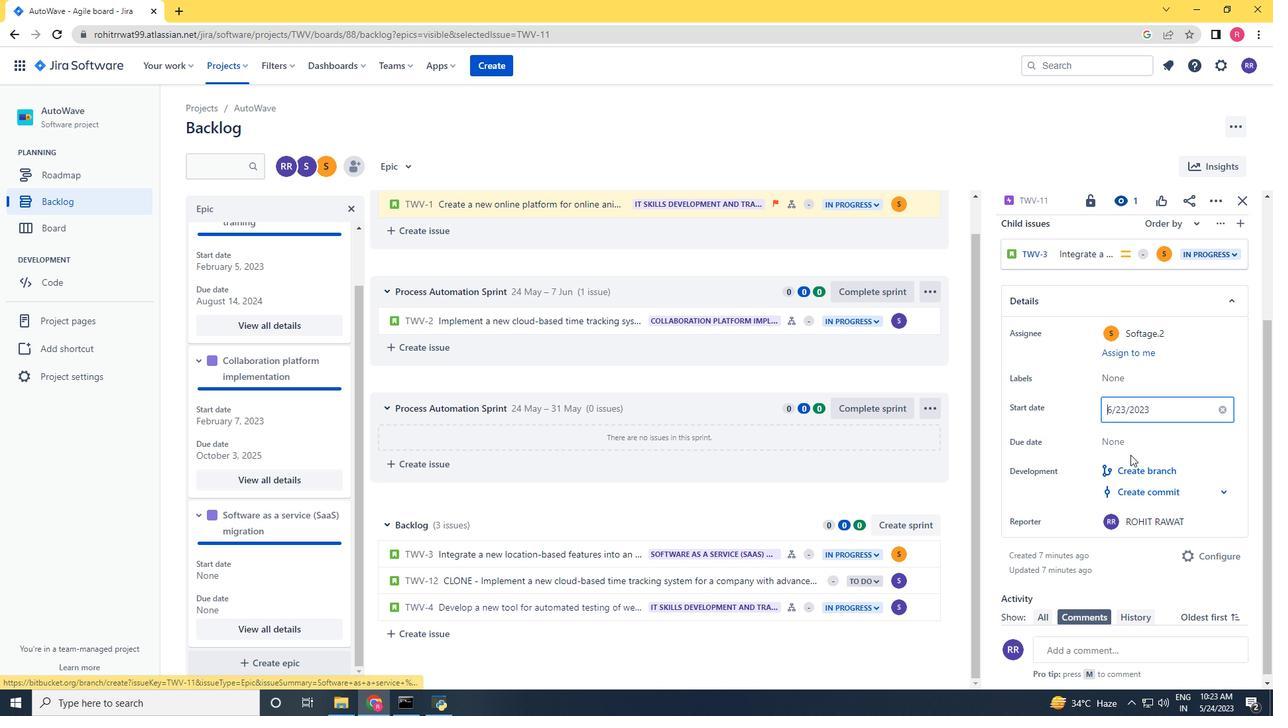 
Action: Mouse pressed left at (1130, 449)
Screenshot: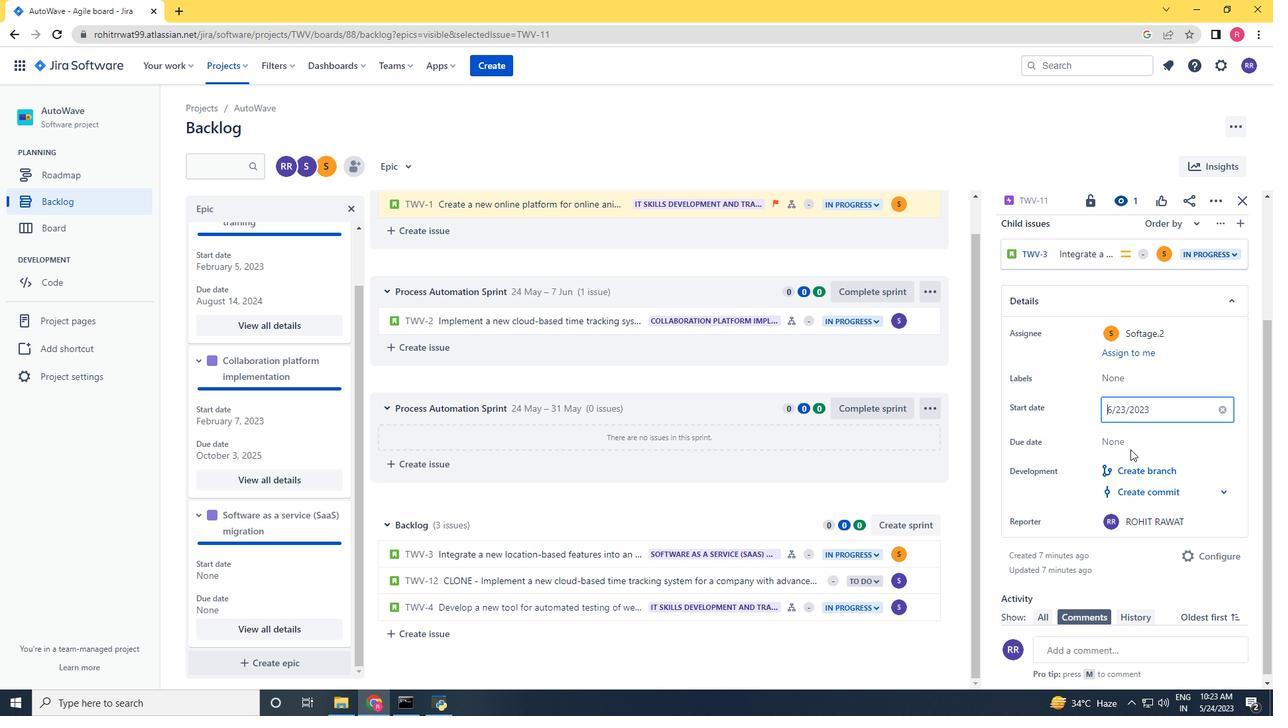 
Action: Mouse moved to (1138, 441)
Screenshot: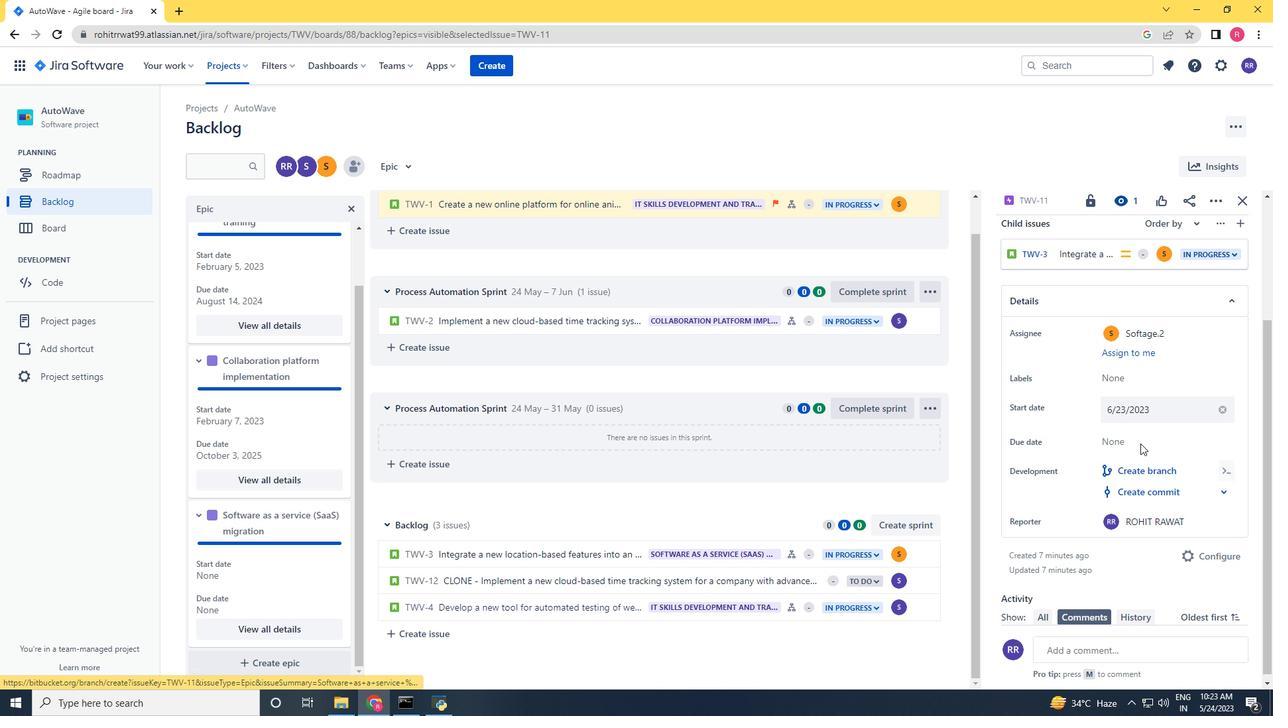 
Action: Mouse pressed left at (1138, 441)
Screenshot: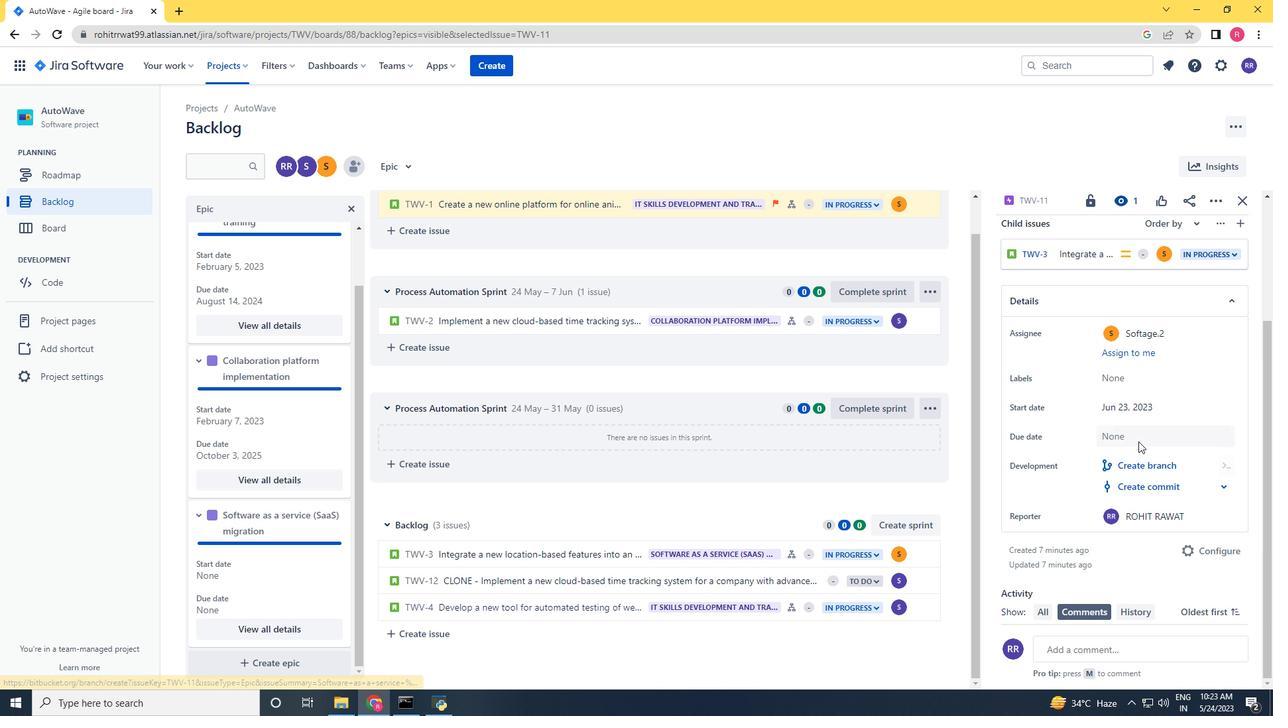 
Action: Mouse moved to (1243, 476)
Screenshot: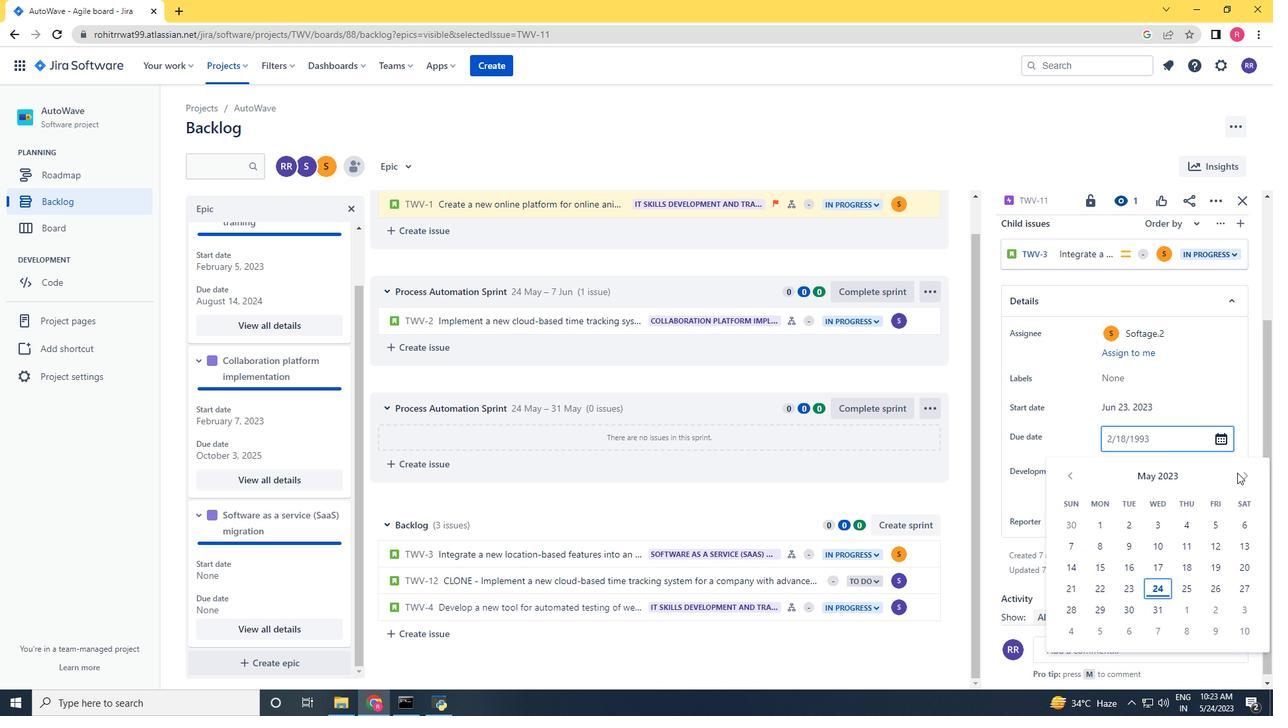 
Action: Mouse pressed left at (1243, 476)
Screenshot: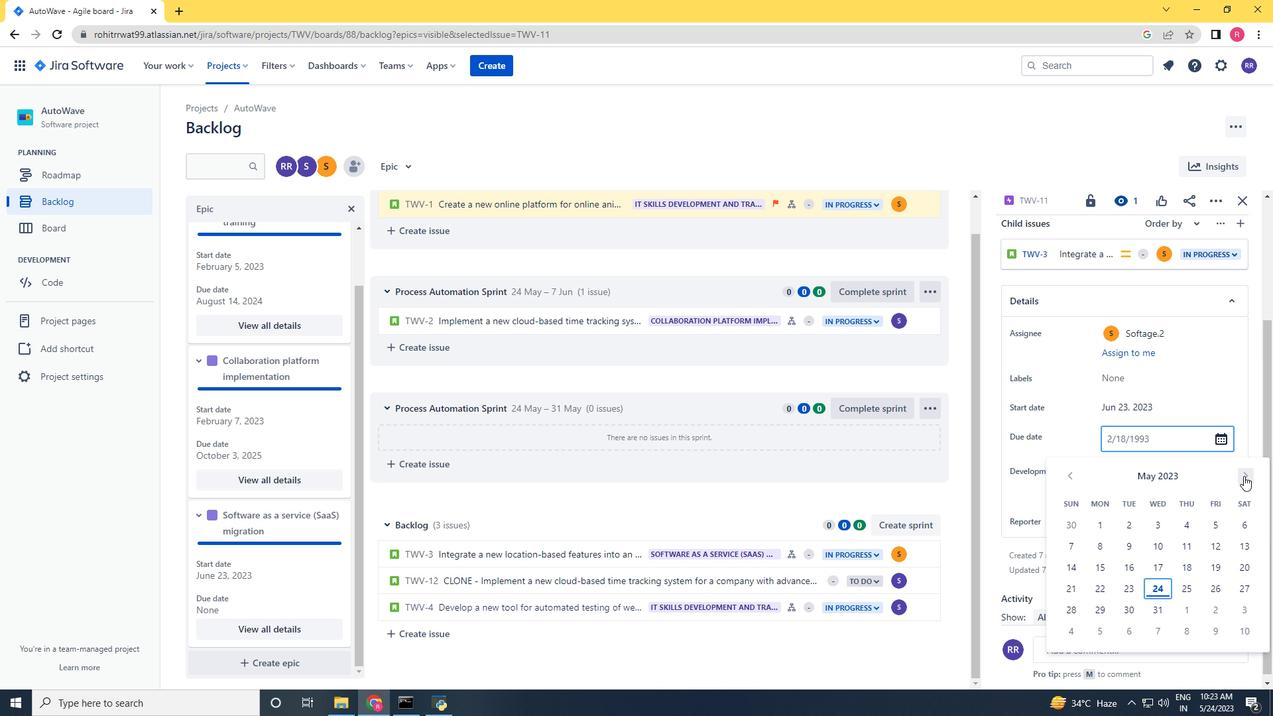 
Action: Mouse pressed left at (1243, 476)
Screenshot: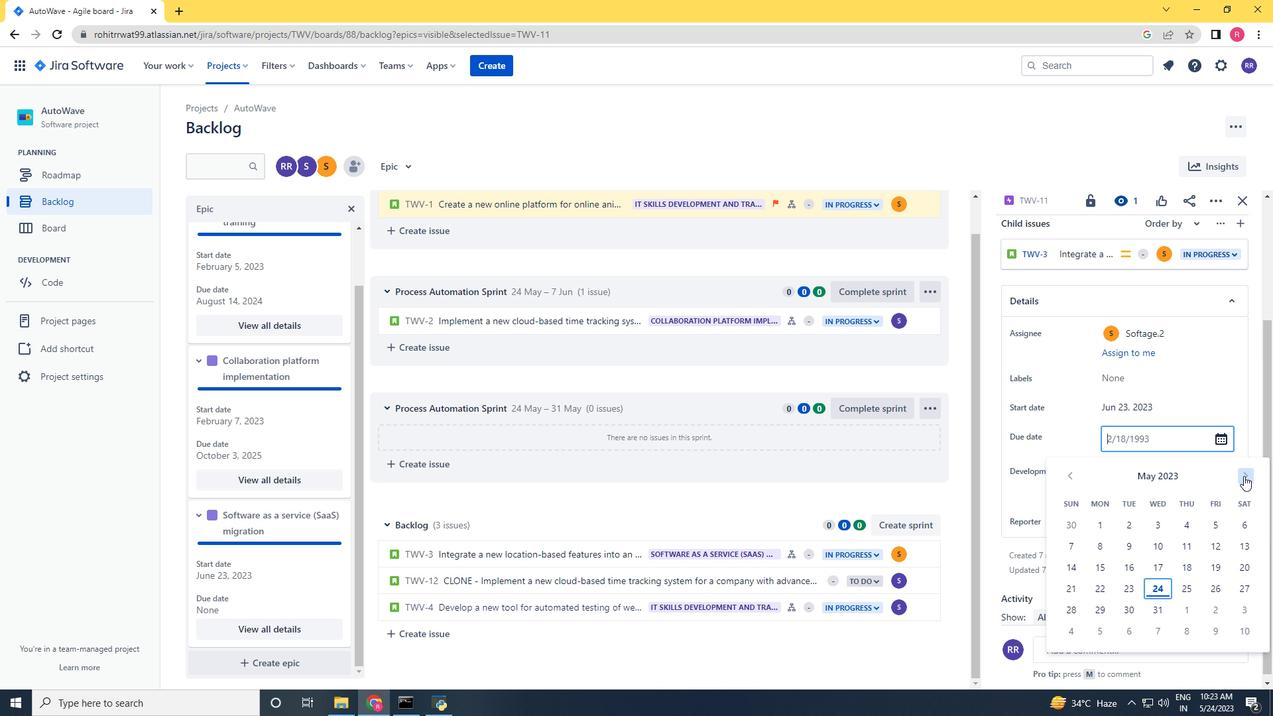 
Action: Mouse pressed left at (1243, 476)
Screenshot: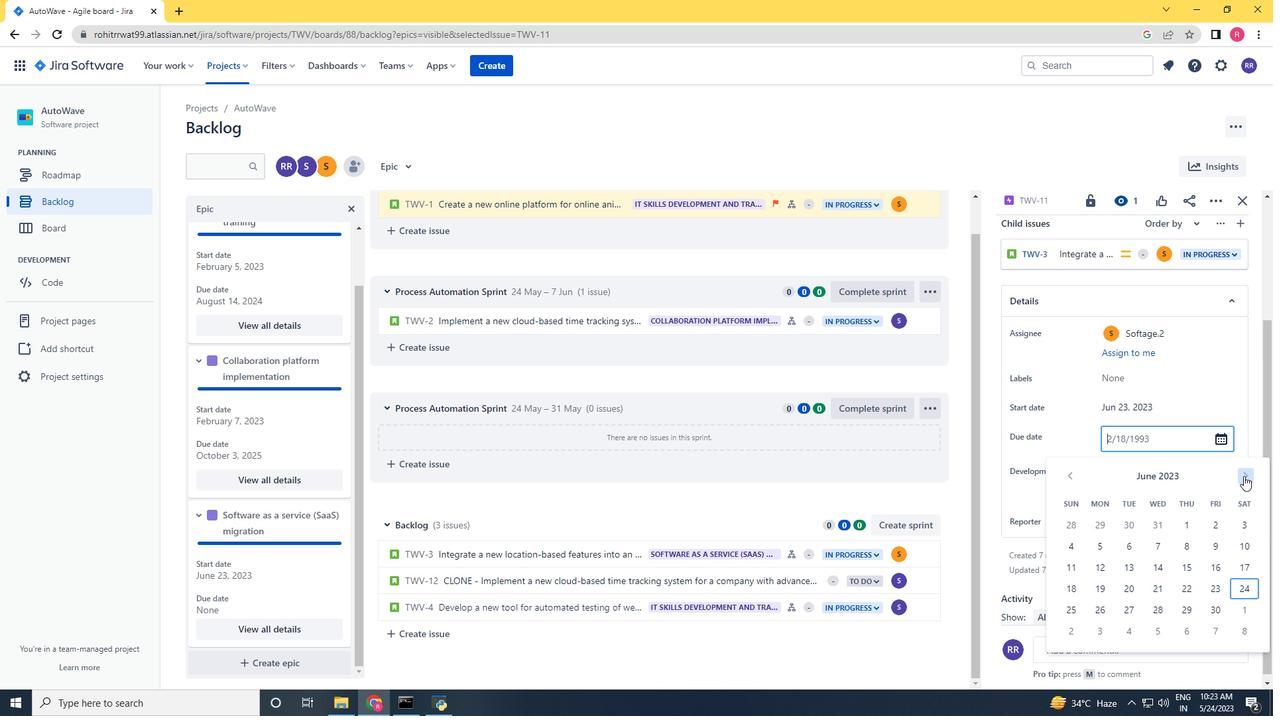 
Action: Mouse pressed left at (1243, 476)
Screenshot: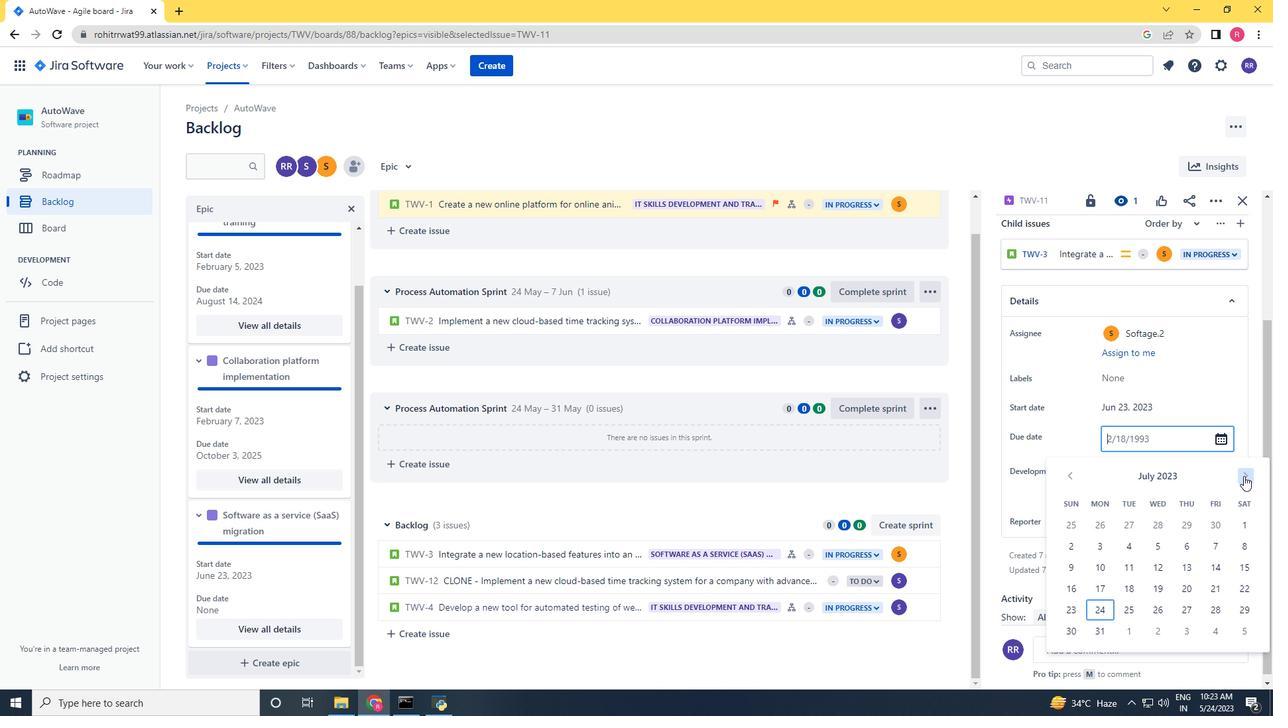 
Action: Mouse pressed left at (1243, 476)
Screenshot: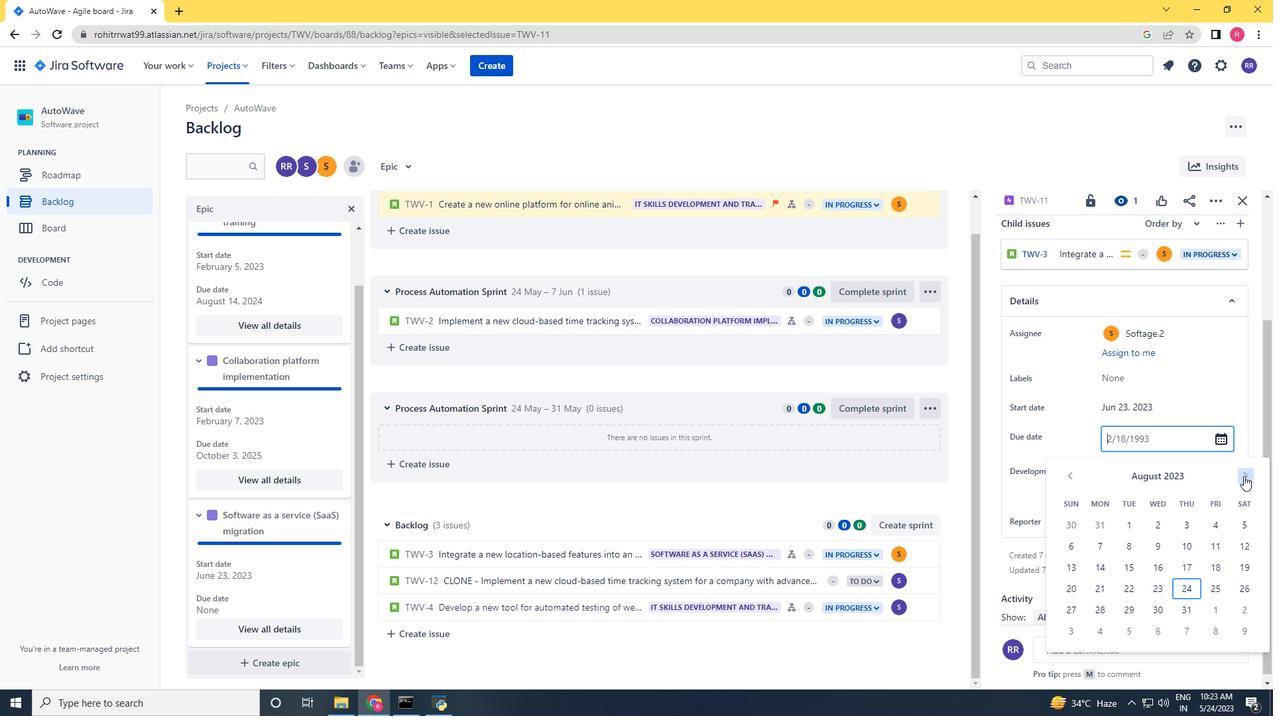 
Action: Mouse pressed left at (1243, 476)
Screenshot: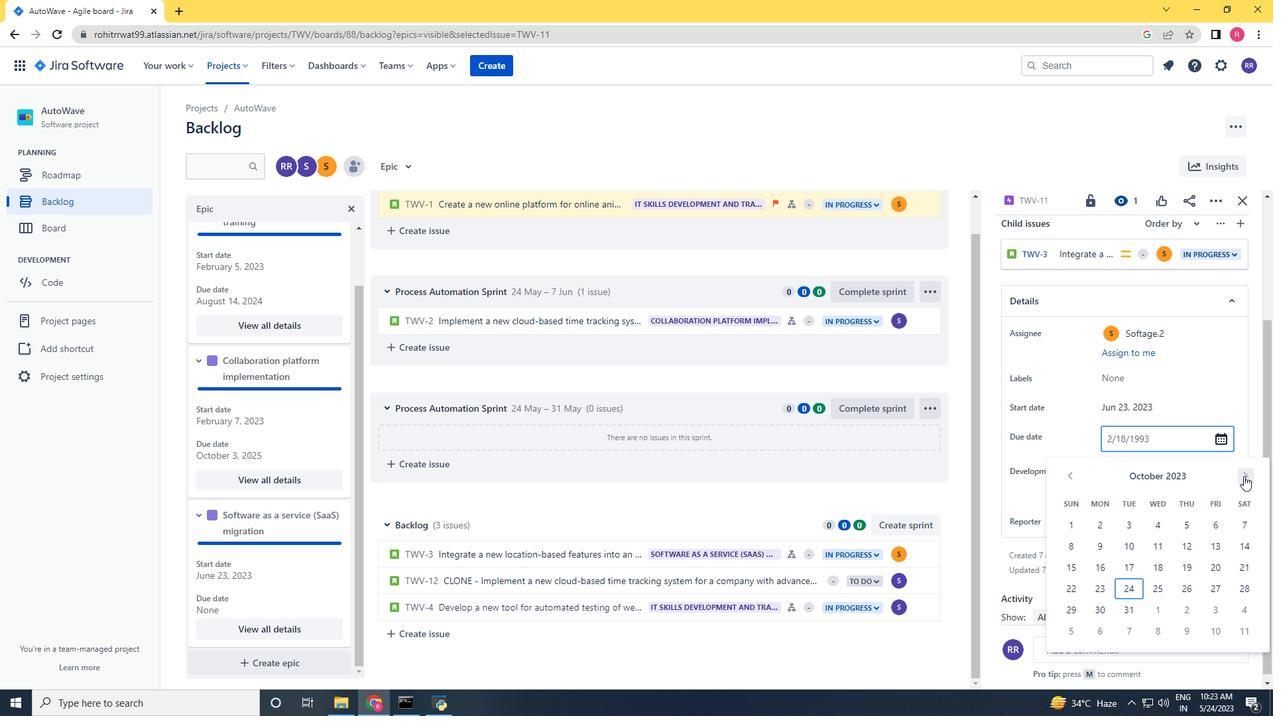 
Action: Mouse pressed left at (1243, 476)
Screenshot: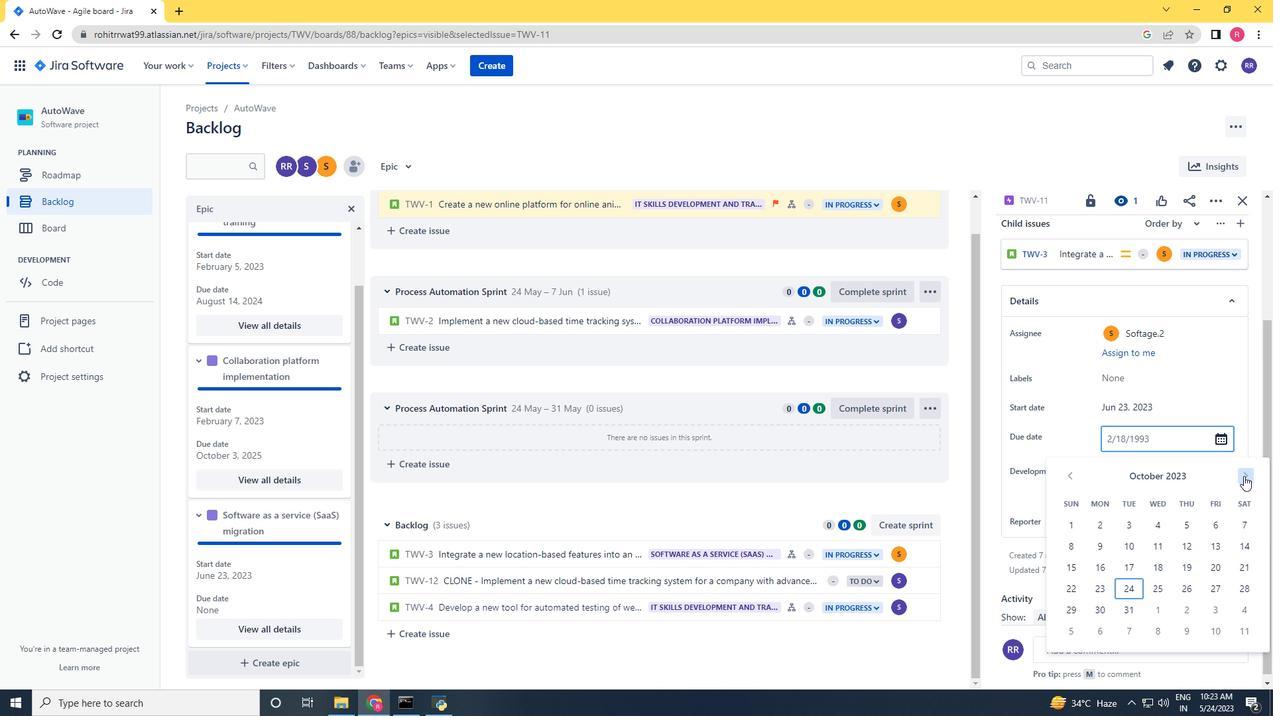 
Action: Mouse pressed left at (1243, 476)
Screenshot: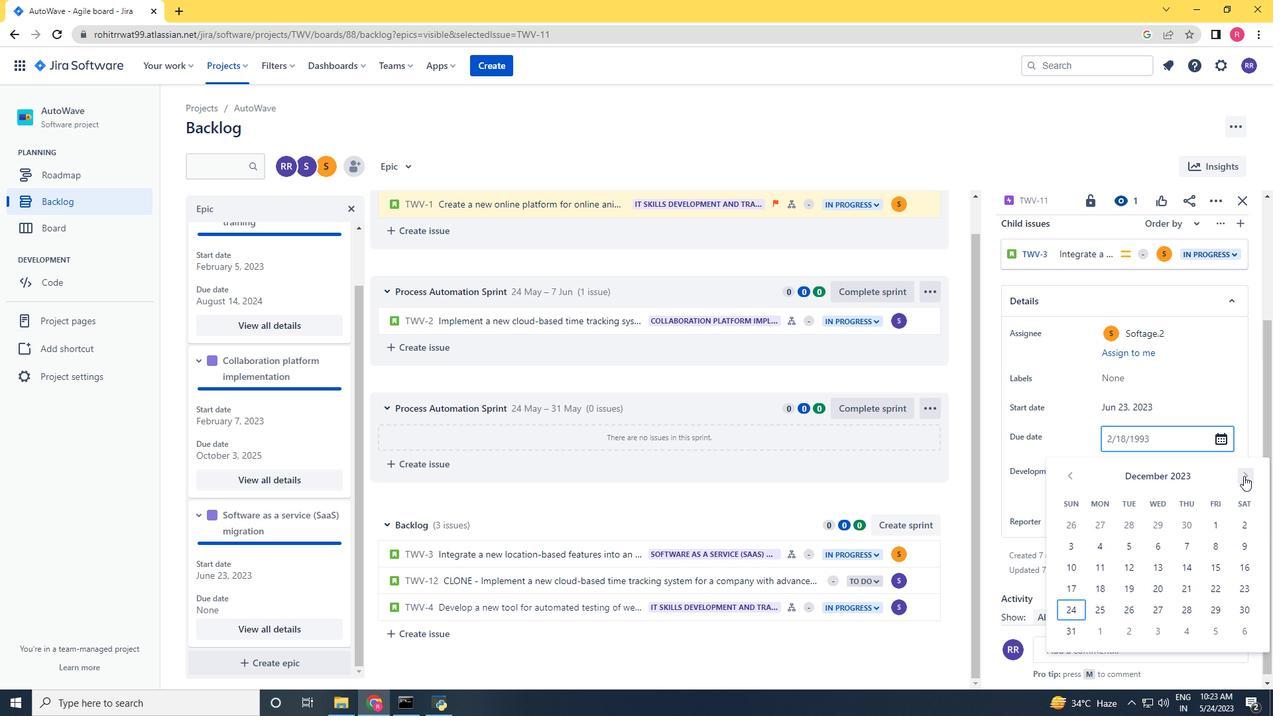 
Action: Mouse pressed left at (1243, 476)
Screenshot: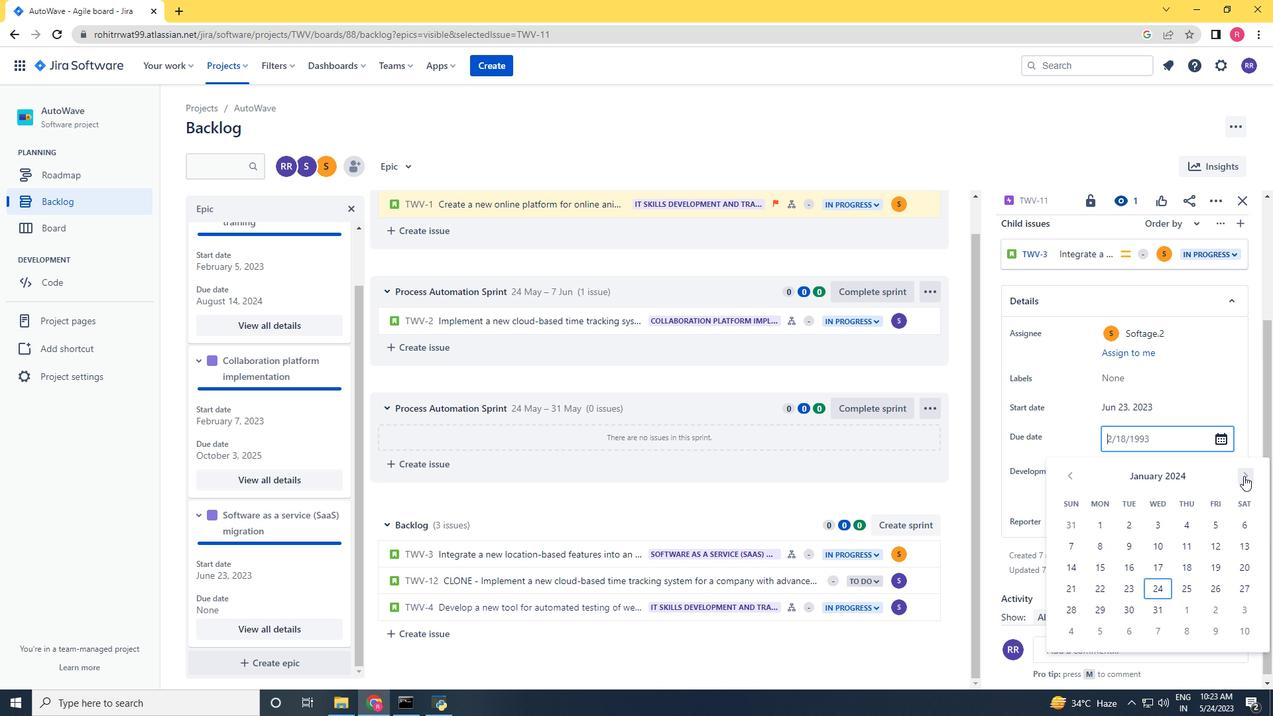 
Action: Mouse pressed left at (1243, 476)
Screenshot: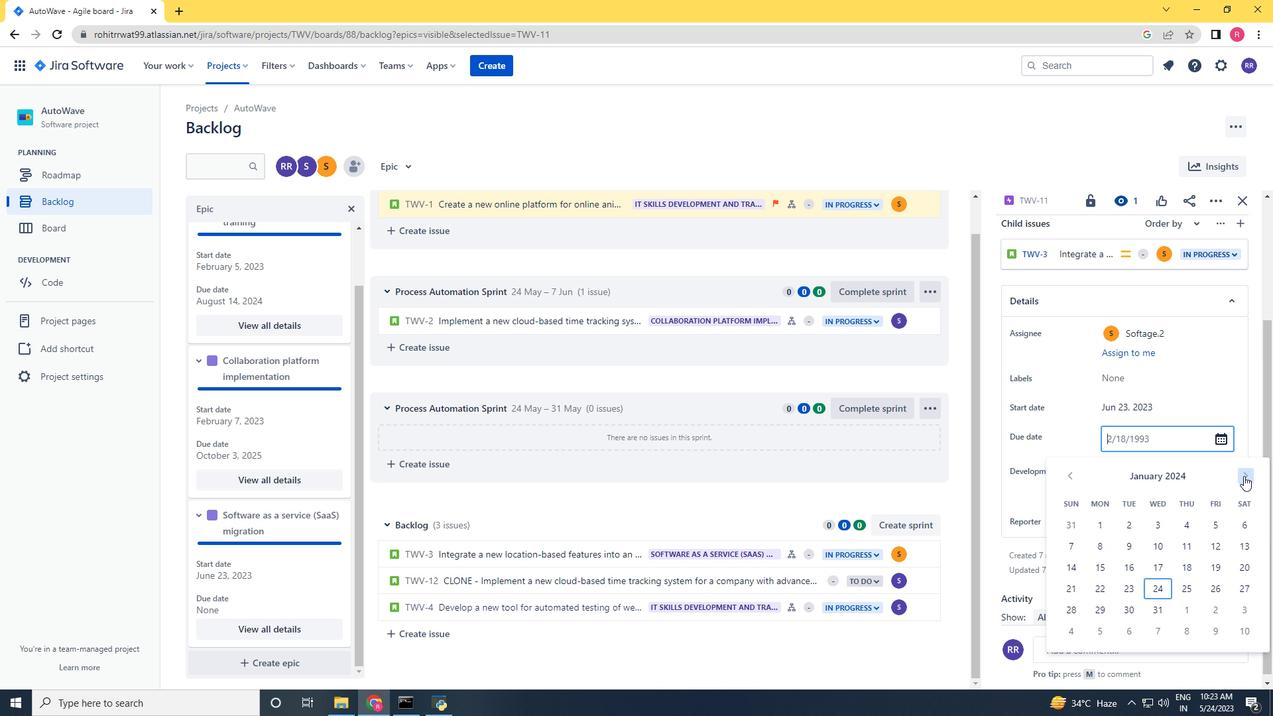 
Action: Mouse pressed left at (1243, 476)
Screenshot: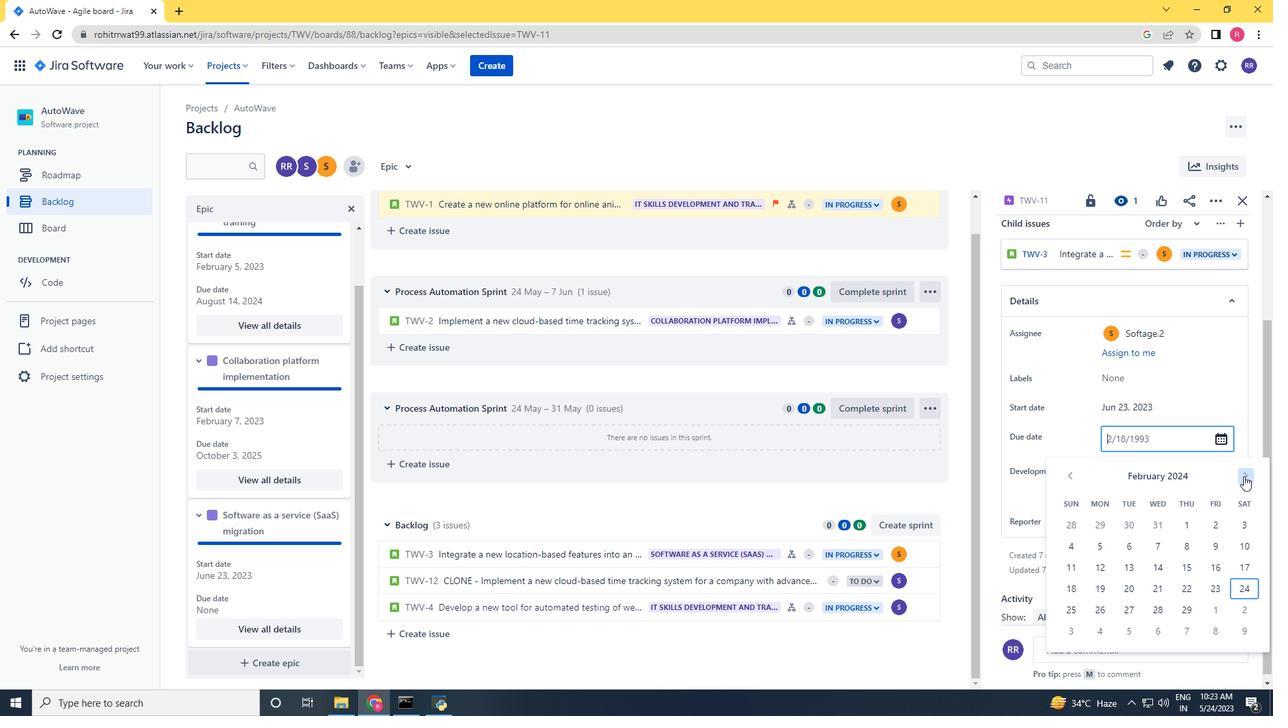 
Action: Mouse pressed left at (1243, 476)
Screenshot: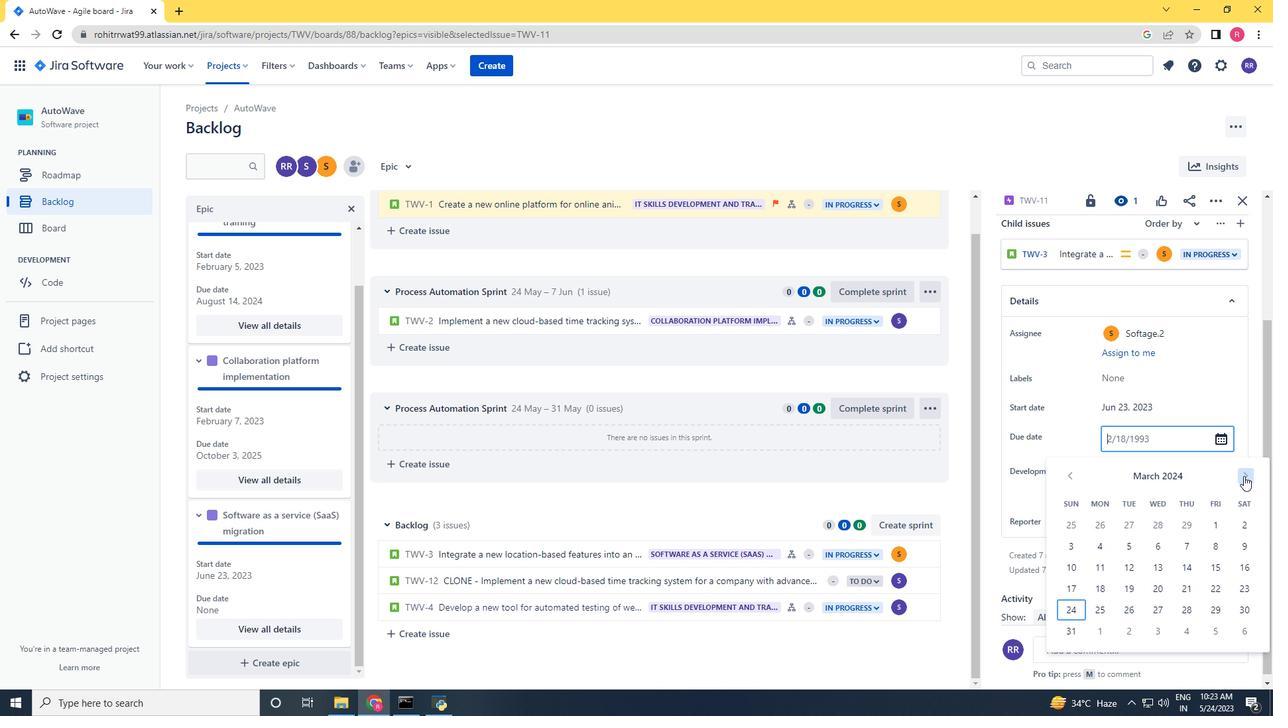 
Action: Mouse pressed left at (1243, 476)
Screenshot: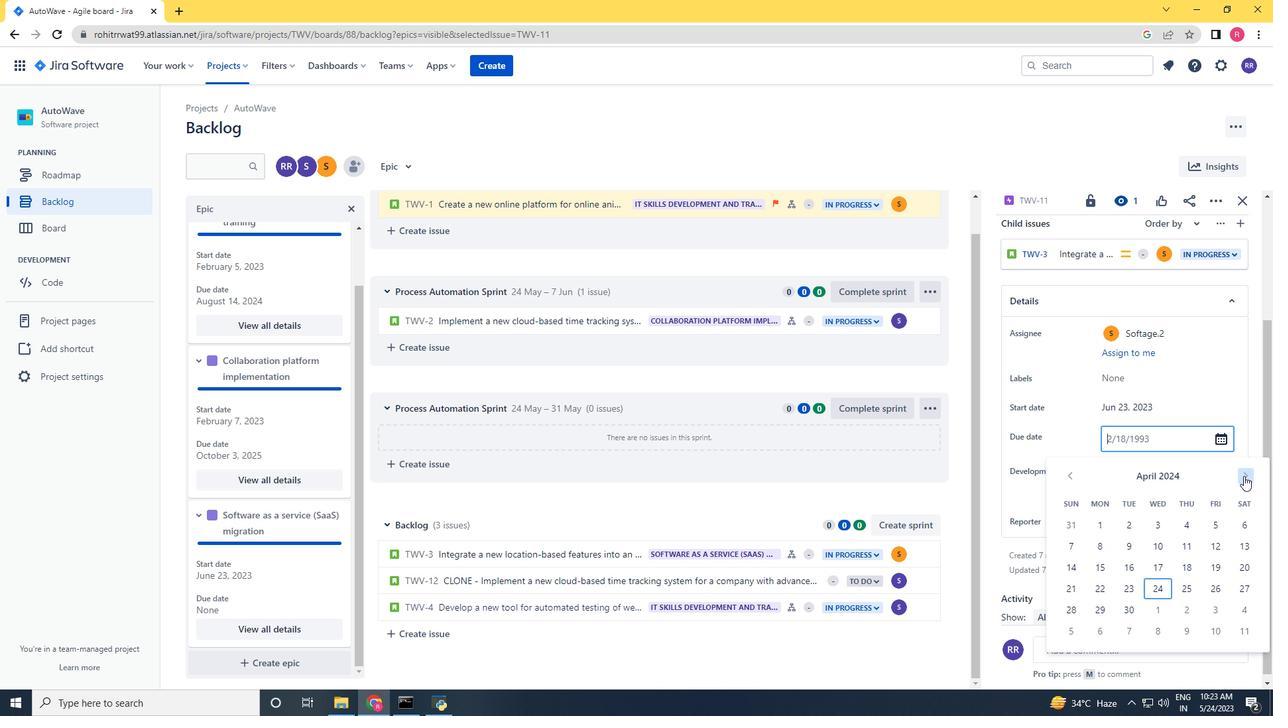 
Action: Mouse pressed left at (1243, 476)
Screenshot: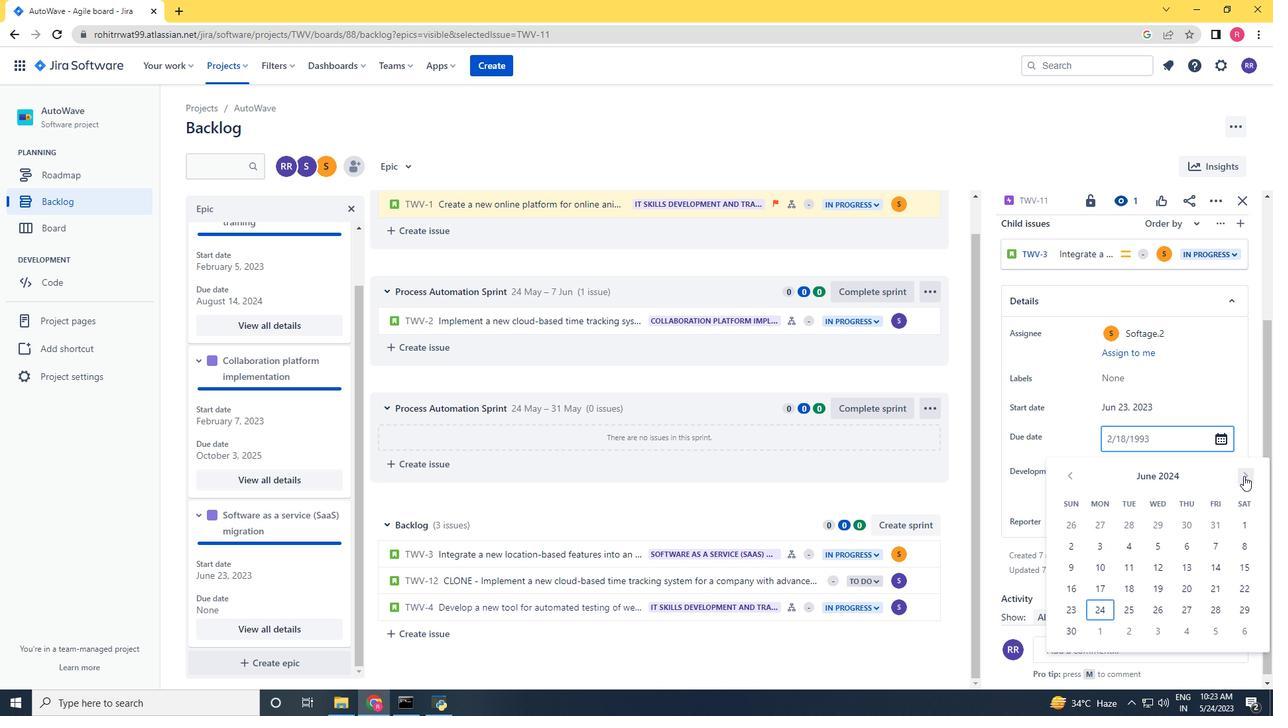 
Action: Mouse pressed left at (1243, 476)
Screenshot: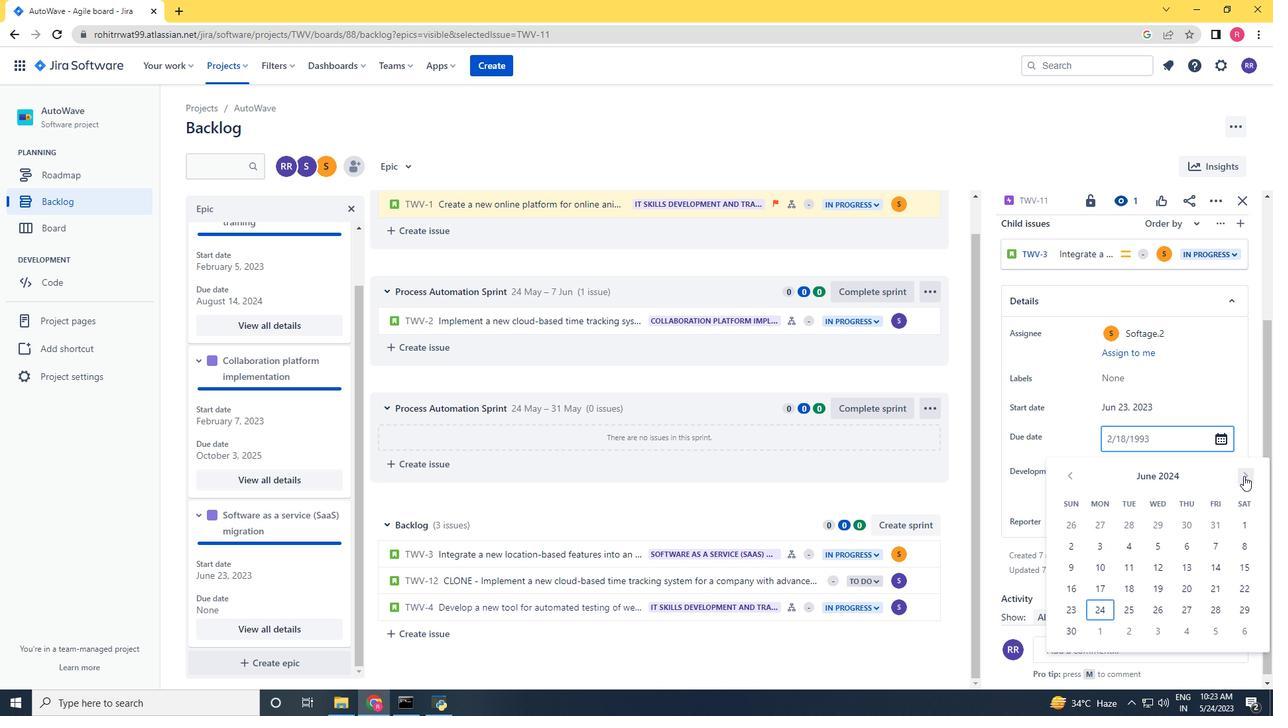
Action: Mouse pressed left at (1243, 476)
Screenshot: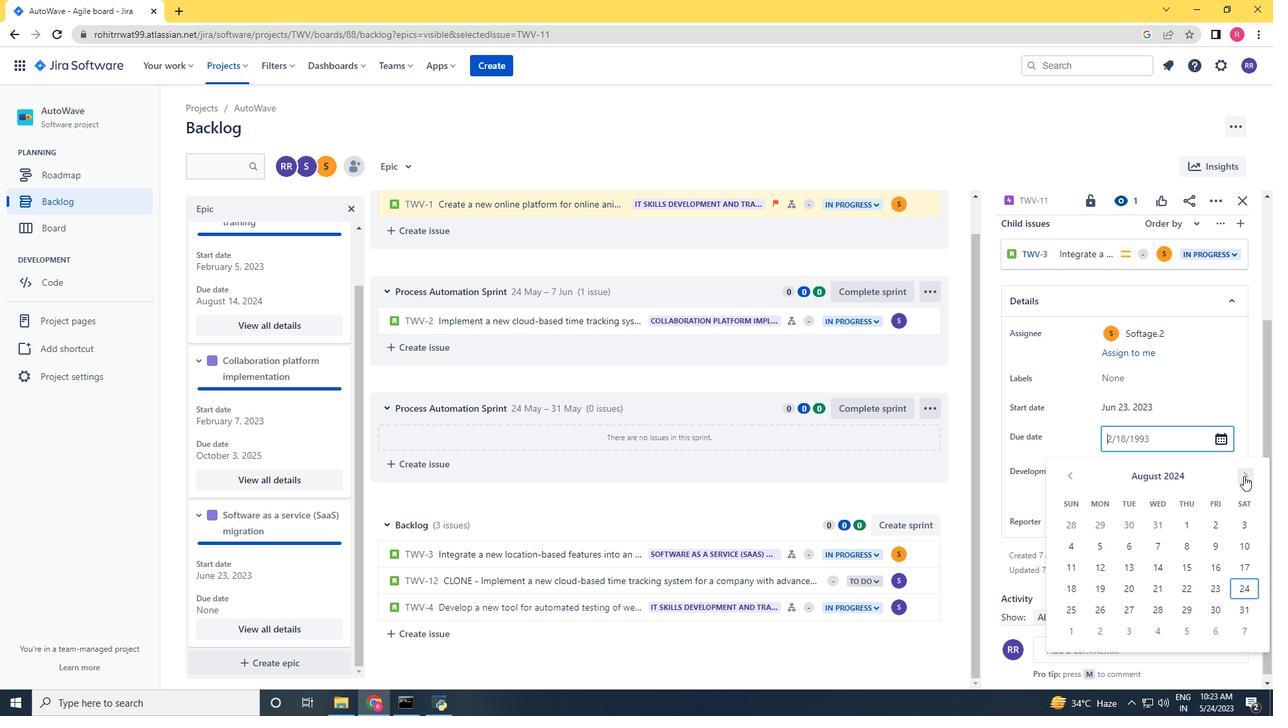 
Action: Mouse pressed left at (1243, 476)
Screenshot: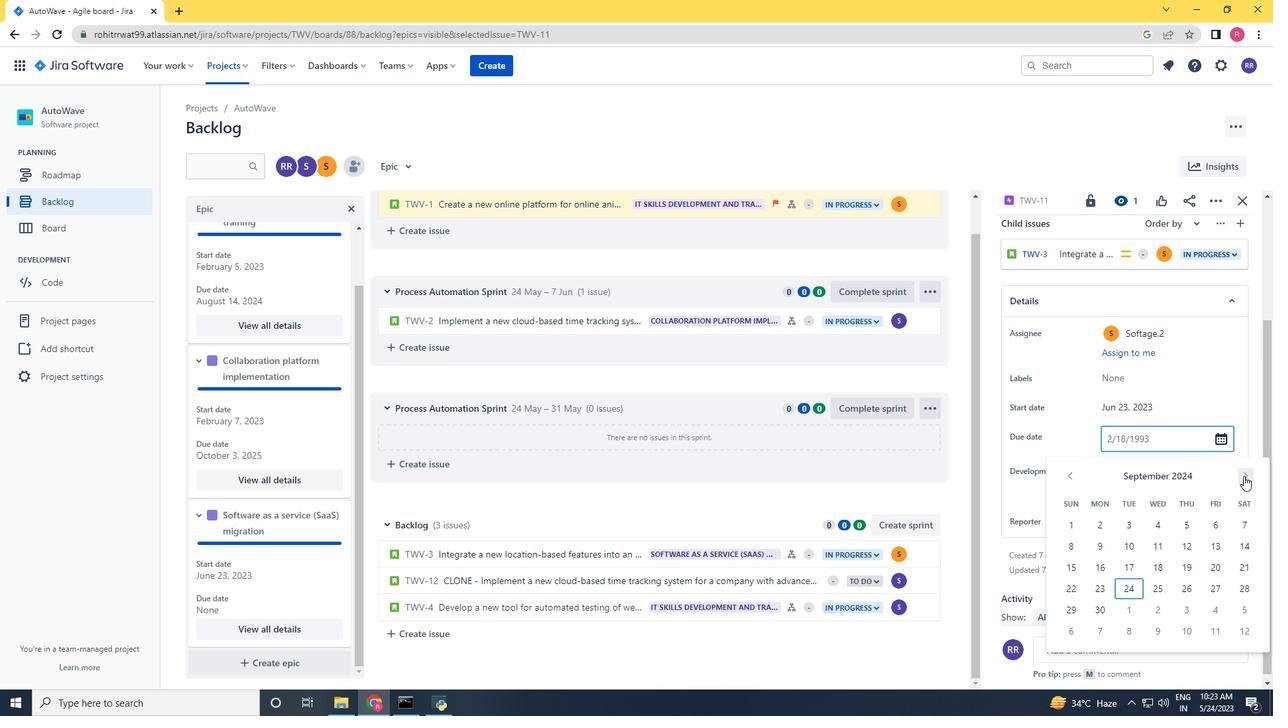 
Action: Mouse pressed left at (1243, 476)
Screenshot: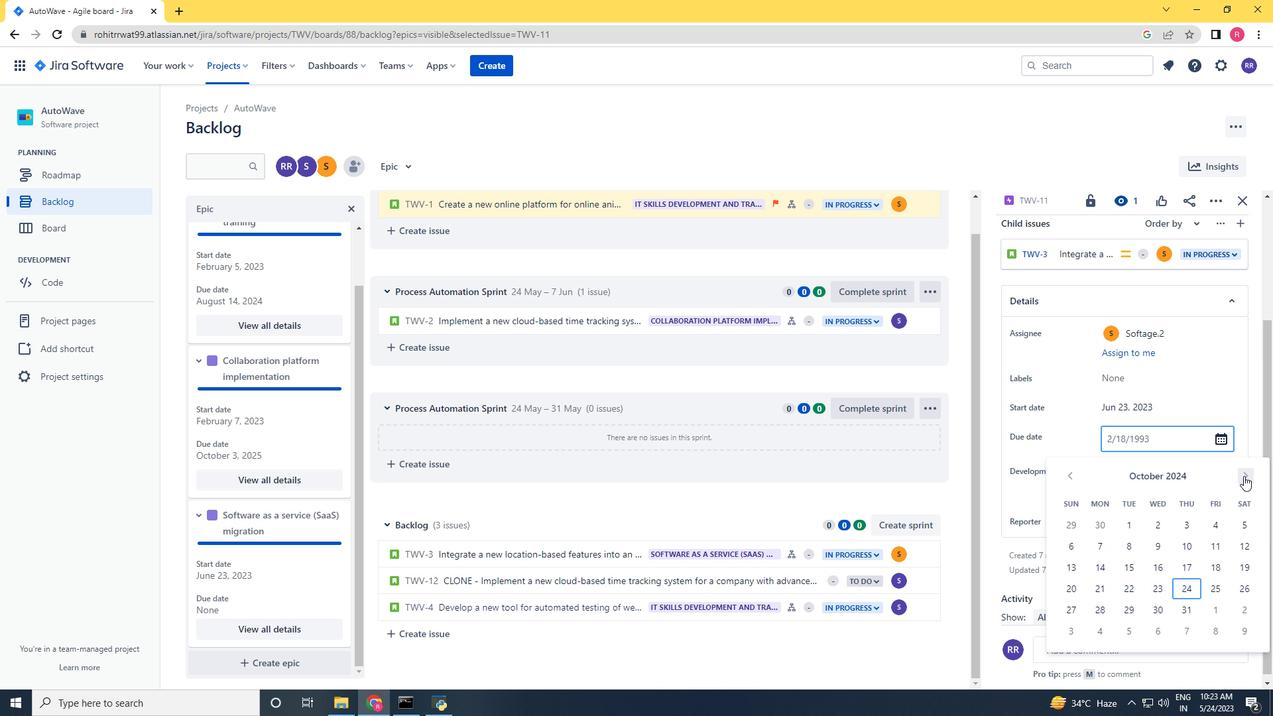 
Action: Mouse pressed left at (1243, 476)
Screenshot: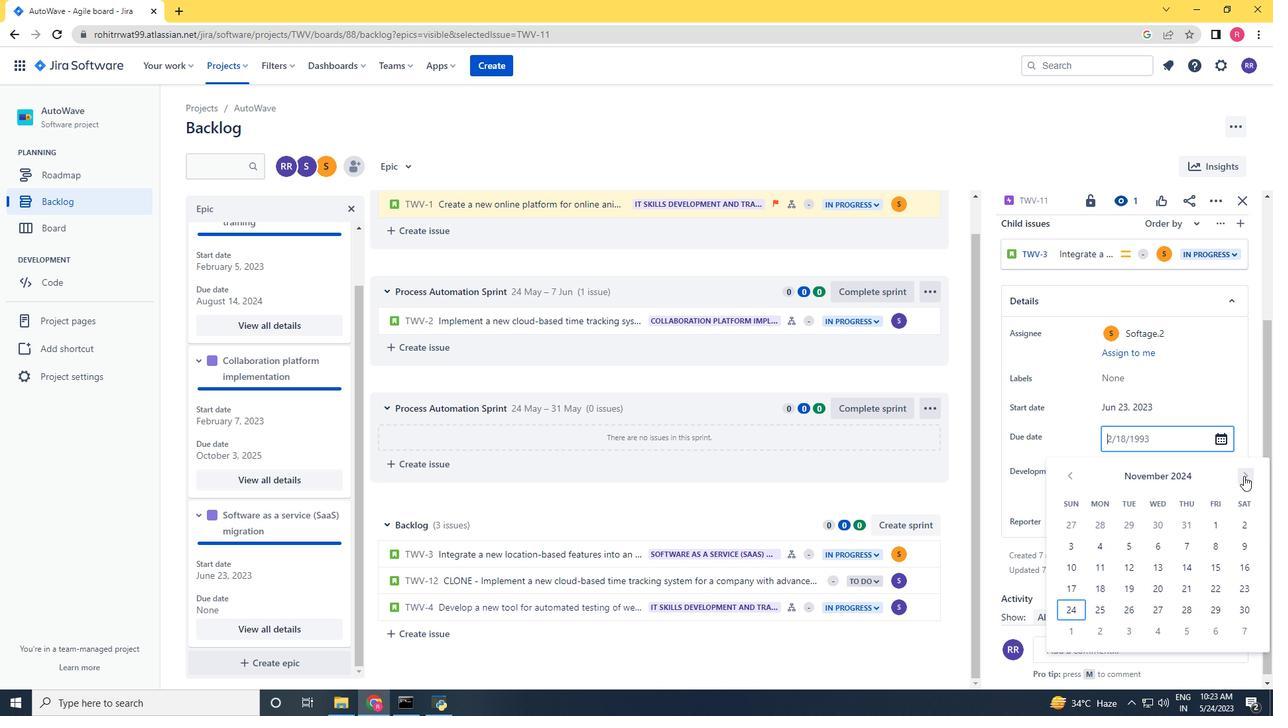
Action: Mouse moved to (1154, 562)
Screenshot: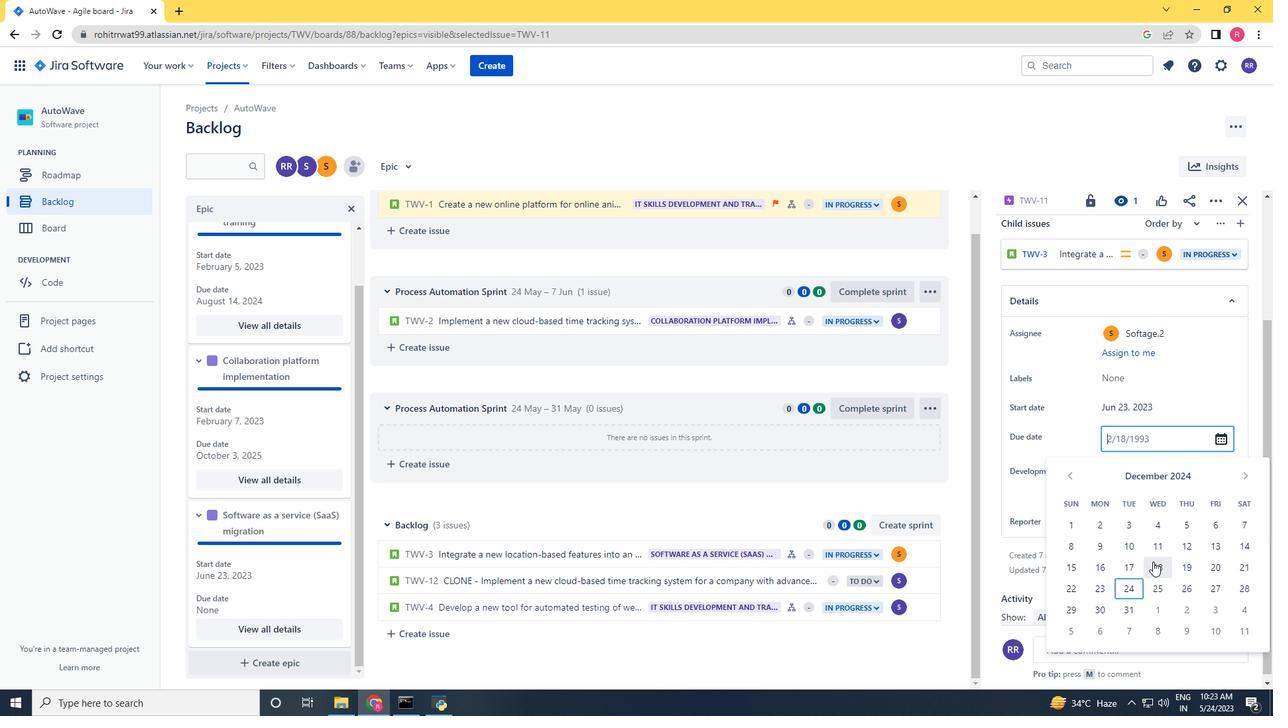
Action: Mouse pressed left at (1154, 562)
Screenshot: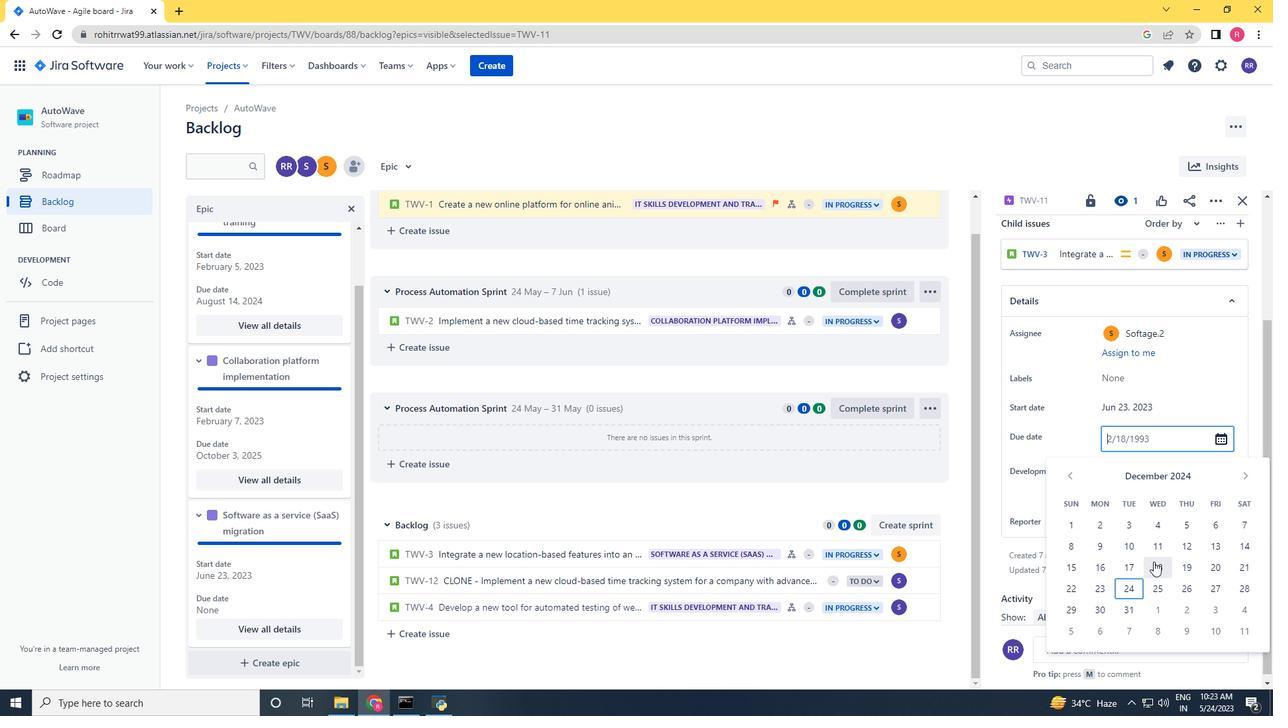 
Action: Mouse moved to (1141, 578)
Screenshot: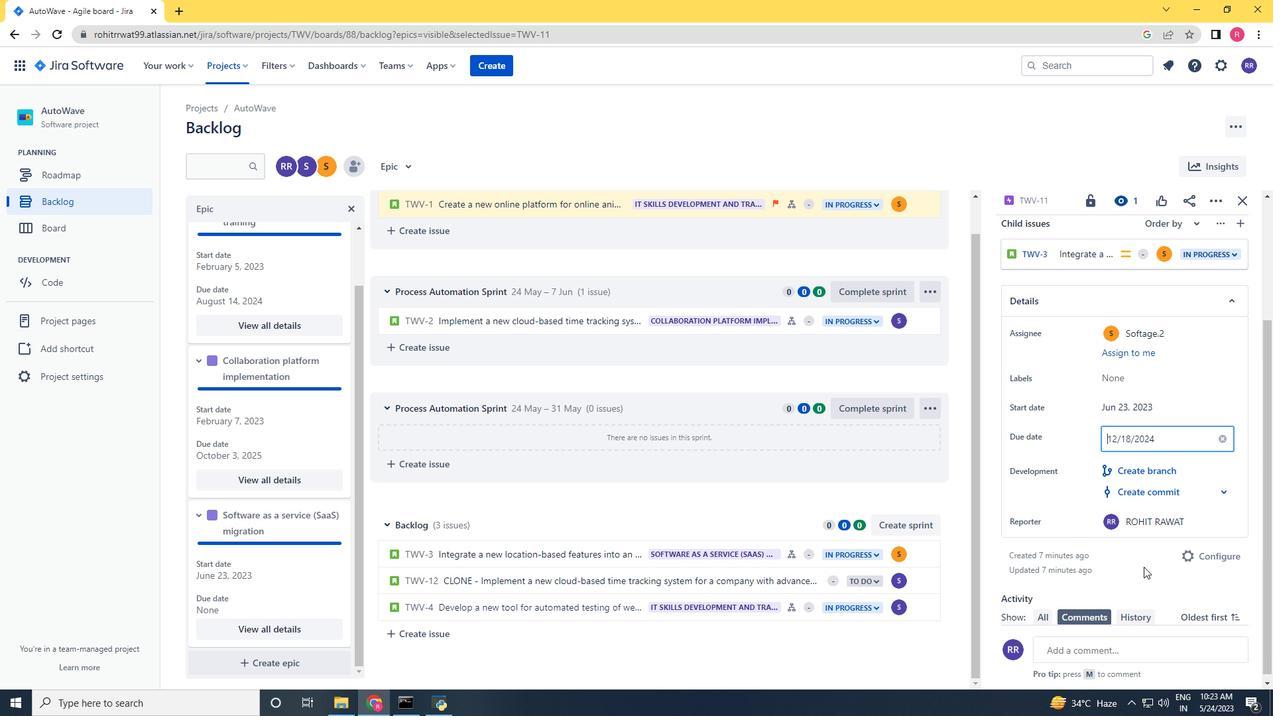 
Action: Mouse pressed left at (1141, 578)
Screenshot: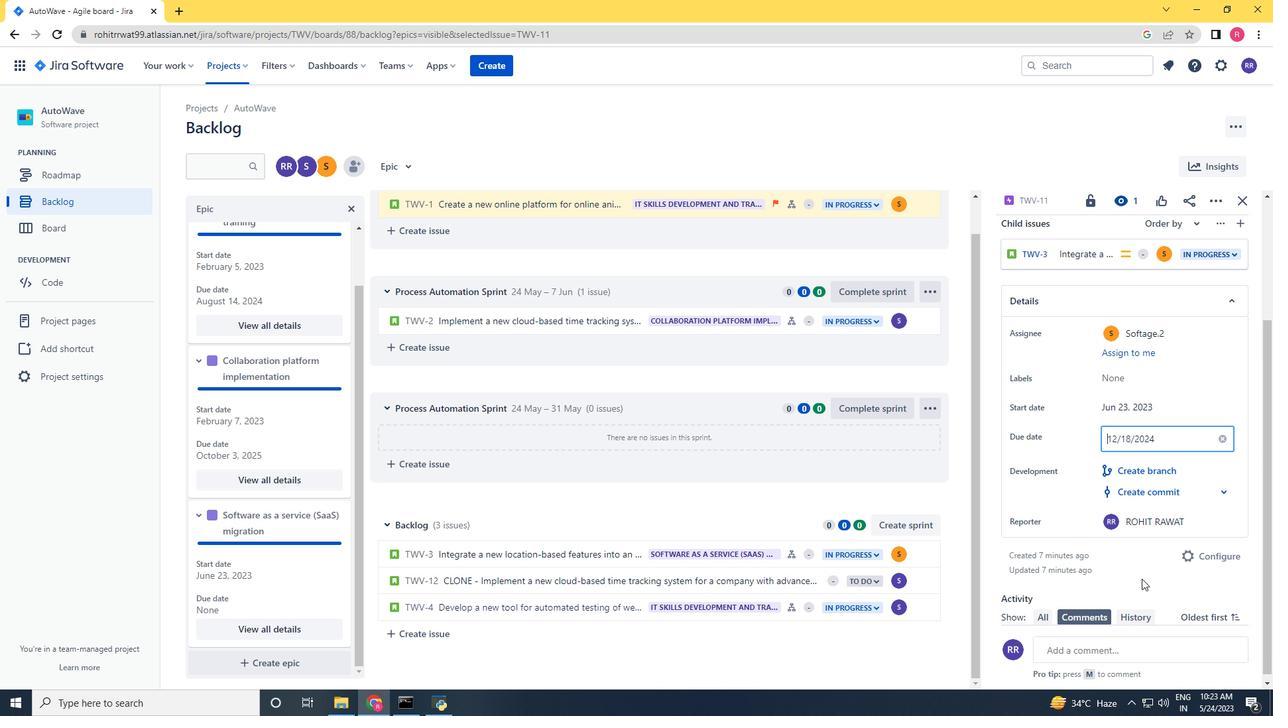 
Action: Mouse scrolled (1141, 579) with delta (0, 0)
Screenshot: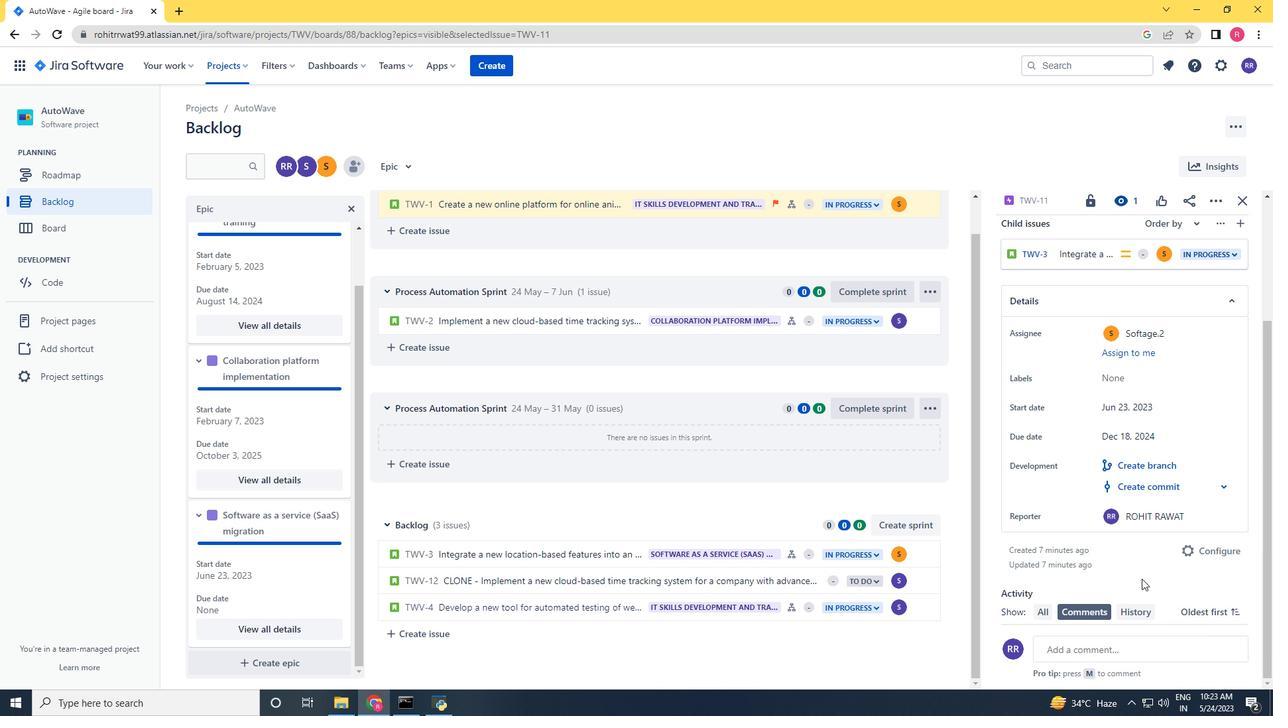 
Action: Mouse scrolled (1141, 579) with delta (0, 0)
Screenshot: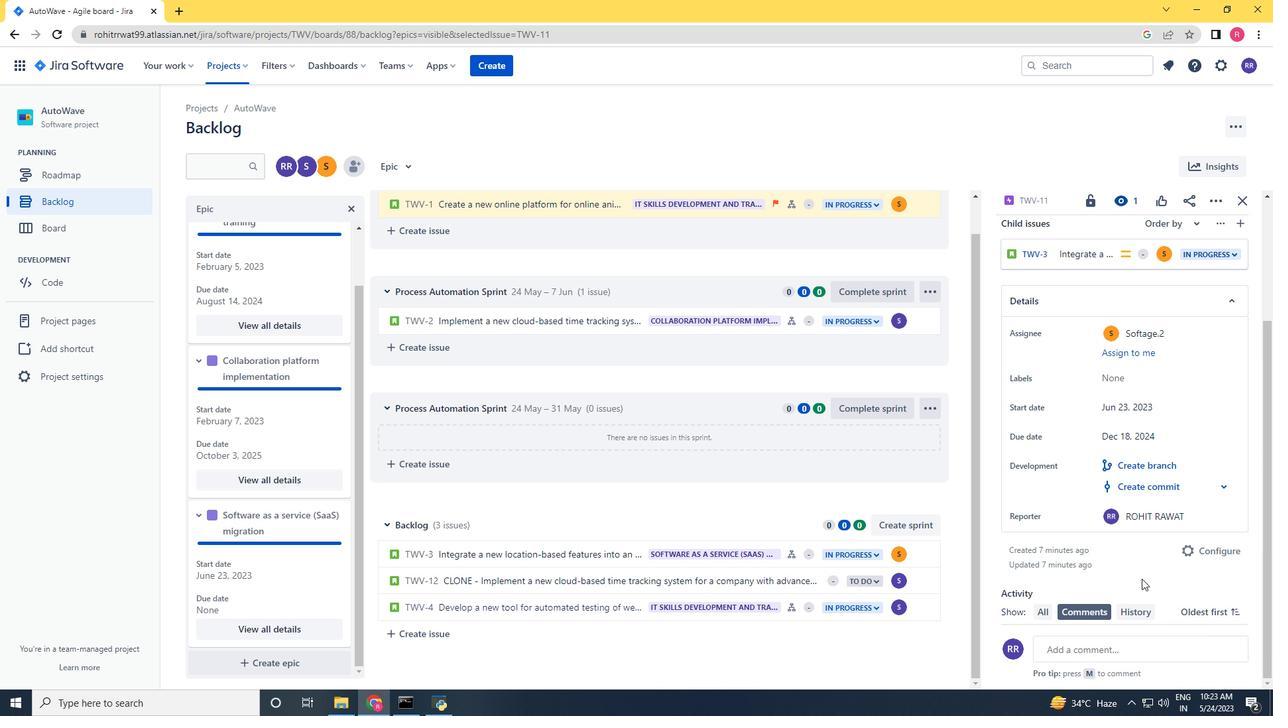 
Action: Mouse scrolled (1141, 579) with delta (0, 0)
Screenshot: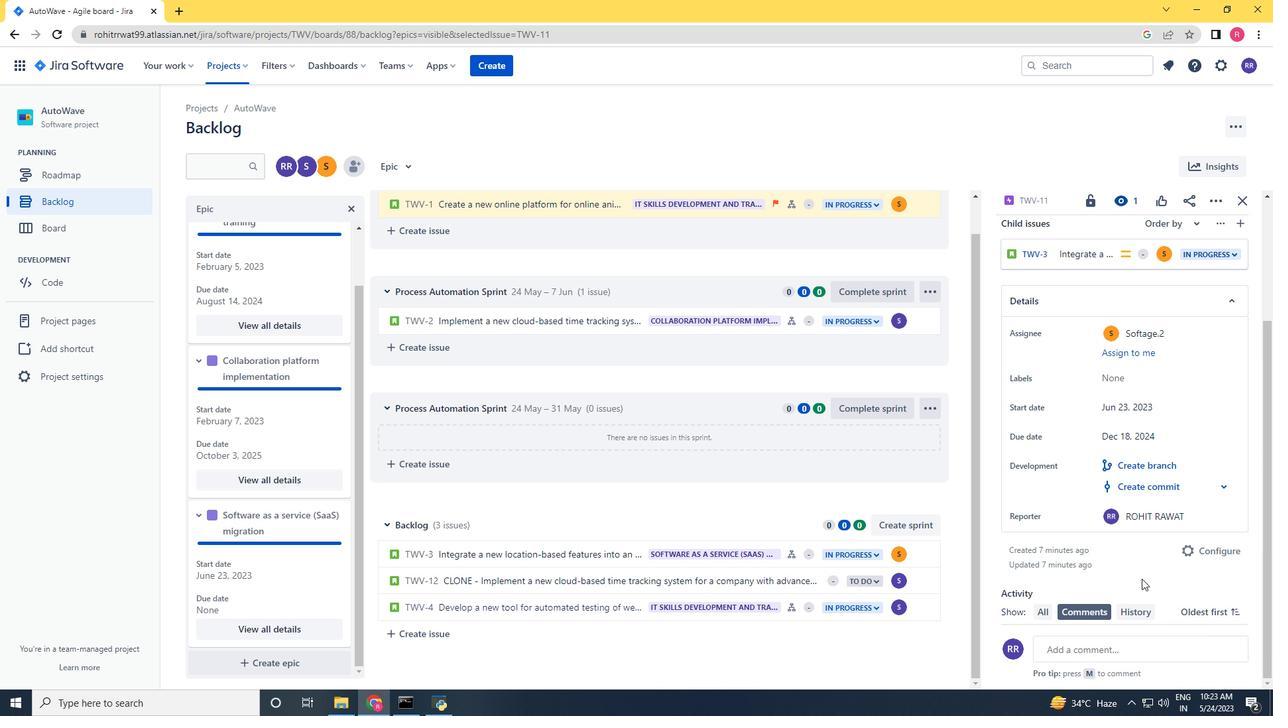 
Action: Mouse scrolled (1141, 579) with delta (0, 0)
Screenshot: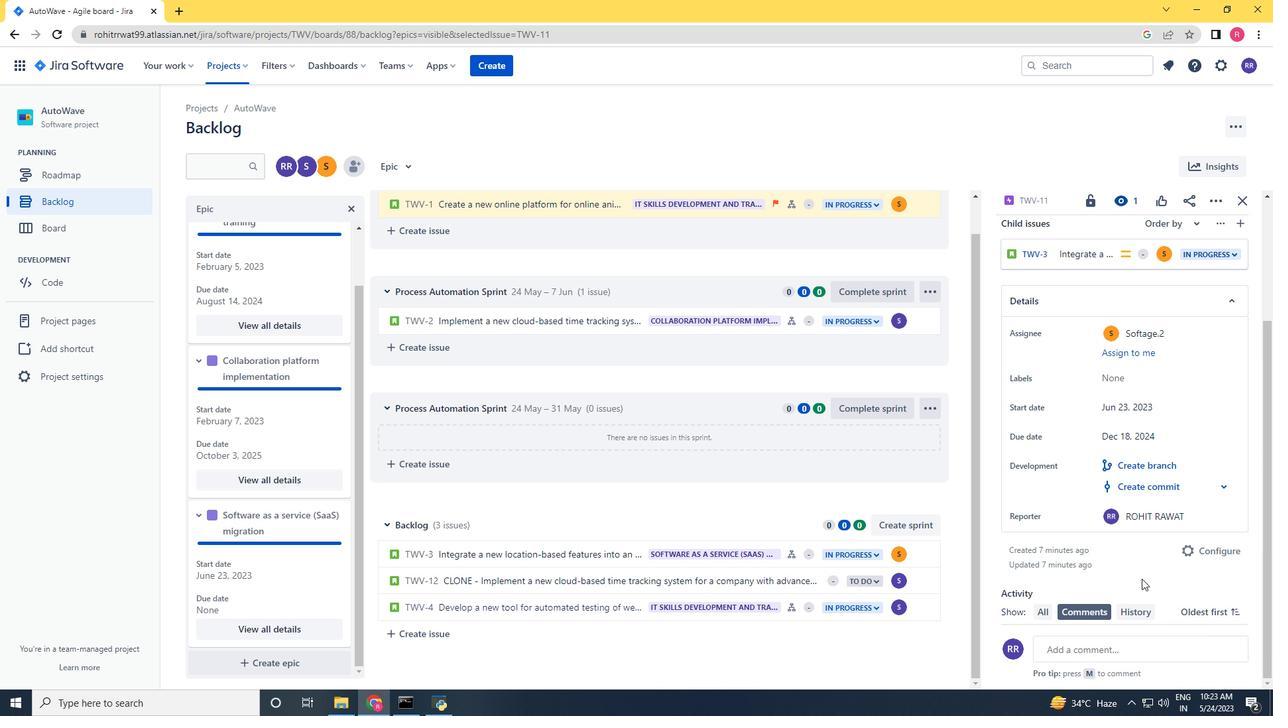 
